 Task: Buy 5 Self-Tanners from Skin Care section under best seller category for shipping address: Brenda Cooper, 2427 August Lane, Shreveport, Louisiana 71101, Cell Number 3184332610. Pay from credit card ending with 5759, CVV 953
Action: Mouse moved to (24, 95)
Screenshot: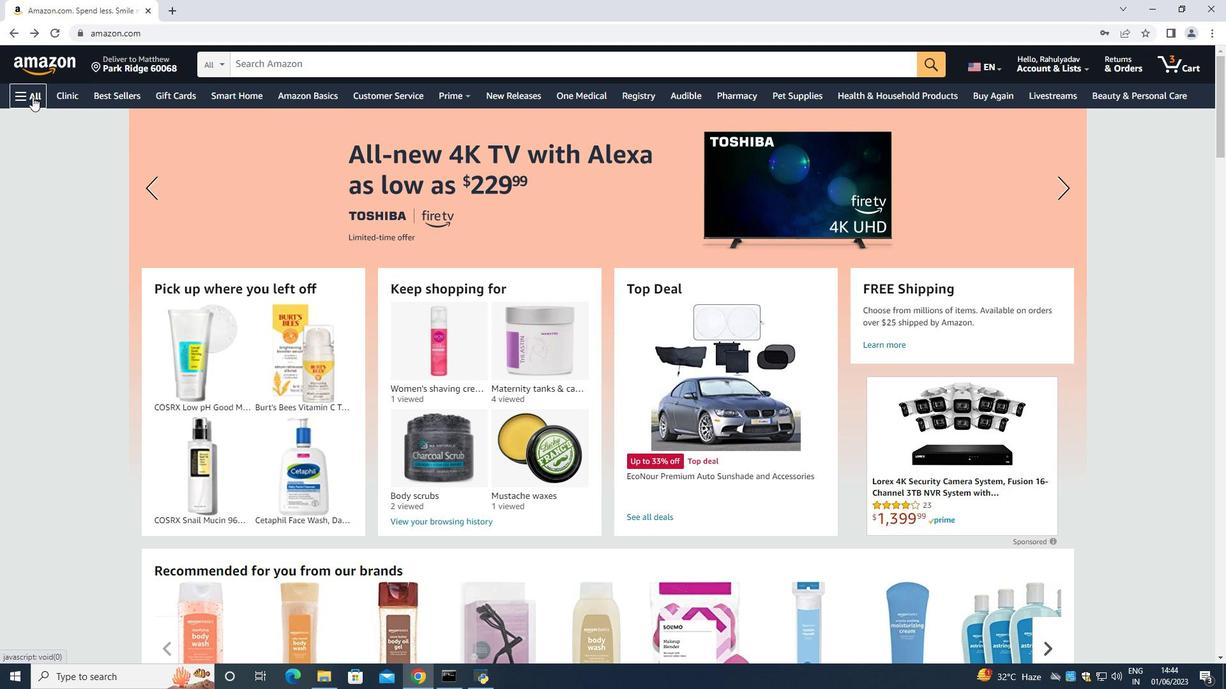 
Action: Mouse pressed left at (24, 95)
Screenshot: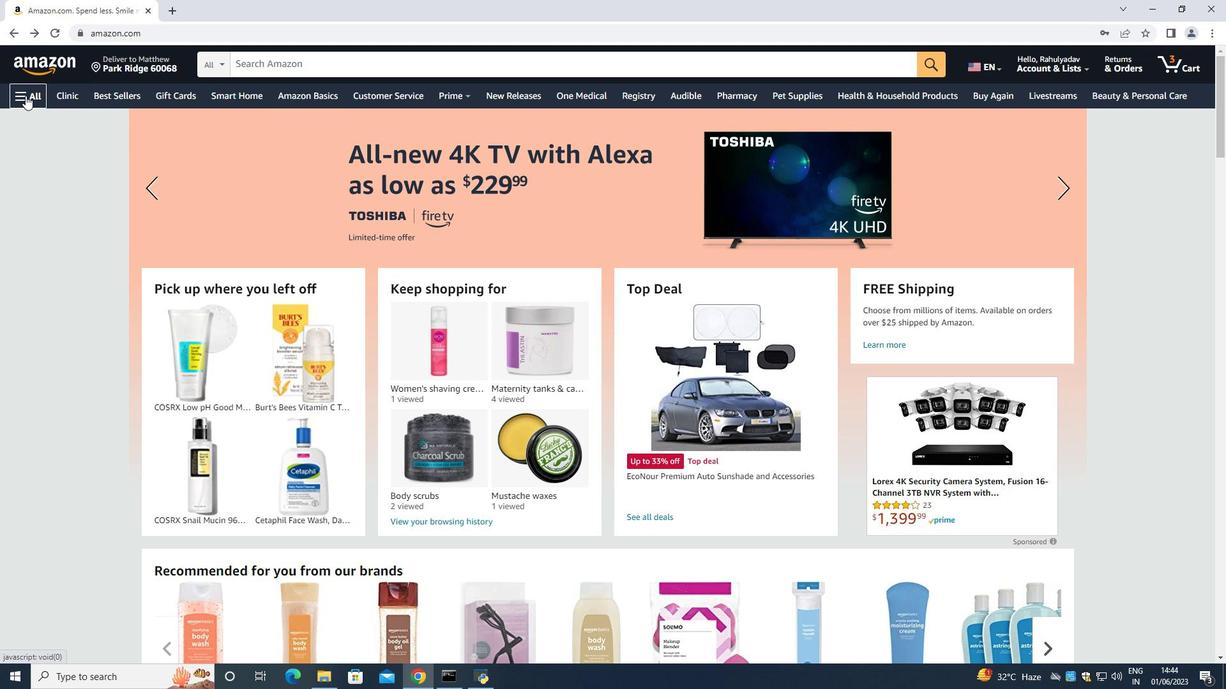 
Action: Mouse moved to (42, 125)
Screenshot: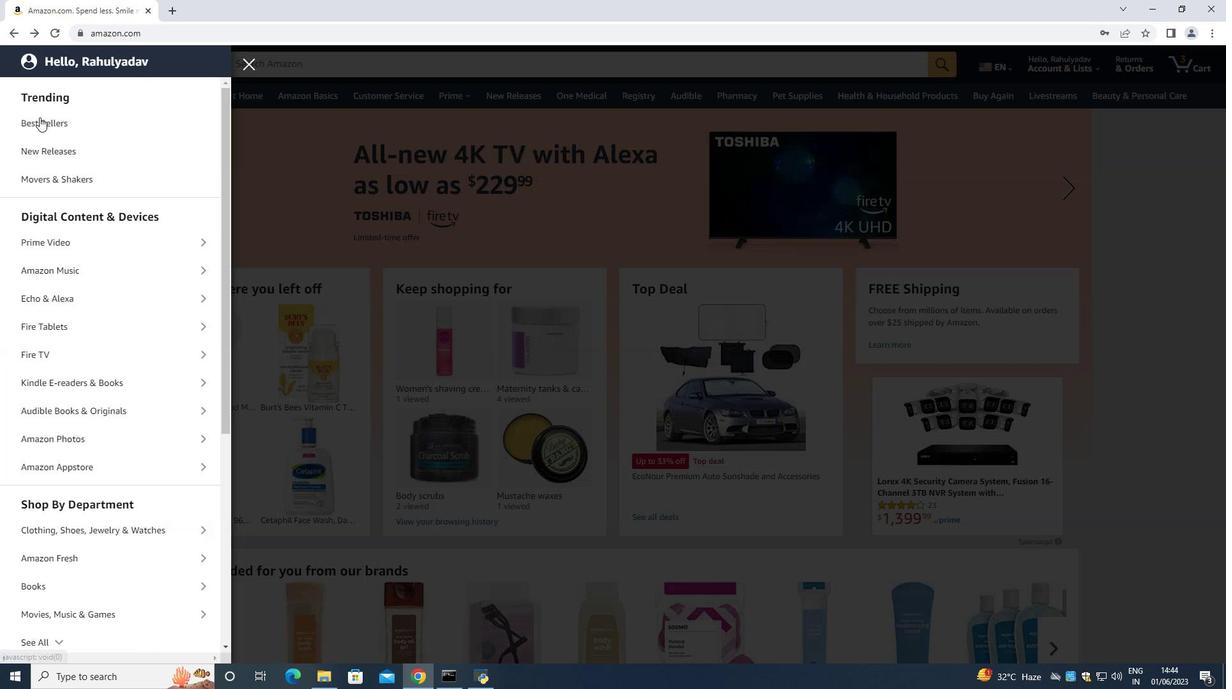 
Action: Mouse pressed left at (42, 125)
Screenshot: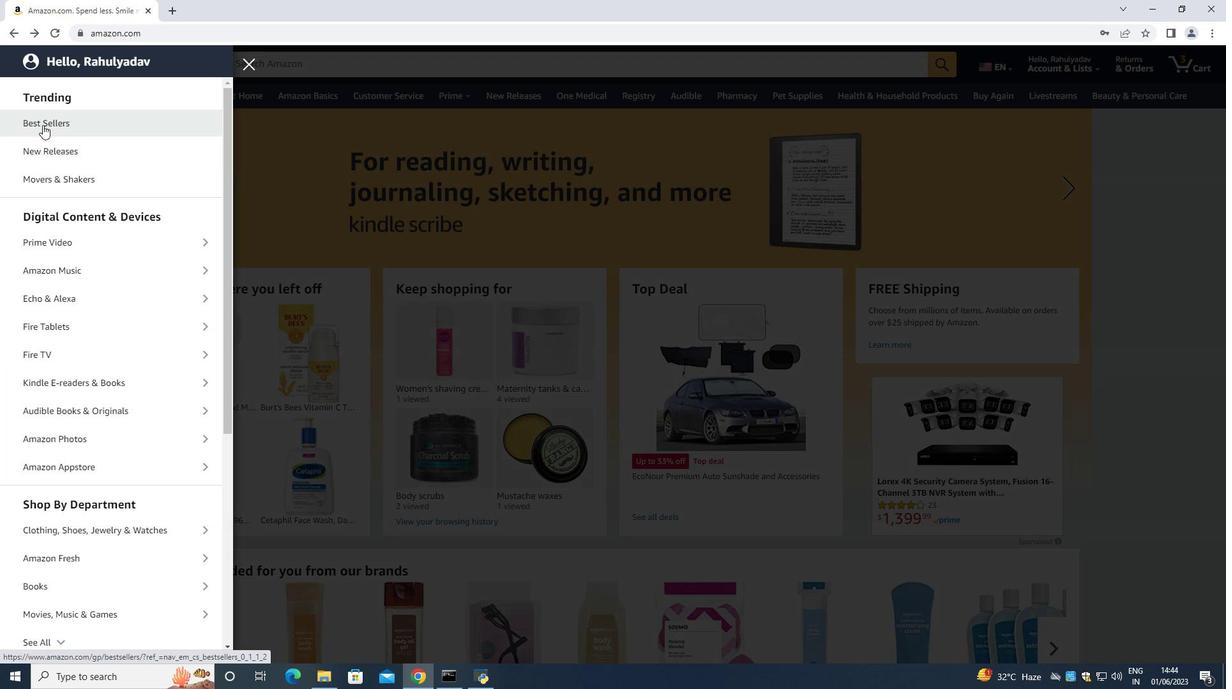 
Action: Mouse moved to (349, 68)
Screenshot: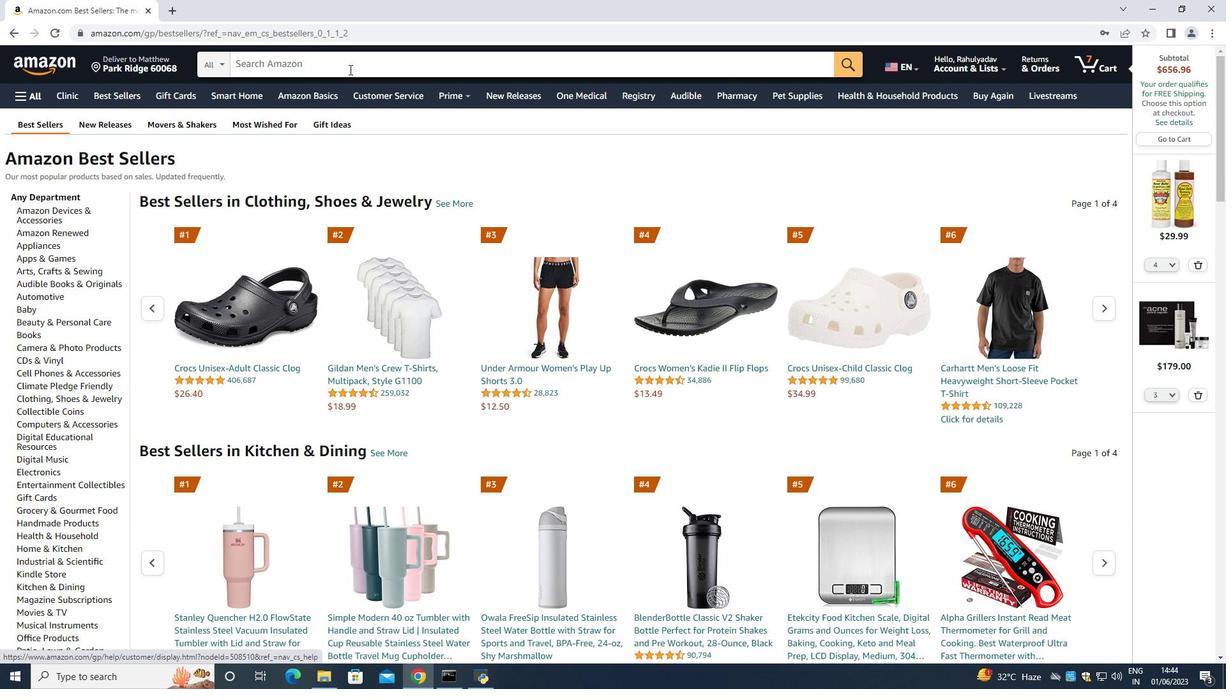 
Action: Mouse pressed left at (349, 68)
Screenshot: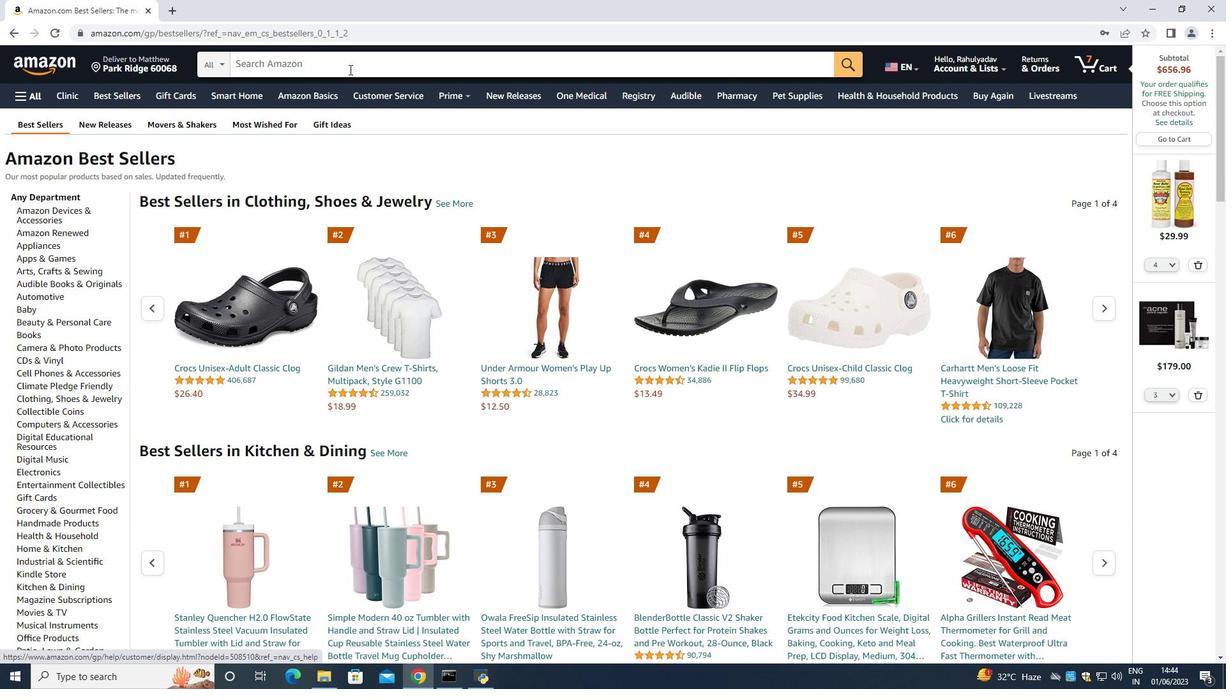 
Action: Mouse moved to (350, 68)
Screenshot: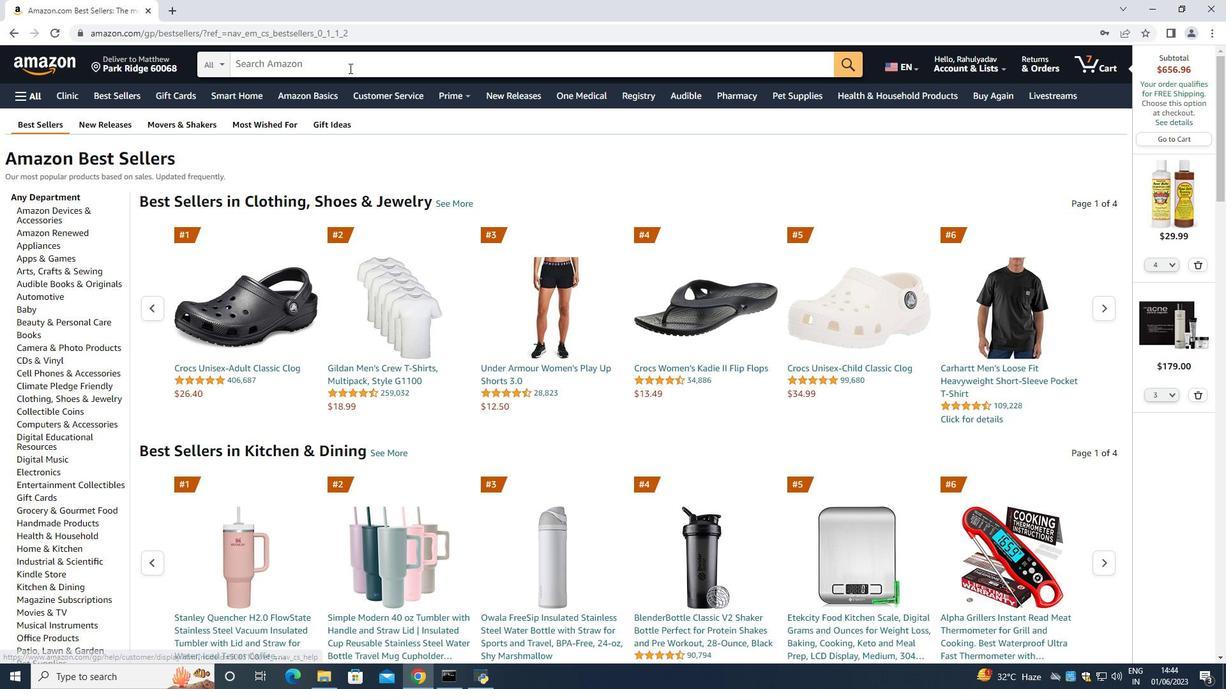 
Action: Key pressed <Key.shift>Selk<Key.backspace>f<Key.space><Key.backspace>-tanners<Key.space><Key.enter>
Screenshot: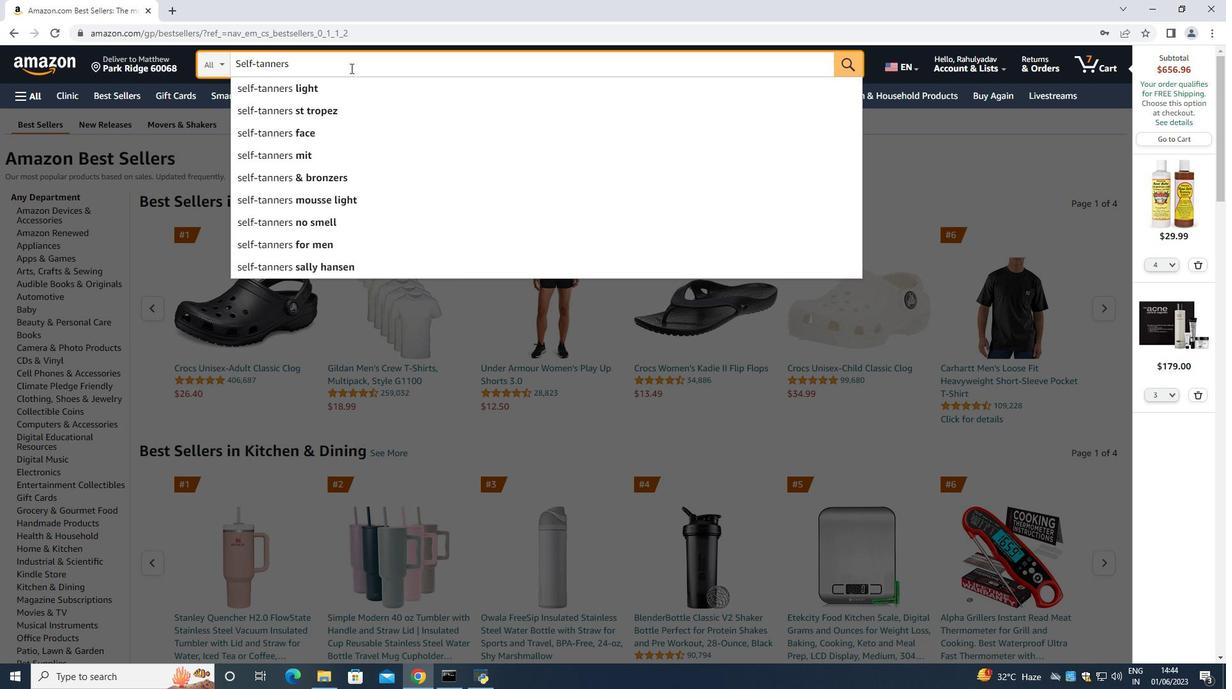 
Action: Mouse moved to (43, 259)
Screenshot: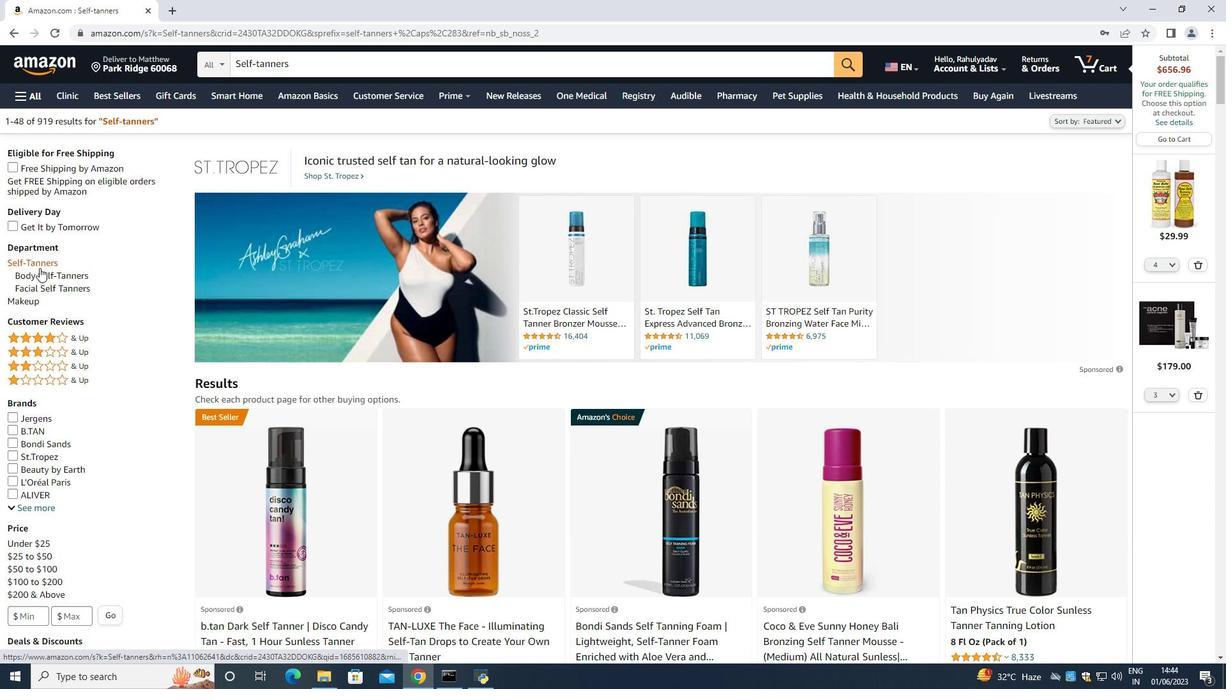 
Action: Mouse pressed left at (43, 259)
Screenshot: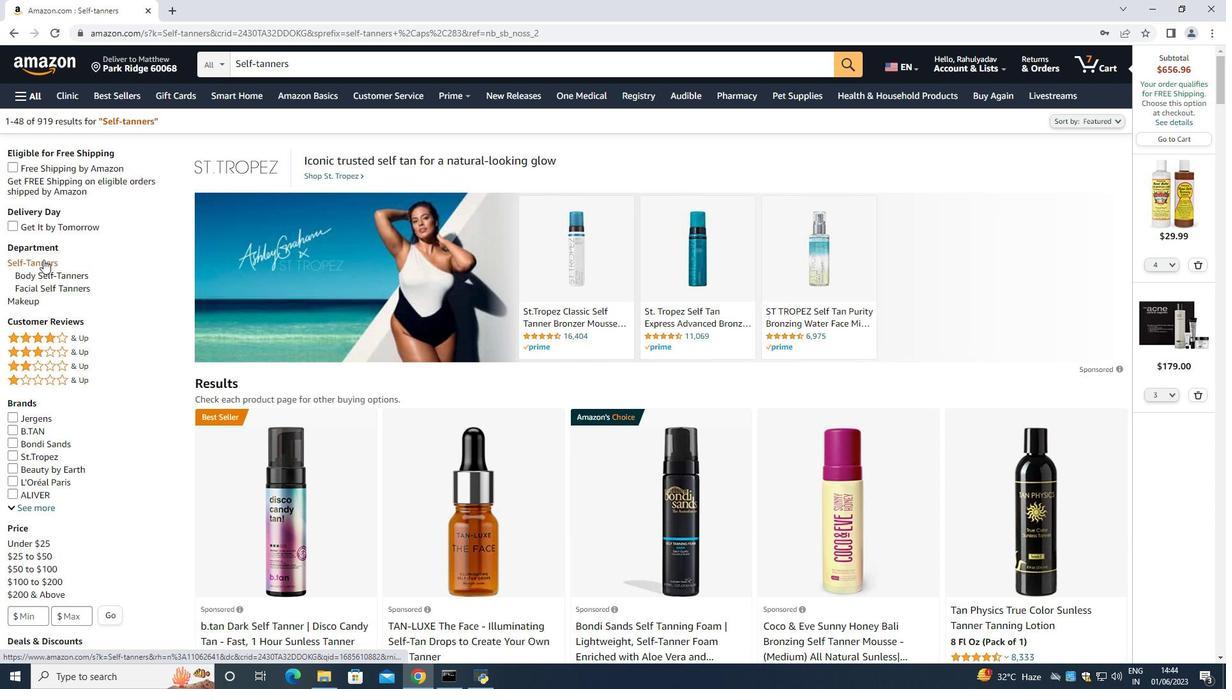 
Action: Mouse moved to (61, 326)
Screenshot: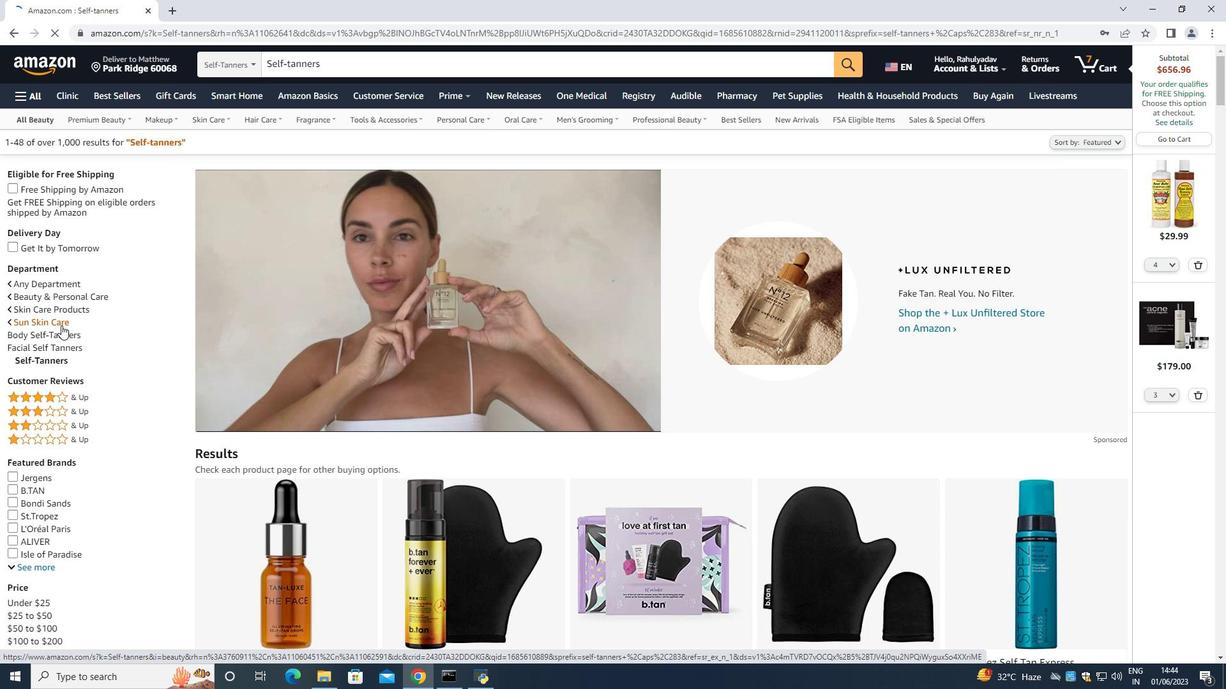 
Action: Mouse pressed left at (61, 326)
Screenshot: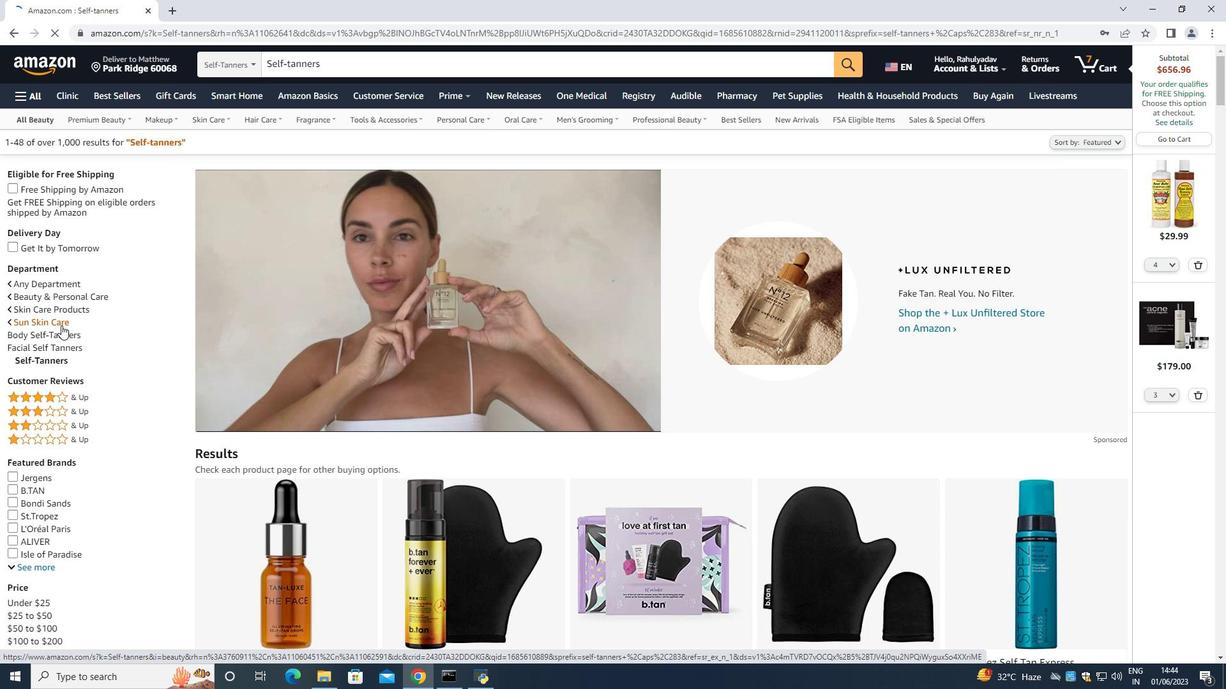 
Action: Mouse moved to (61, 343)
Screenshot: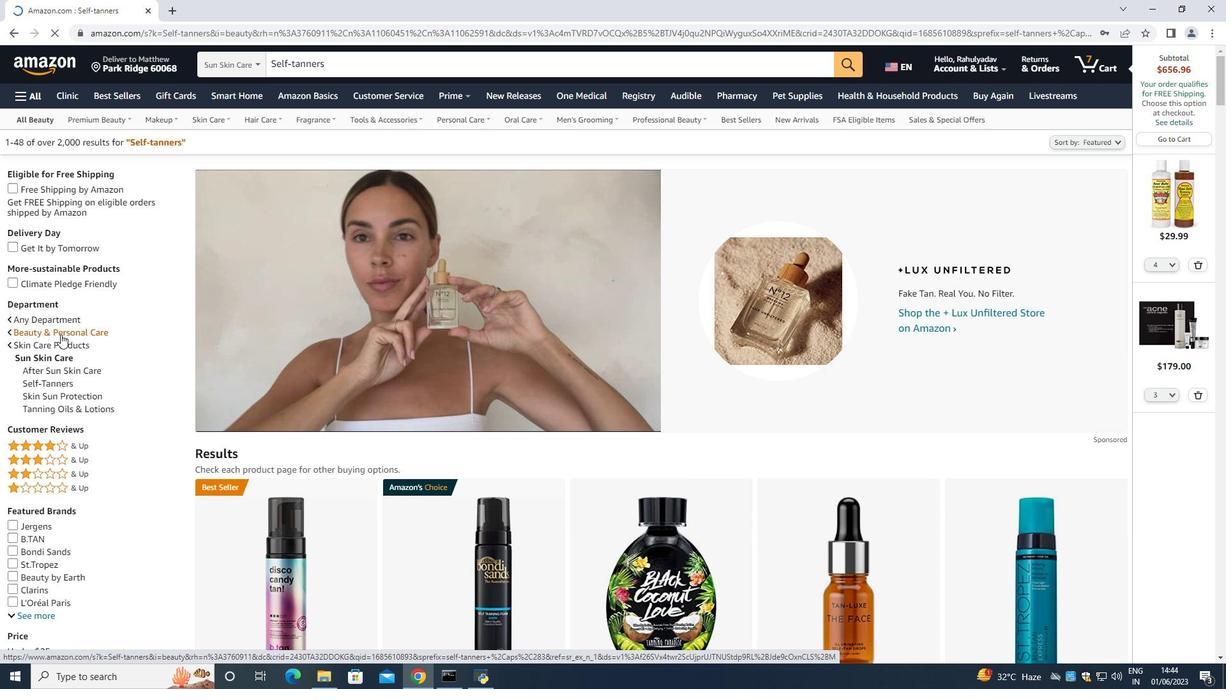 
Action: Mouse pressed left at (61, 343)
Screenshot: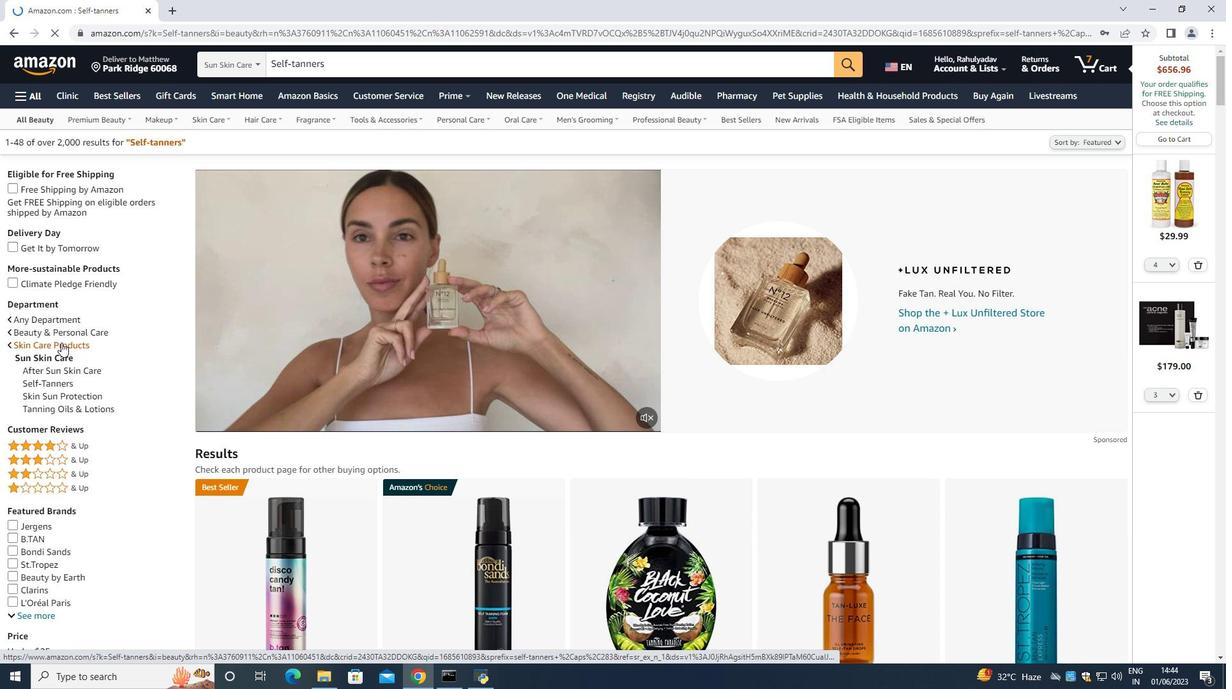 
Action: Mouse moved to (256, 486)
Screenshot: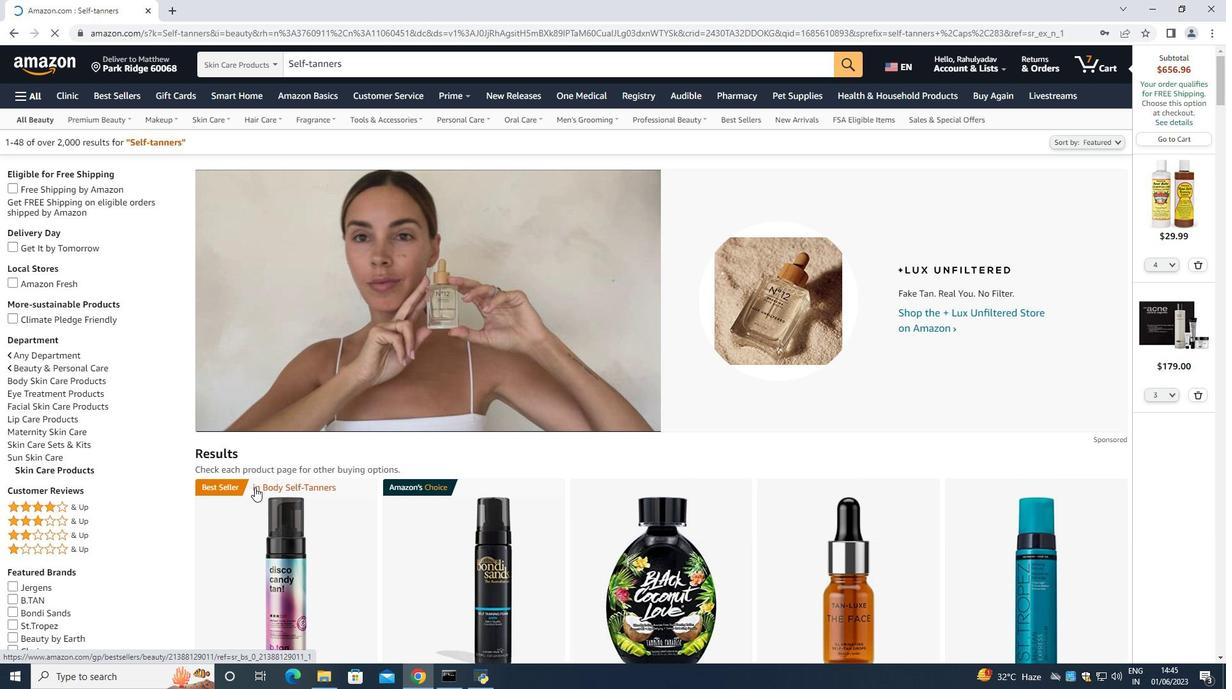 
Action: Mouse scrolled (256, 486) with delta (0, 0)
Screenshot: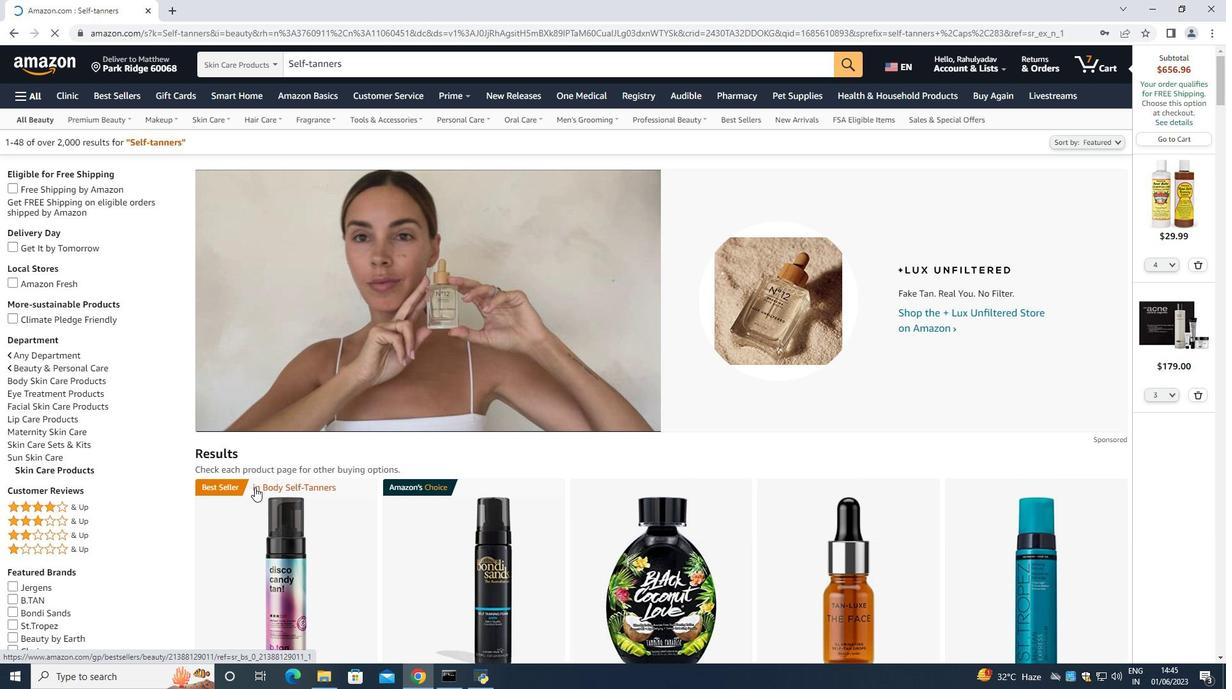 
Action: Mouse moved to (256, 486)
Screenshot: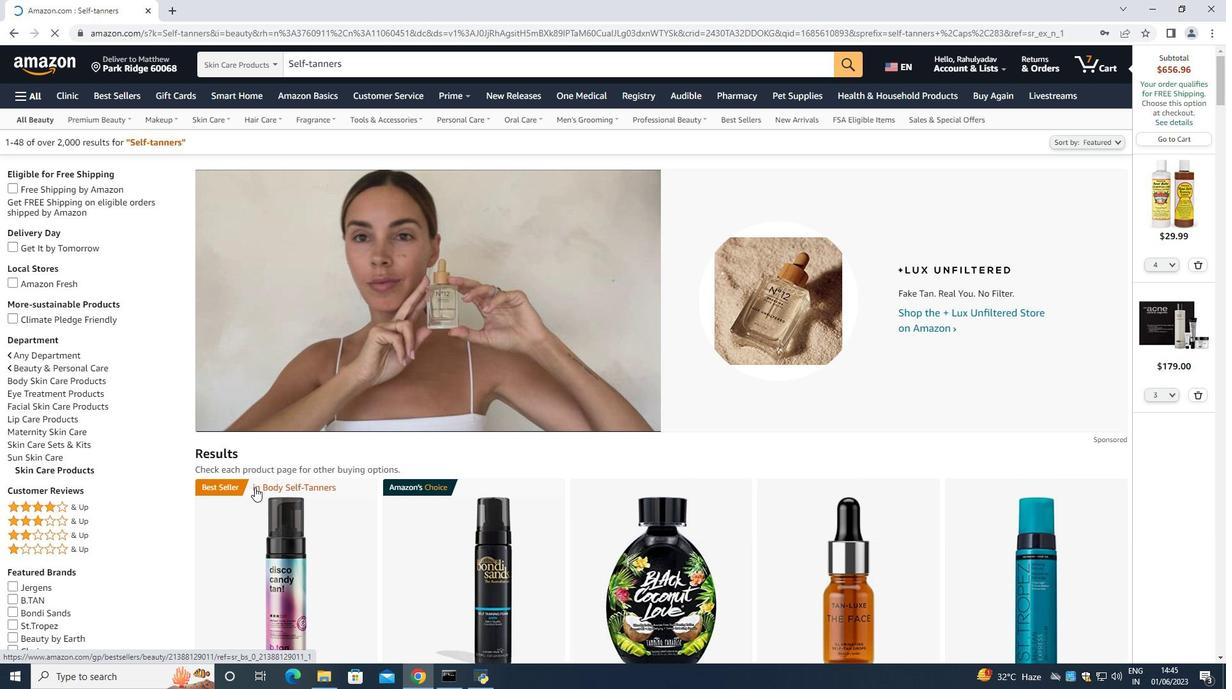 
Action: Mouse scrolled (256, 485) with delta (0, 0)
Screenshot: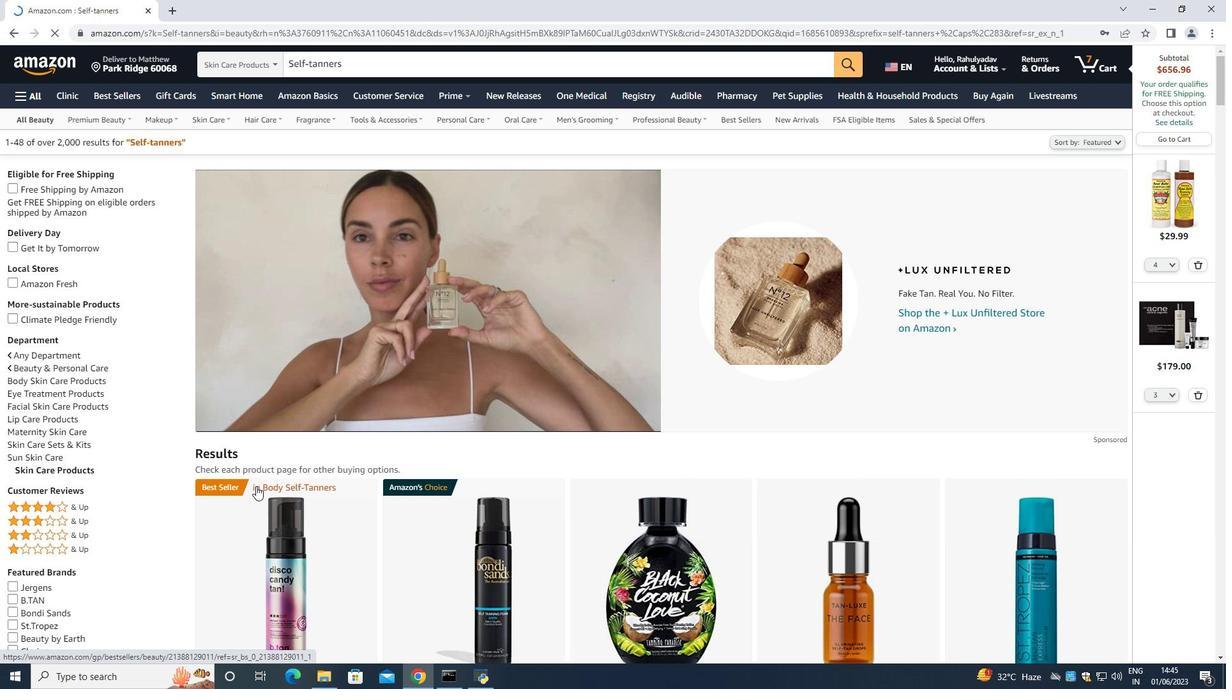 
Action: Mouse scrolled (256, 485) with delta (0, 0)
Screenshot: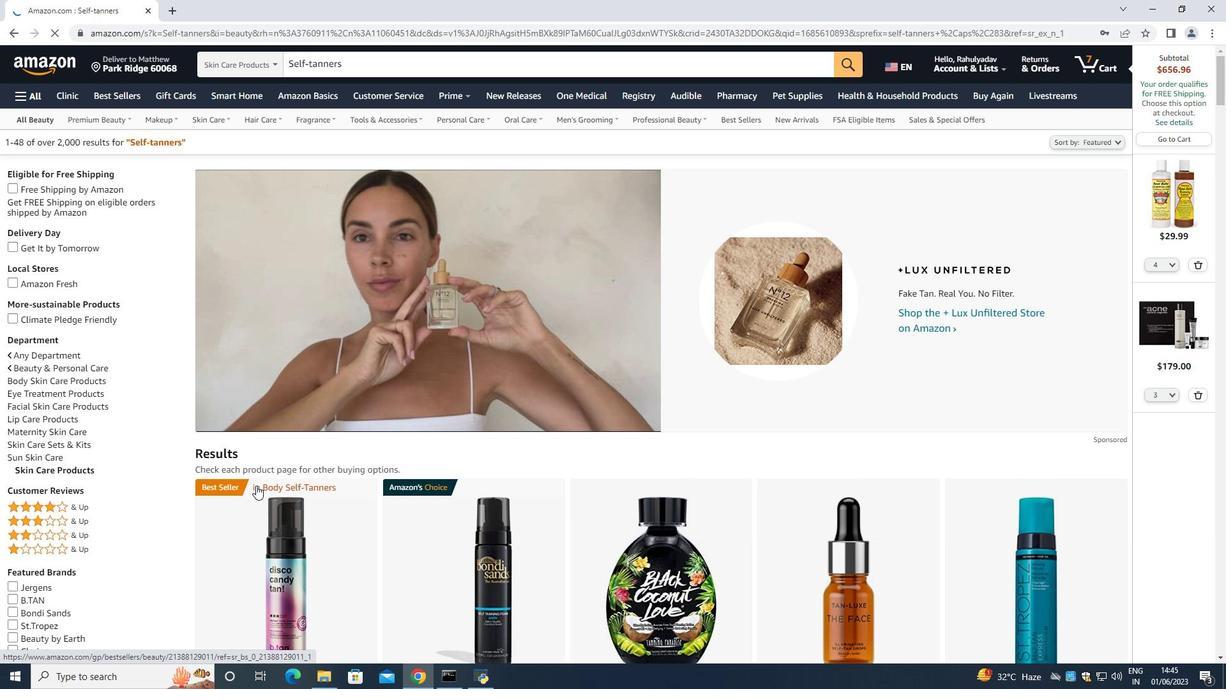 
Action: Mouse scrolled (256, 485) with delta (0, 0)
Screenshot: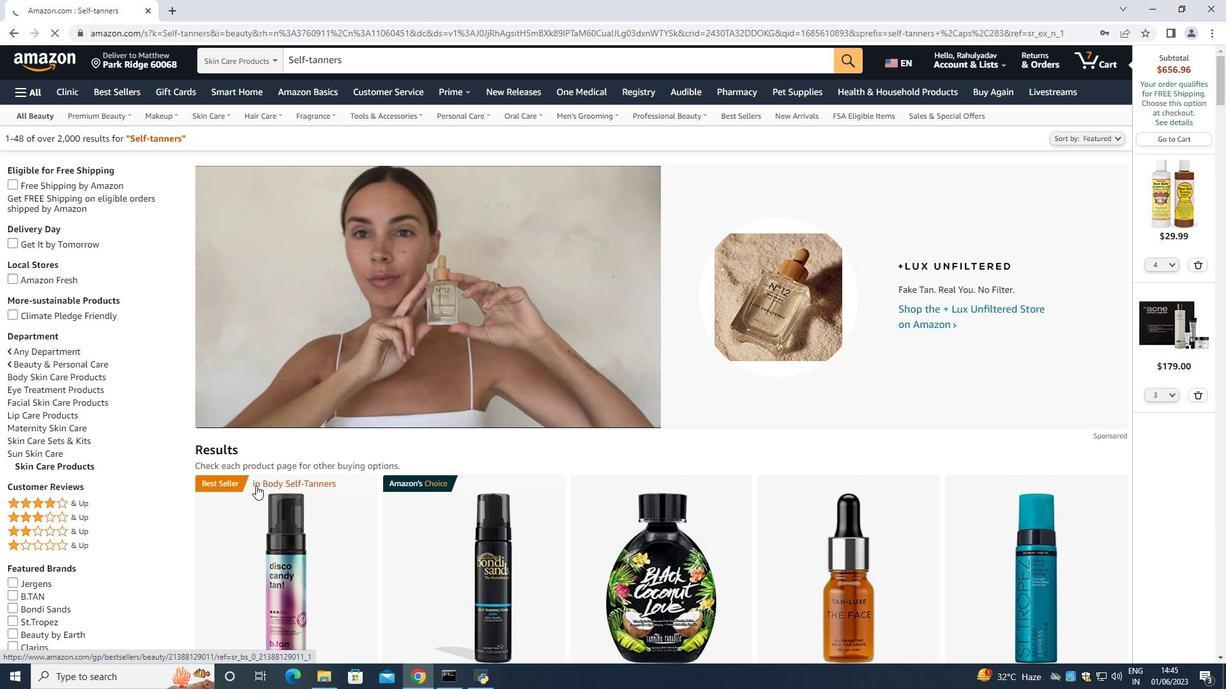 
Action: Mouse moved to (255, 485)
Screenshot: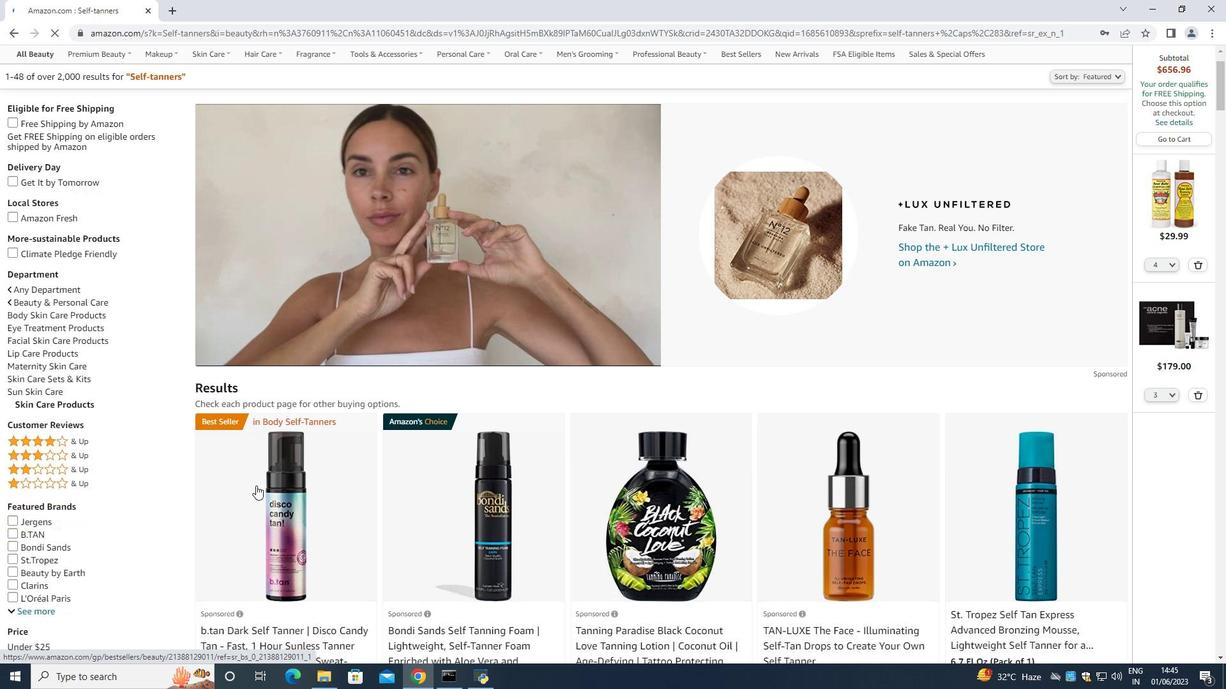 
Action: Mouse scrolled (255, 484) with delta (0, 0)
Screenshot: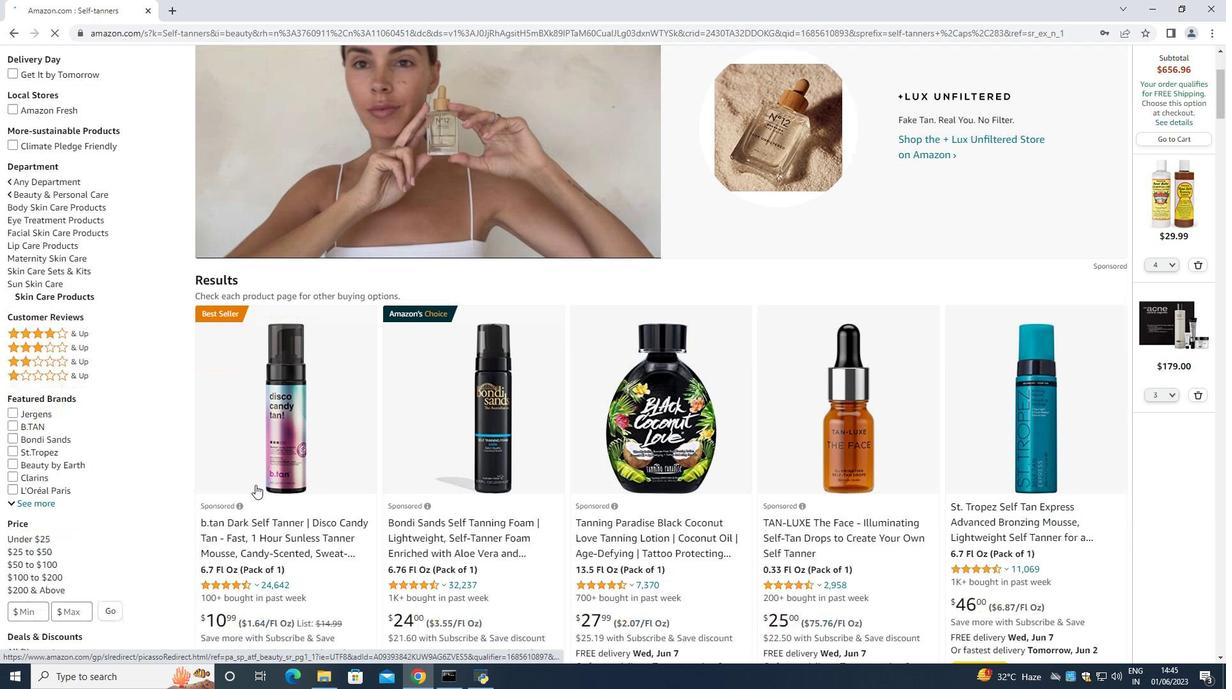 
Action: Mouse moved to (533, 217)
Screenshot: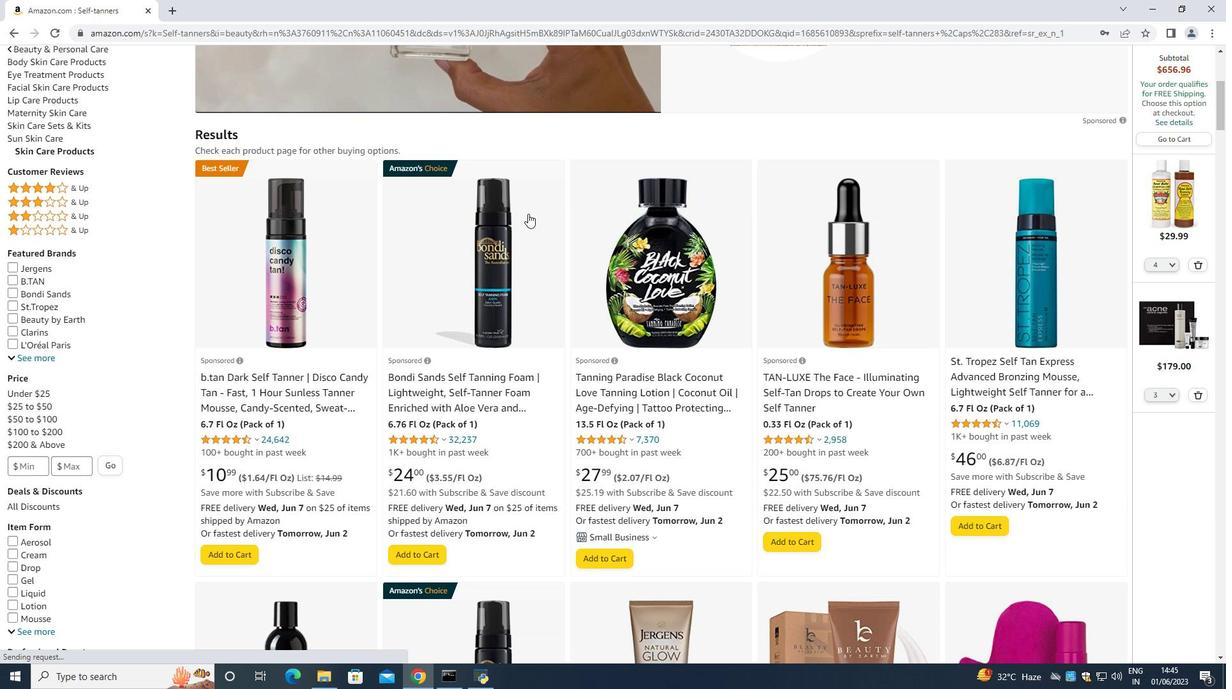 
Action: Mouse scrolled (533, 216) with delta (0, 0)
Screenshot: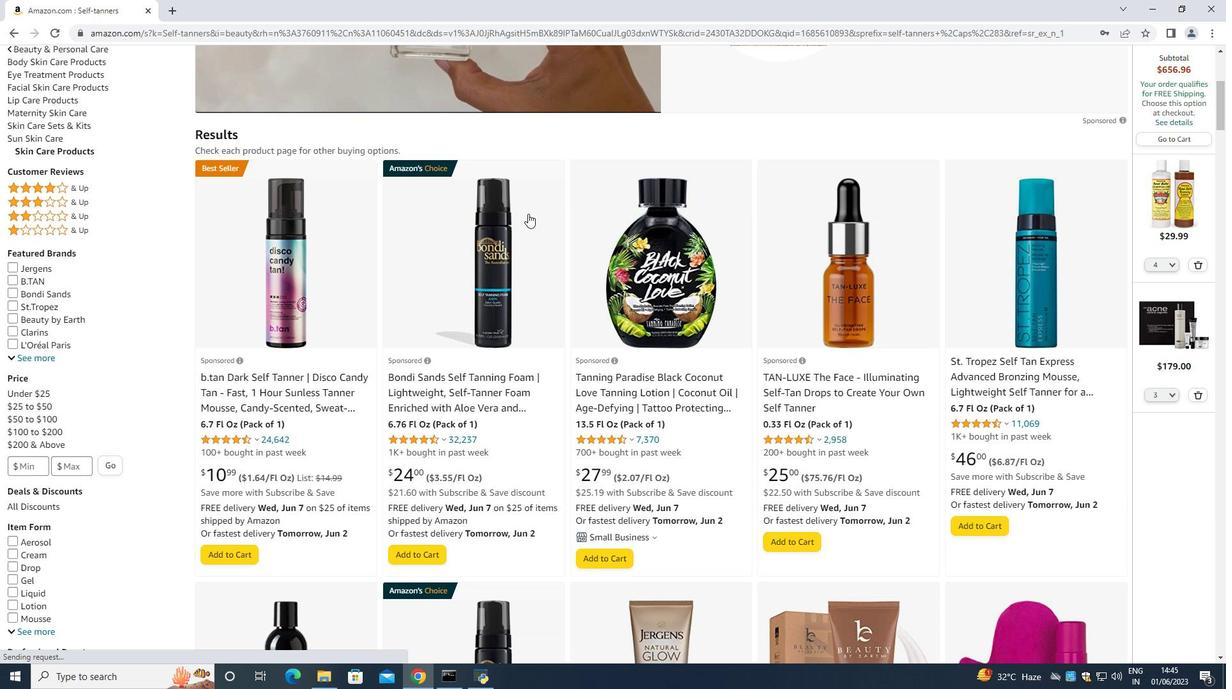 
Action: Mouse moved to (533, 217)
Screenshot: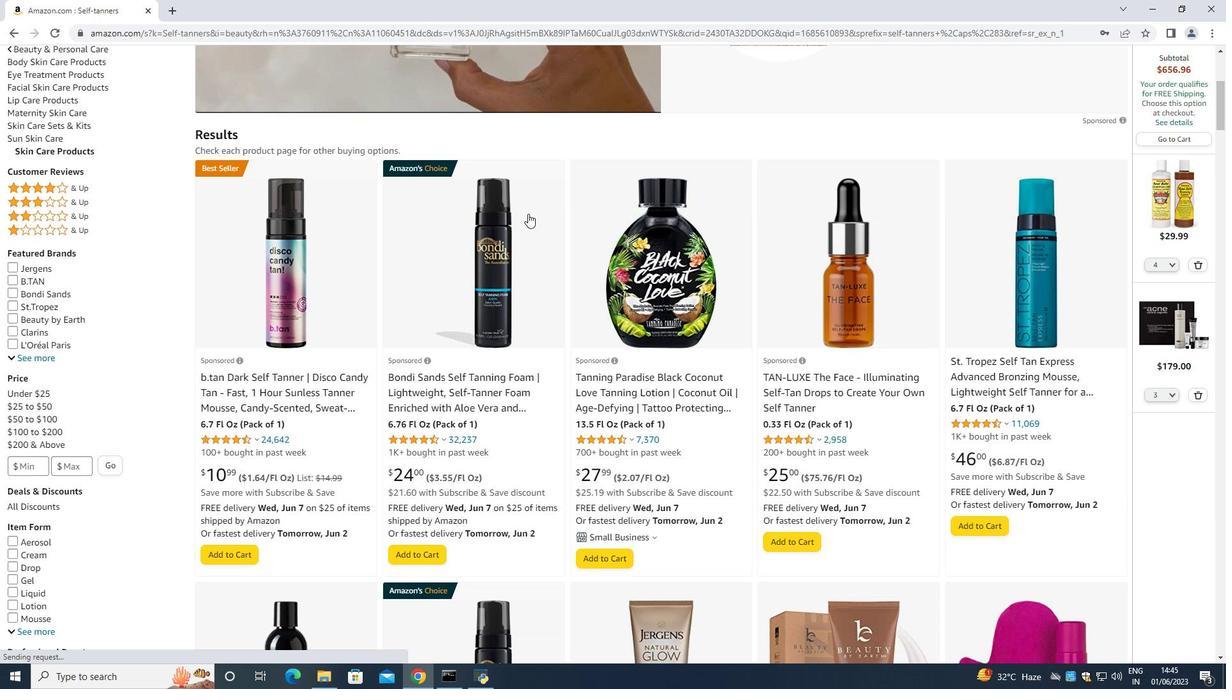 
Action: Mouse scrolled (533, 217) with delta (0, 0)
Screenshot: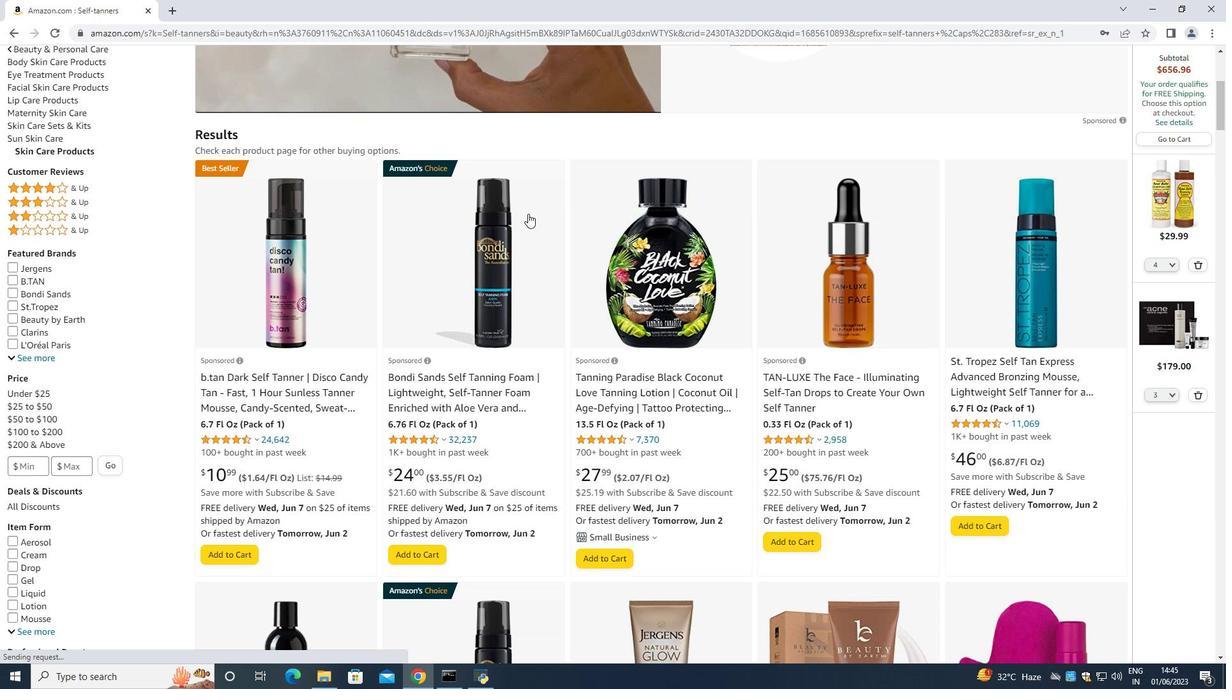 
Action: Mouse scrolled (533, 217) with delta (0, 0)
Screenshot: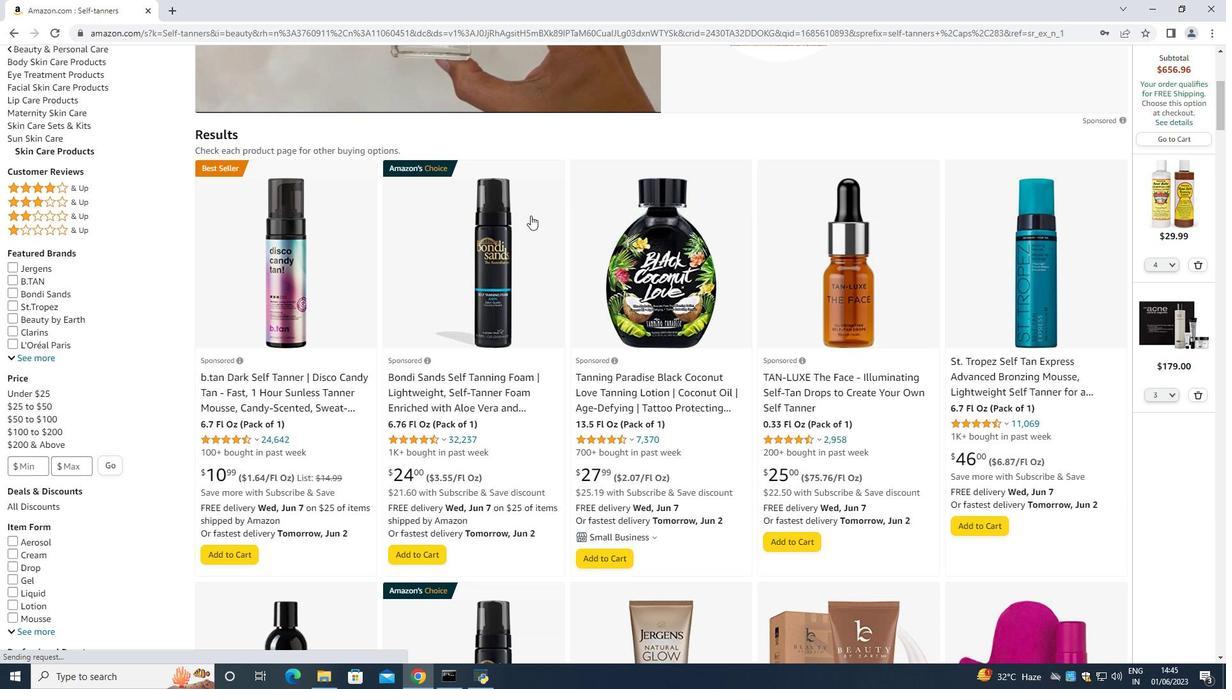 
Action: Mouse scrolled (533, 217) with delta (0, 0)
Screenshot: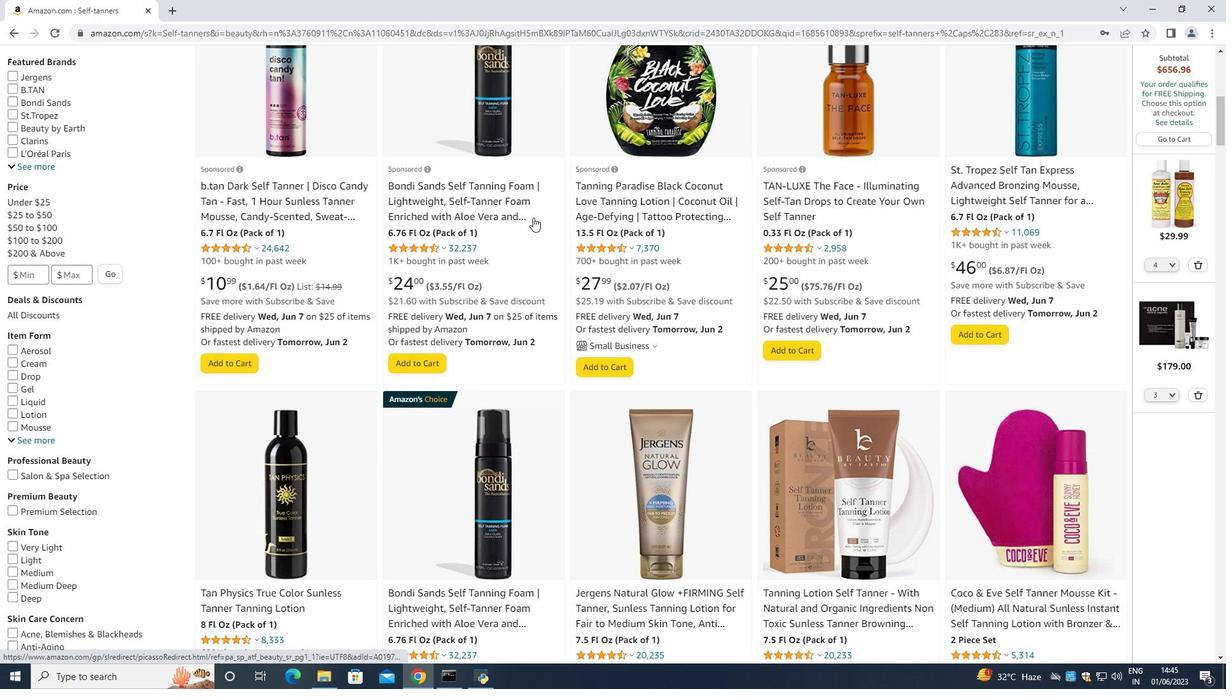 
Action: Key pressed <Key.down><Key.down><Key.down><Key.down><Key.down><Key.down><Key.down><Key.down><Key.down><Key.down><Key.down><Key.down><Key.down><Key.down><Key.down><Key.down><Key.down><Key.down><Key.down><Key.down><Key.down><Key.down><Key.down><Key.down><Key.down><Key.down><Key.down><Key.down><Key.down><Key.down><Key.down><Key.down><Key.down><Key.down><Key.down><Key.down><Key.down><Key.down><Key.down><Key.down><Key.down><Key.down><Key.down><Key.down><Key.down><Key.down><Key.down><Key.down><Key.down><Key.down><Key.down><Key.down><Key.down><Key.down><Key.down><Key.down><Key.down><Key.down><Key.down><Key.down><Key.down><Key.down><Key.down><Key.down><Key.down><Key.down><Key.down><Key.down><Key.down><Key.down><Key.down><Key.down><Key.down><Key.down><Key.down><Key.down><Key.down><Key.down><Key.down><Key.down><Key.down><Key.down><Key.down><Key.down><Key.down><Key.down><Key.down><Key.down><Key.down><Key.down><Key.down><Key.down><Key.down><Key.down><Key.down><Key.down><Key.down><Key.down><Key.down><Key.down><Key.down><Key.down><Key.down><Key.down><Key.down><Key.down><Key.down><Key.down><Key.down><Key.down><Key.down><Key.down><Key.down><Key.down><Key.down><Key.down><Key.down><Key.down><Key.down><Key.down><Key.down><Key.down><Key.down><Key.down><Key.down><Key.down><Key.down><Key.down><Key.down><Key.down><Key.down><Key.down><Key.down><Key.down><Key.down><Key.down><Key.down><Key.down><Key.down><Key.down><Key.down><Key.down><Key.down><Key.down><Key.down><Key.down><Key.down><Key.down><Key.down><Key.down><Key.down><Key.down><Key.down><Key.down><Key.down><Key.down><Key.down><Key.down><Key.down><Key.down><Key.down><Key.down><Key.down><Key.down><Key.down><Key.down><Key.down><Key.down><Key.down><Key.down><Key.down><Key.down><Key.down><Key.down><Key.down><Key.down><Key.down><Key.down><Key.down><Key.down><Key.down><Key.down><Key.down><Key.down><Key.down><Key.down><Key.down><Key.down><Key.down><Key.down><Key.down><Key.down><Key.down><Key.down><Key.down><Key.down><Key.down><Key.down><Key.down><Key.down><Key.down><Key.down><Key.down><Key.down><Key.down><Key.down><Key.down><Key.down><Key.down><Key.down><Key.down><Key.down><Key.down><Key.down><Key.down><Key.down><Key.down><Key.up><Key.up><Key.up><Key.up><Key.up><Key.up><Key.up><Key.up><Key.up><Key.up><Key.up><Key.up><Key.up><Key.up><Key.up><Key.up><Key.up><Key.up><Key.up><Key.up><Key.up><Key.up><Key.up><Key.up><Key.up><Key.up><Key.up><Key.up><Key.up><Key.up><Key.up><Key.up><Key.up><Key.up><Key.up><Key.up><Key.up><Key.up><Key.up><Key.up><Key.up><Key.up><Key.up><Key.up><Key.up><Key.up><Key.up><Key.up><Key.up><Key.up><Key.up><Key.up><Key.up><Key.up><Key.up><Key.up><Key.up><Key.up><Key.up><Key.up><Key.up><Key.up><Key.up><Key.up><Key.up><Key.up><Key.up><Key.up><Key.up><Key.up><Key.up><Key.up><Key.up><Key.up><Key.up><Key.up><Key.up><Key.up><Key.up><Key.up><Key.up><Key.up><Key.up><Key.up><Key.up><Key.up><Key.up><Key.up><Key.up><Key.up><Key.up><Key.up><Key.up><Key.up><Key.up><Key.up><Key.up><Key.up><Key.up><Key.up><Key.up><Key.up><Key.up><Key.up><Key.up><Key.up><Key.up><Key.up><Key.up><Key.up><Key.up><Key.up><Key.up><Key.up><Key.up><Key.up><Key.up><Key.up><Key.up><Key.up><Key.up><Key.up><Key.up><Key.up><Key.up><Key.up><Key.up><Key.up><Key.up><Key.up><Key.up><Key.up><Key.up><Key.up><Key.up><Key.up><Key.up><Key.up><Key.up><Key.up><Key.up><Key.up><Key.up><Key.up><Key.up><Key.up><Key.up><Key.up><Key.up><Key.up><Key.up><Key.up><Key.up><Key.up><Key.up><Key.up><Key.up><Key.up><Key.up><Key.up><Key.up>
Screenshot: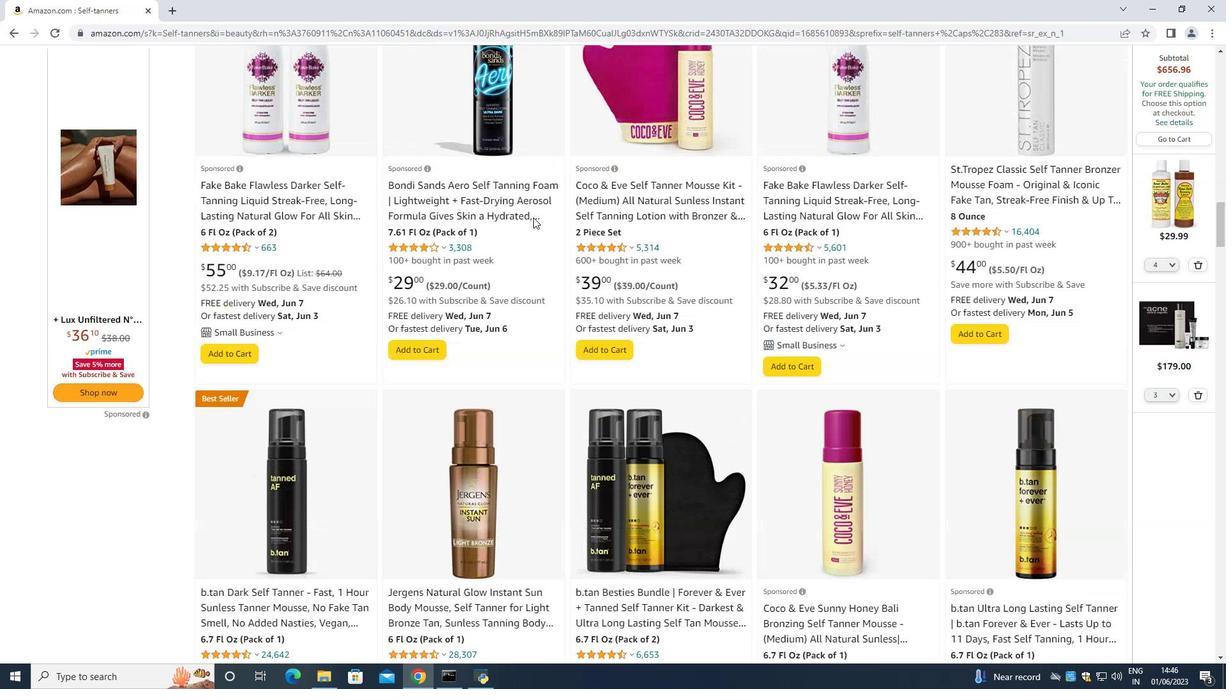 
Action: Mouse moved to (533, 217)
Screenshot: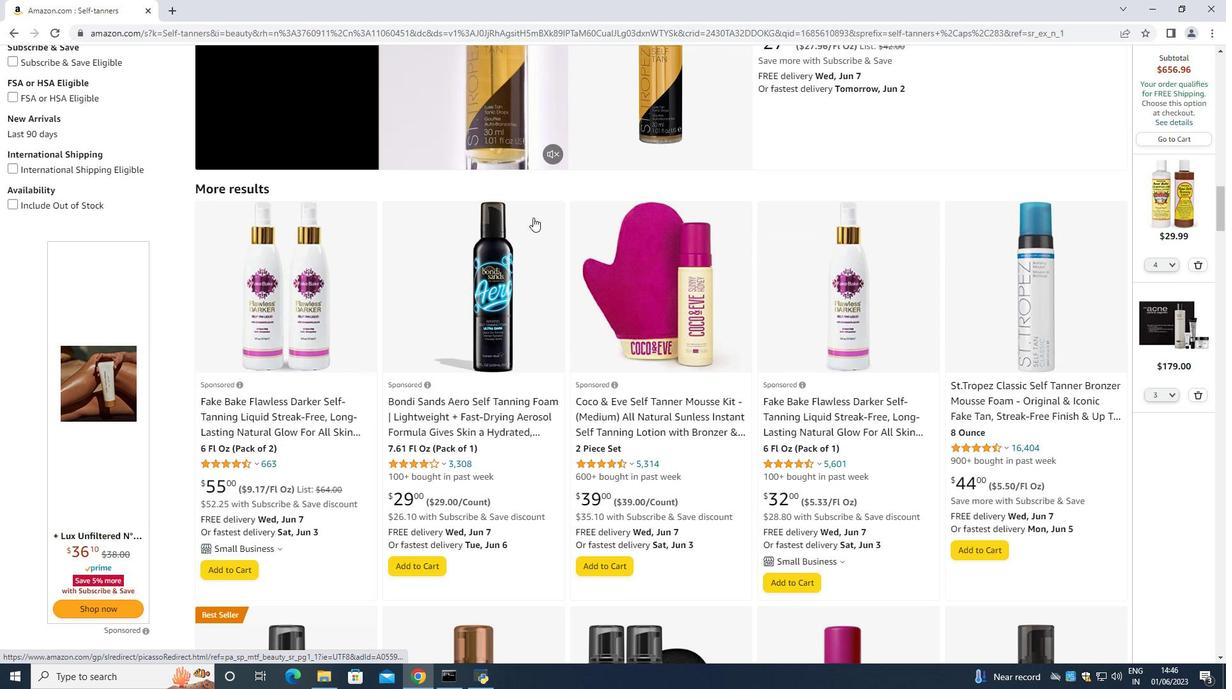 
Action: Key pressed <Key.up><Key.up><Key.up><Key.up><Key.up><Key.up><Key.up><Key.up>
Screenshot: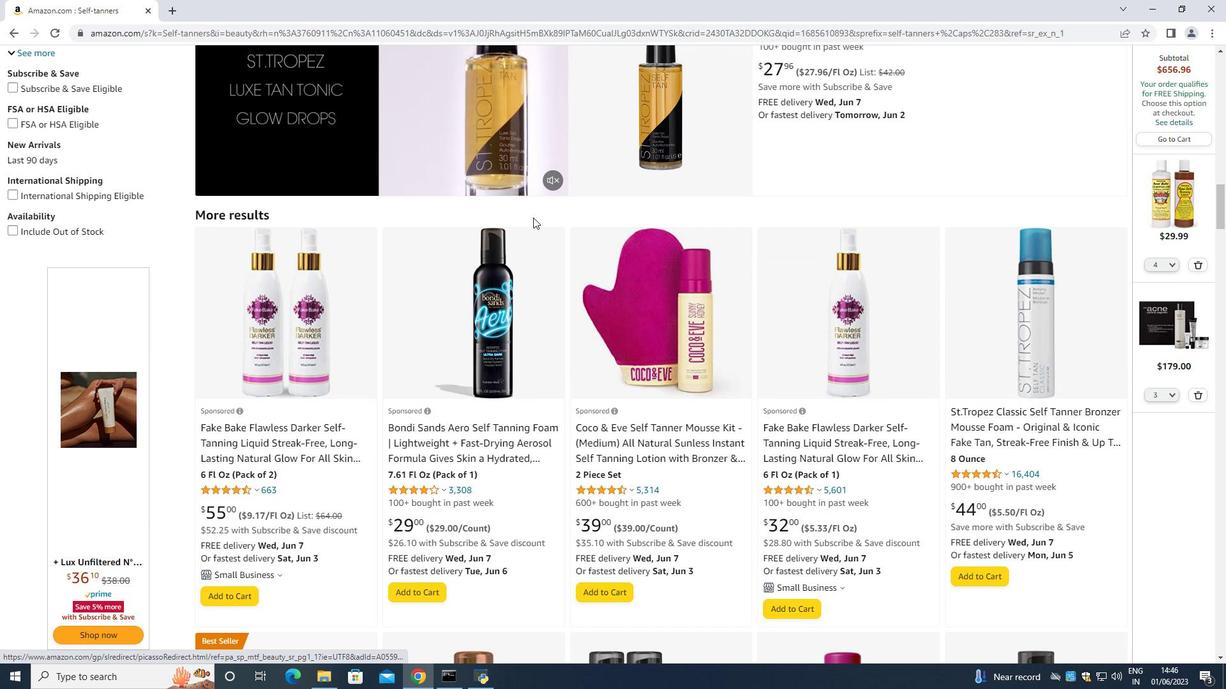 
Action: Mouse moved to (533, 217)
Screenshot: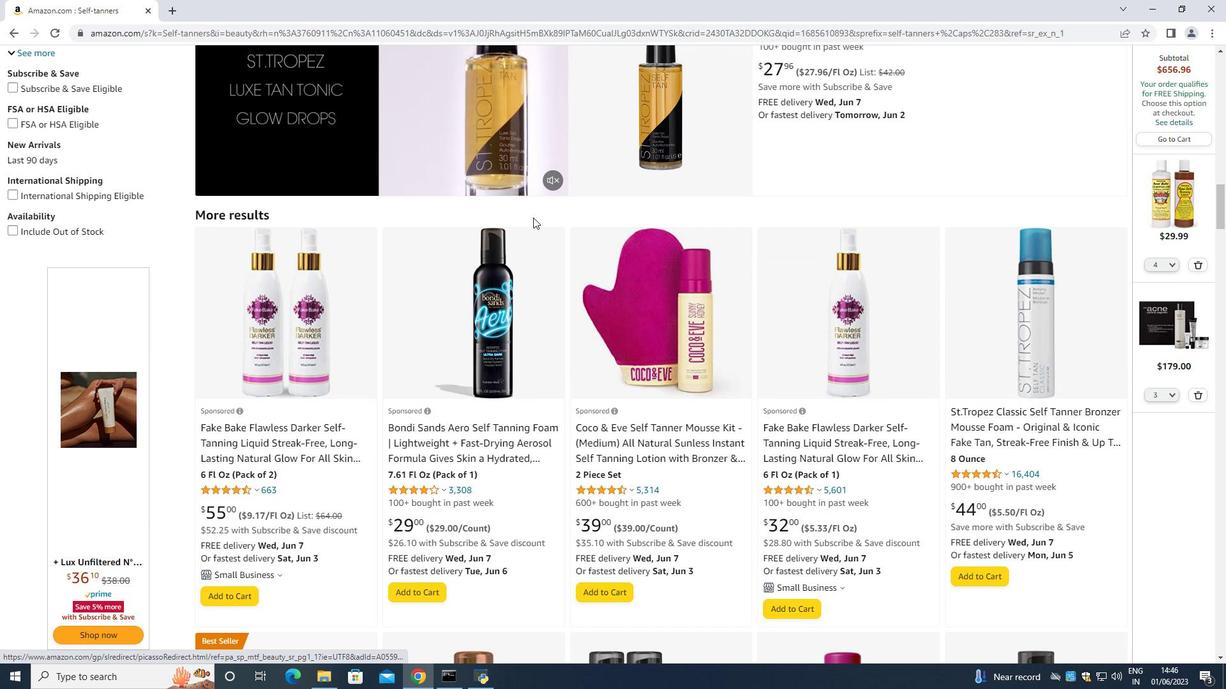 
Action: Key pressed <Key.up>
Screenshot: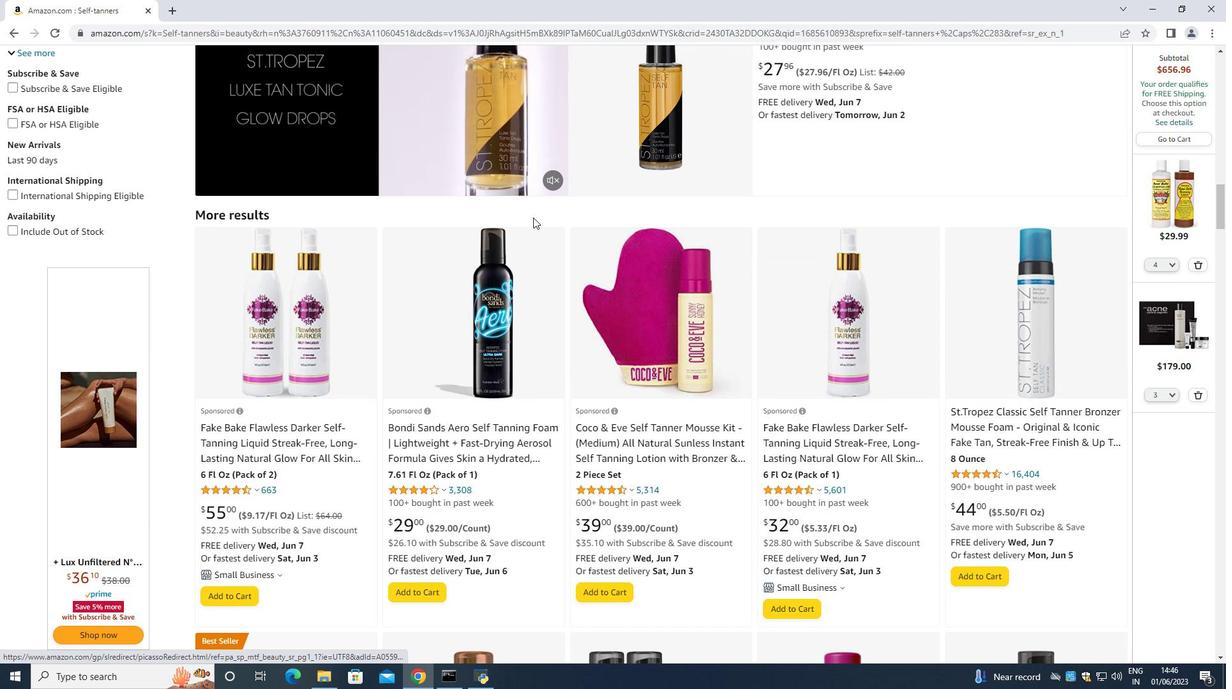 
Action: Mouse moved to (530, 217)
Screenshot: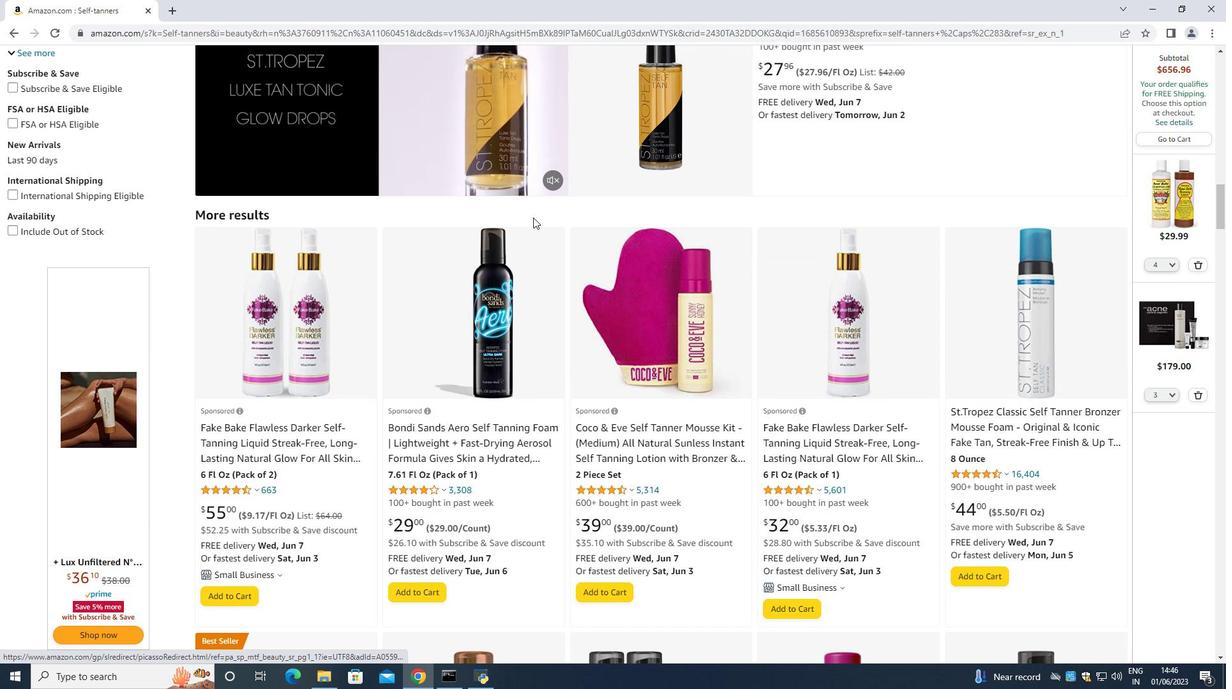 
Action: Key pressed <Key.up>
Screenshot: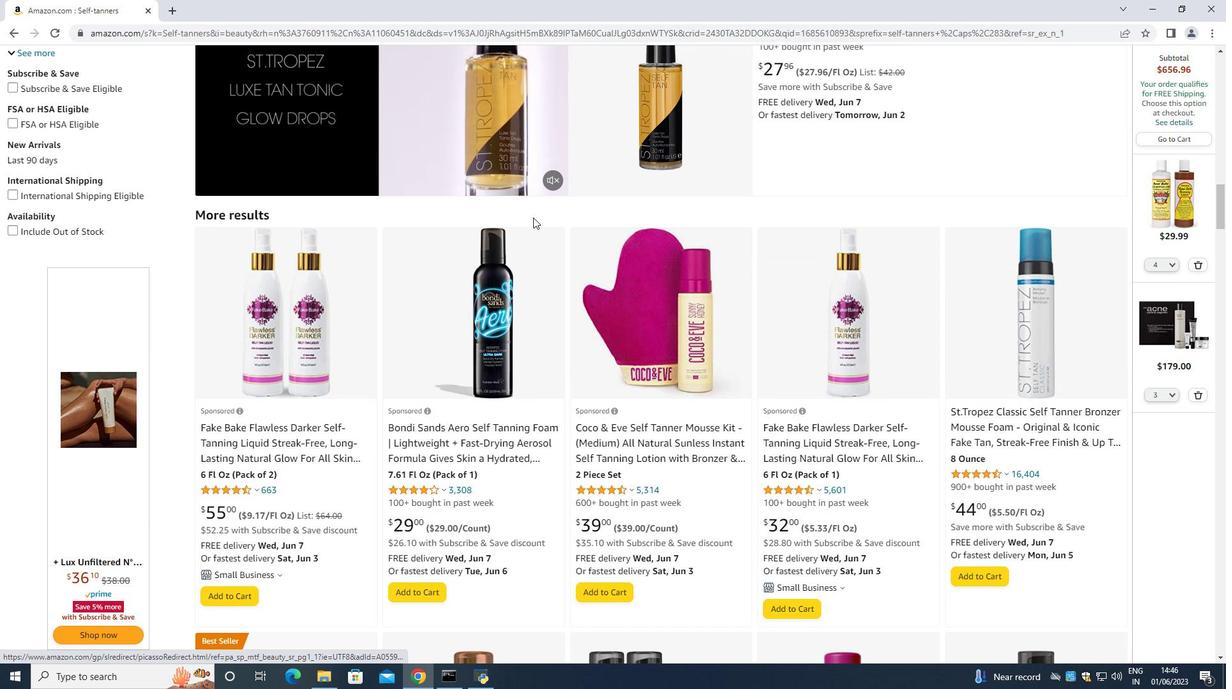 
Action: Mouse moved to (525, 217)
Screenshot: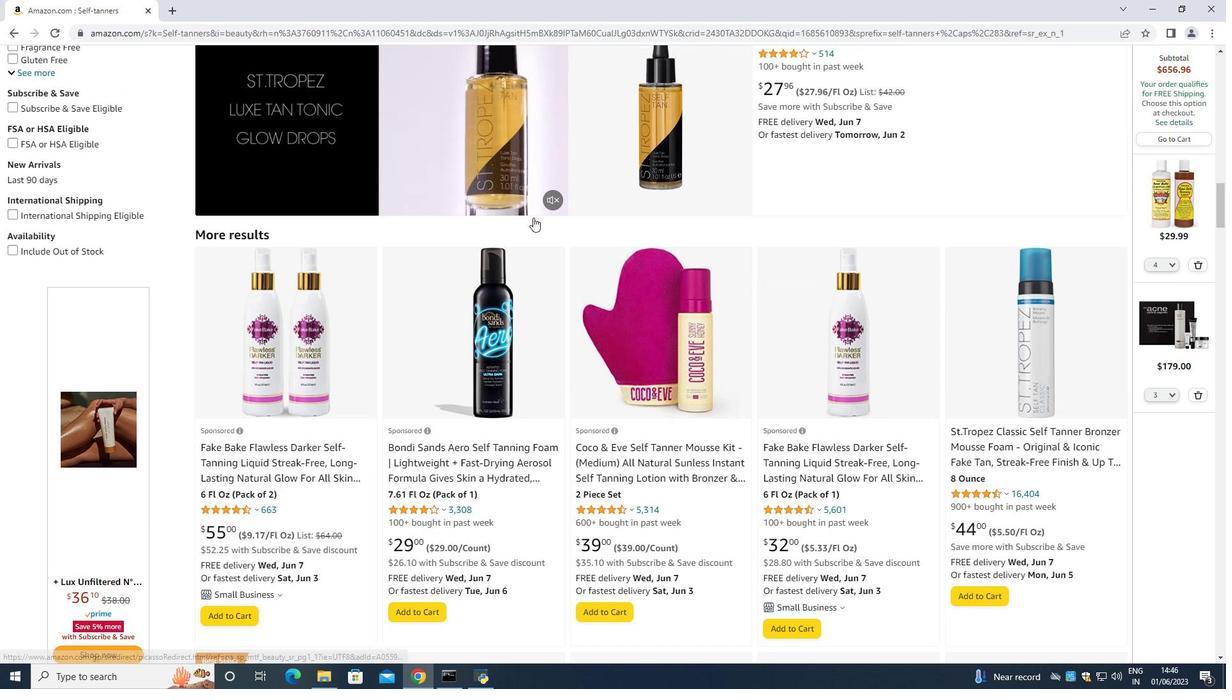 
Action: Key pressed <Key.up>
Screenshot: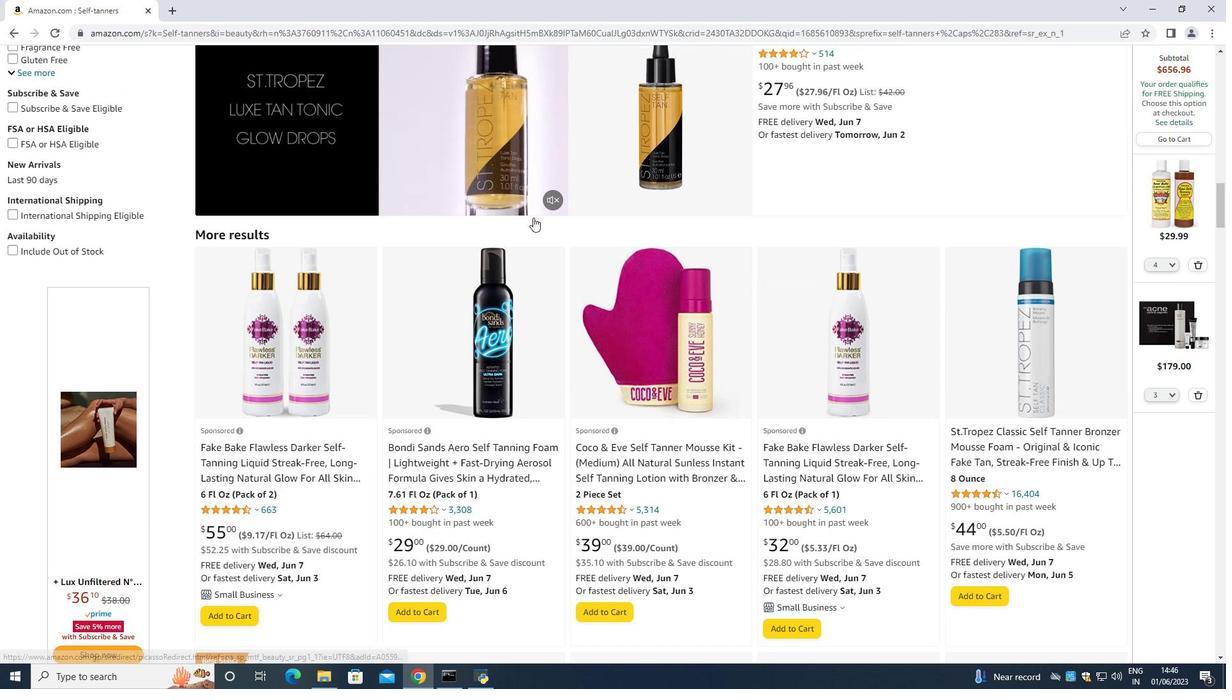 
Action: Mouse moved to (524, 217)
Screenshot: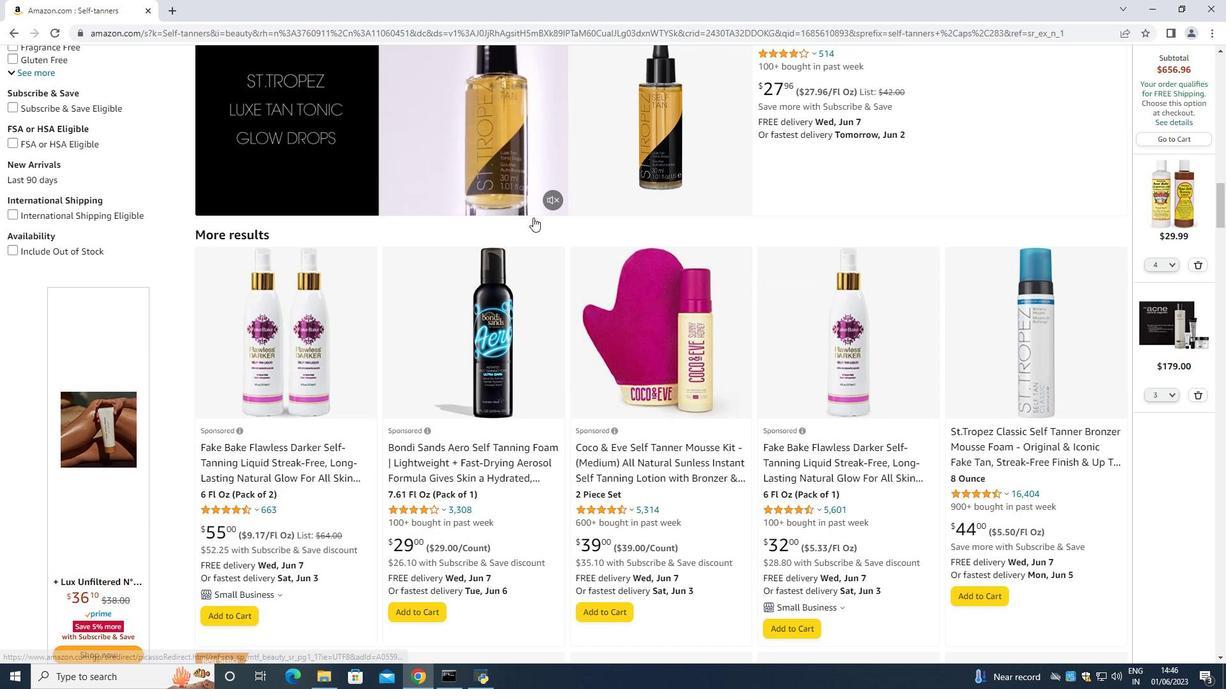 
Action: Key pressed <Key.up><Key.up><Key.up><Key.up><Key.up><Key.up><Key.up><Key.up><Key.up>
Screenshot: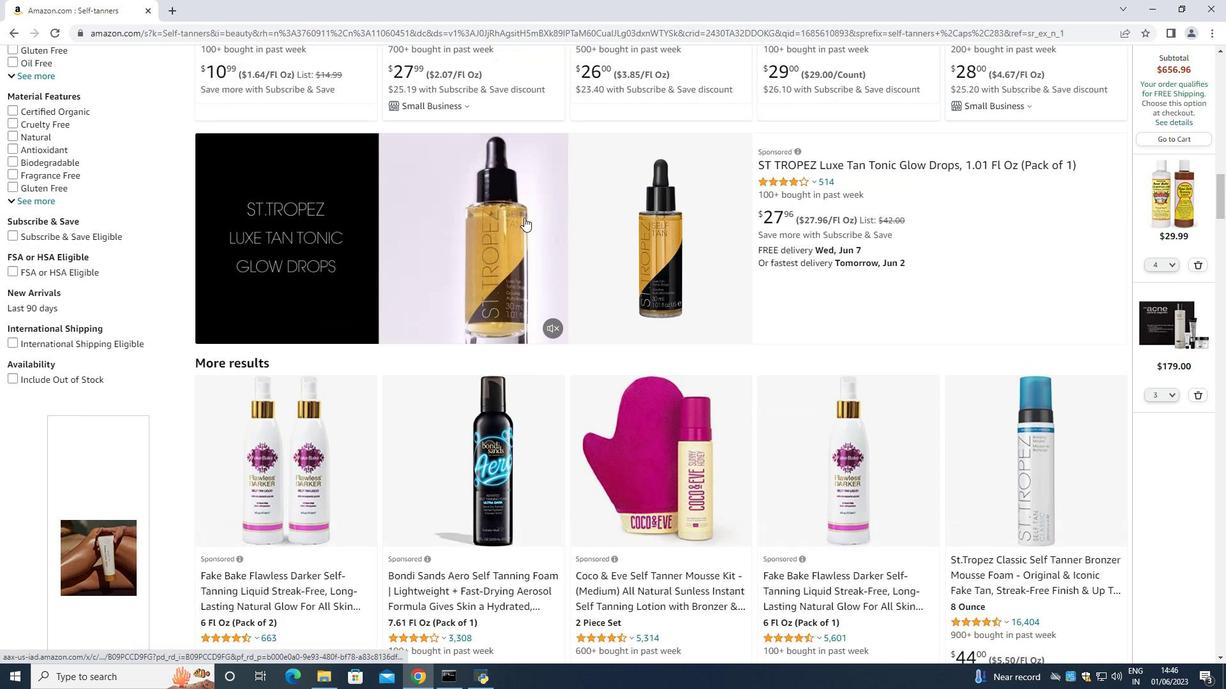 
Action: Mouse moved to (513, 215)
Screenshot: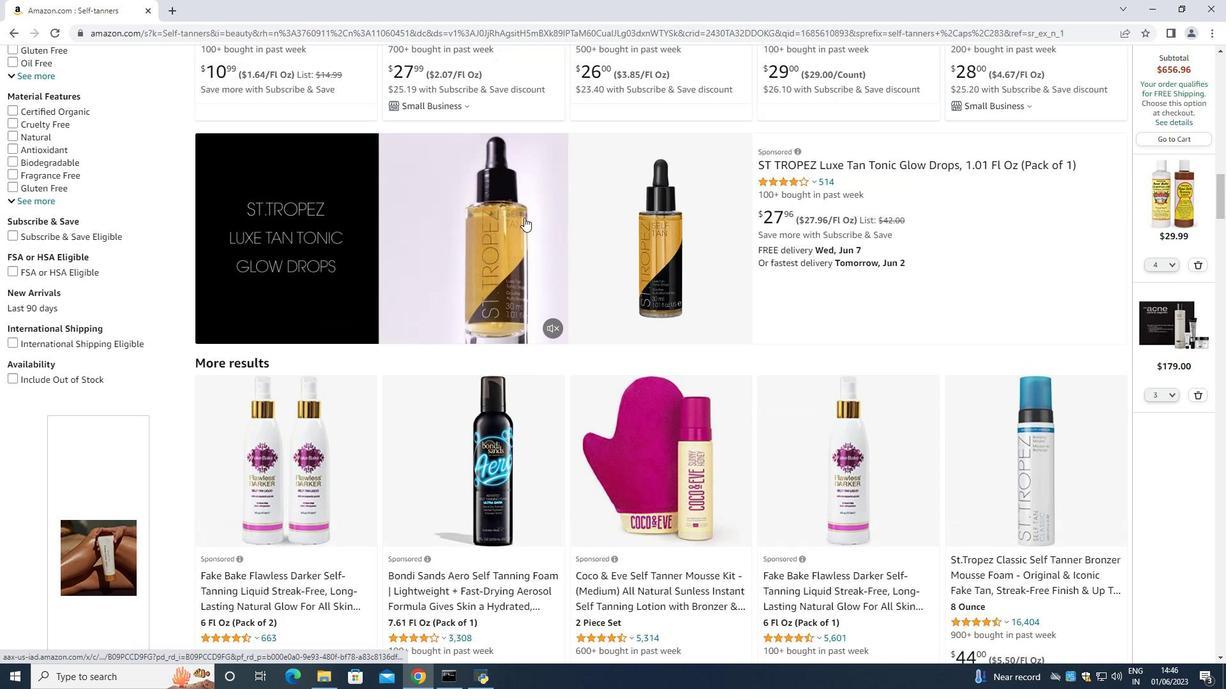 
Action: Key pressed <Key.up>
Screenshot: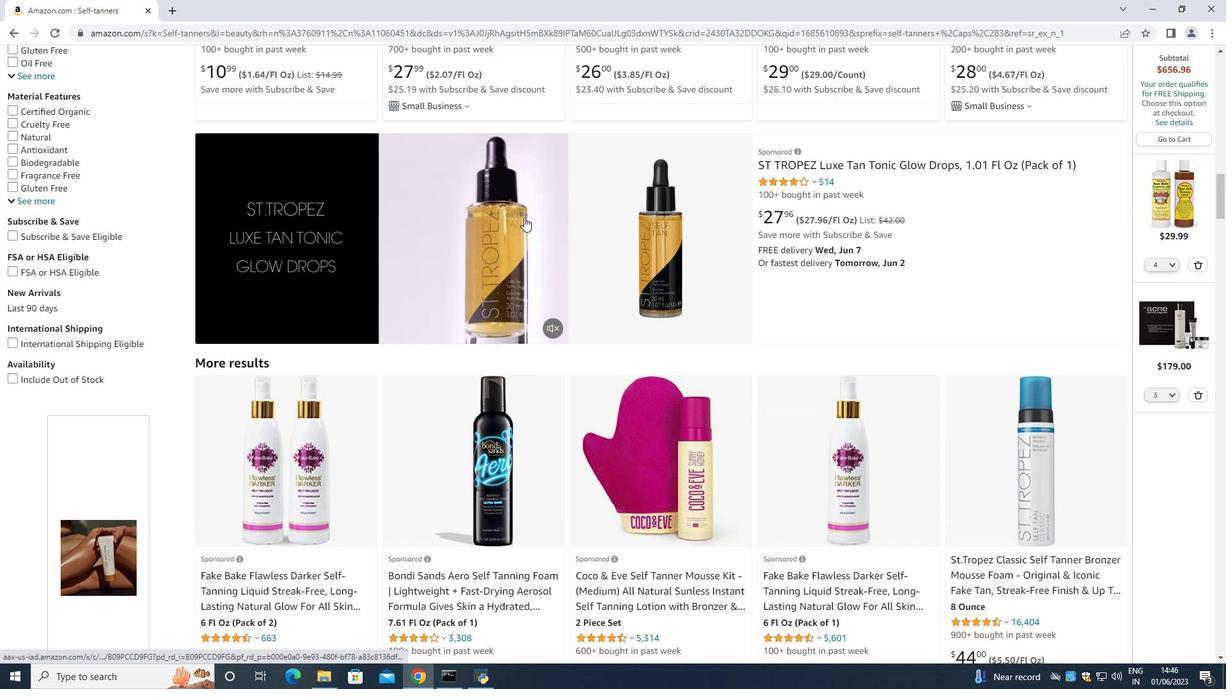 
Action: Mouse moved to (467, 216)
Screenshot: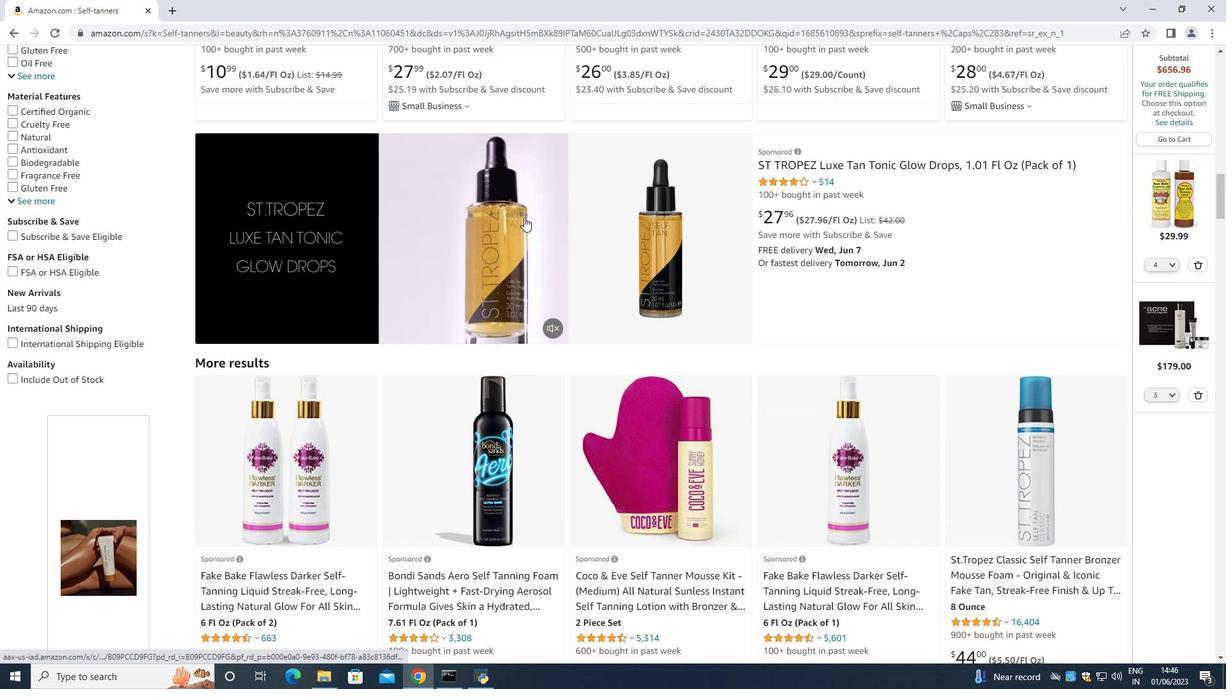
Action: Key pressed <Key.up>
Screenshot: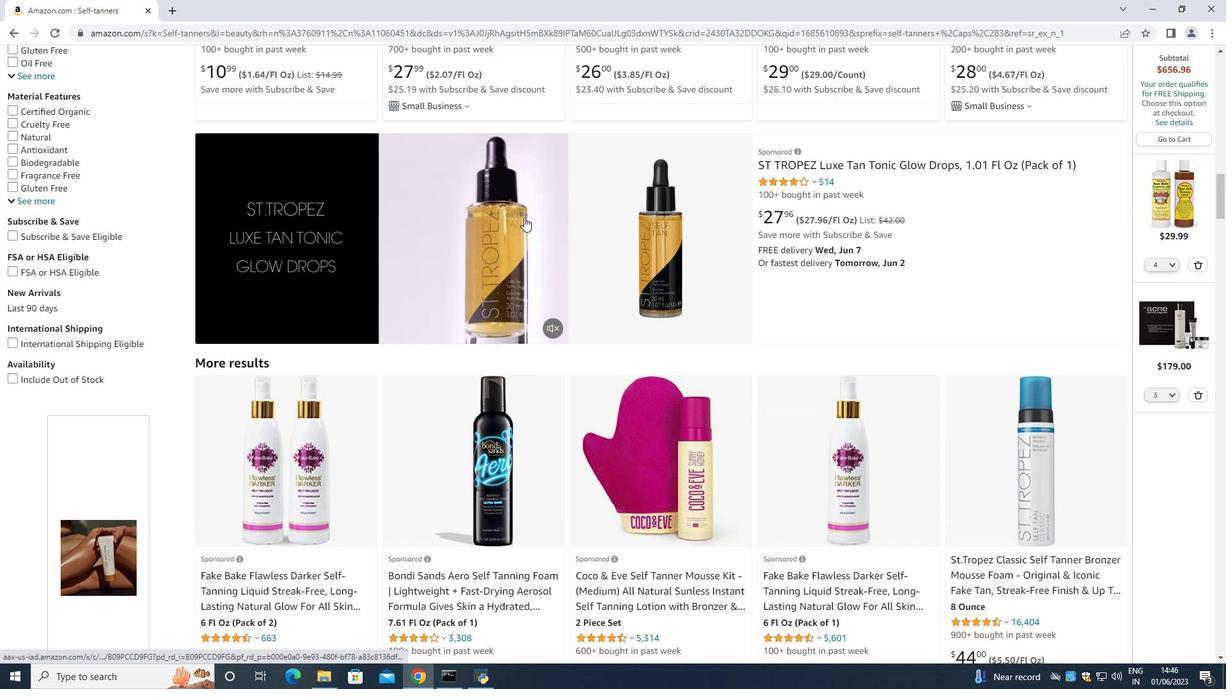 
Action: Mouse moved to (463, 217)
Screenshot: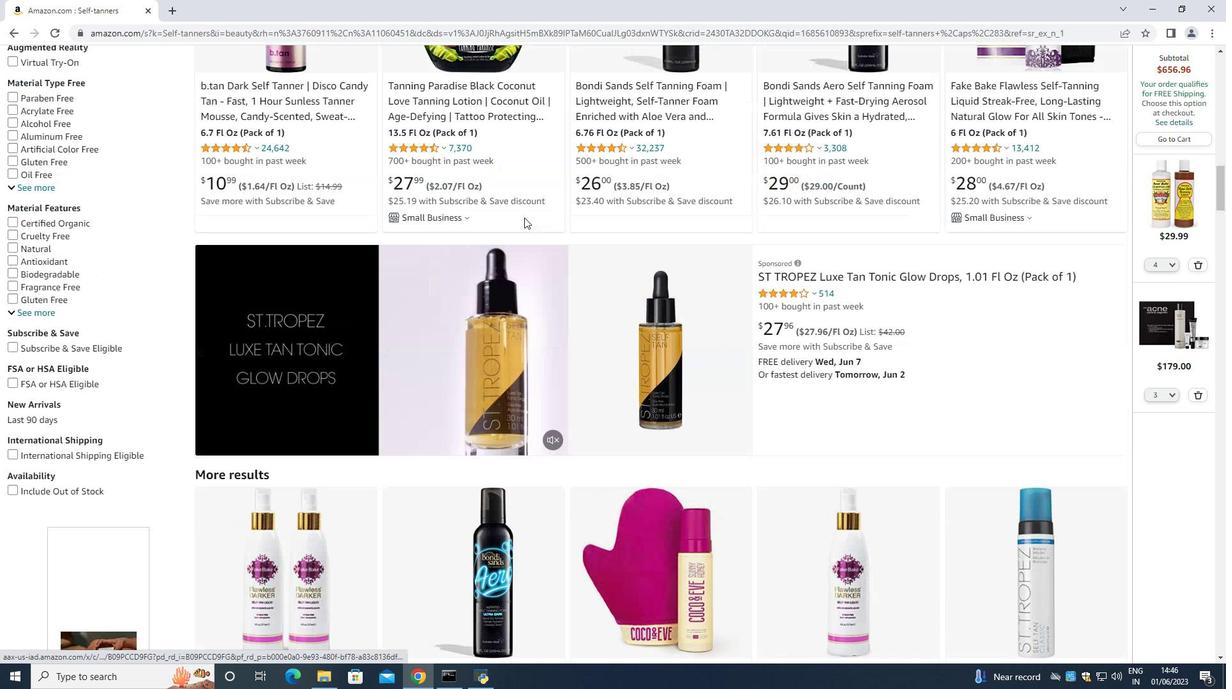 
Action: Key pressed <Key.up>
Screenshot: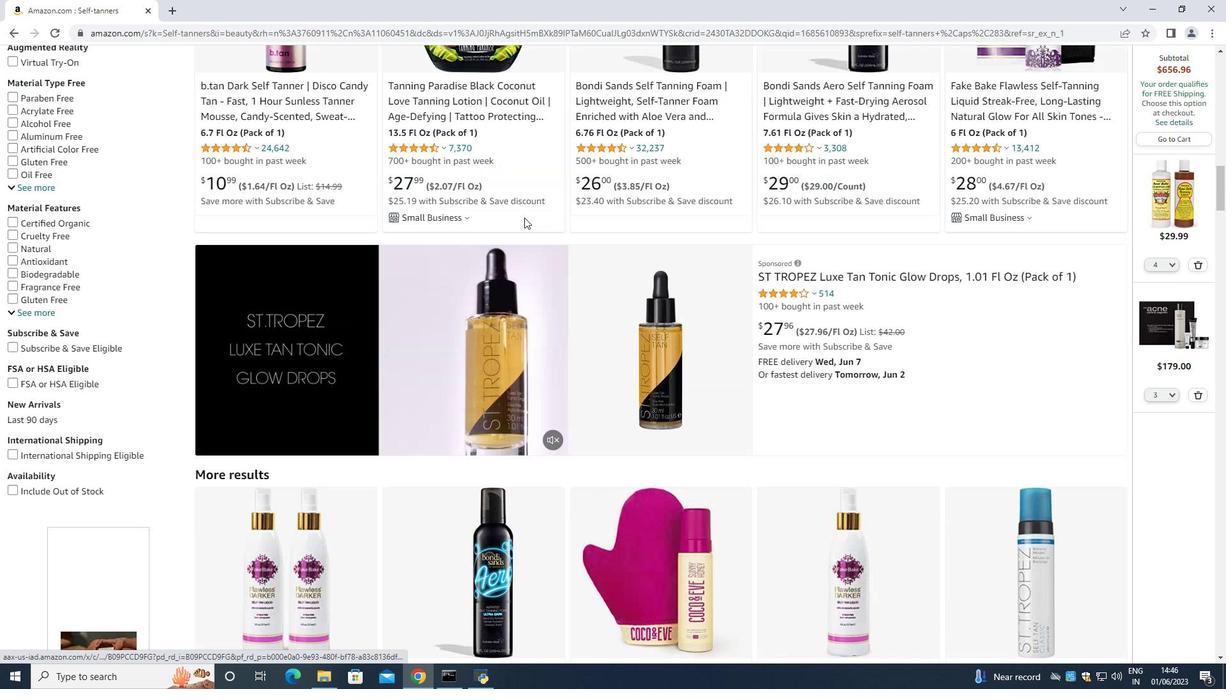 
Action: Mouse moved to (458, 217)
Screenshot: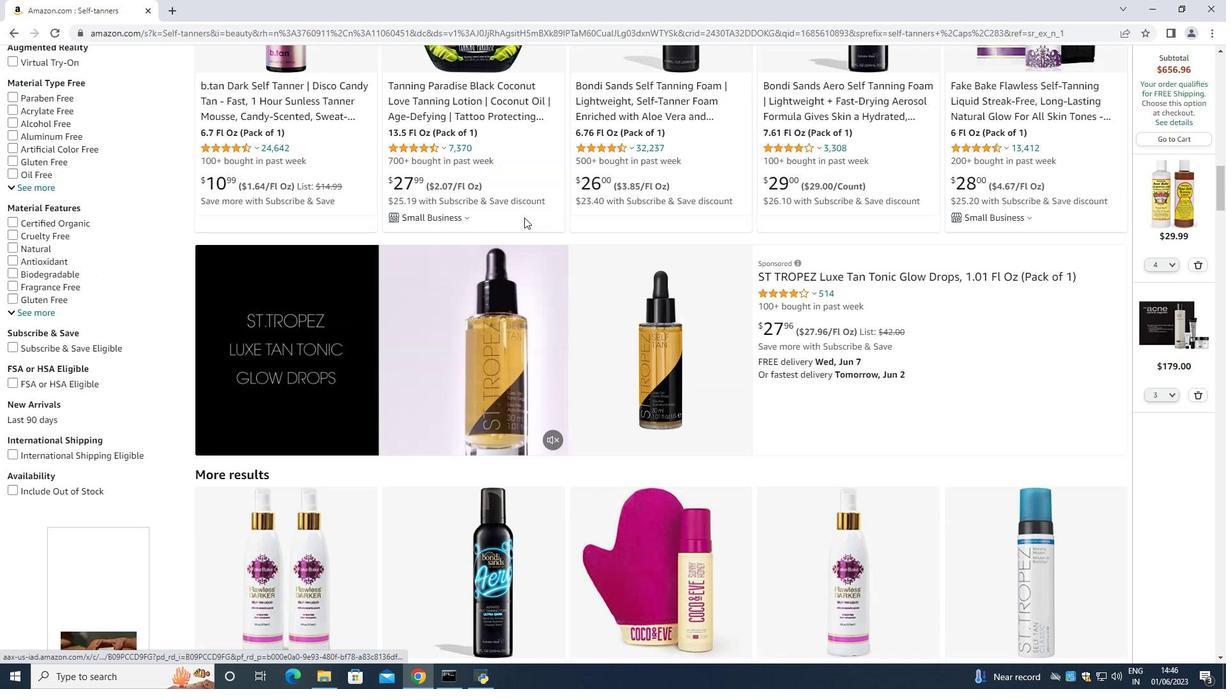 
Action: Key pressed <Key.up>
Screenshot: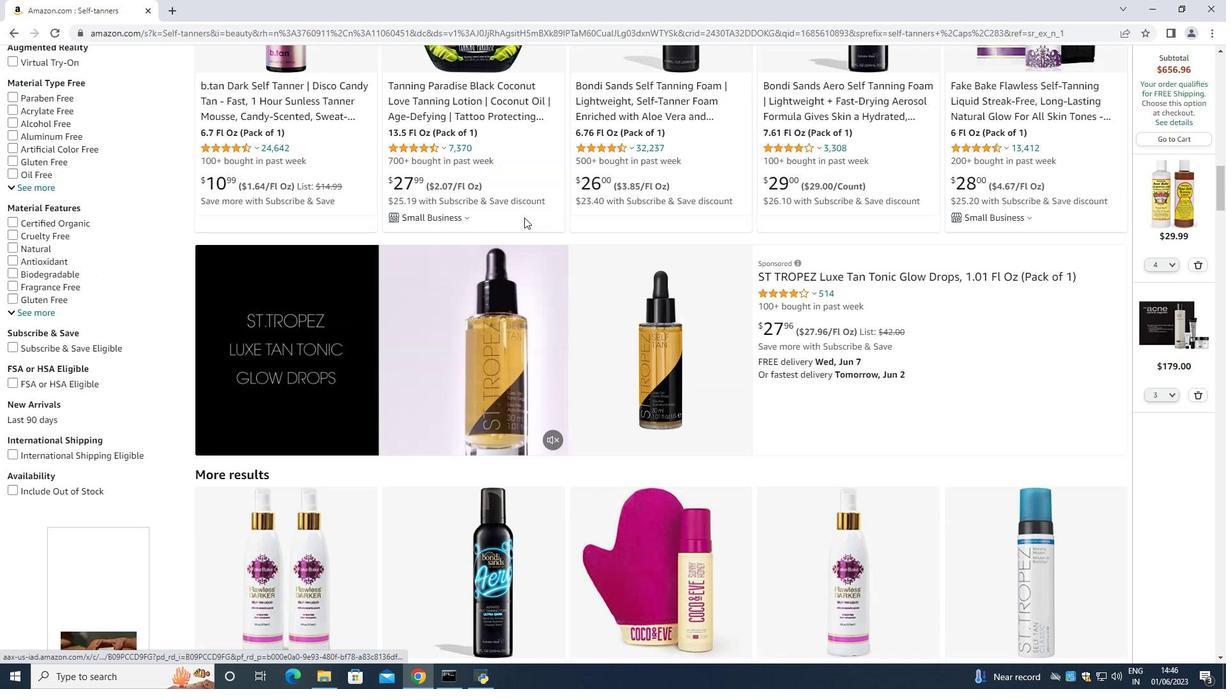 
Action: Mouse moved to (457, 217)
Screenshot: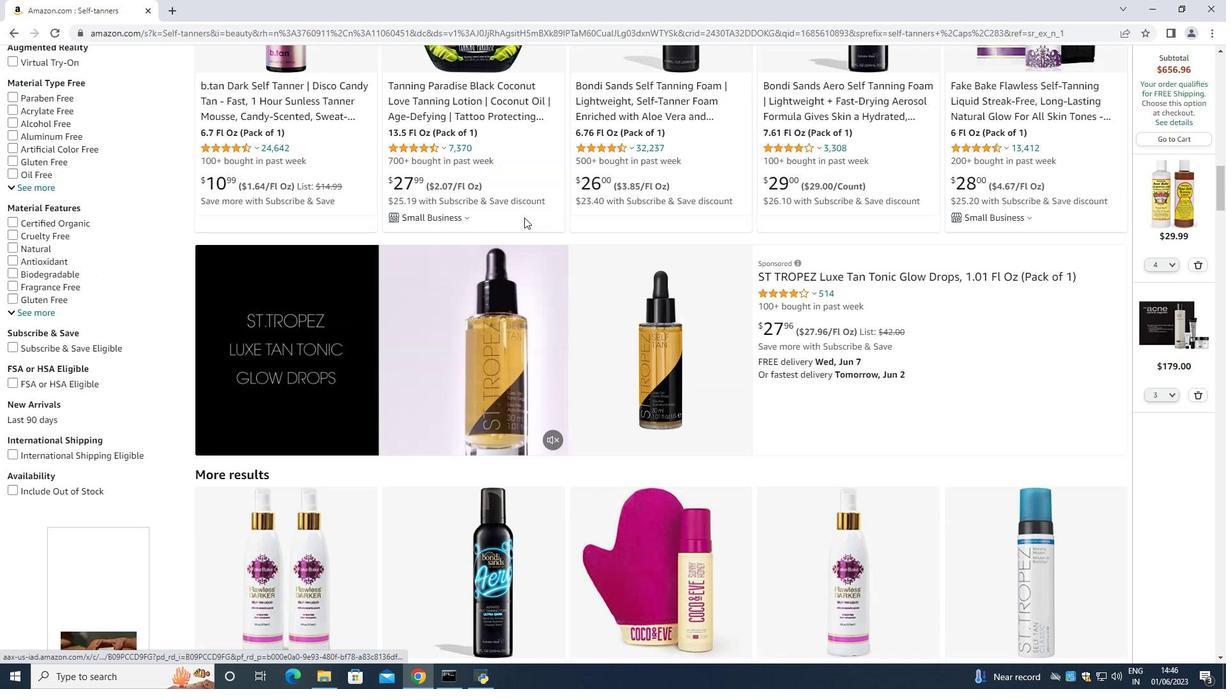 
Action: Key pressed <Key.up>
Screenshot: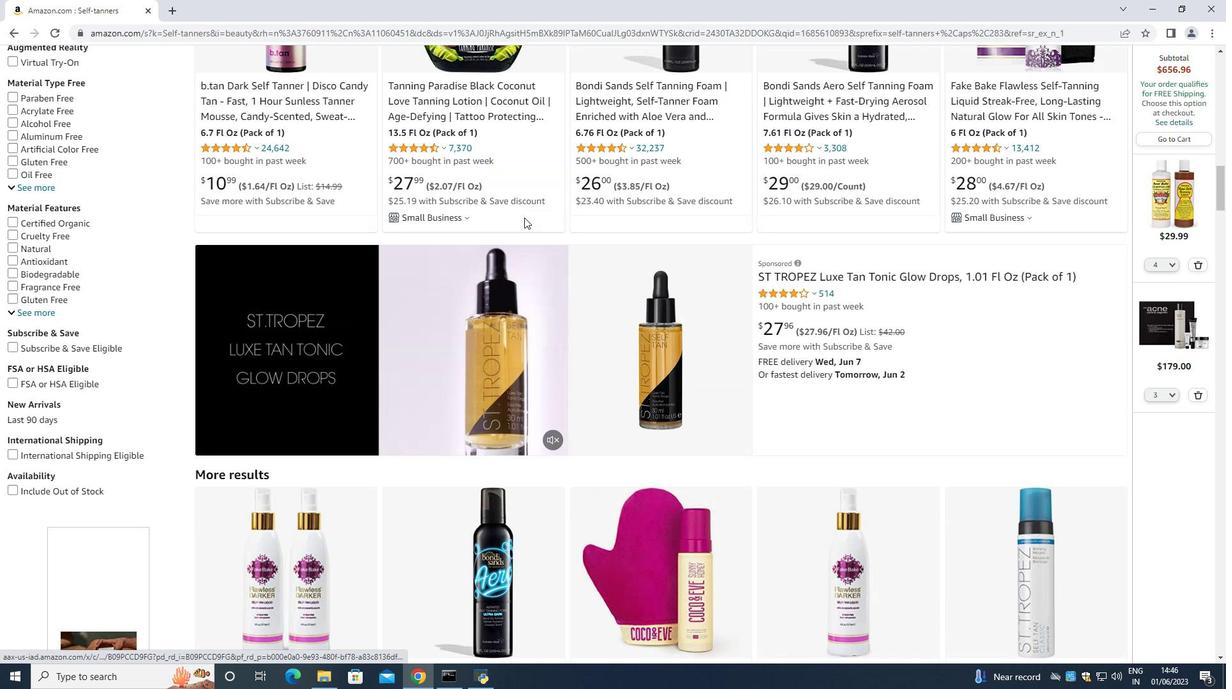 
Action: Mouse moved to (456, 217)
Screenshot: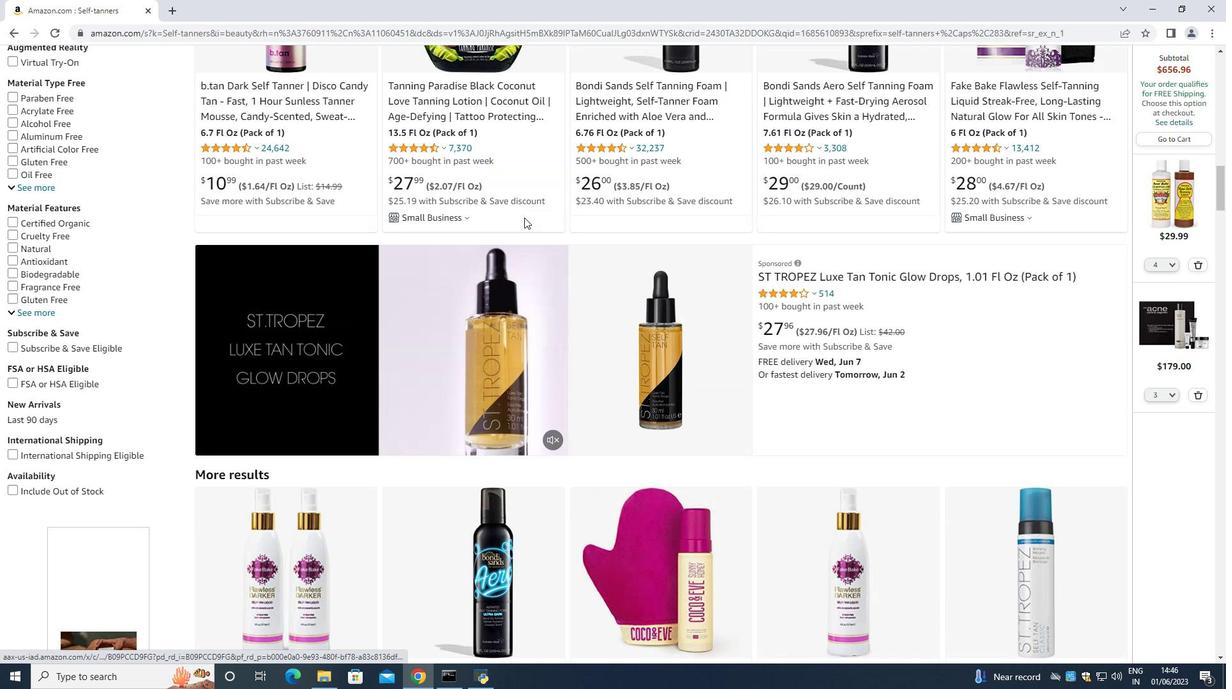
Action: Key pressed <Key.up>
Screenshot: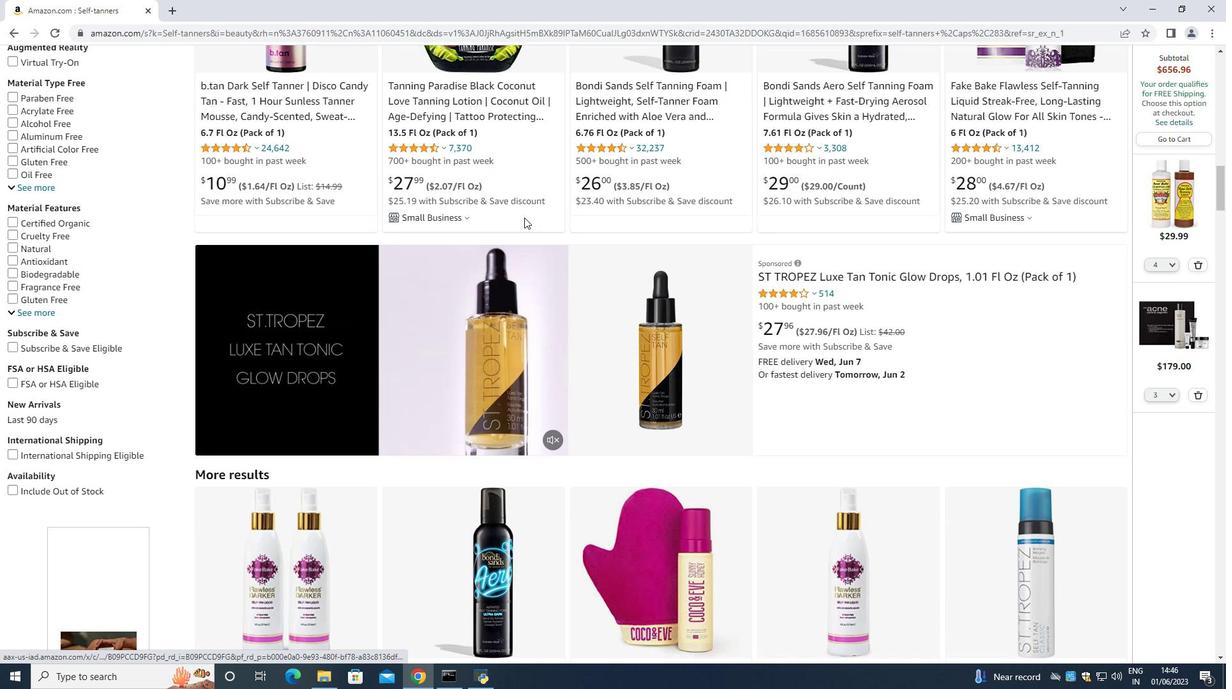 
Action: Mouse moved to (456, 217)
Screenshot: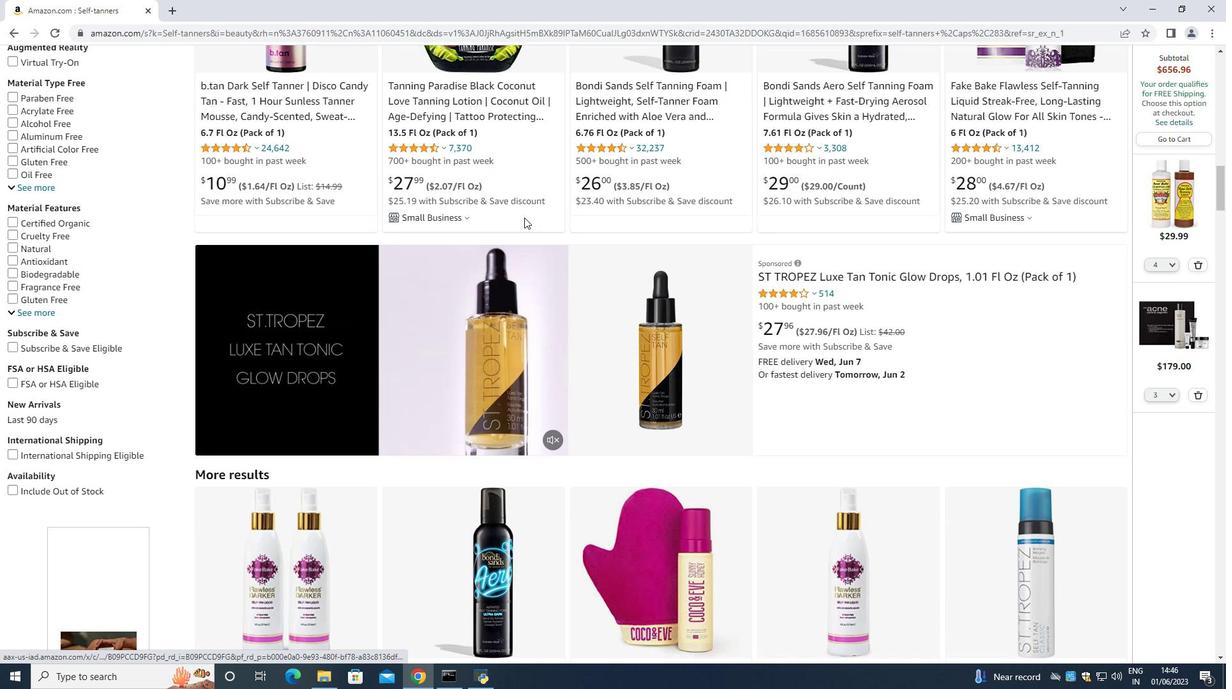 
Action: Key pressed <Key.up>
Screenshot: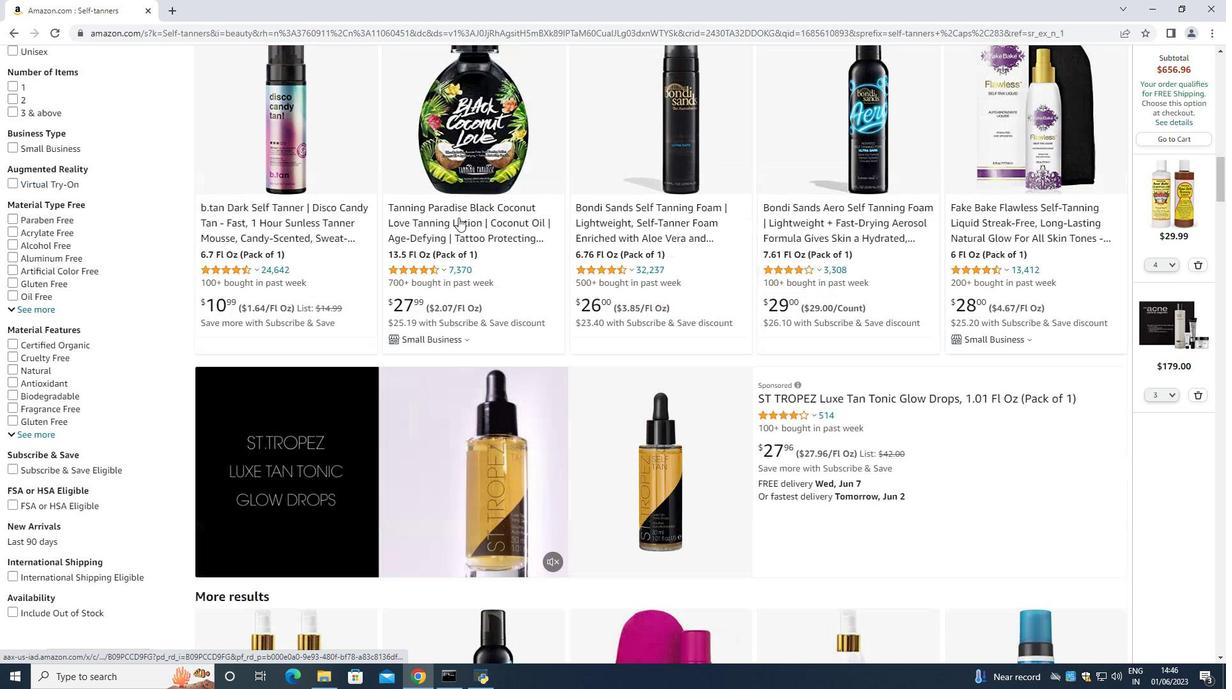 
Action: Mouse moved to (451, 217)
Screenshot: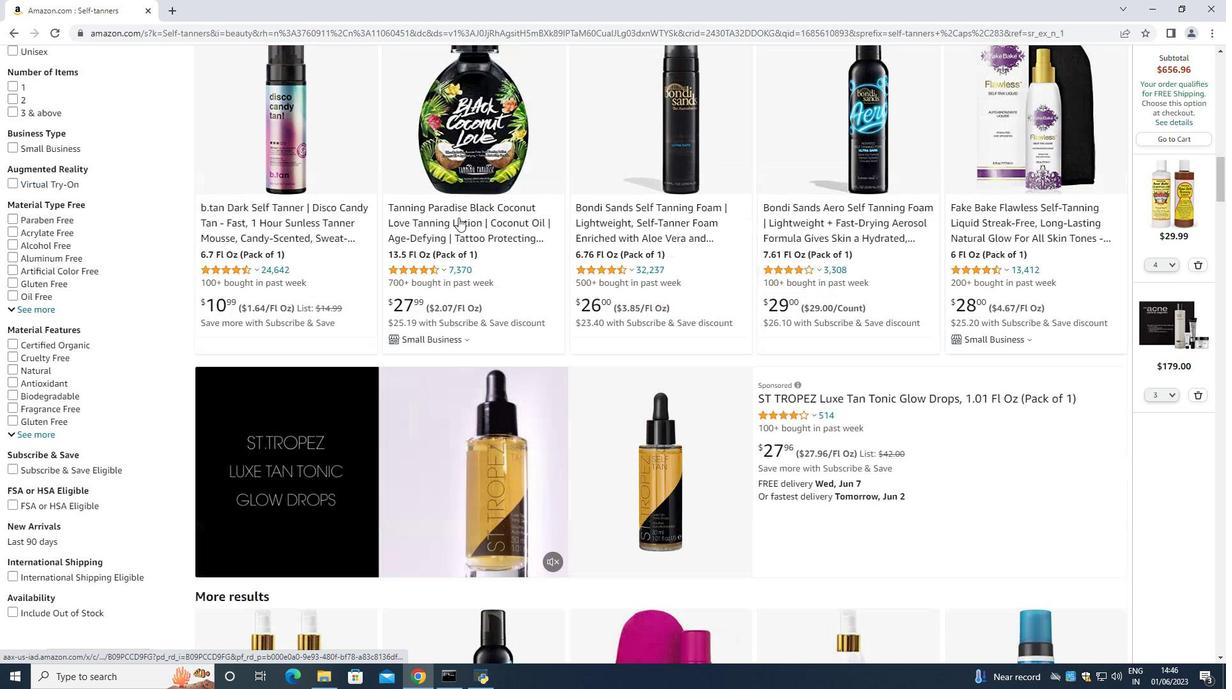 
Action: Key pressed <Key.up>
Screenshot: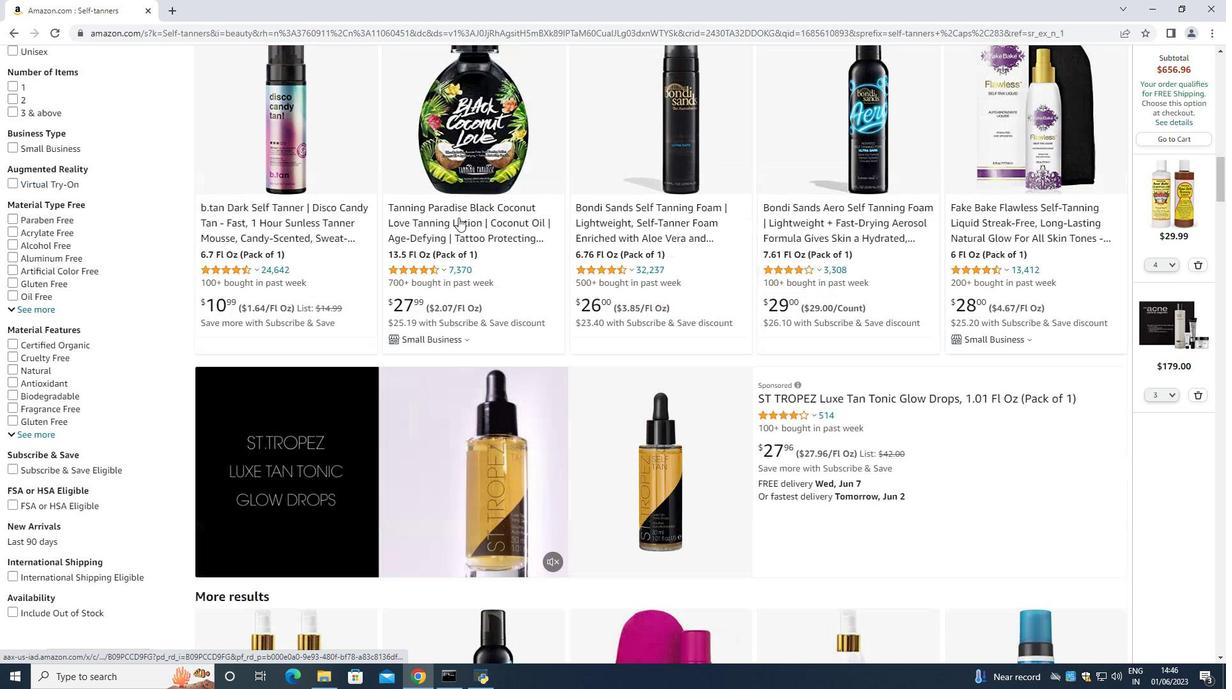 
Action: Mouse moved to (441, 217)
Screenshot: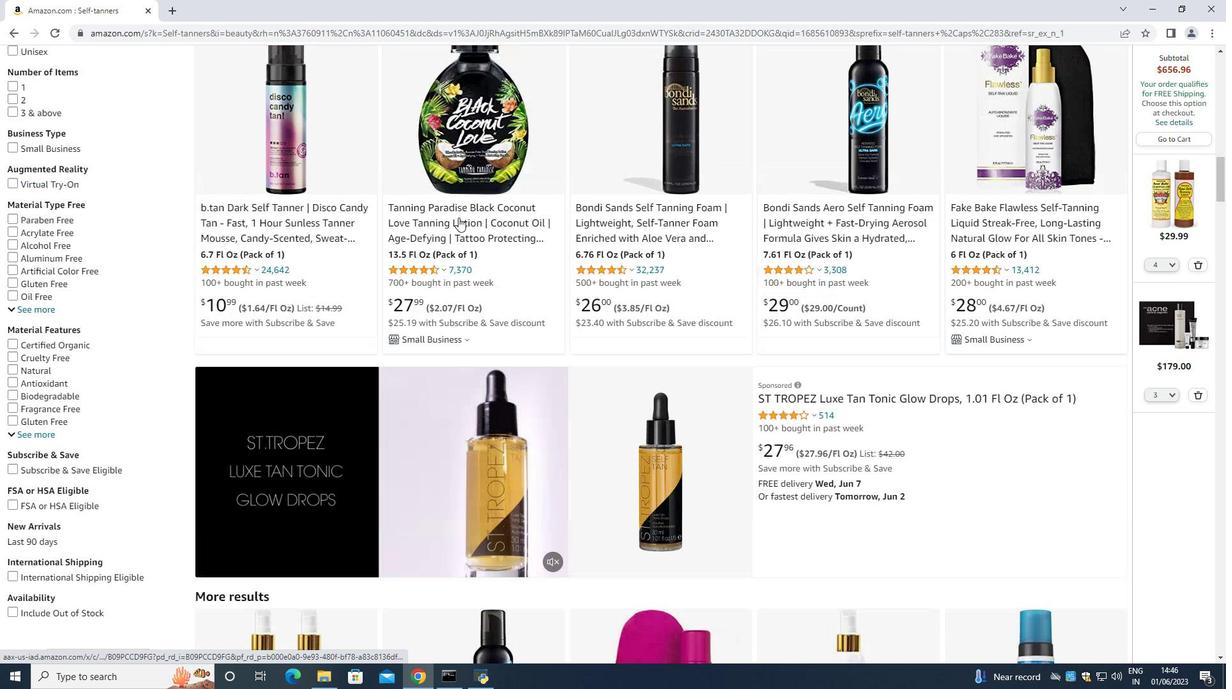 
Action: Key pressed <Key.up>
Screenshot: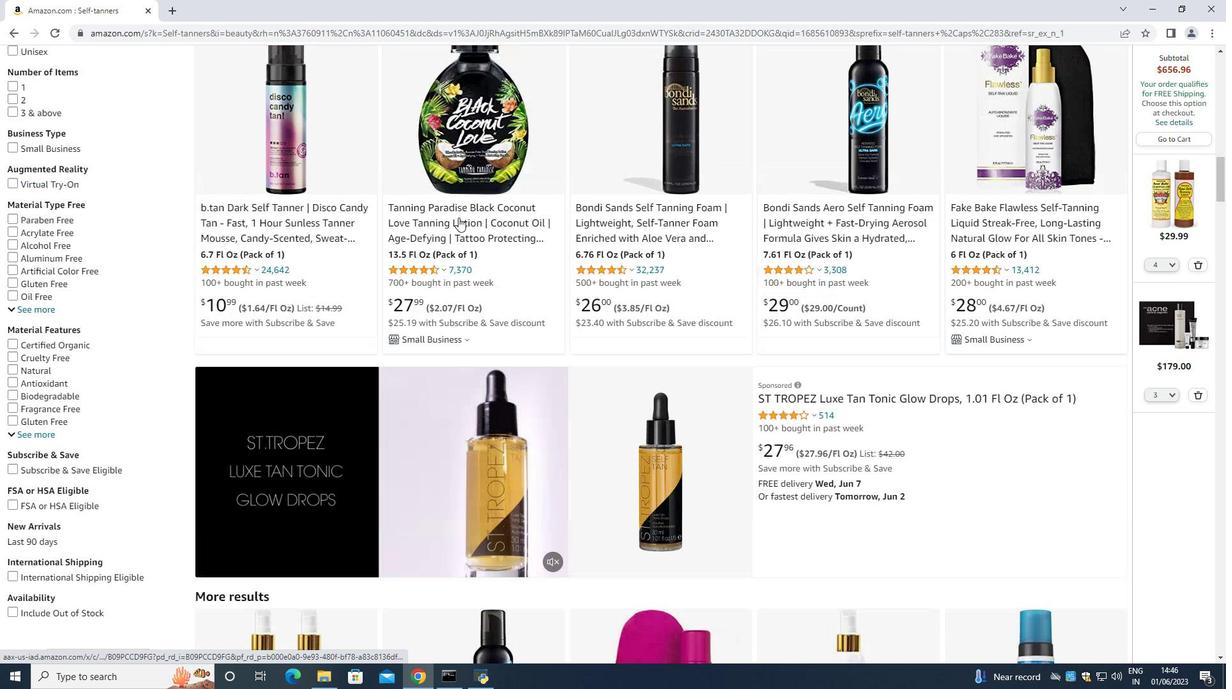 
Action: Mouse moved to (419, 217)
Screenshot: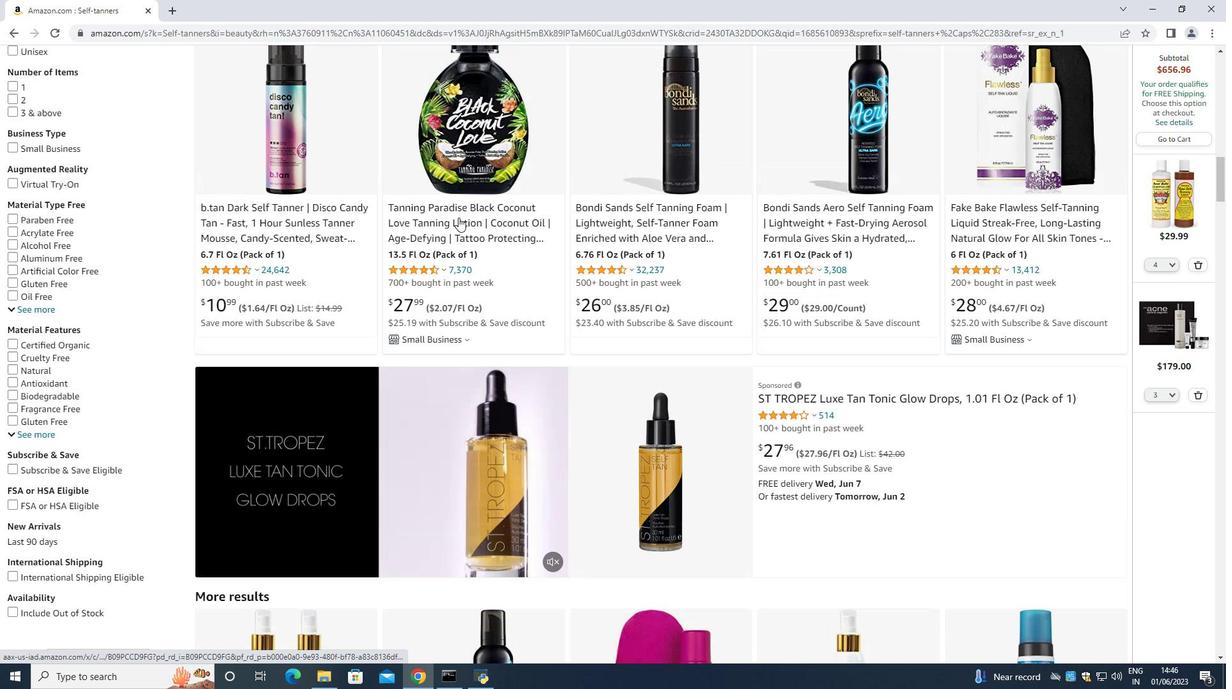 
Action: Key pressed <Key.up>
Screenshot: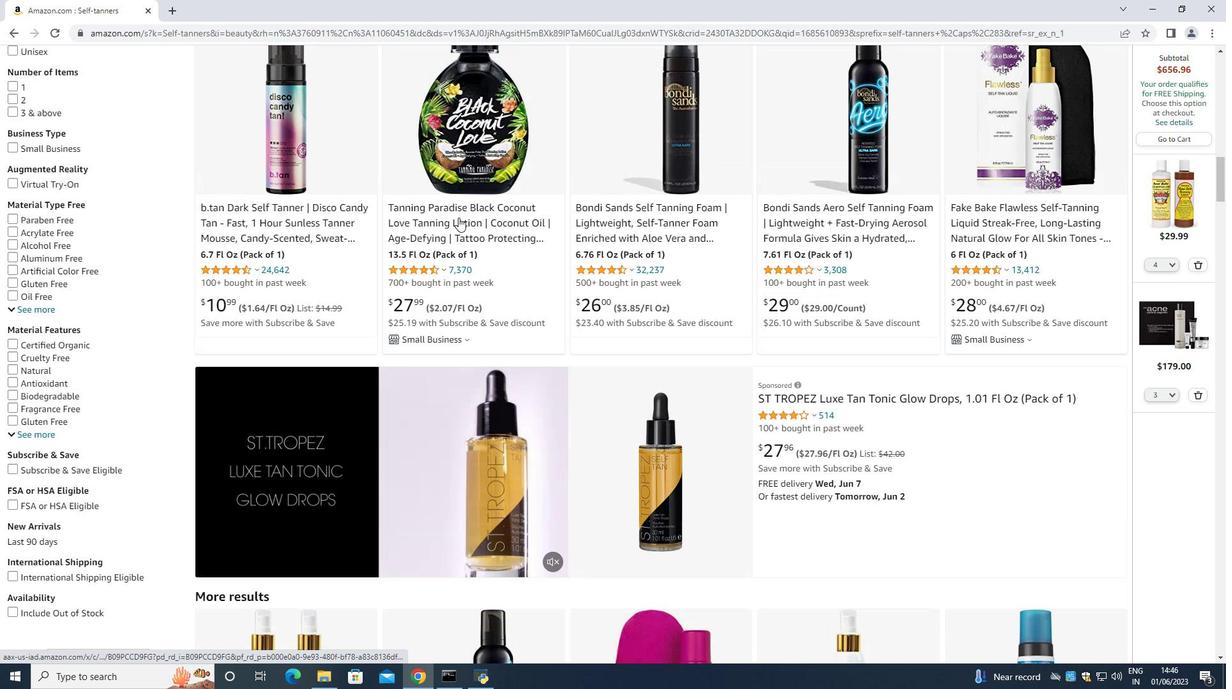 
Action: Mouse moved to (402, 217)
Screenshot: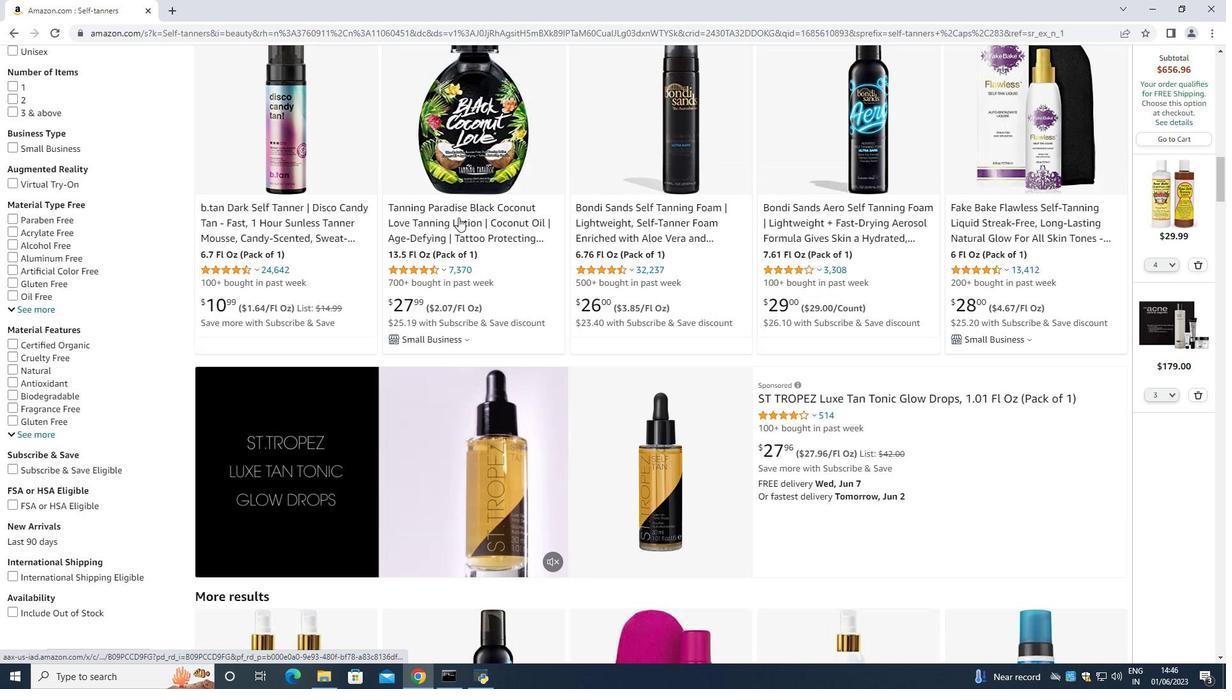 
Action: Key pressed <Key.up>
Screenshot: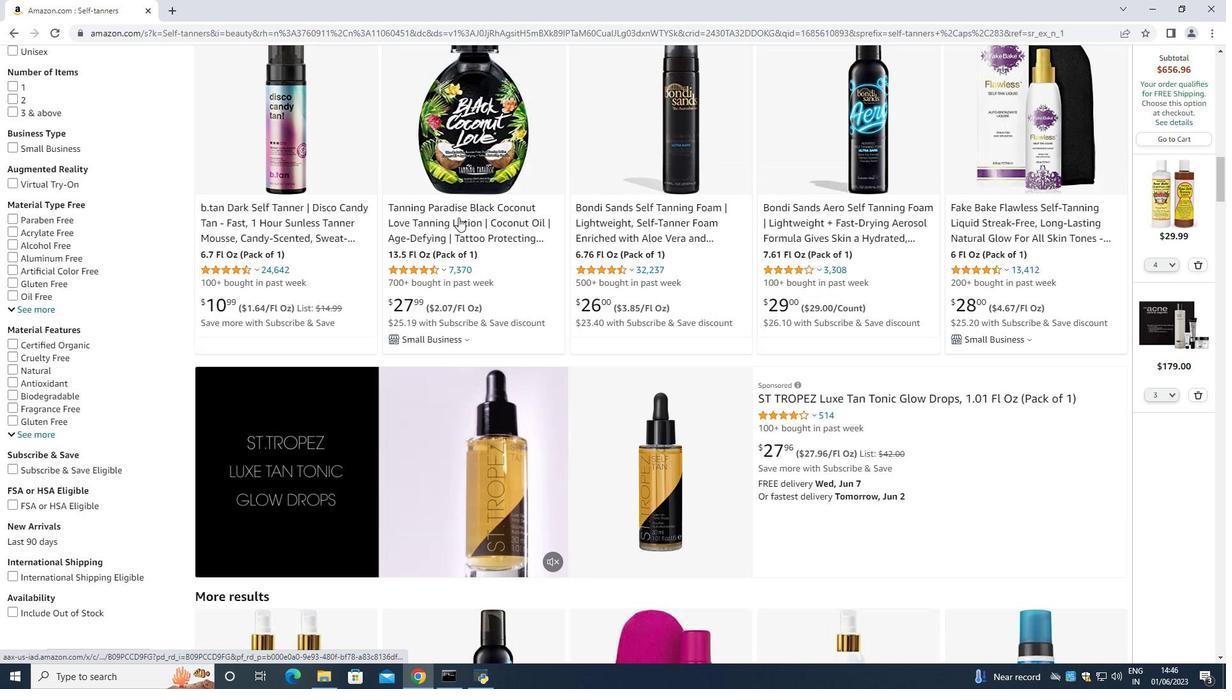 
Action: Mouse moved to (389, 217)
Screenshot: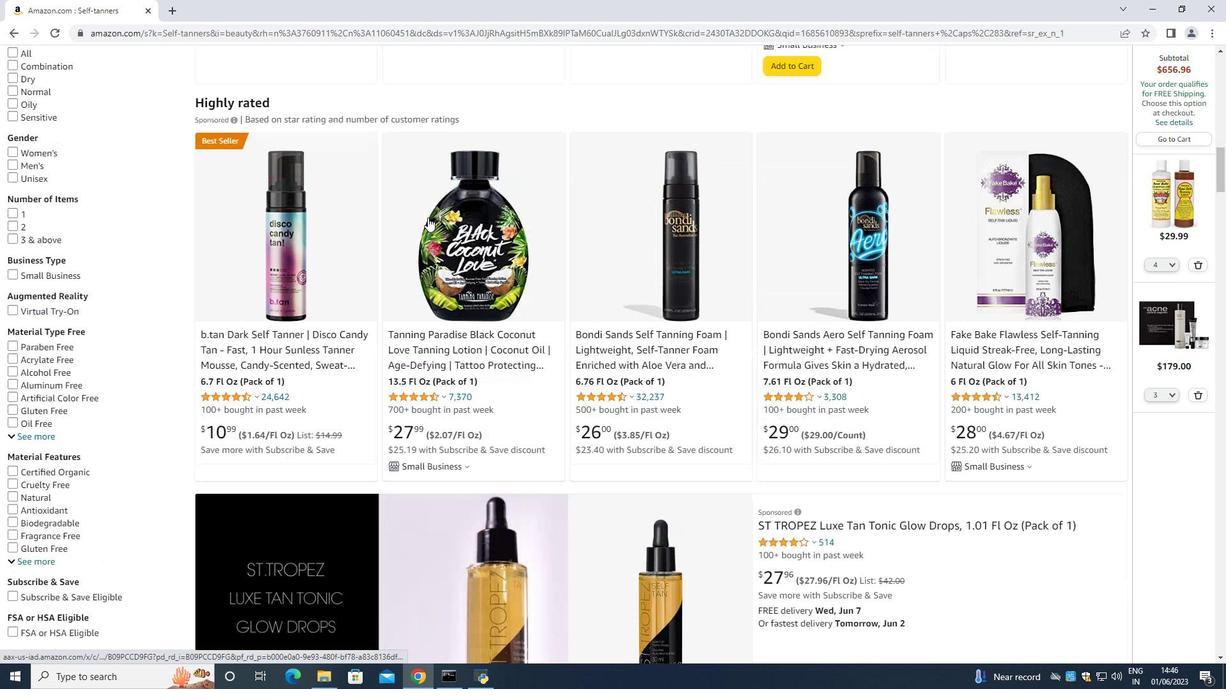 
Action: Key pressed <Key.up>
Screenshot: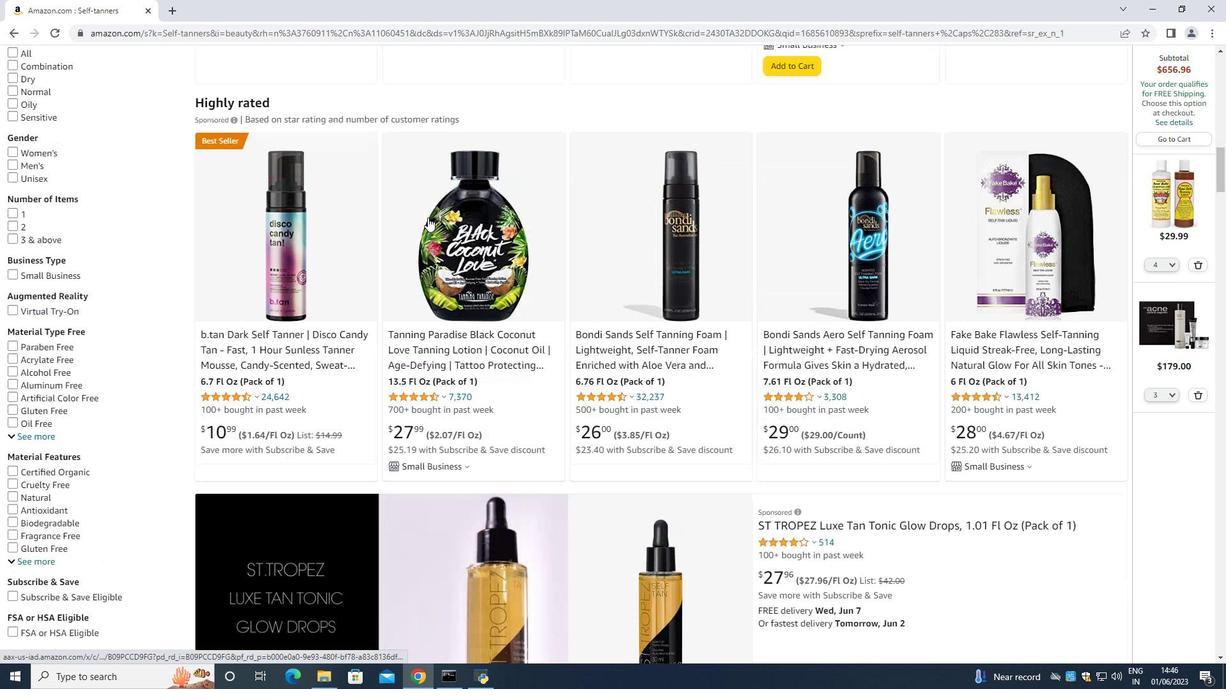 
Action: Mouse moved to (387, 217)
Screenshot: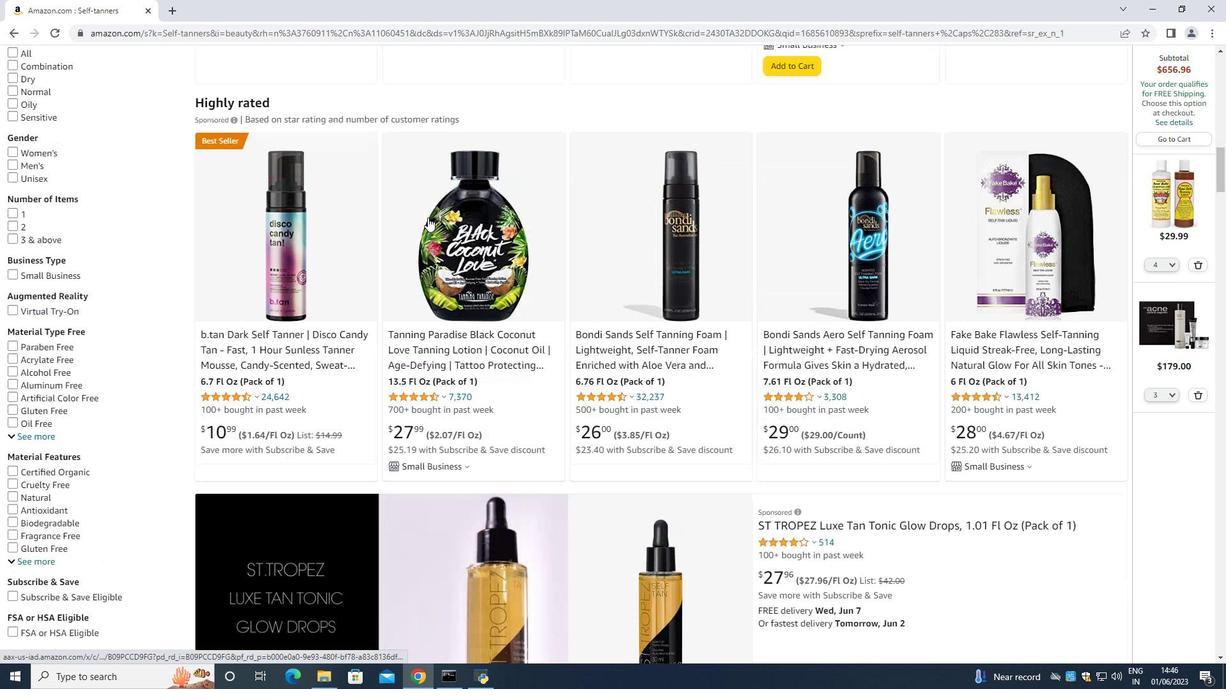 
Action: Key pressed <Key.up>
Screenshot: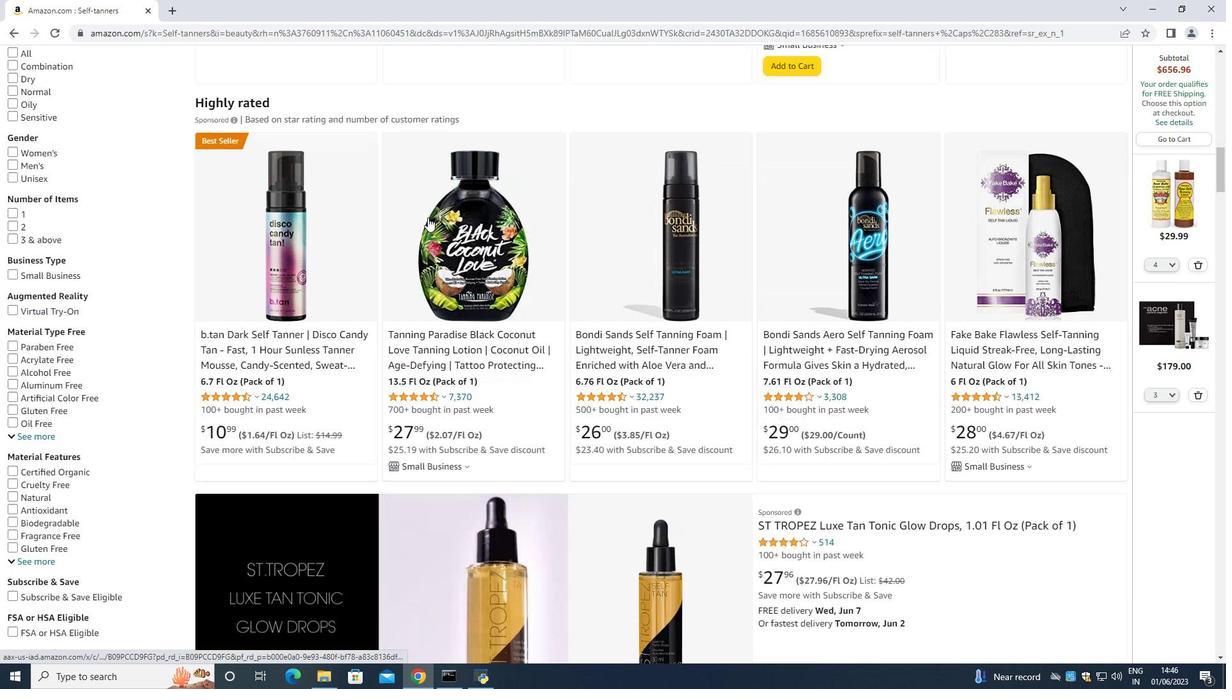 
Action: Mouse moved to (385, 217)
Screenshot: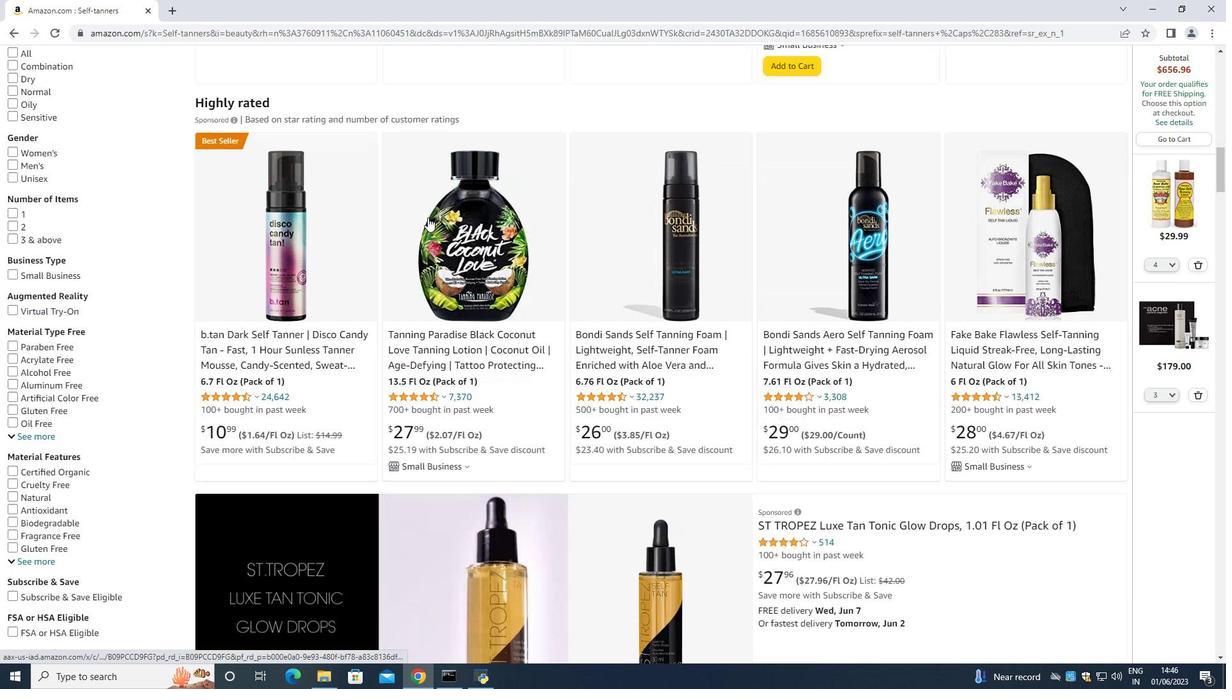 
Action: Key pressed <Key.up> 2)
Screenshot: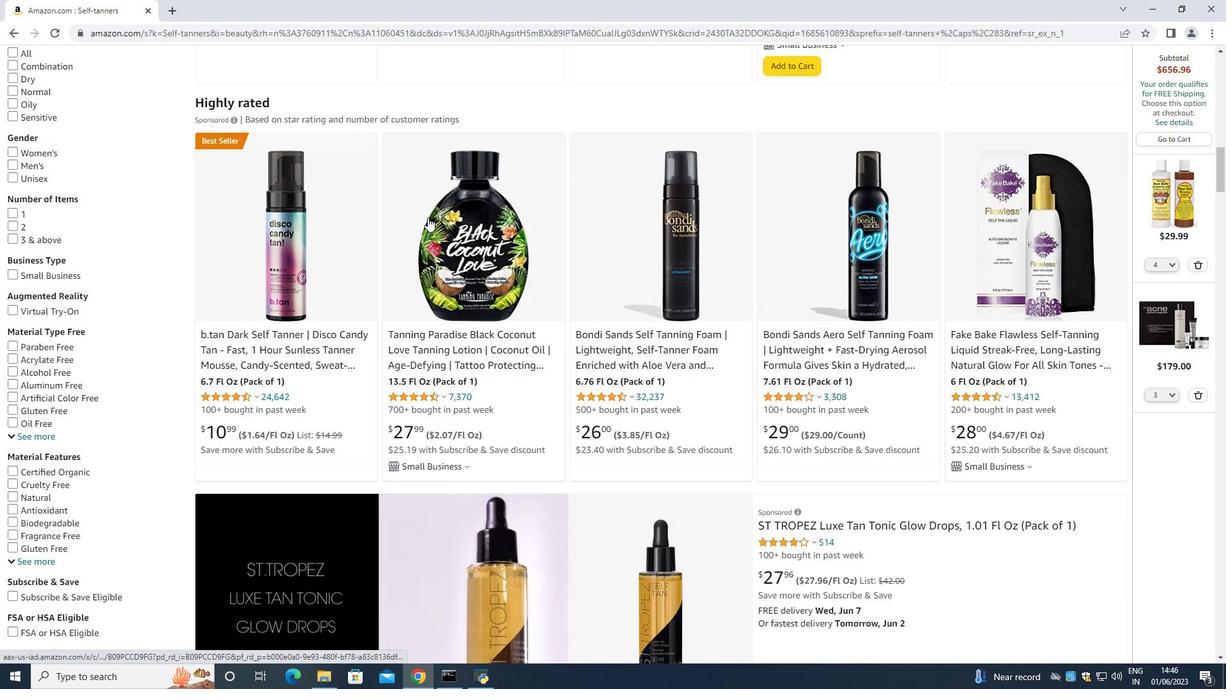 
Action: Mouse moved to (365, 236)
Screenshot: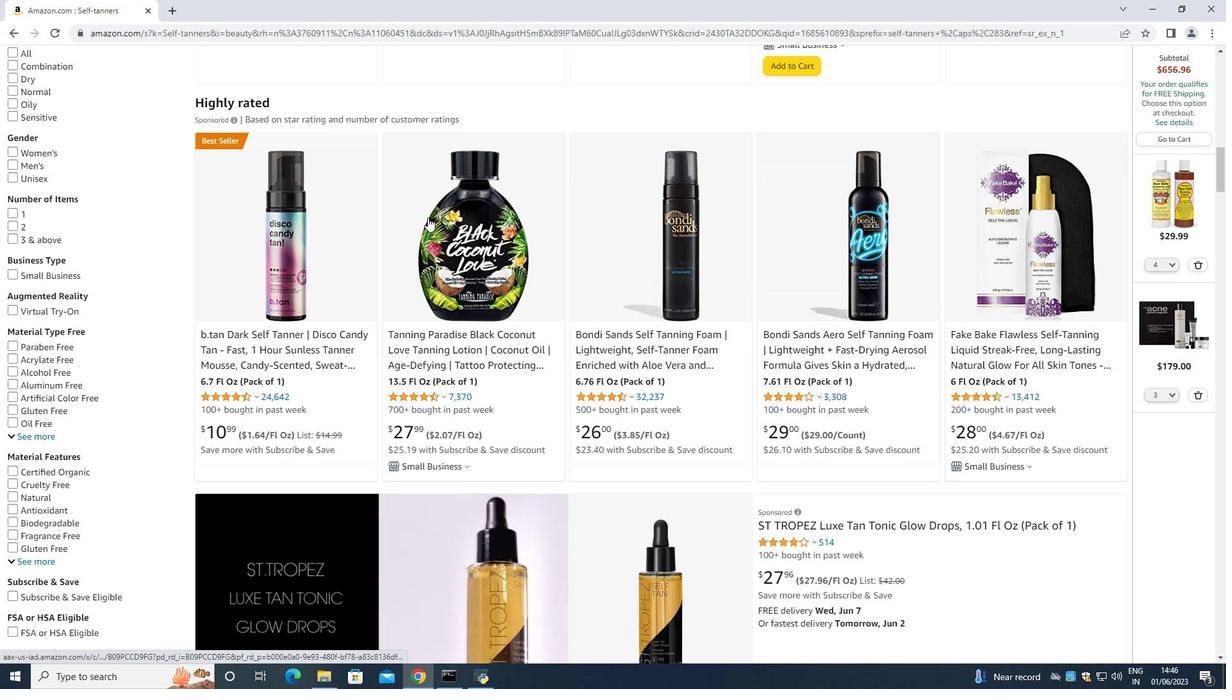 
Action: Key pressed <Key.up>
Screenshot: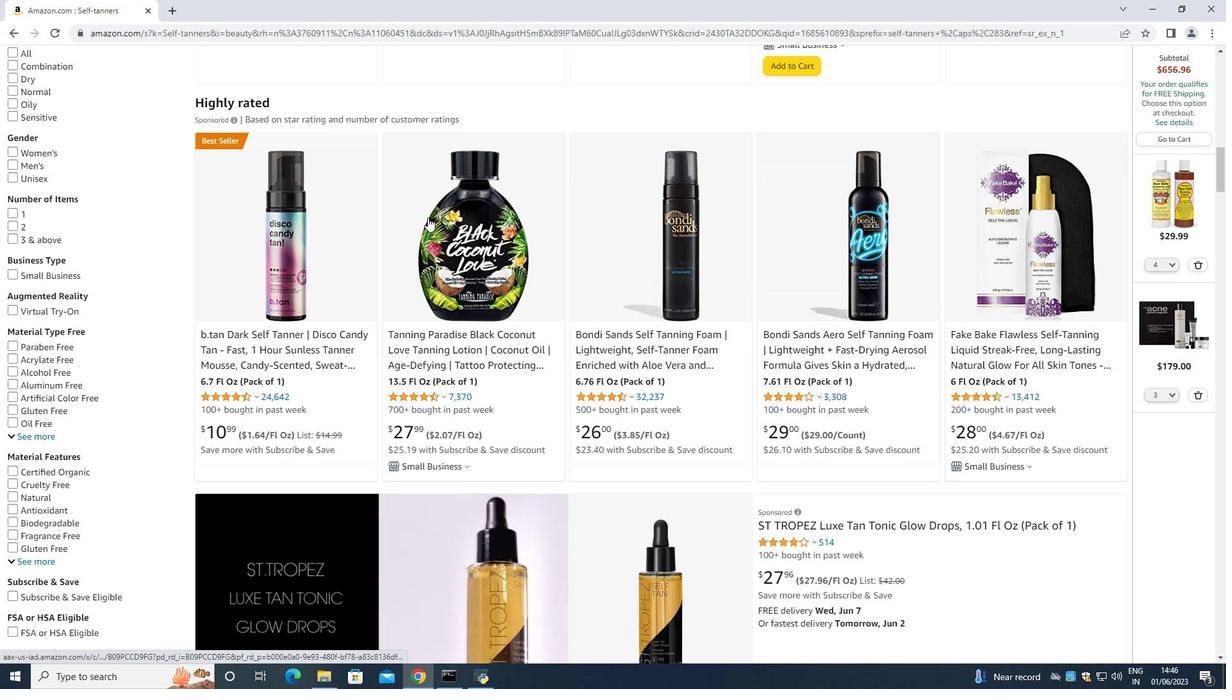 
Action: Mouse moved to (365, 237)
Screenshot: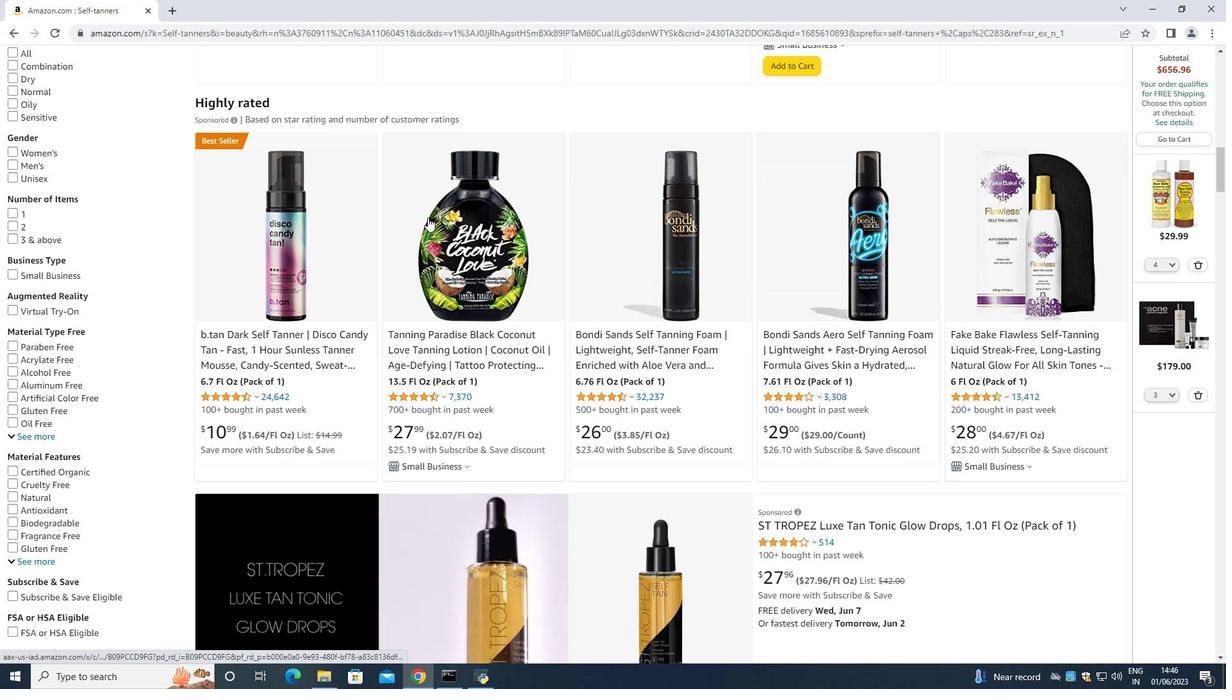 
Action: Key pressed <Key.up>
Screenshot: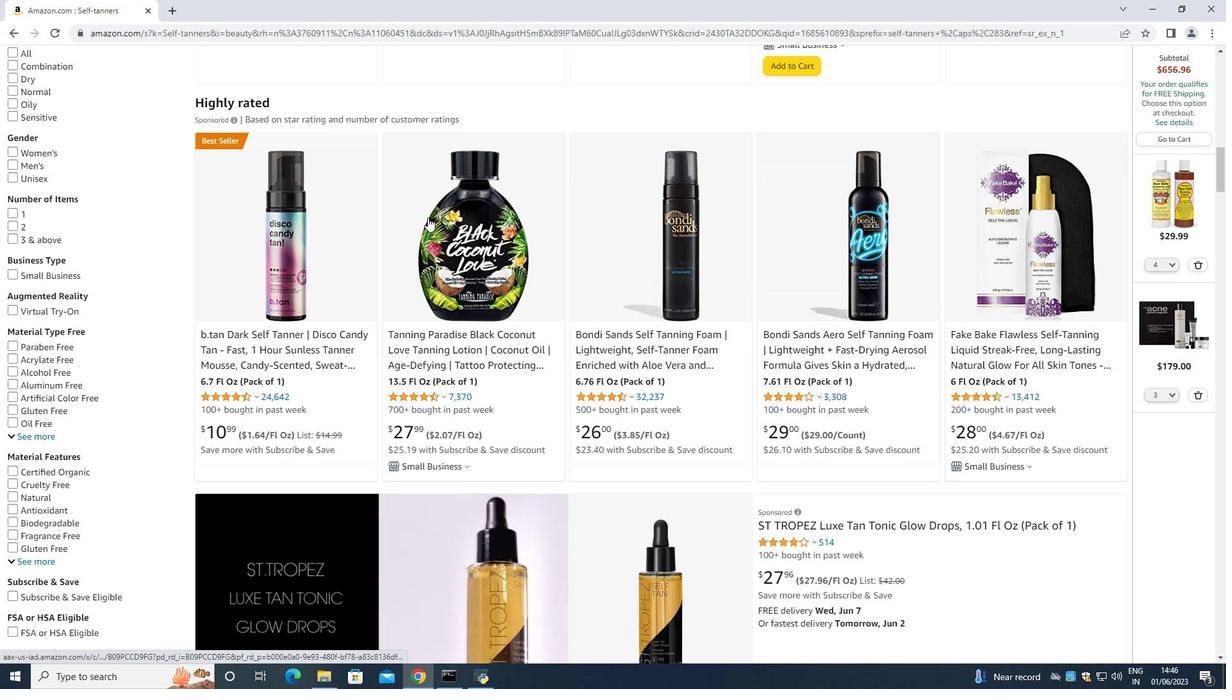 
Action: Mouse moved to (365, 238)
Screenshot: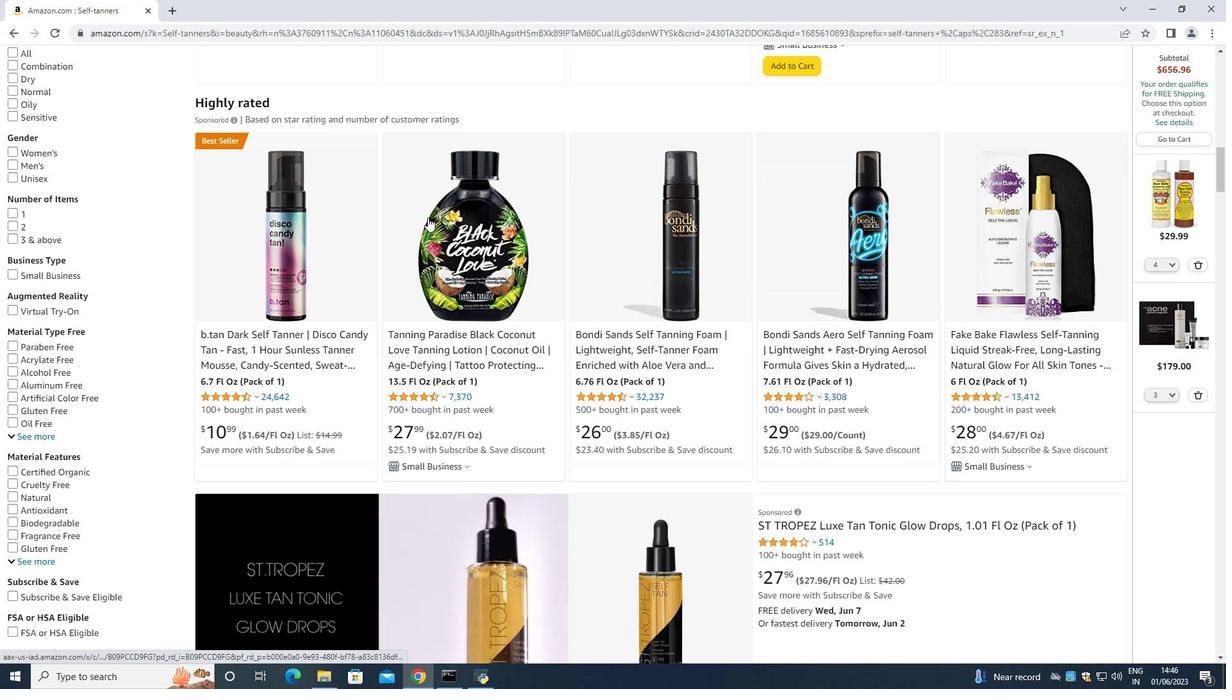
Action: Key pressed <Key.up>
Screenshot: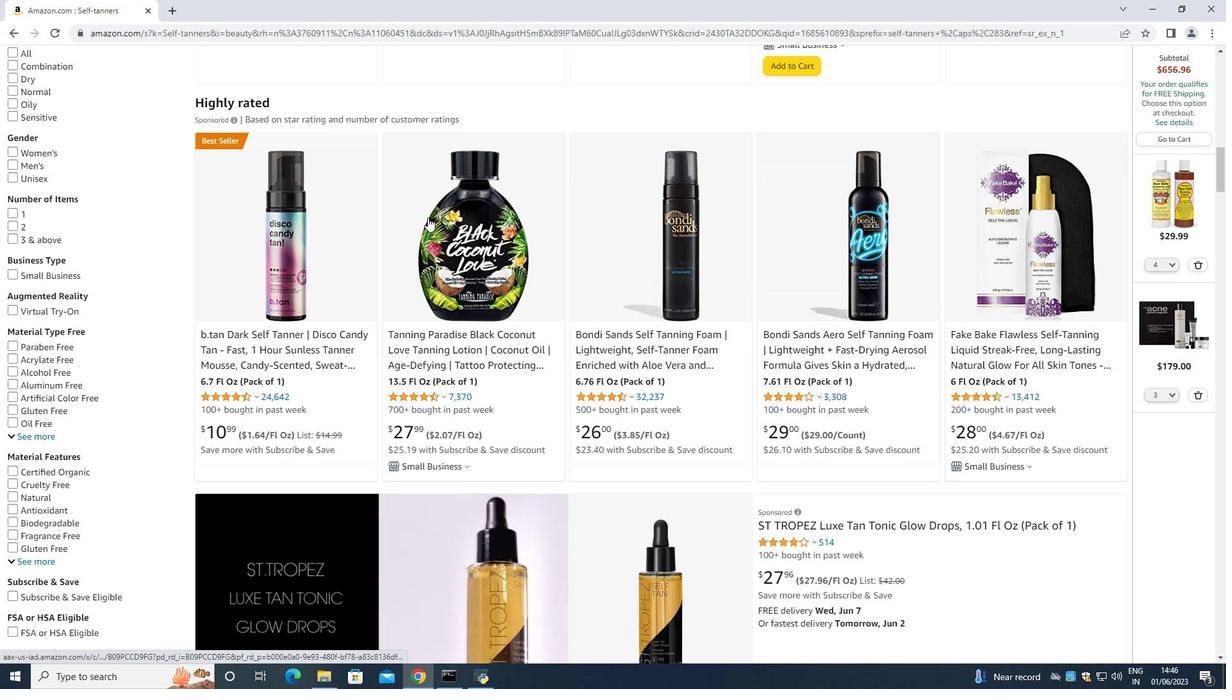 
Action: Mouse moved to (323, 348)
Screenshot: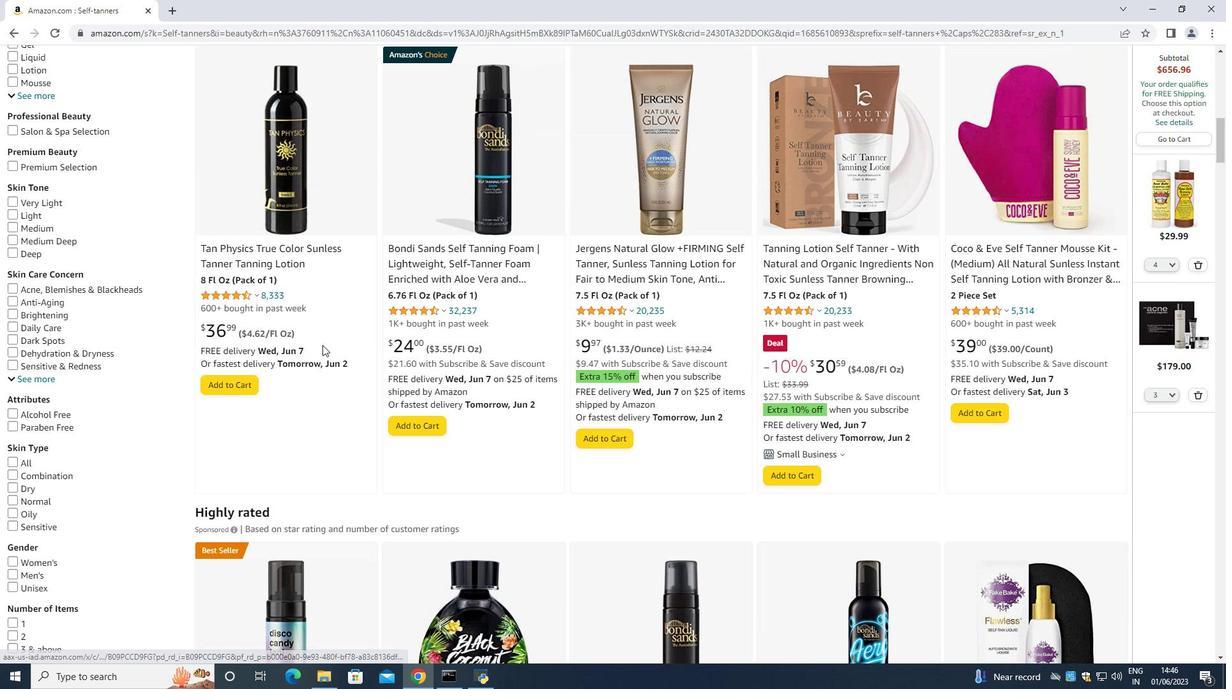
Action: Key pressed <Key.up><Key.up>
Screenshot: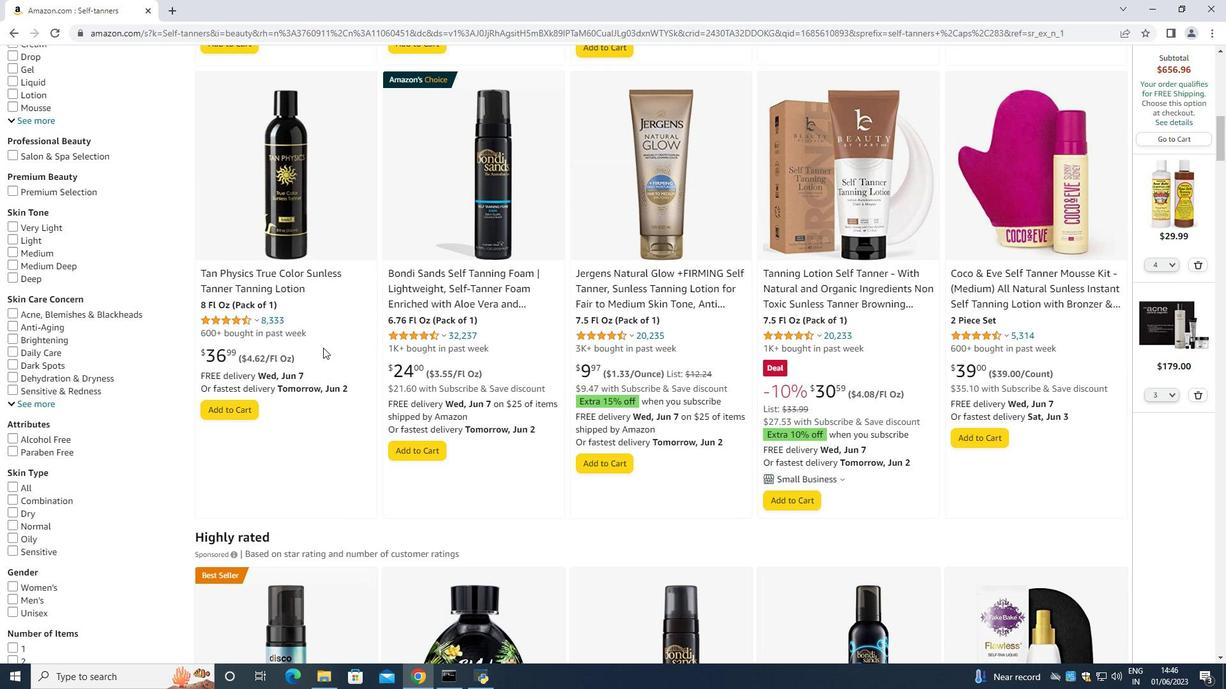 
Action: Mouse moved to (322, 350)
Screenshot: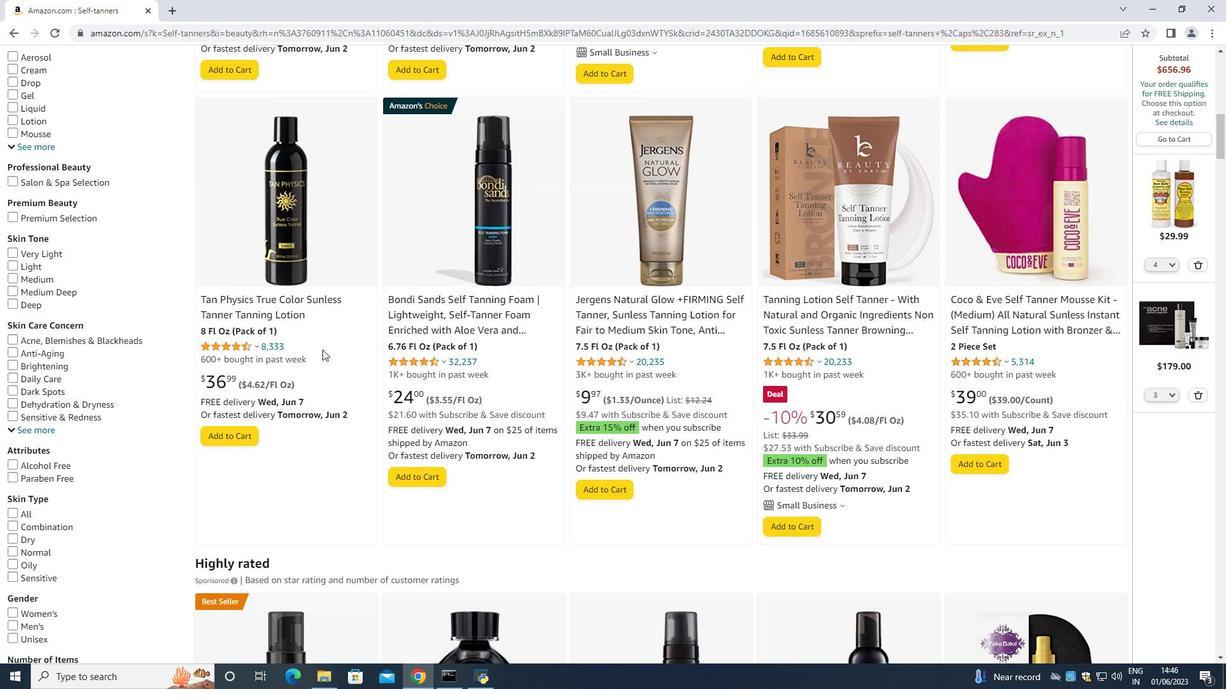 
Action: Key pressed <Key.up>
Screenshot: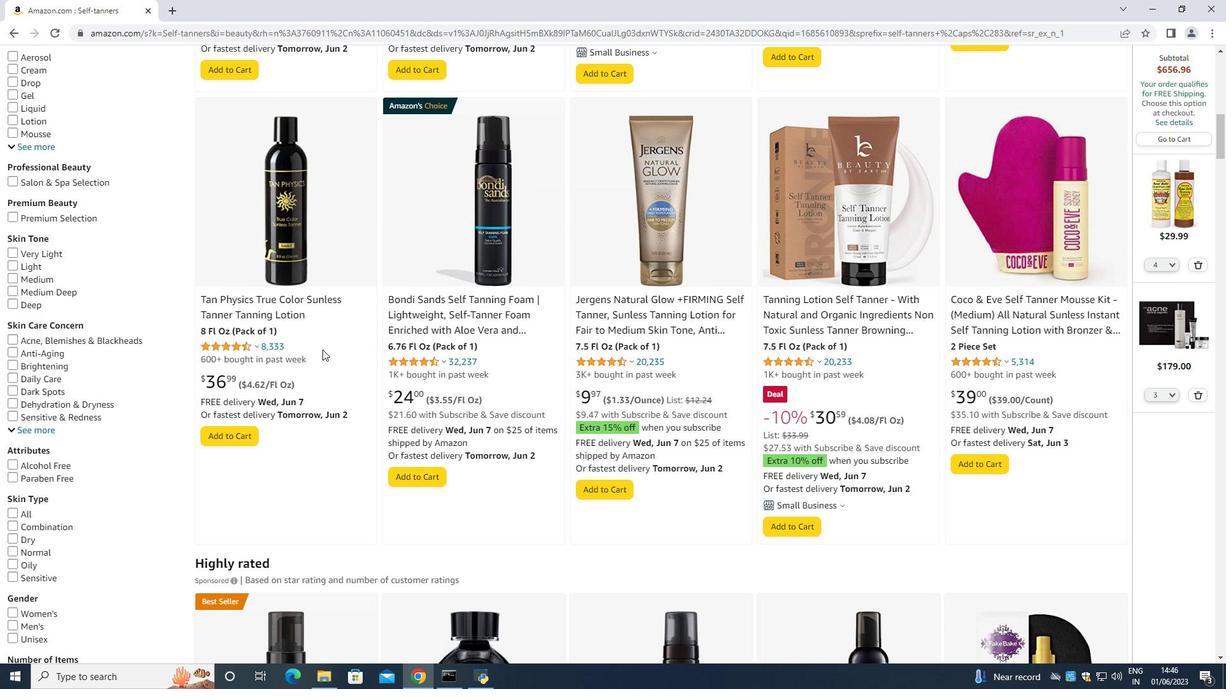
Action: Mouse moved to (321, 351)
Screenshot: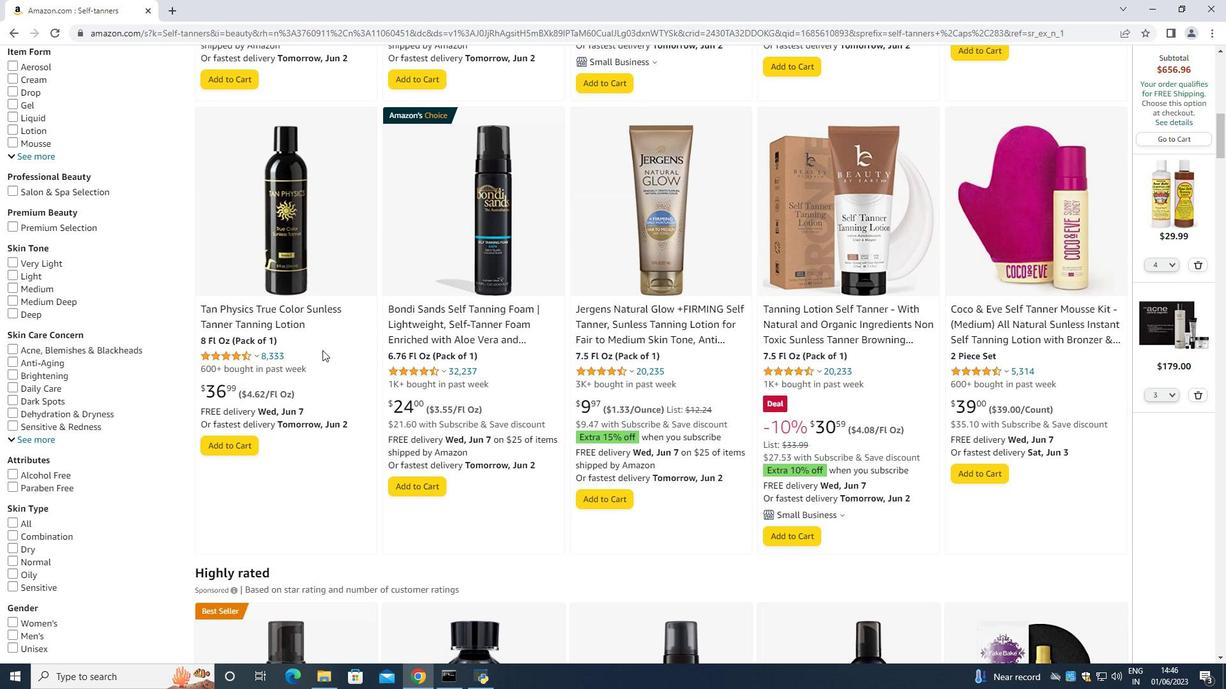 
Action: Key pressed <Key.up><Key.up><Key.up>
Screenshot: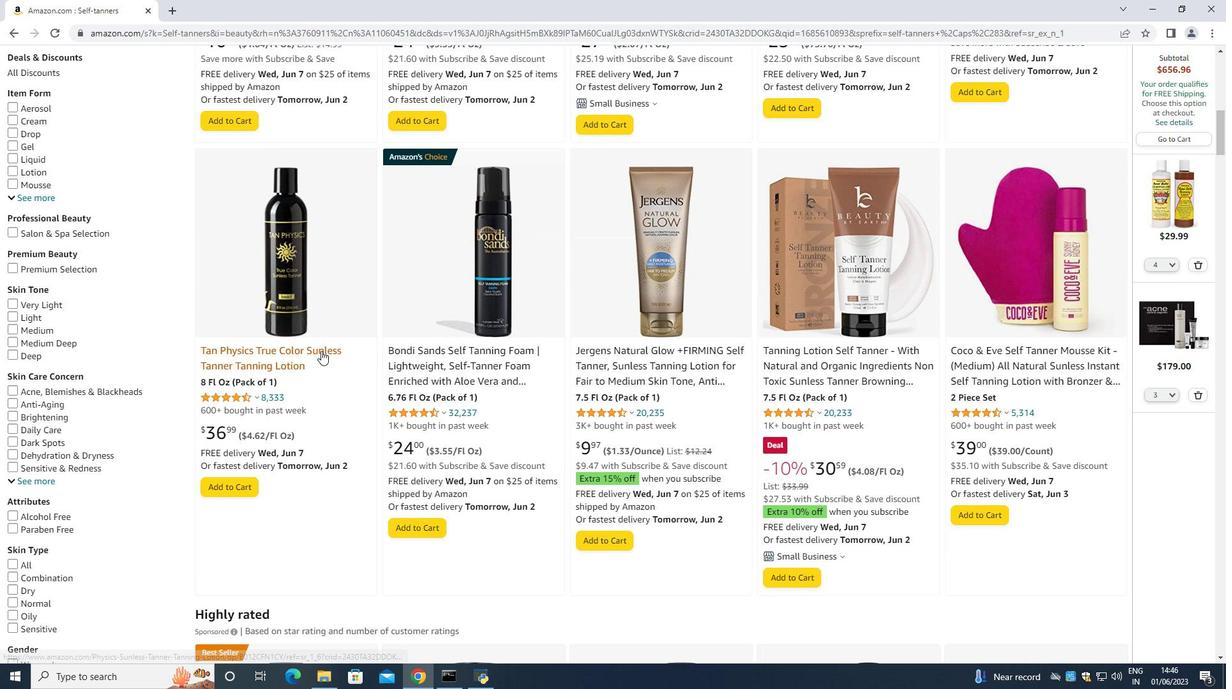 
Action: Mouse moved to (321, 350)
Screenshot: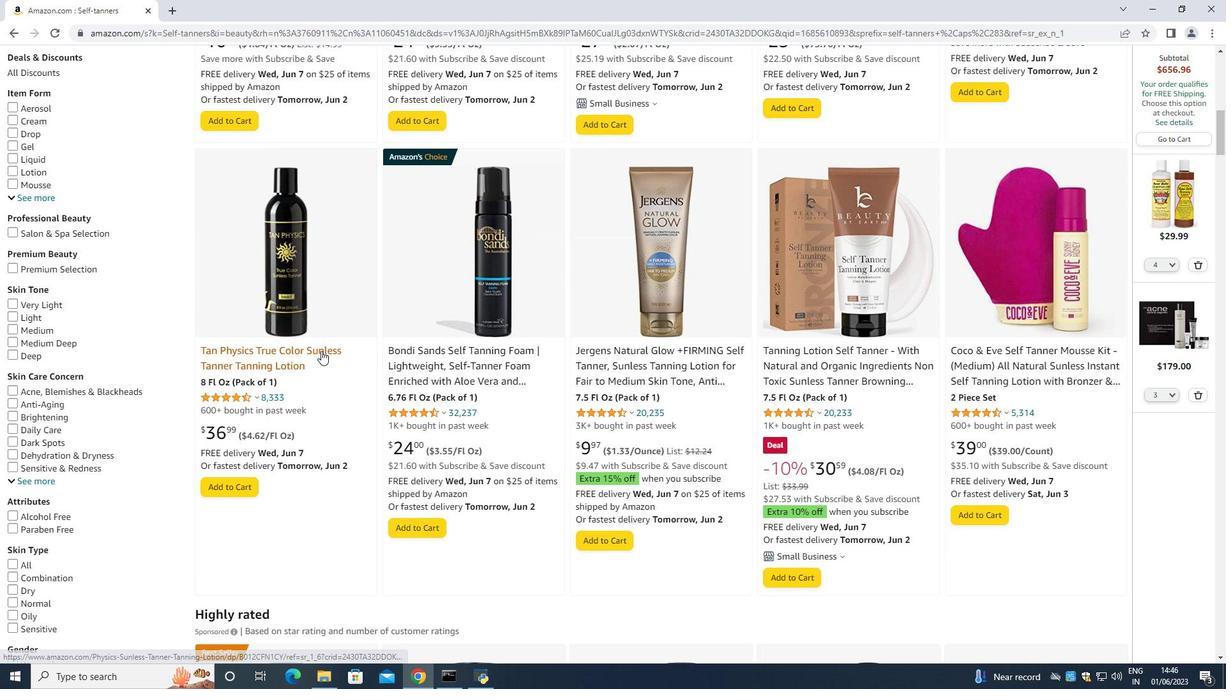 
Action: Key pressed <Key.up>
Screenshot: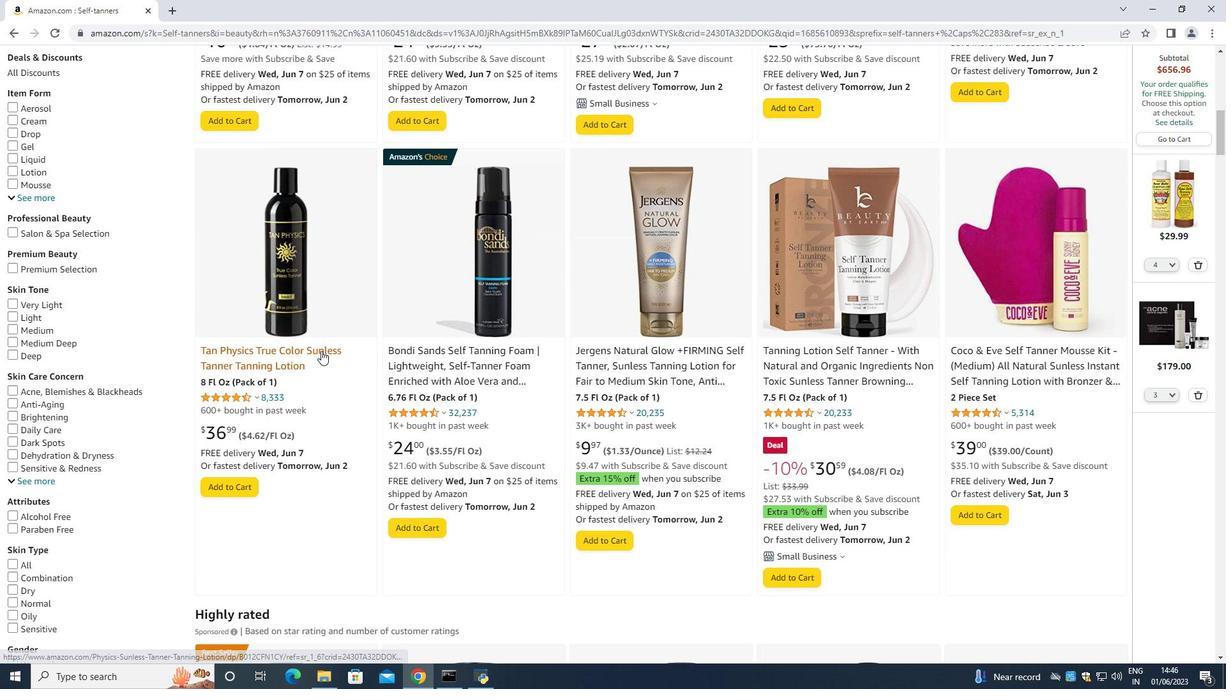 
Action: Mouse moved to (321, 349)
Screenshot: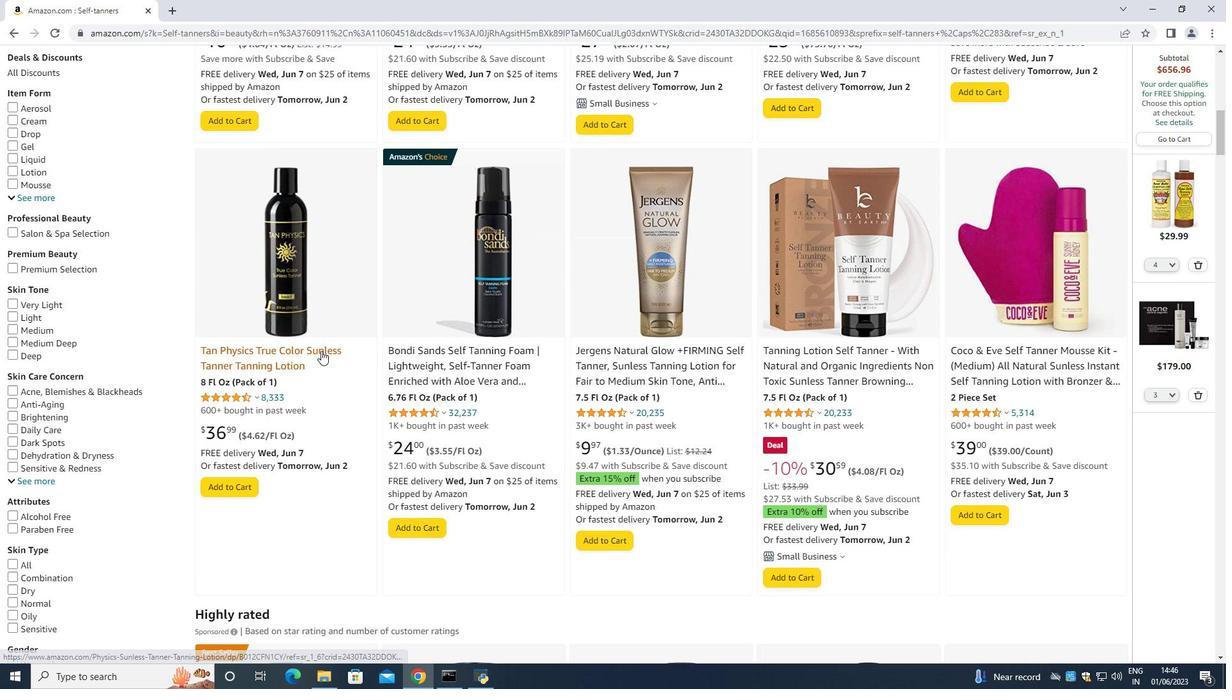 
Action: Key pressed <Key.up>
Screenshot: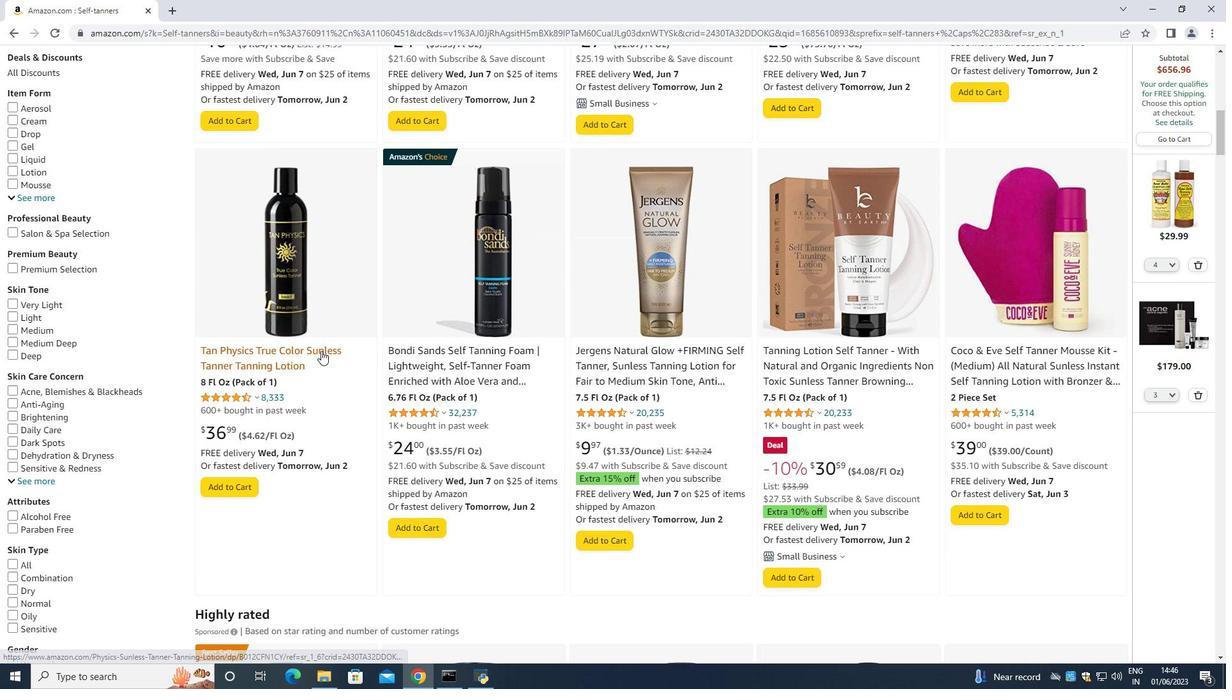
Action: Mouse moved to (321, 346)
Screenshot: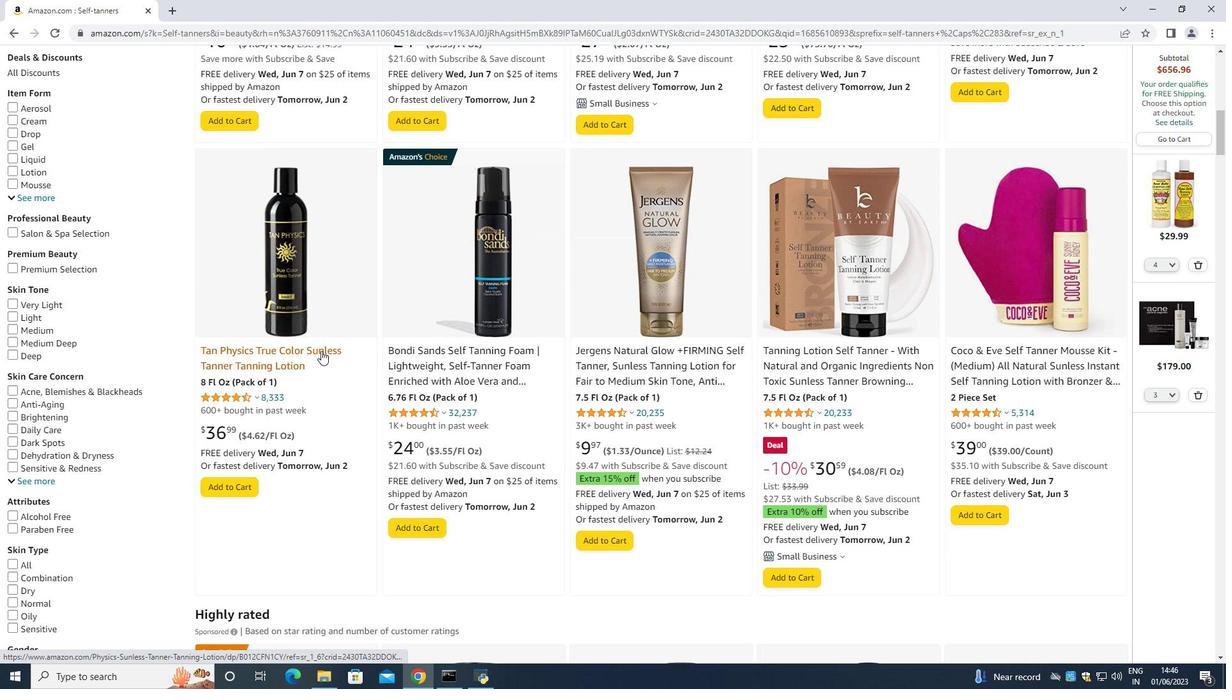 
Action: Key pressed <Key.up>
Screenshot: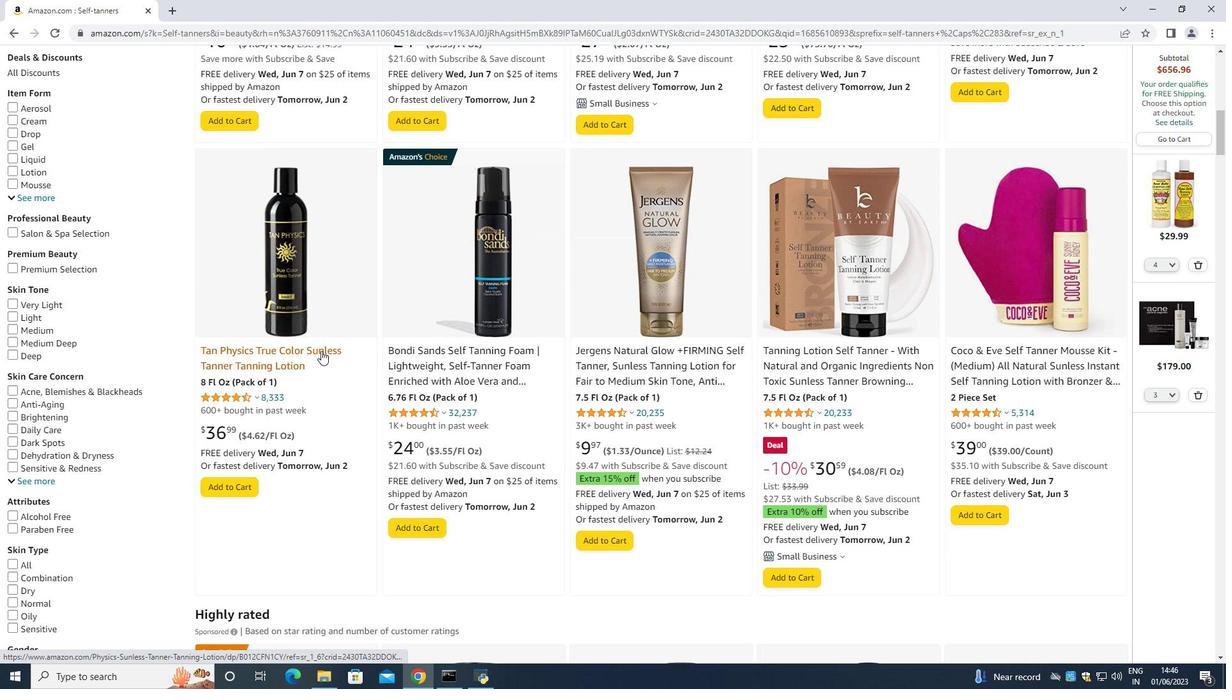 
Action: Mouse moved to (321, 345)
Screenshot: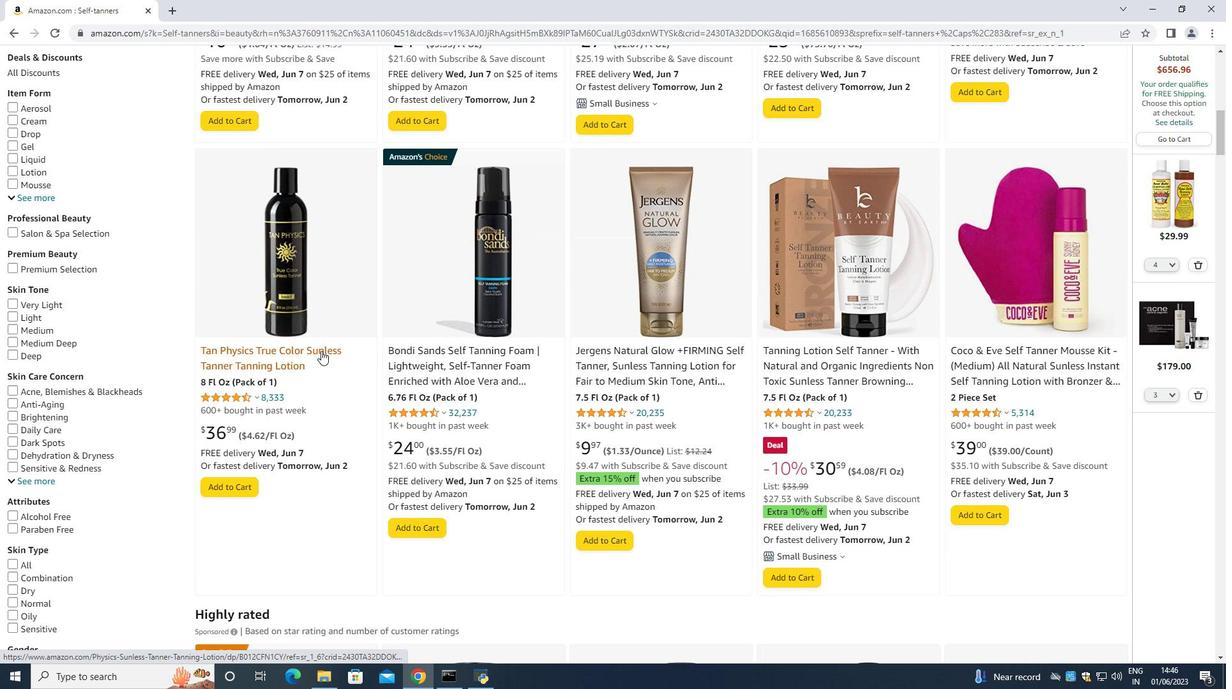 
Action: Key pressed <Key.up>
Screenshot: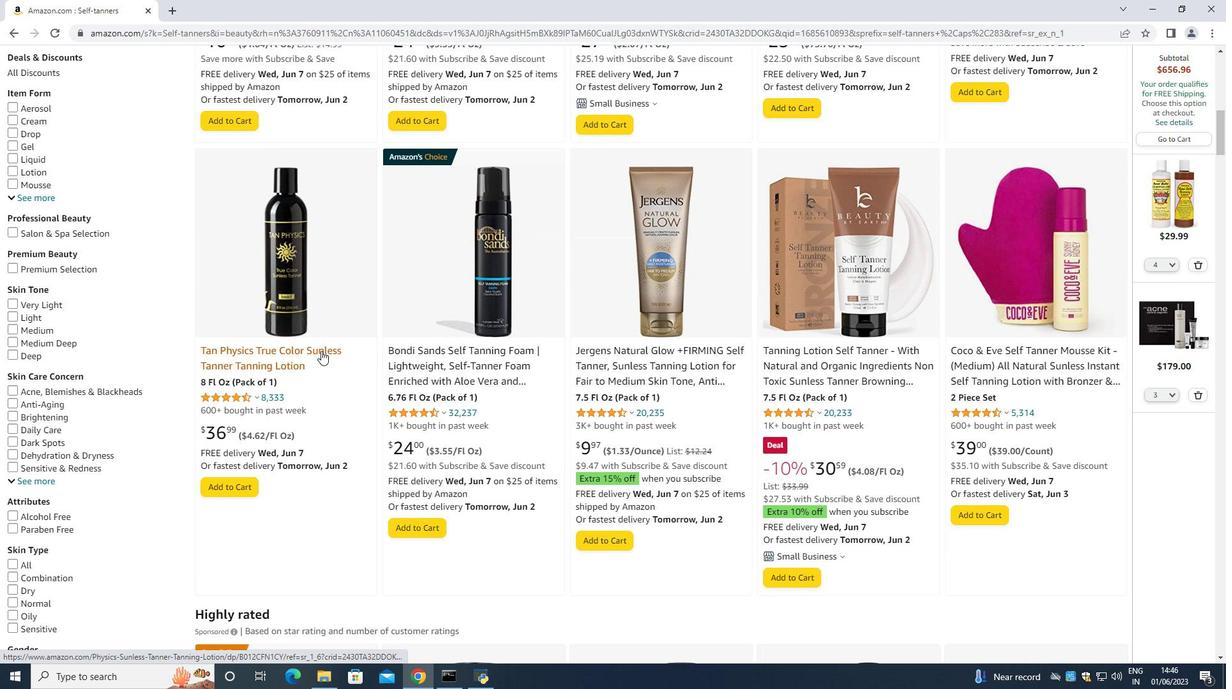 
Action: Mouse moved to (321, 342)
Screenshot: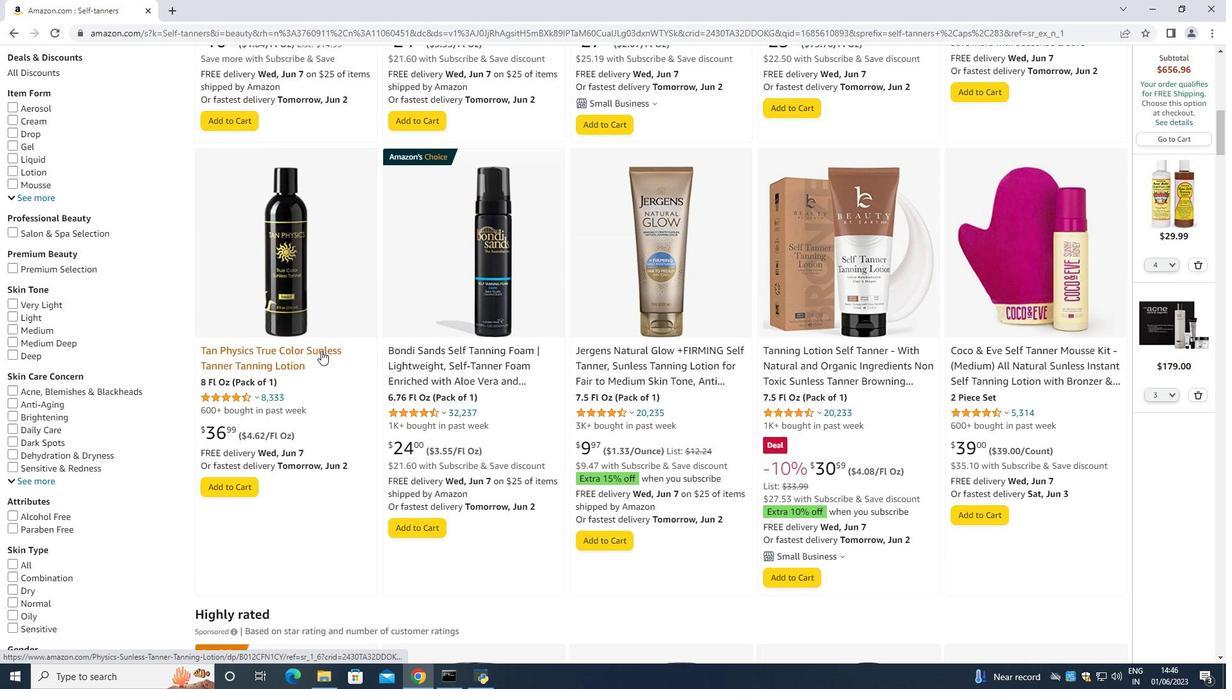 
Action: Key pressed <Key.up>
Screenshot: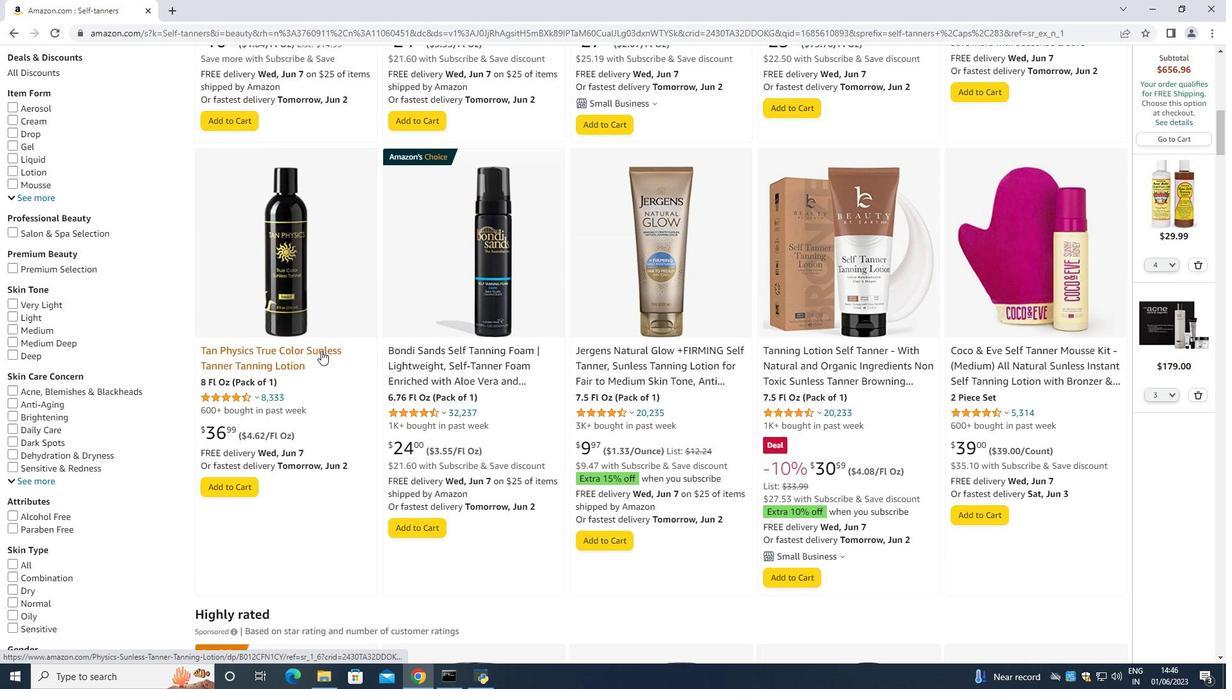 
Action: Mouse moved to (321, 339)
Screenshot: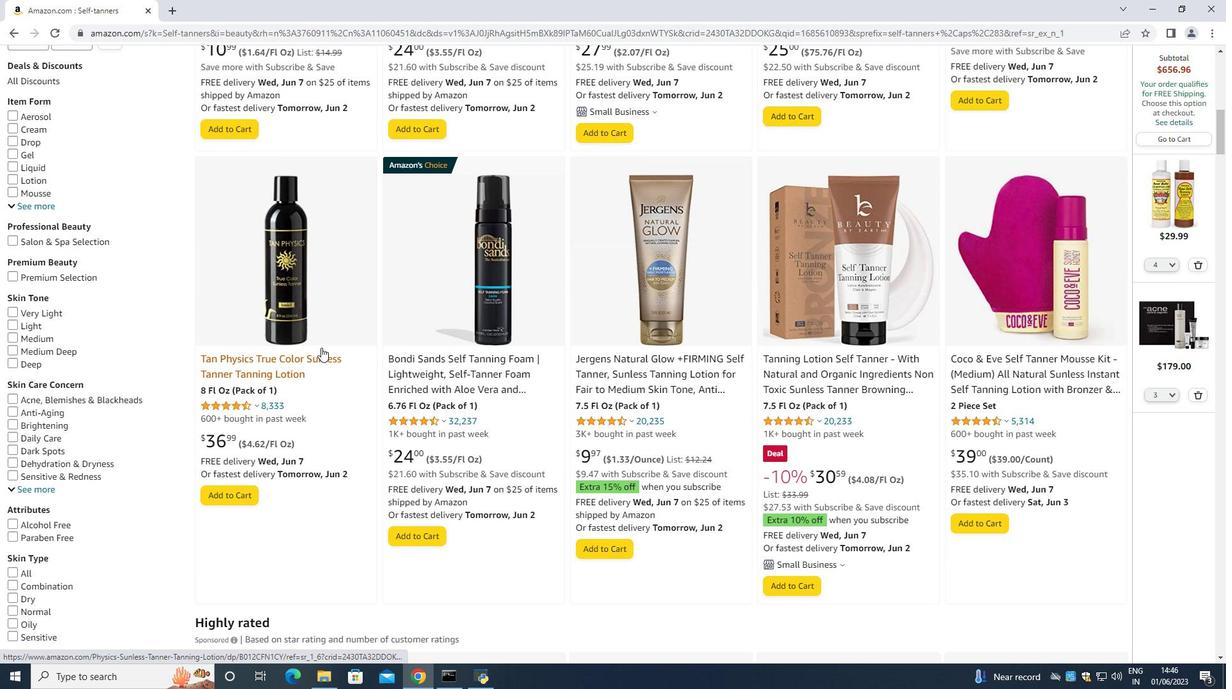
Action: Key pressed <Key.up>
Screenshot: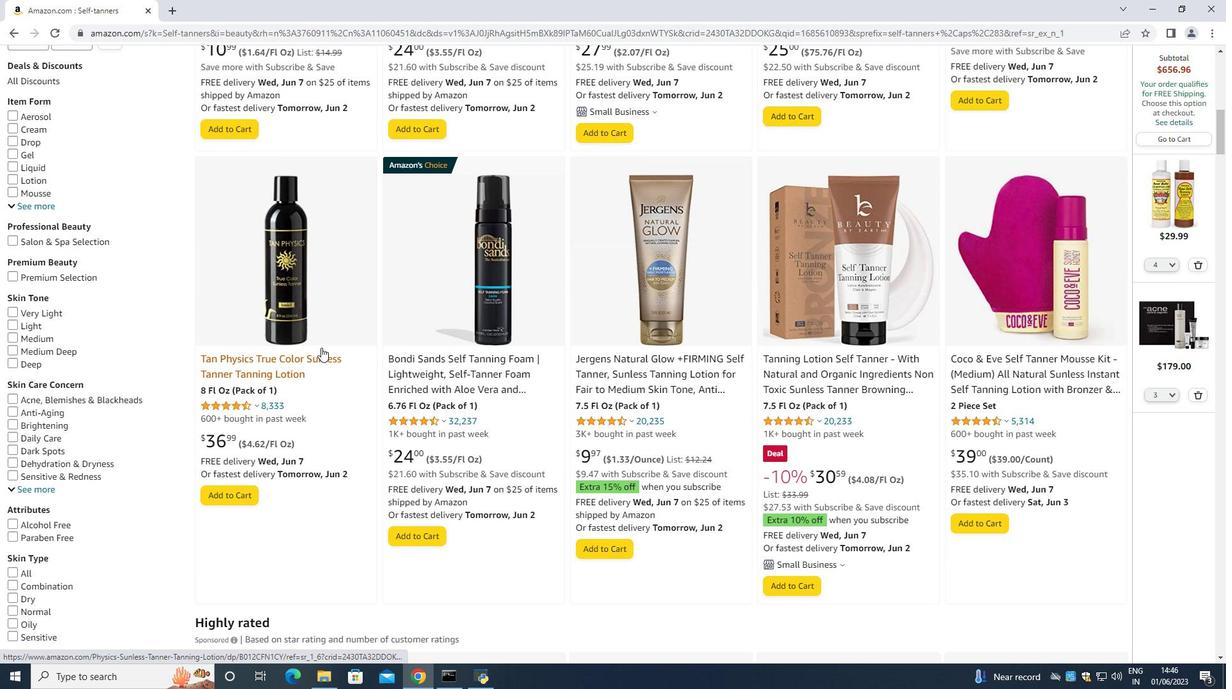 
Action: Mouse moved to (320, 335)
Screenshot: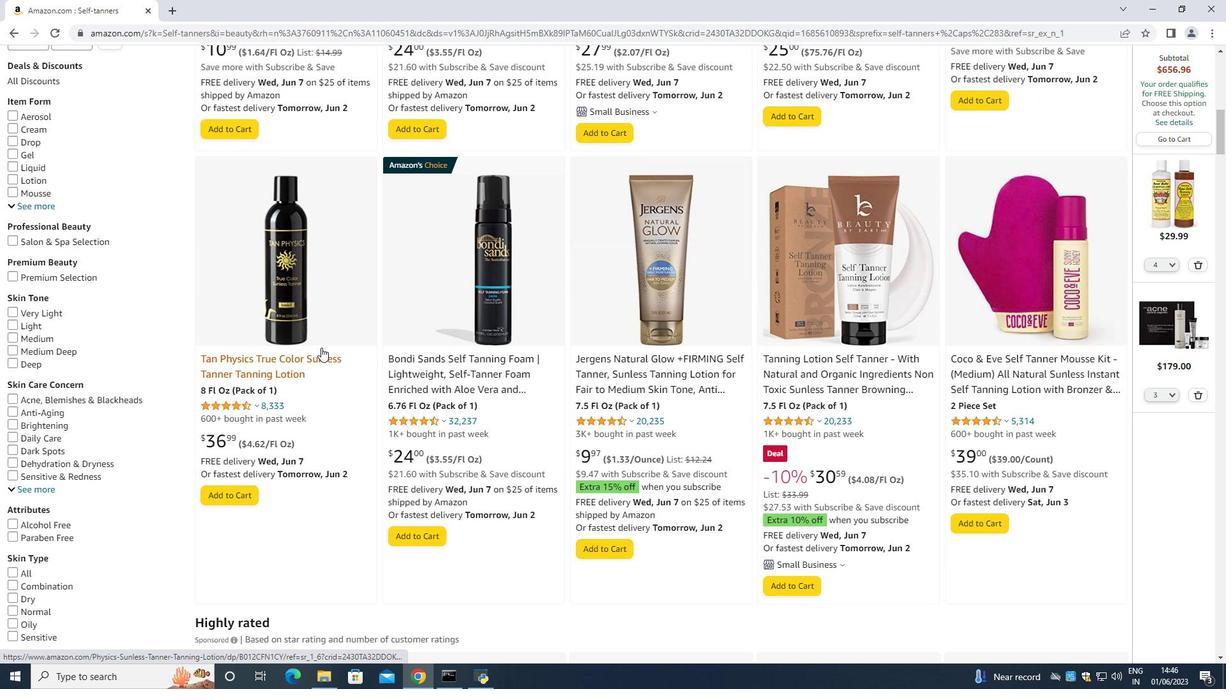 
Action: Key pressed <Key.up><Key.up>
Screenshot: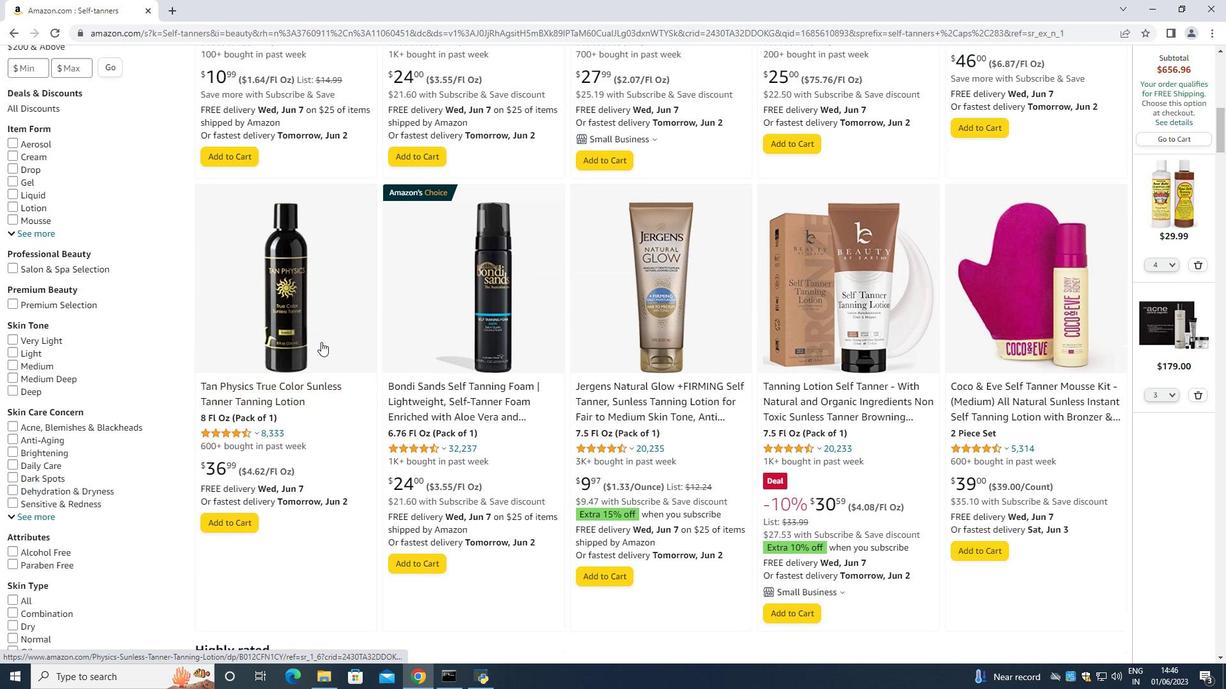 
Action: Mouse moved to (319, 333)
Screenshot: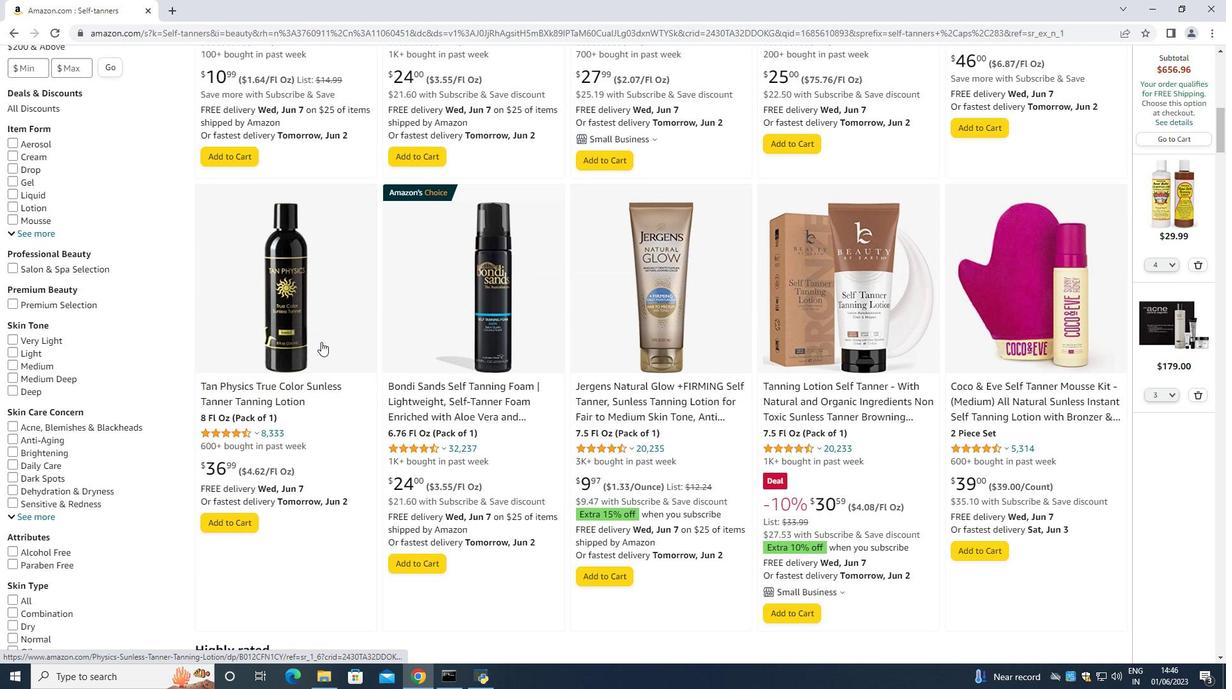 
Action: Key pressed <Key.up>
Screenshot: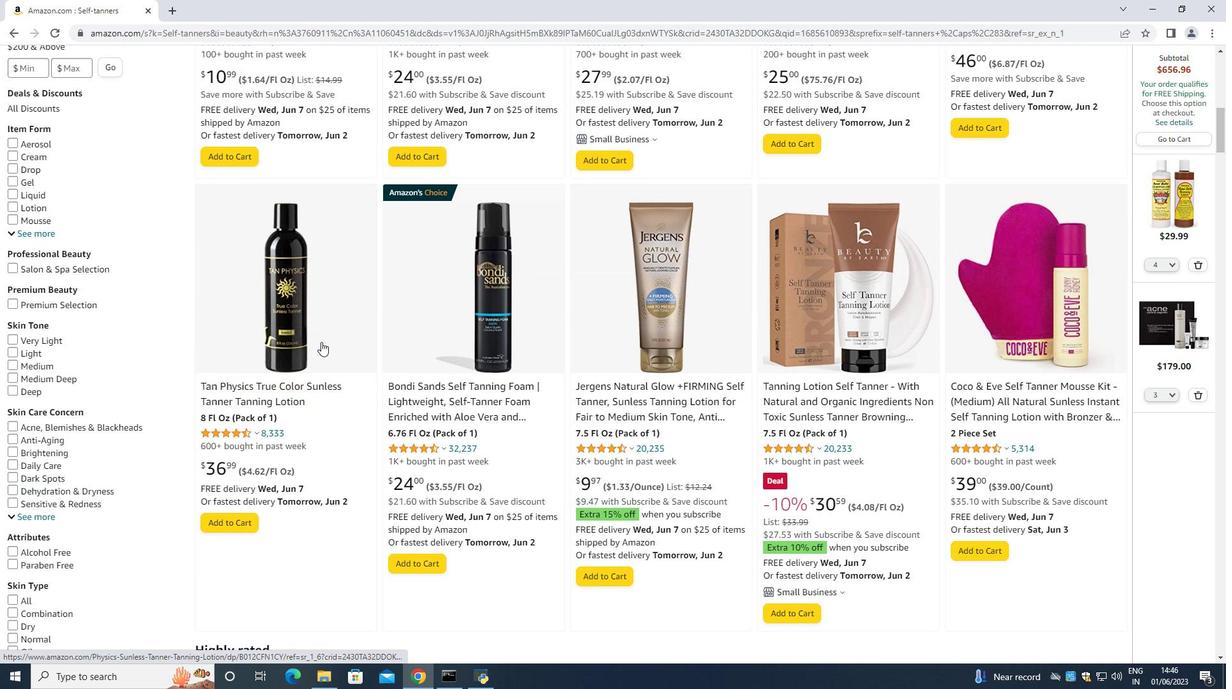 
Action: Mouse moved to (319, 333)
Screenshot: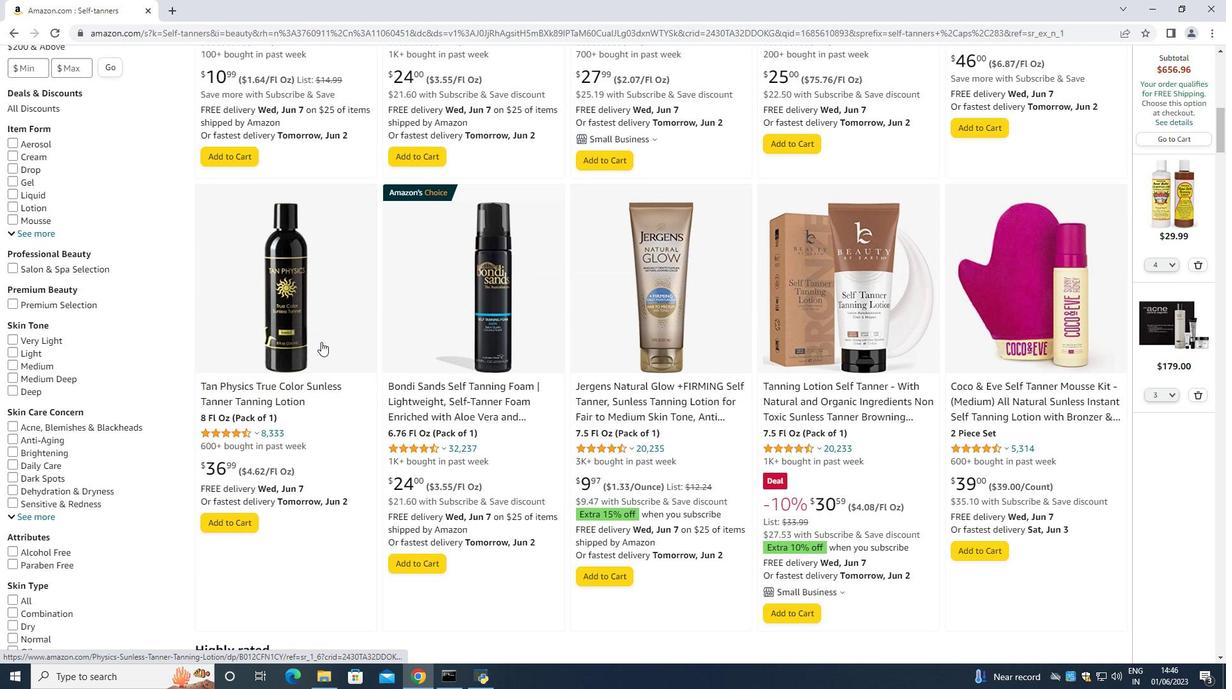 
Action: Key pressed <Key.up>
Screenshot: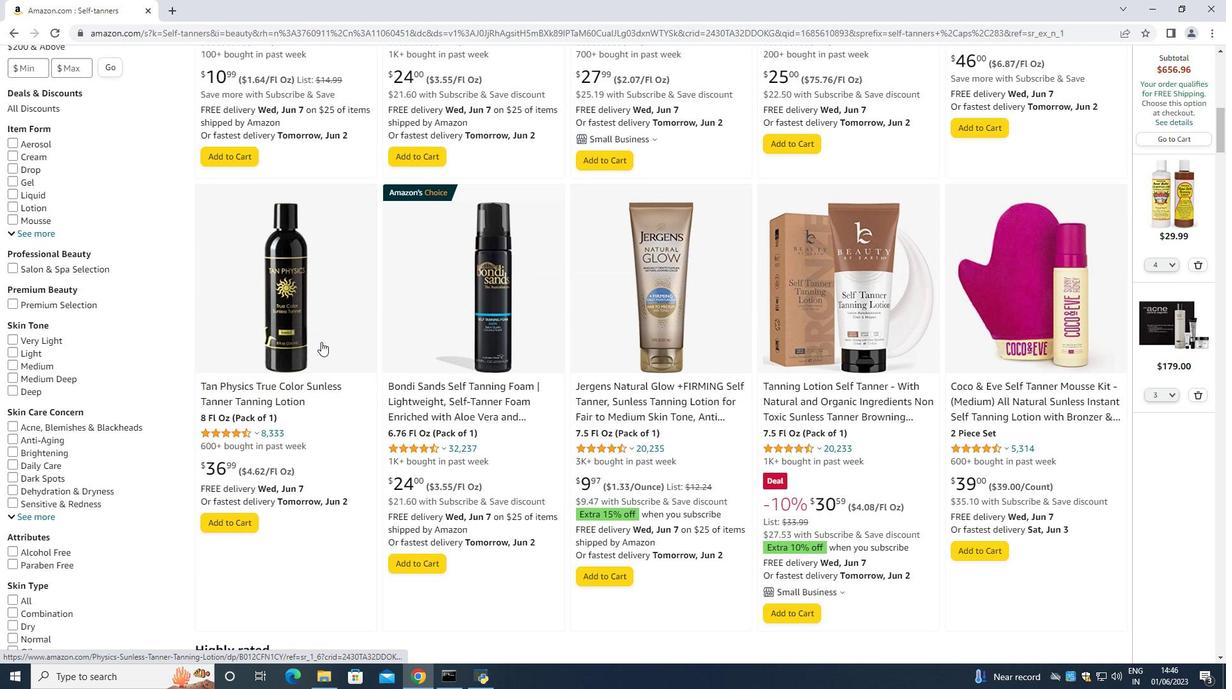 
Action: Mouse moved to (318, 332)
Screenshot: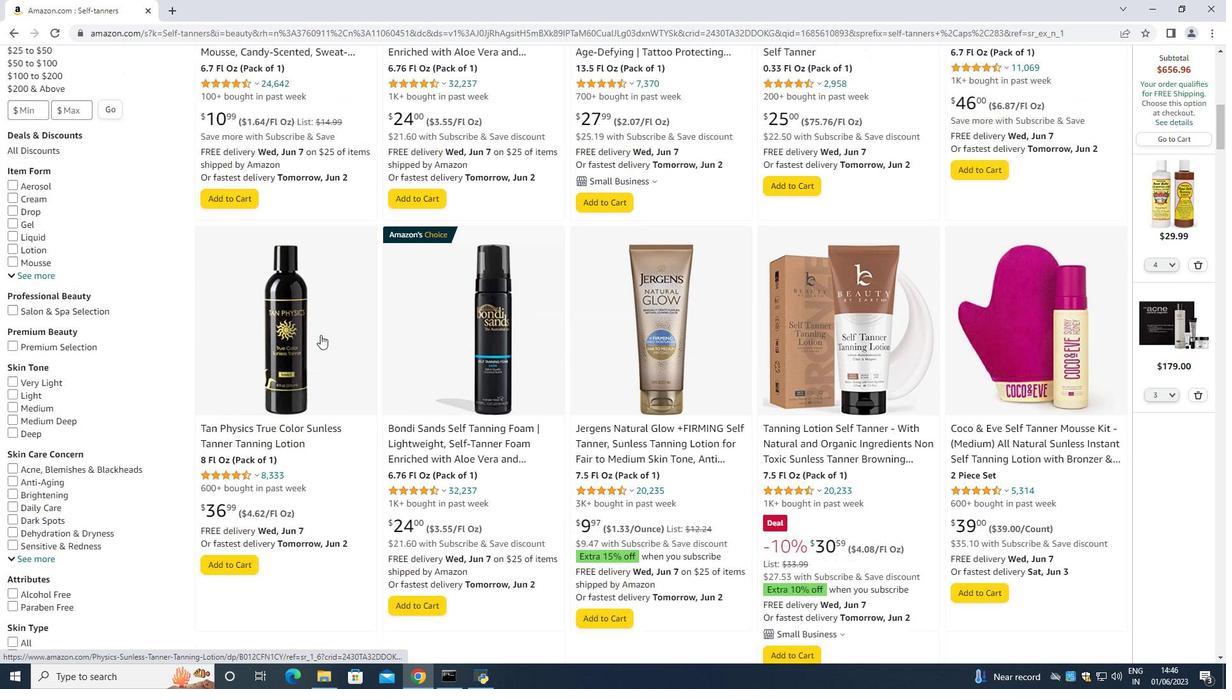 
Action: Key pressed <Key.up>
Screenshot: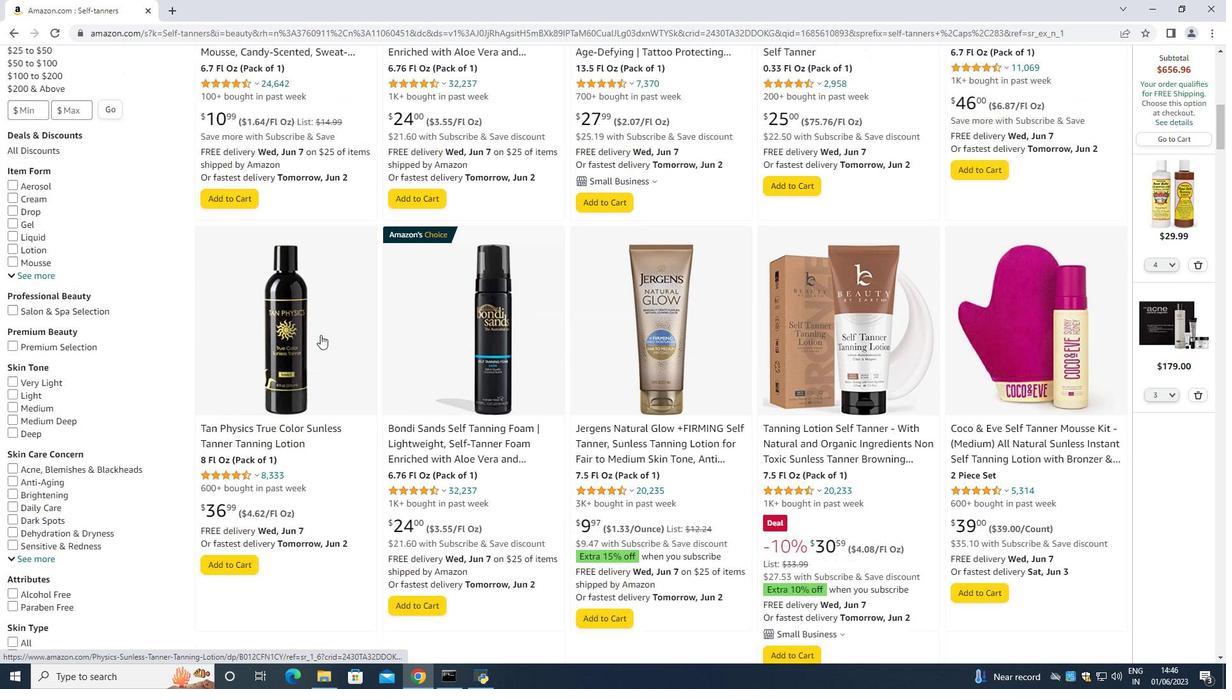 
Action: Mouse moved to (318, 332)
Screenshot: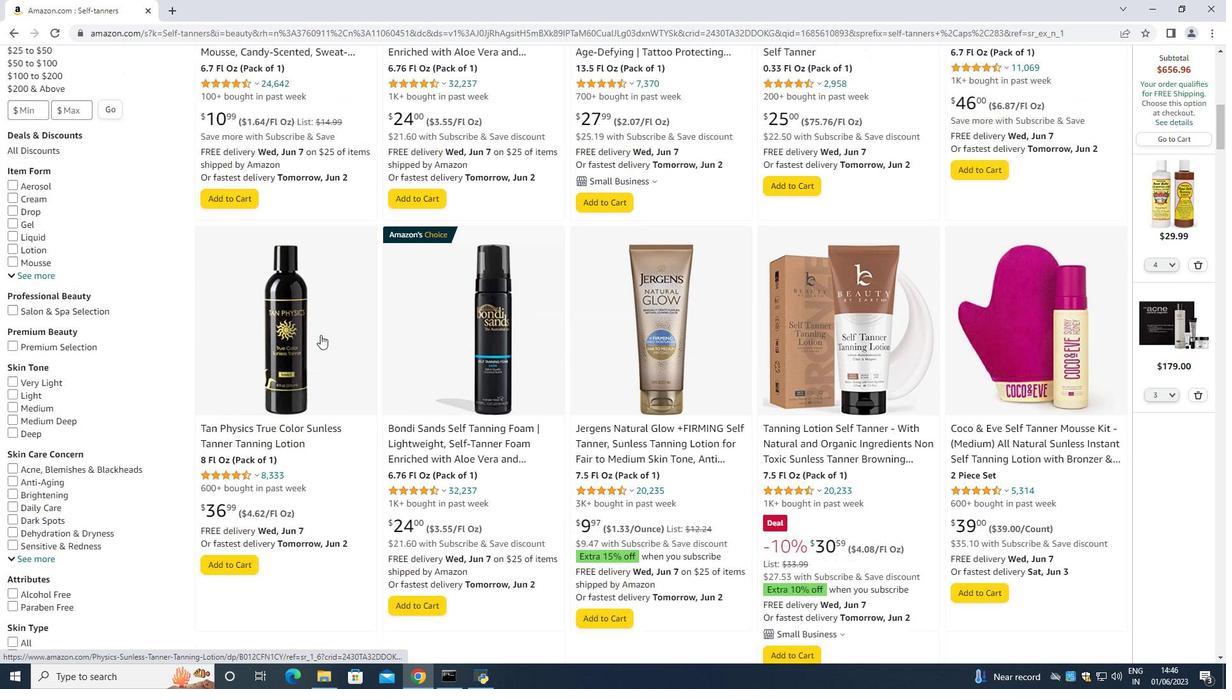 
Action: Key pressed <Key.up>
Screenshot: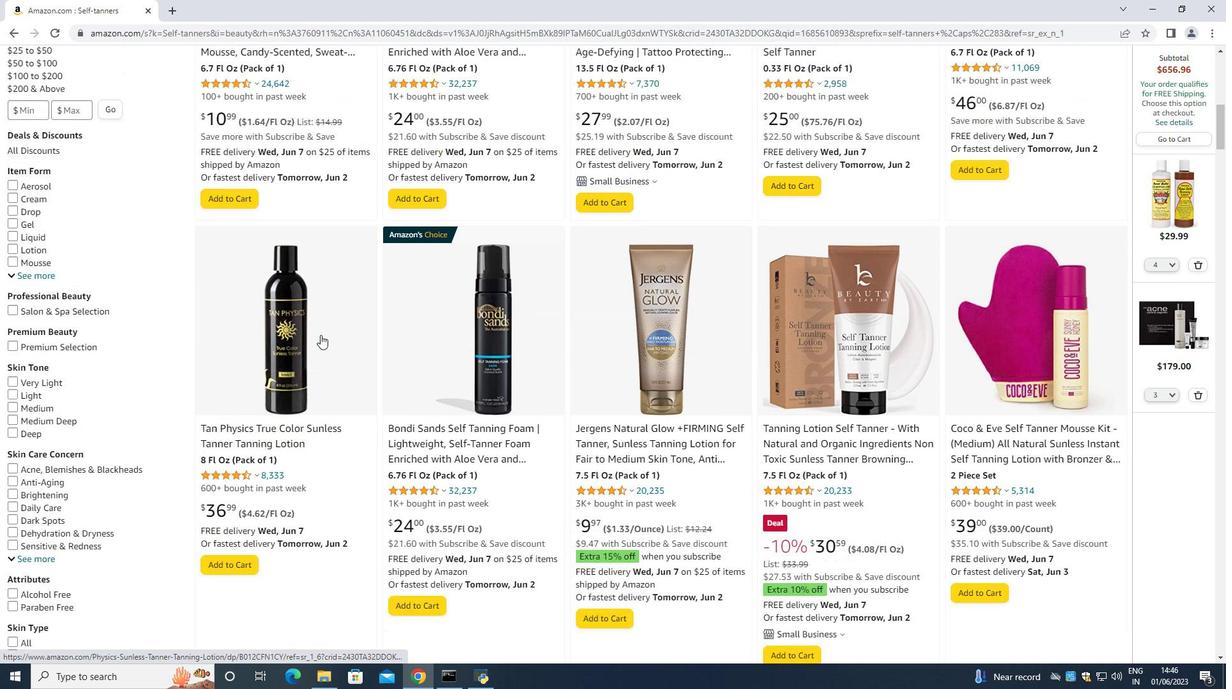 
Action: Mouse moved to (317, 332)
Screenshot: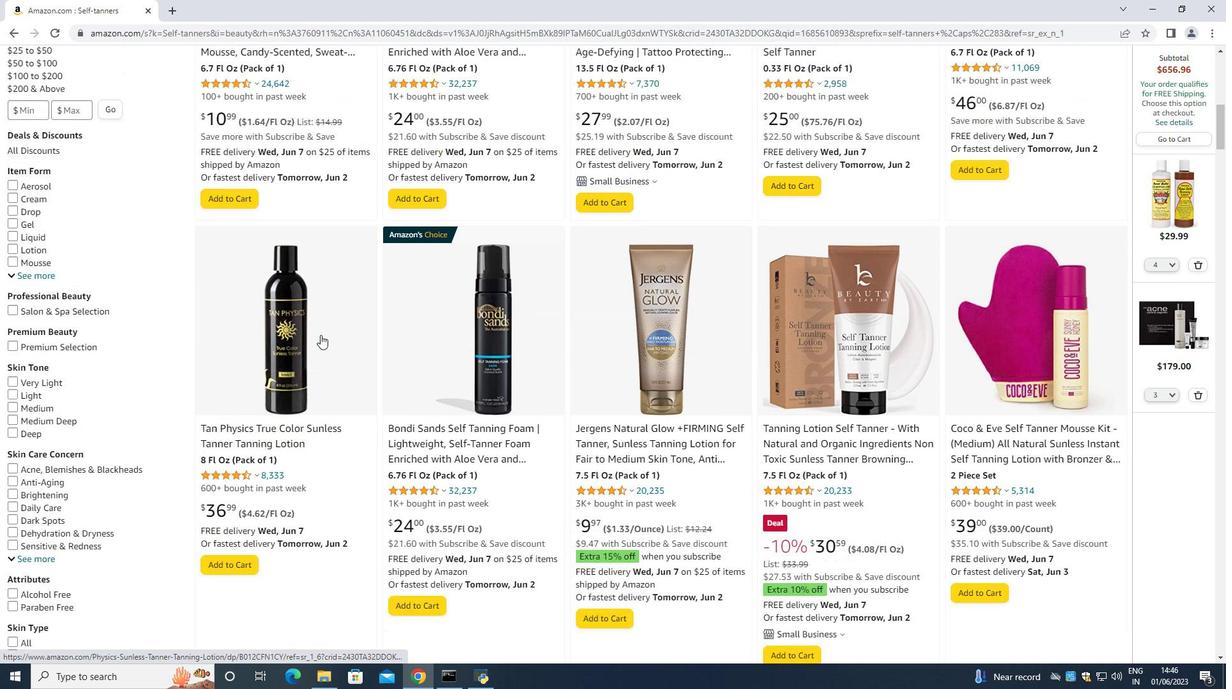 
Action: Key pressed <Key.up><Key.up><Key.up>
Screenshot: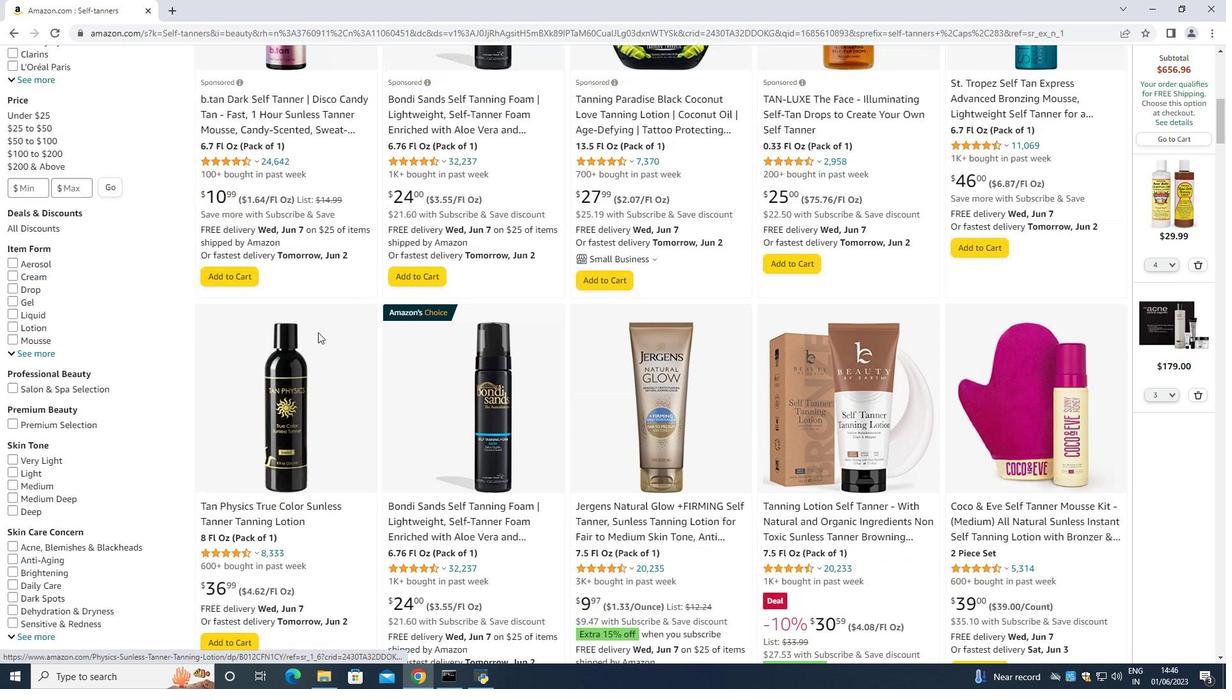 
Action: Mouse moved to (316, 332)
Screenshot: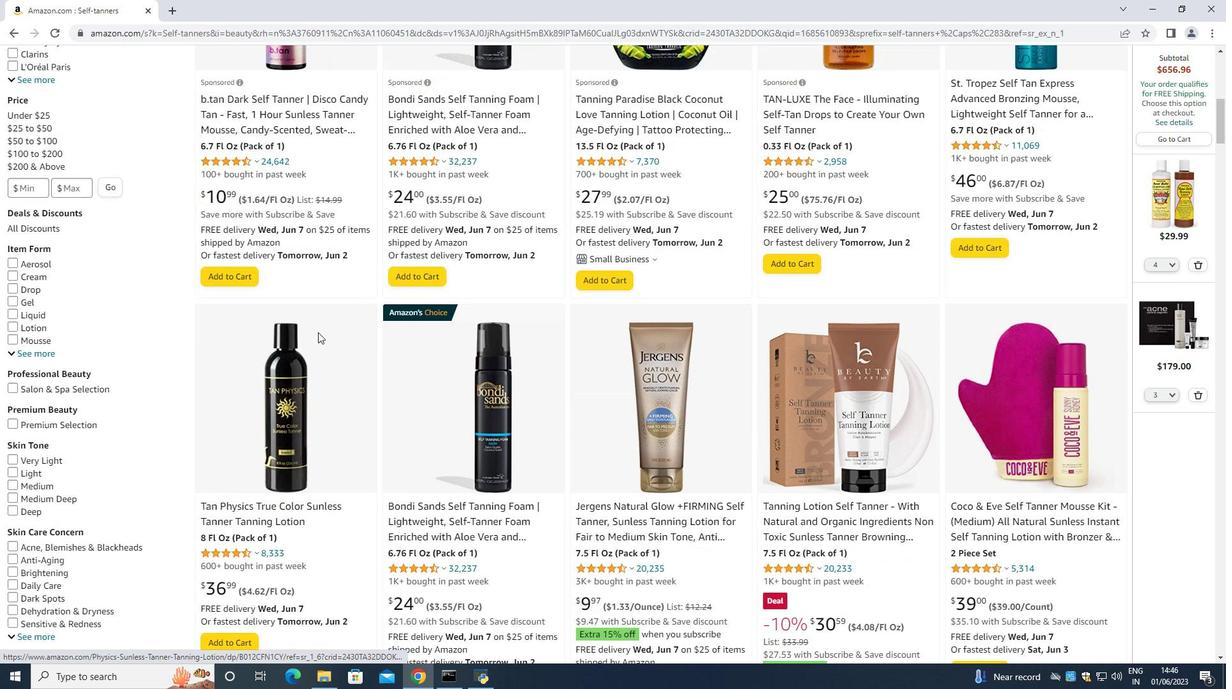 
Action: Key pressed <Key.up><Key.up>
Screenshot: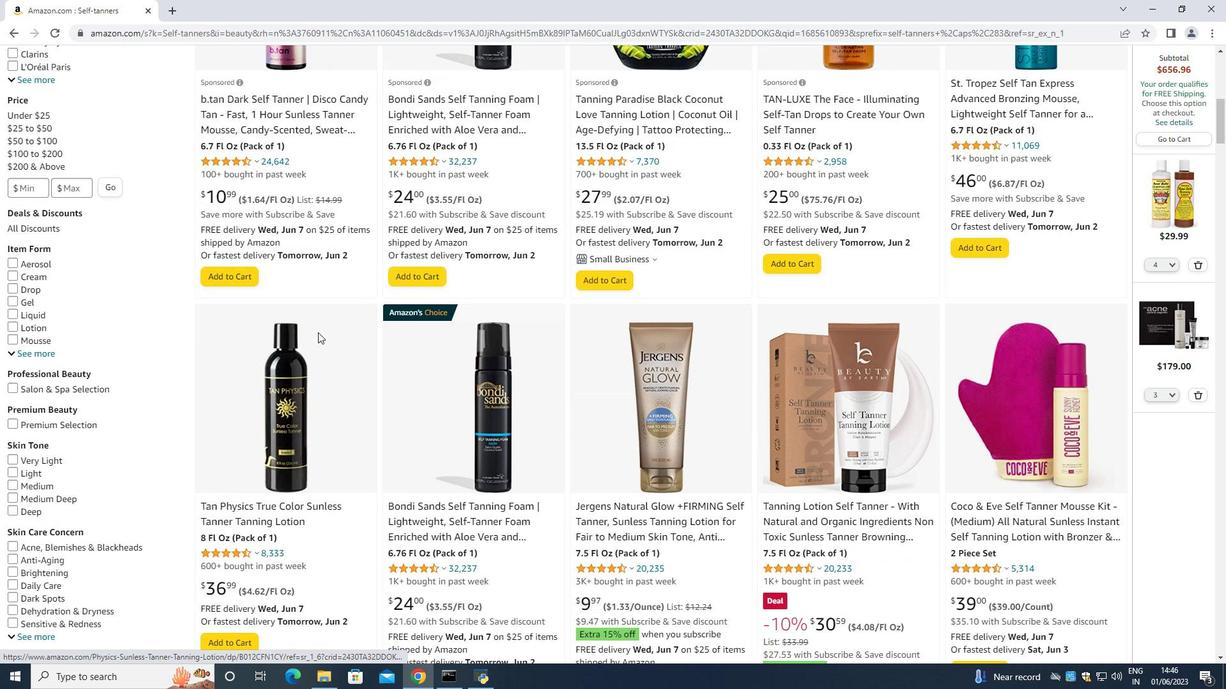 
Action: Mouse moved to (316, 332)
Screenshot: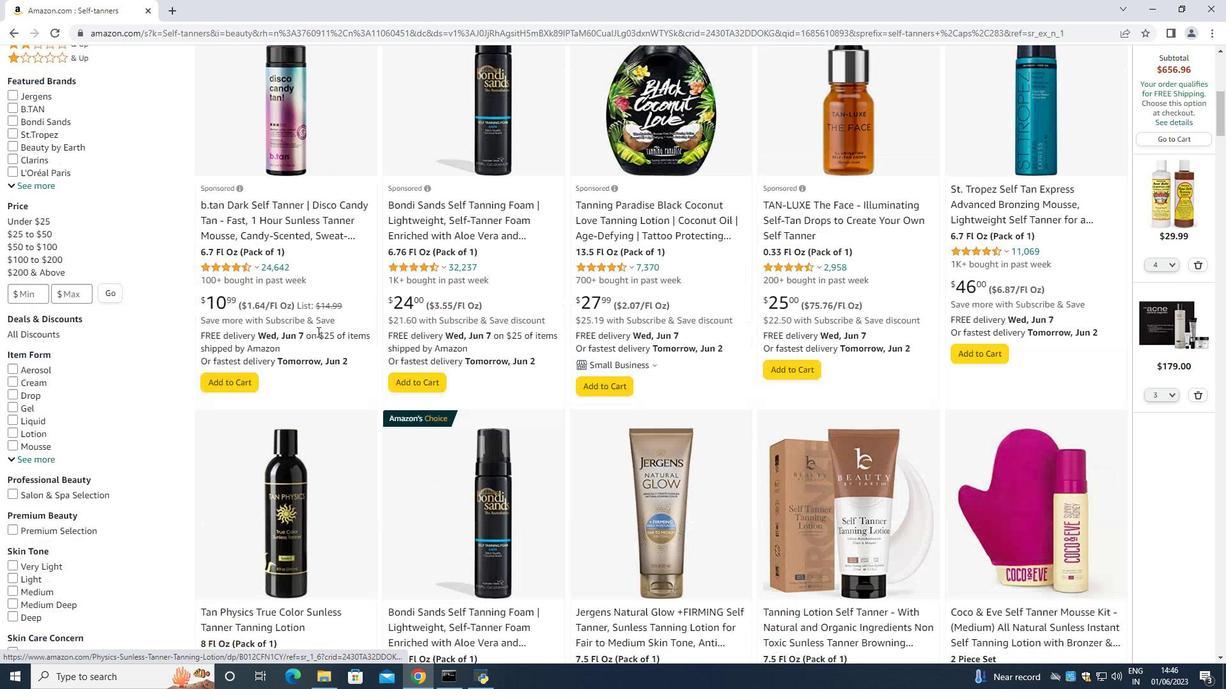 
Action: Key pressed <Key.up><Key.up>
Screenshot: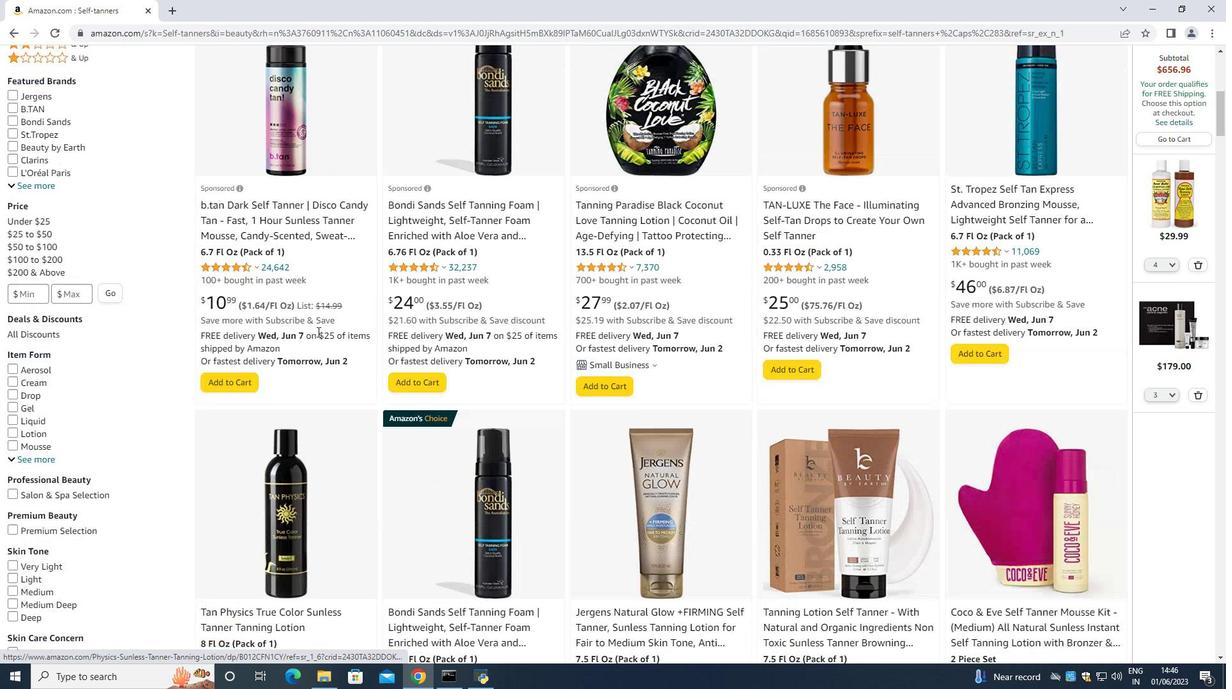 
Action: Mouse moved to (315, 332)
Screenshot: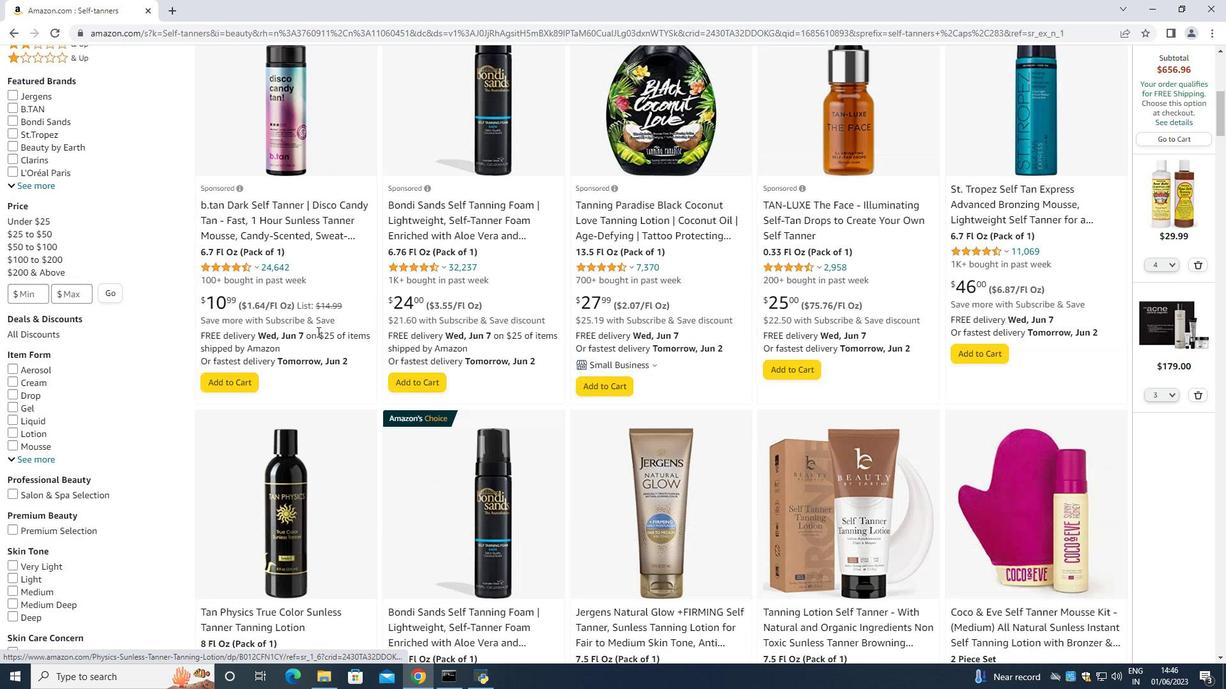 
Action: Key pressed <Key.up>
Screenshot: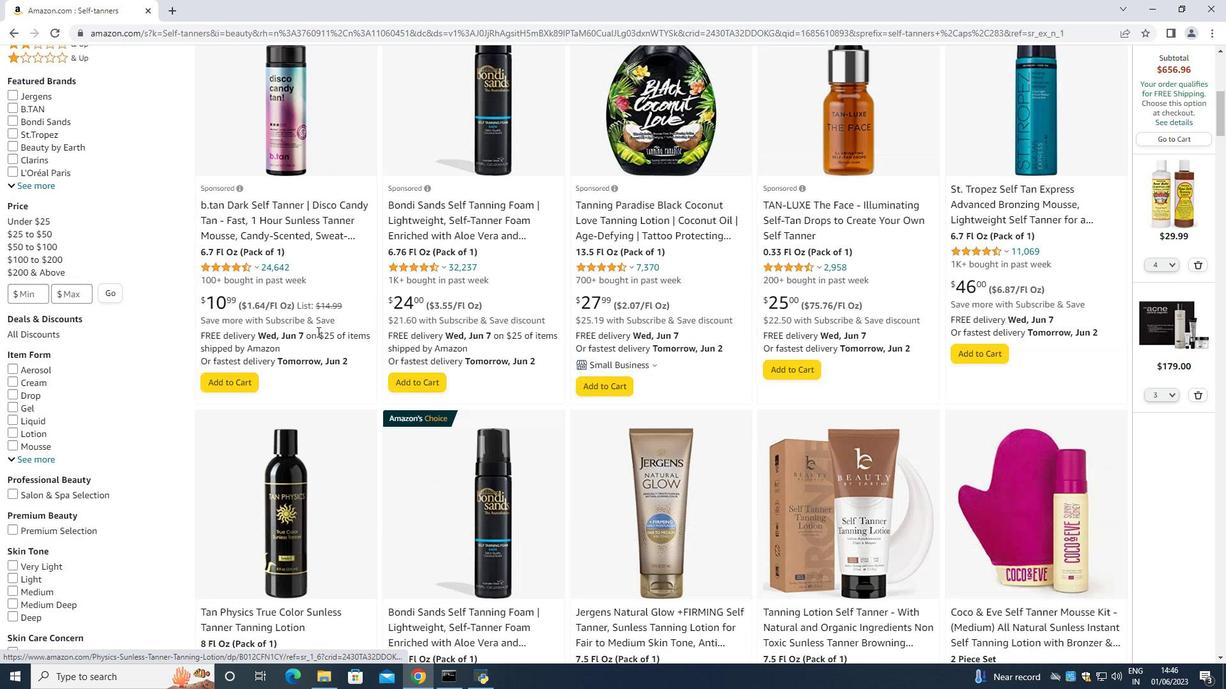 
Action: Mouse moved to (314, 332)
Screenshot: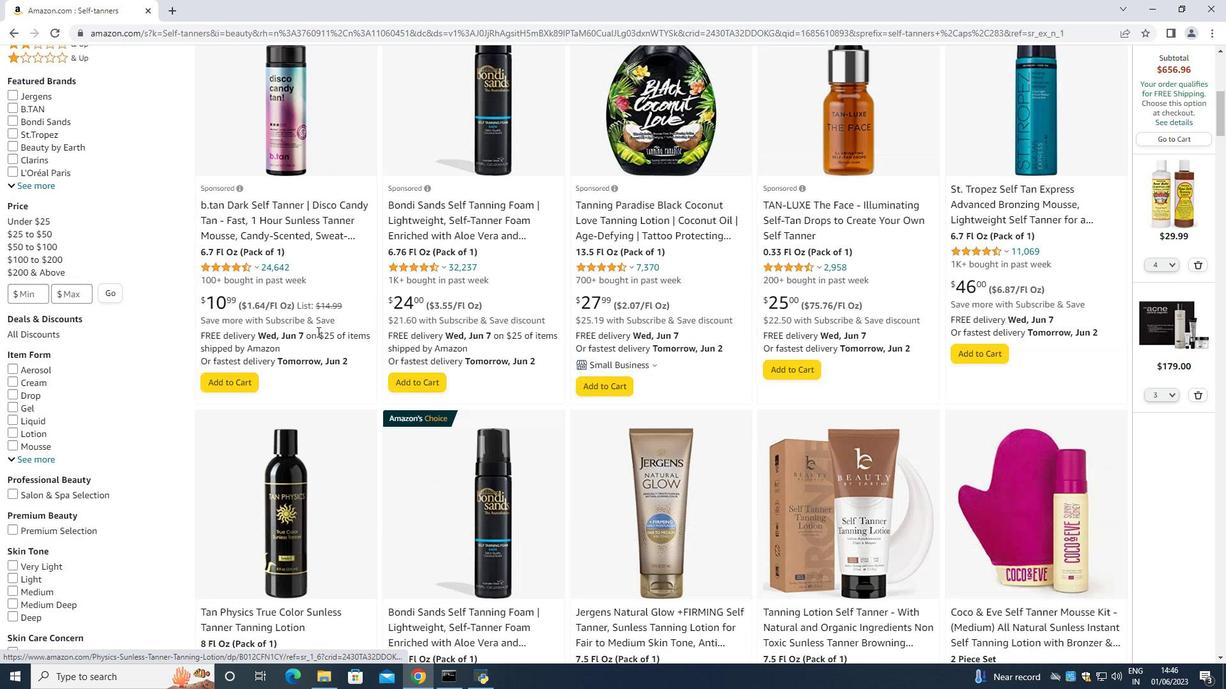 
Action: Key pressed <Key.up>
Screenshot: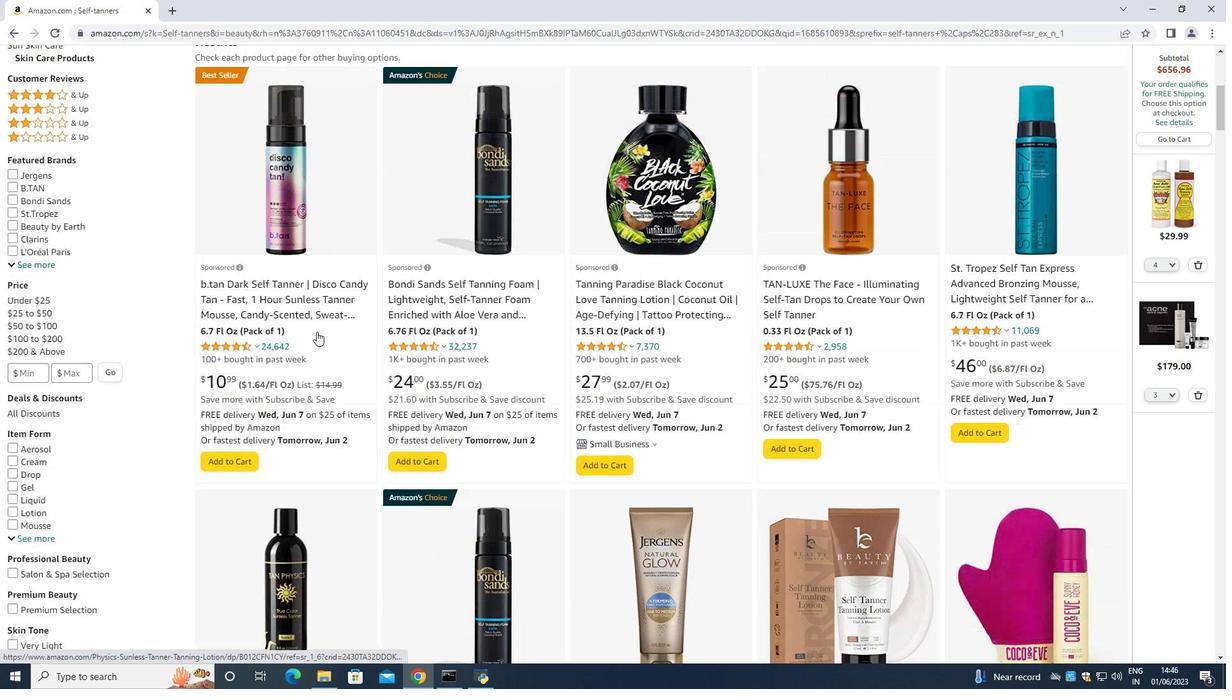 
Action: Mouse moved to (314, 333)
Screenshot: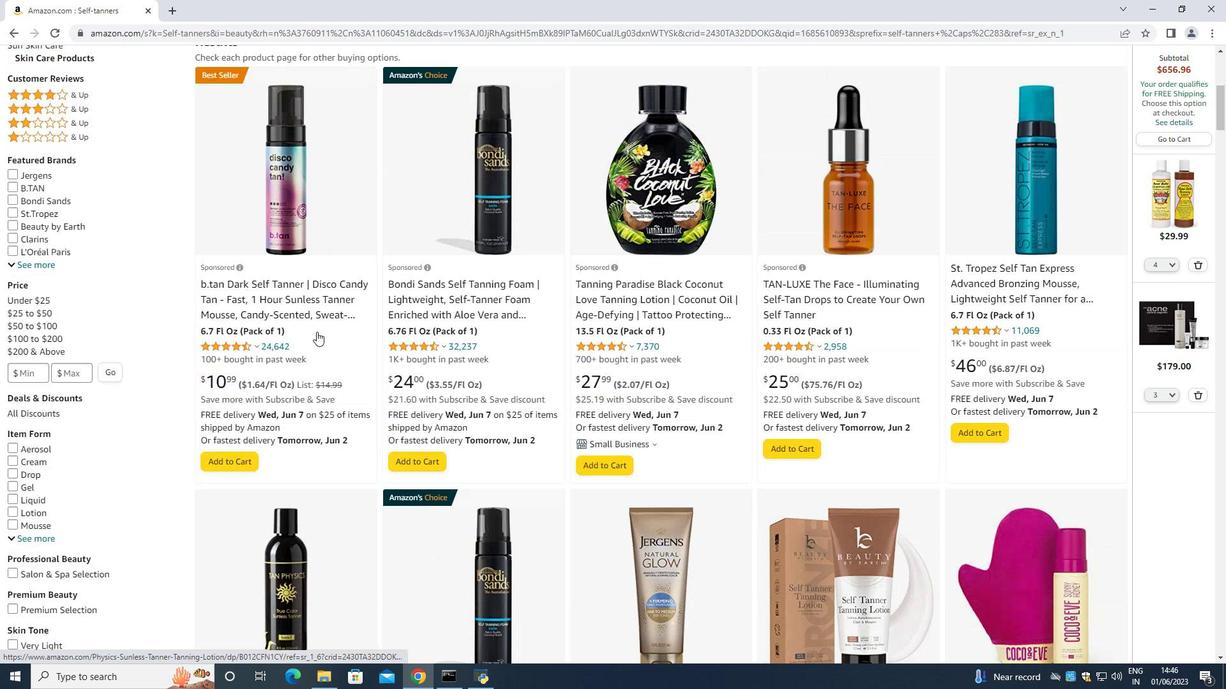 
Action: Key pressed <Key.up>
Screenshot: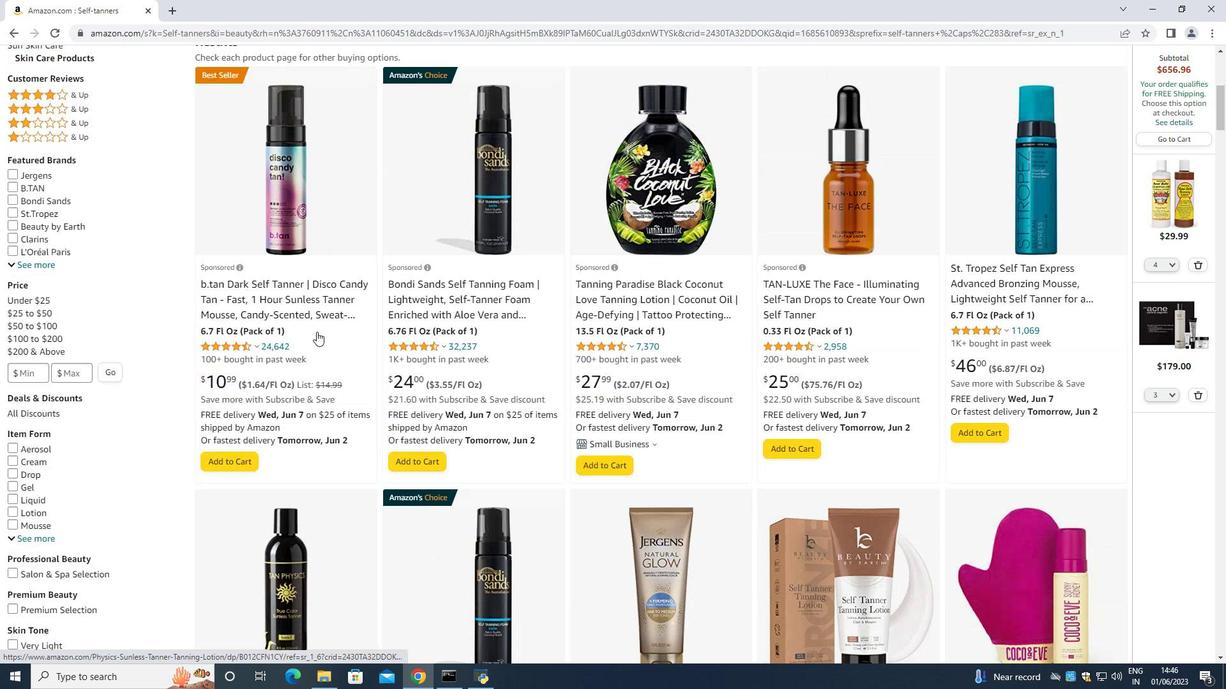 
Action: Mouse moved to (267, 578)
Screenshot: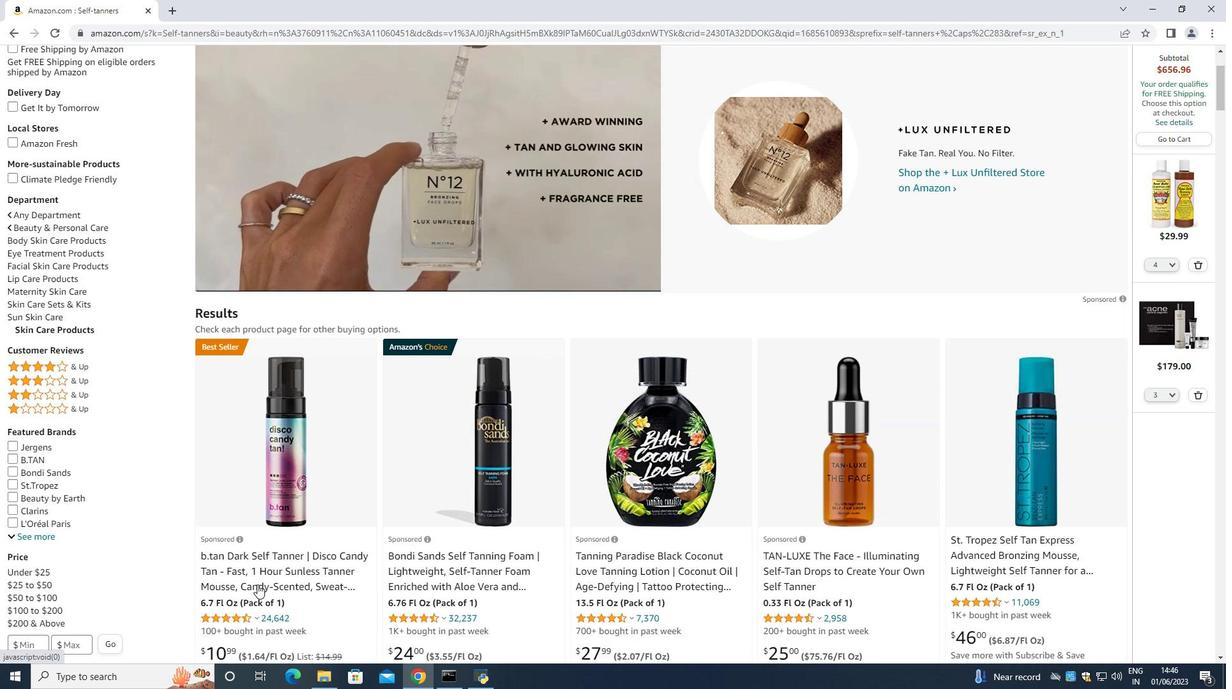 
Action: Mouse pressed left at (267, 578)
Screenshot: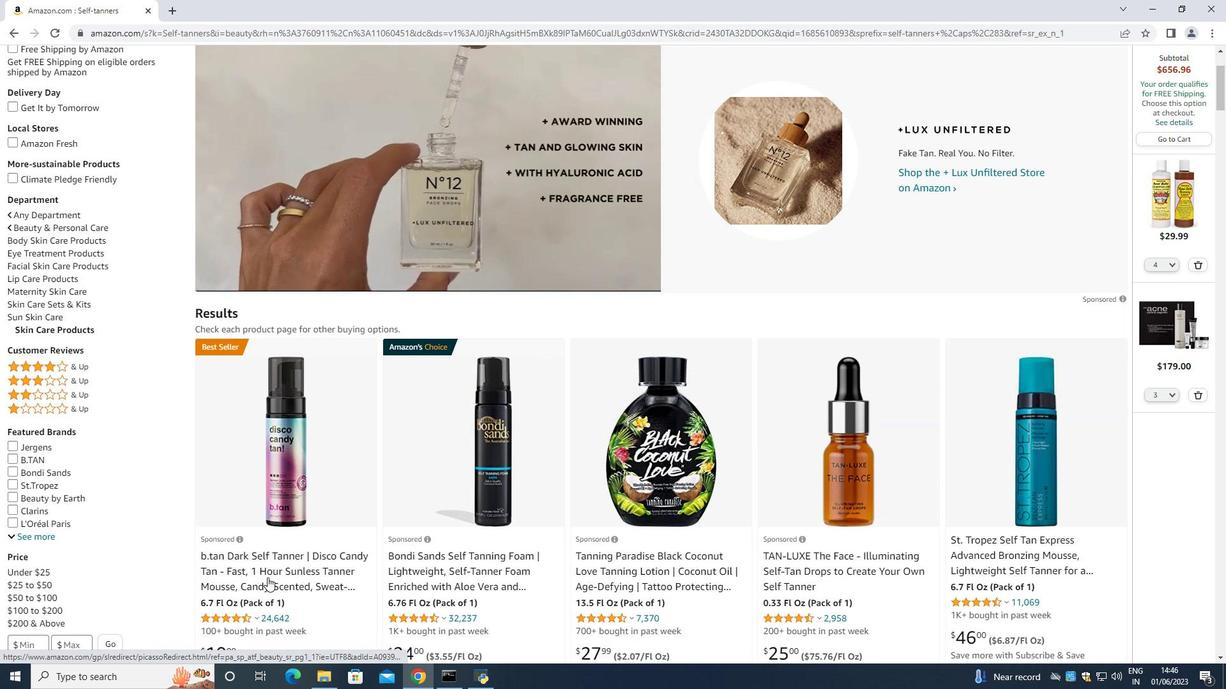 
Action: Mouse moved to (892, 415)
Screenshot: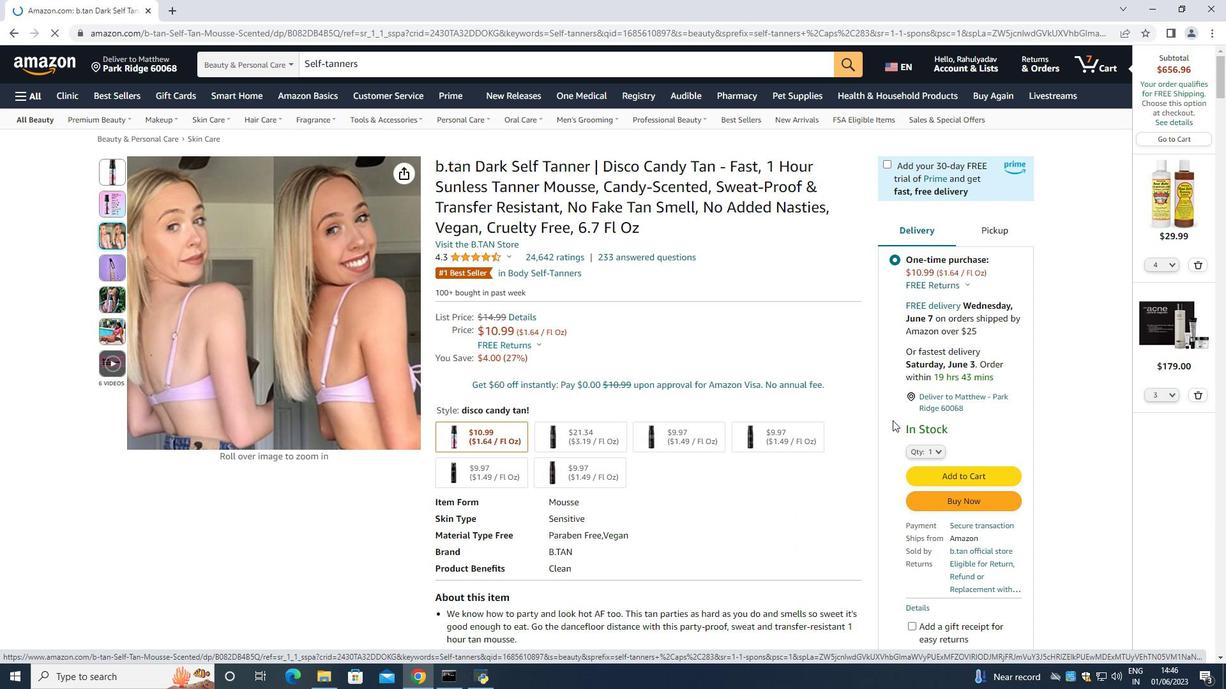 
Action: Mouse scrolled (892, 416) with delta (0, 0)
Screenshot: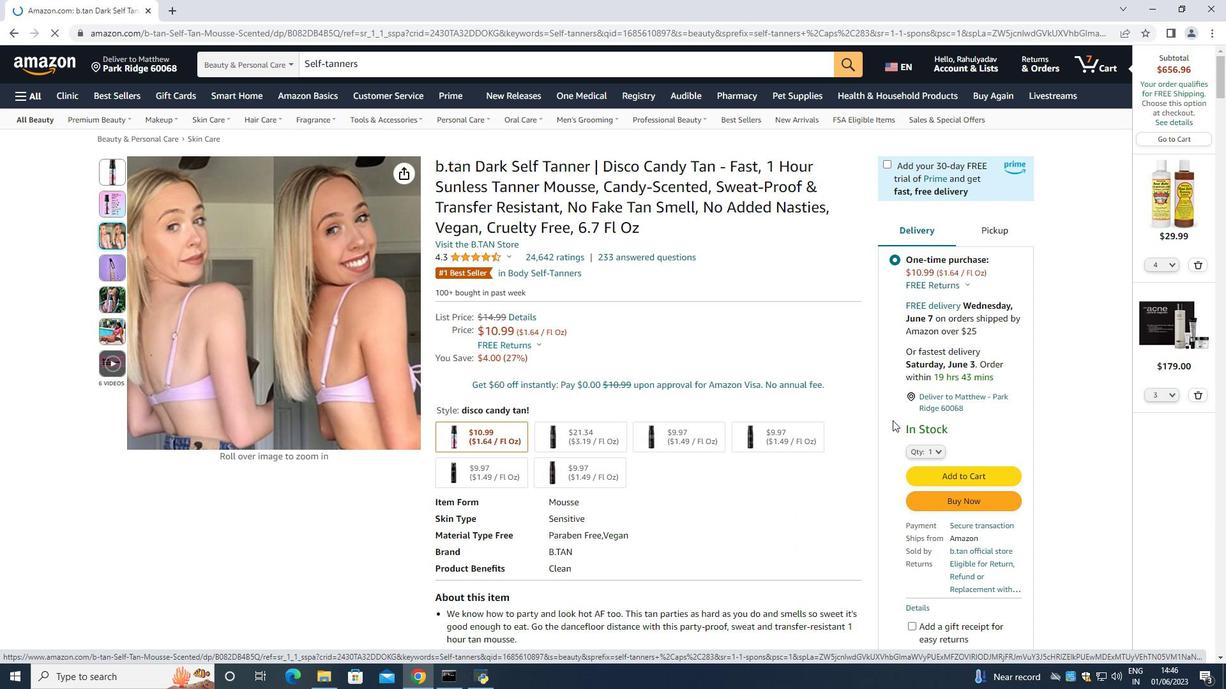 
Action: Mouse moved to (901, 406)
Screenshot: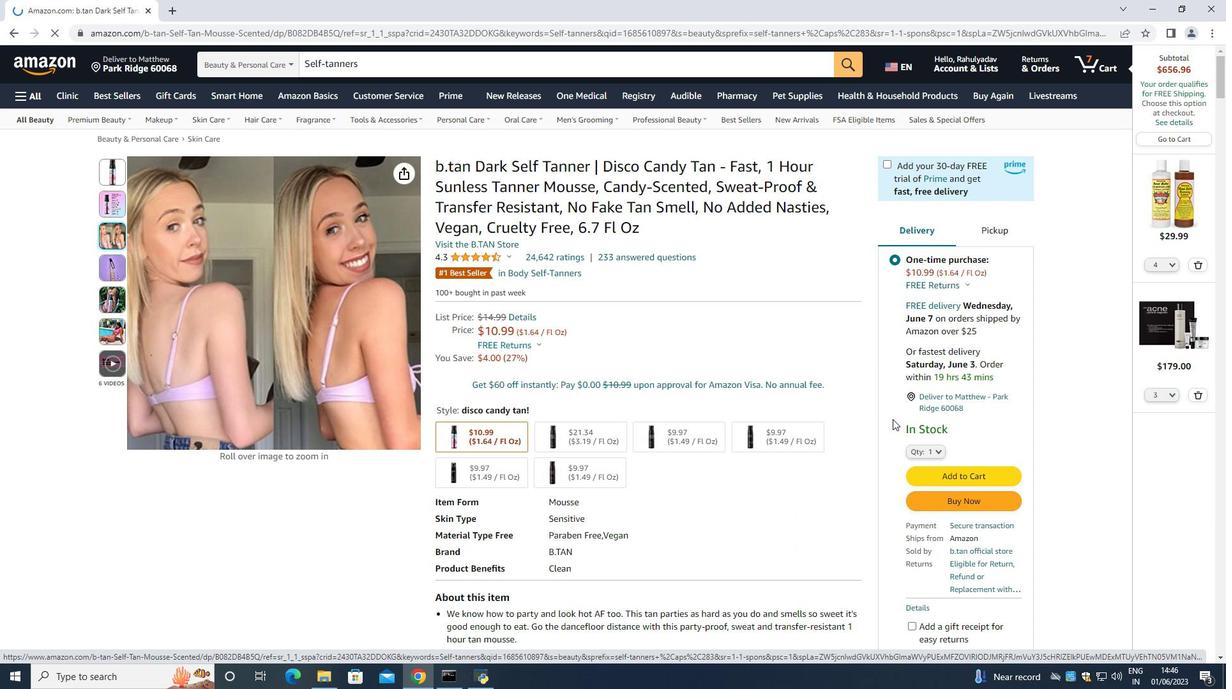 
Action: Mouse scrolled (900, 406) with delta (0, 0)
Screenshot: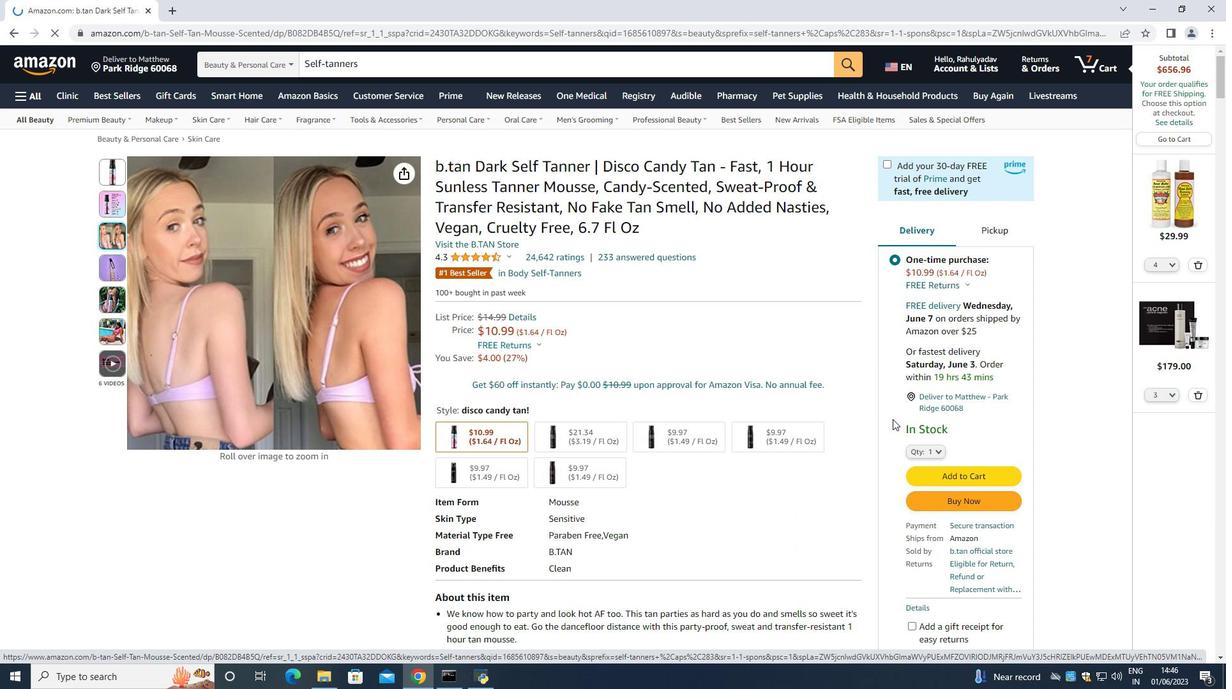 
Action: Mouse moved to (945, 263)
Screenshot: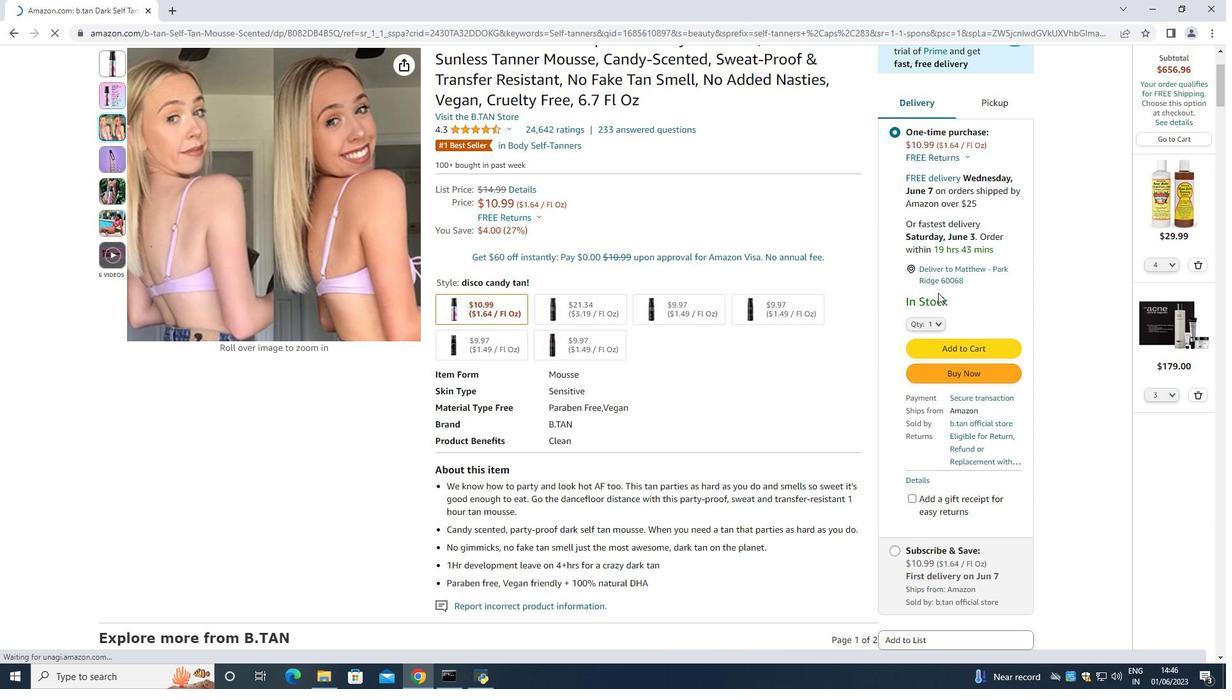 
Action: Mouse scrolled (938, 275) with delta (0, 0)
Screenshot: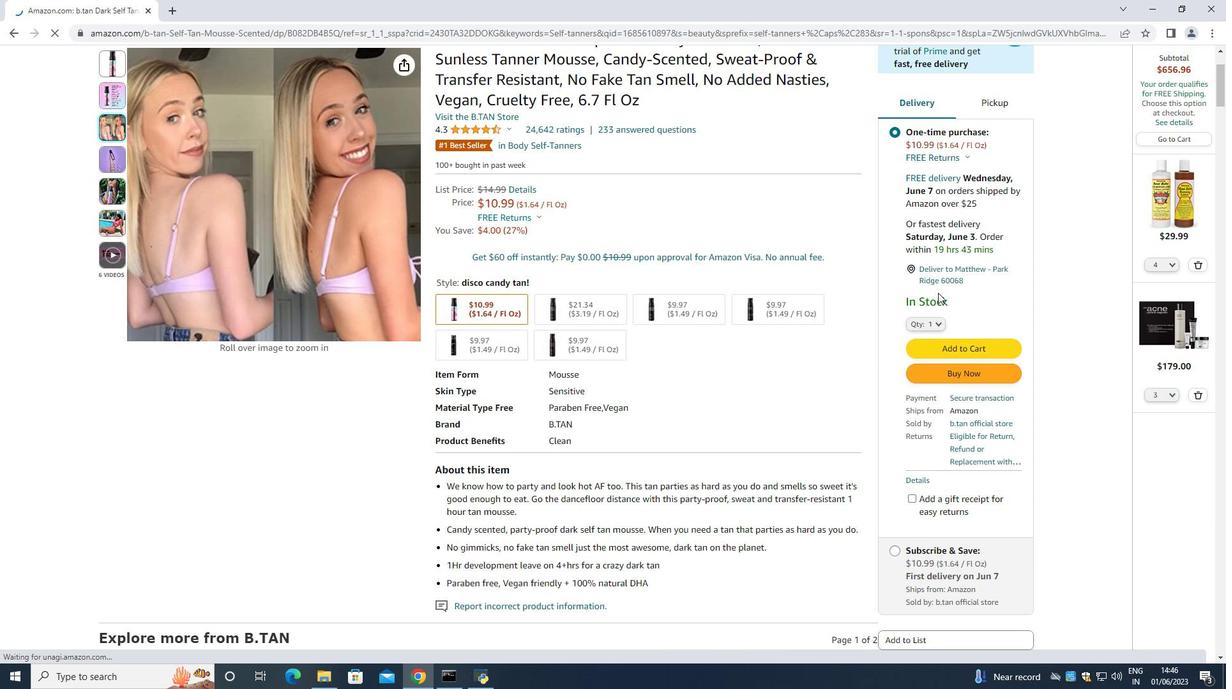 
Action: Mouse moved to (922, 260)
Screenshot: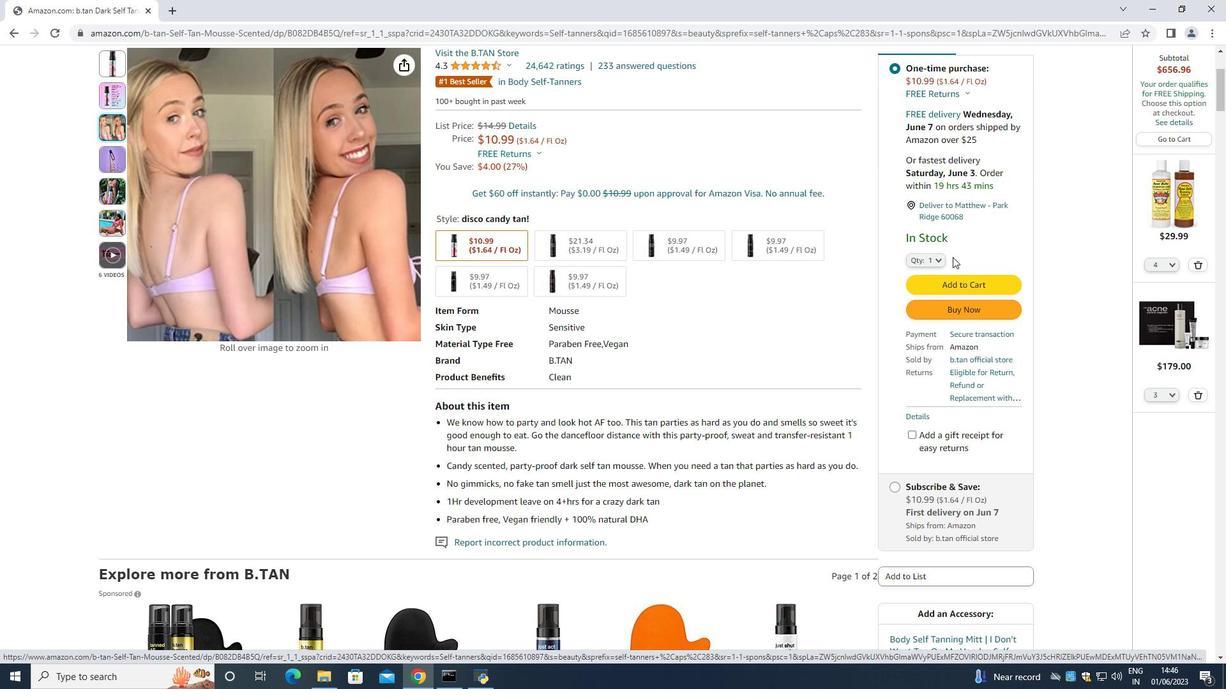 
Action: Mouse pressed left at (922, 260)
Screenshot: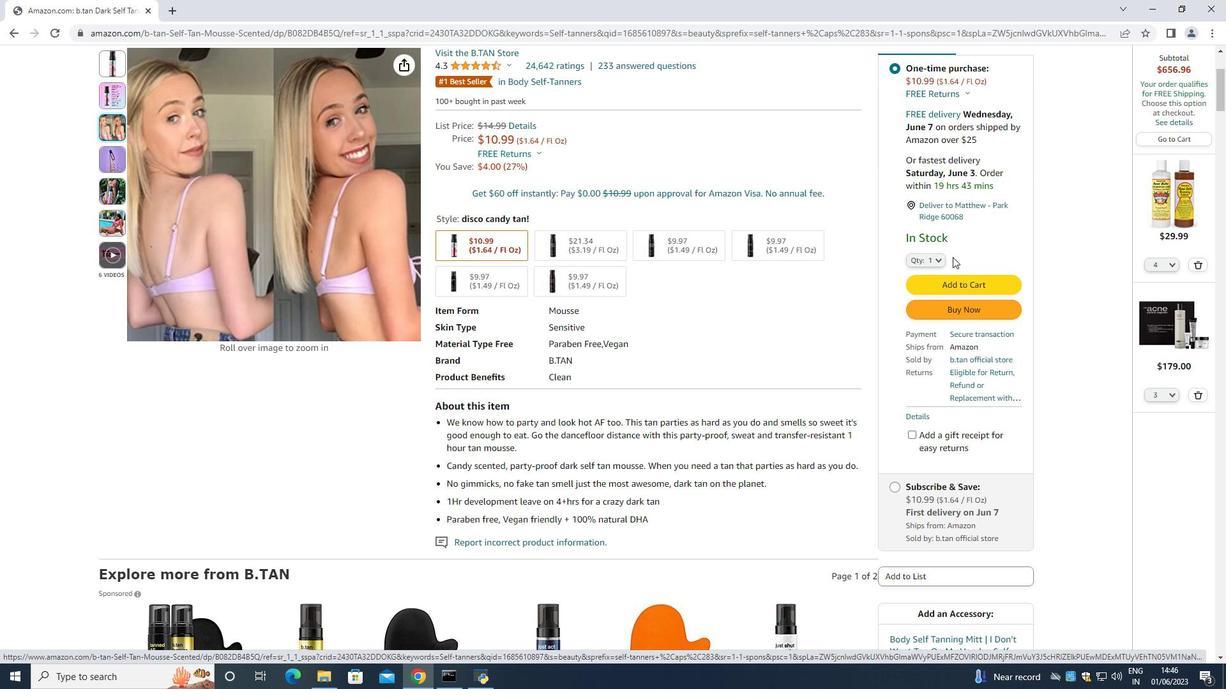 
Action: Mouse moved to (922, 331)
Screenshot: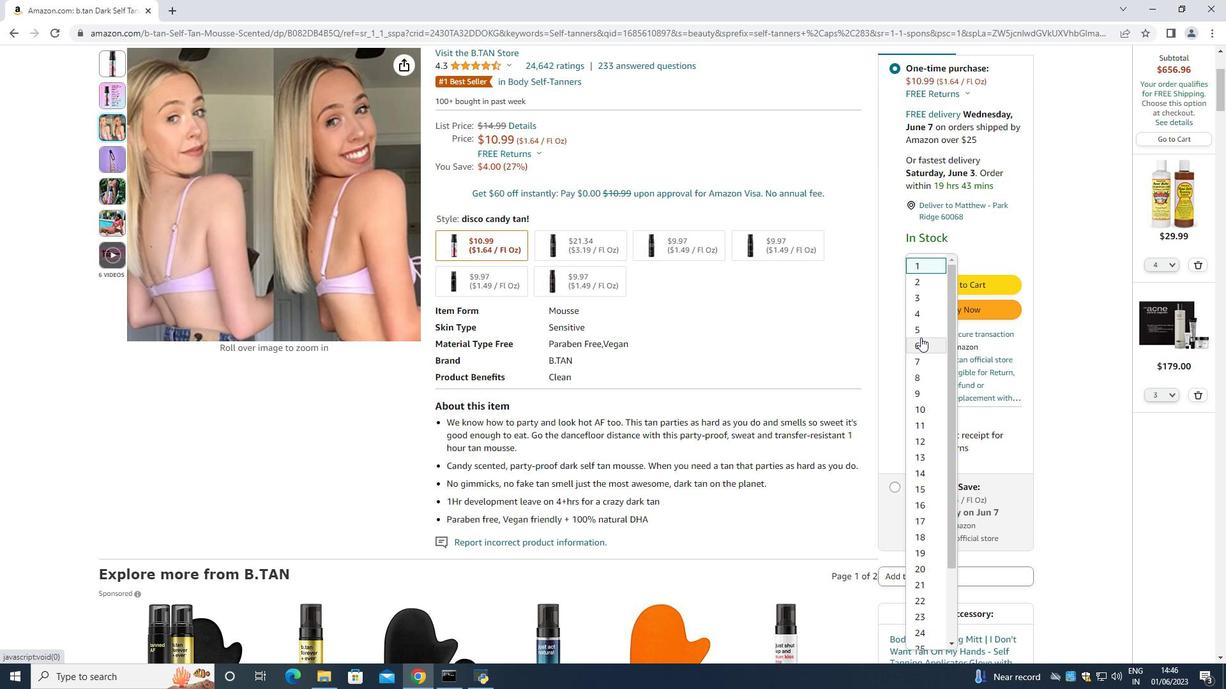 
Action: Mouse pressed left at (922, 331)
Screenshot: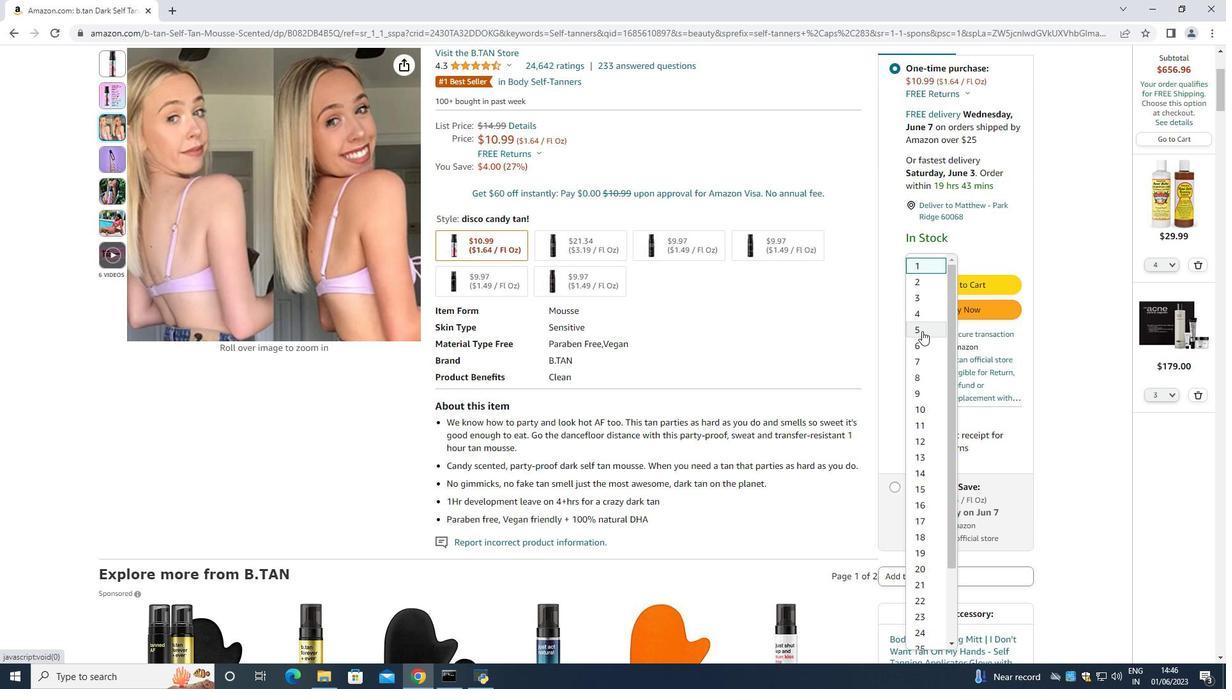 
Action: Mouse moved to (967, 289)
Screenshot: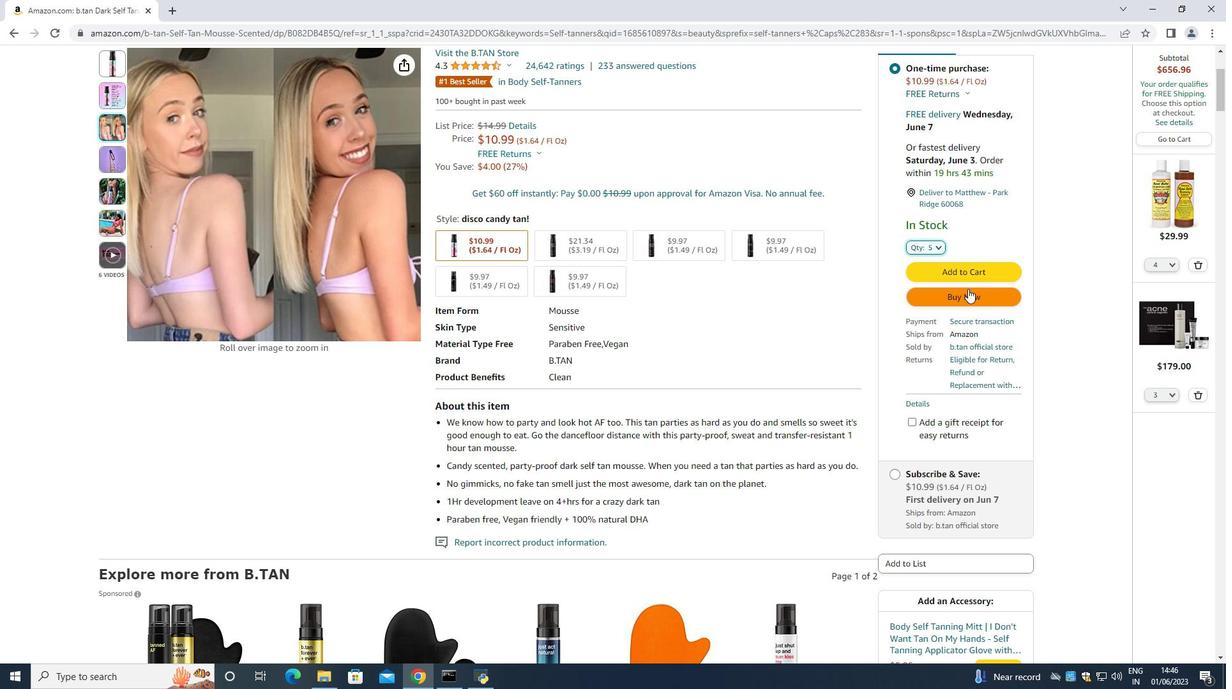 
Action: Mouse pressed left at (967, 289)
Screenshot: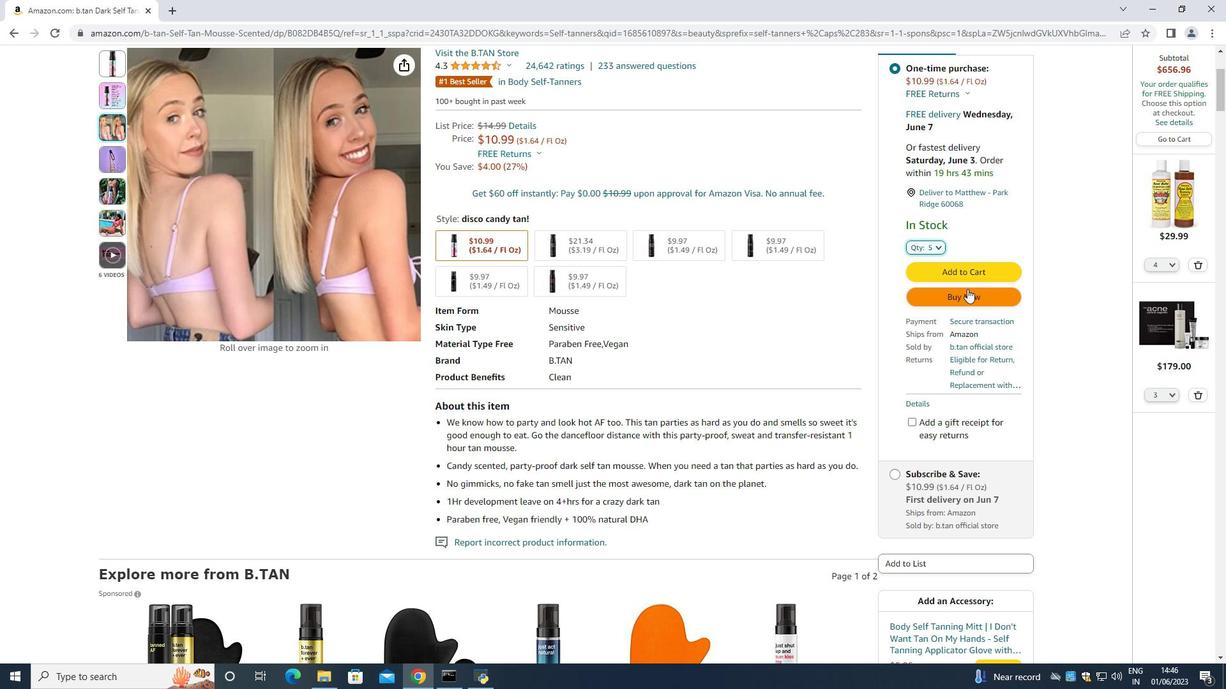 
Action: Mouse moved to (742, 115)
Screenshot: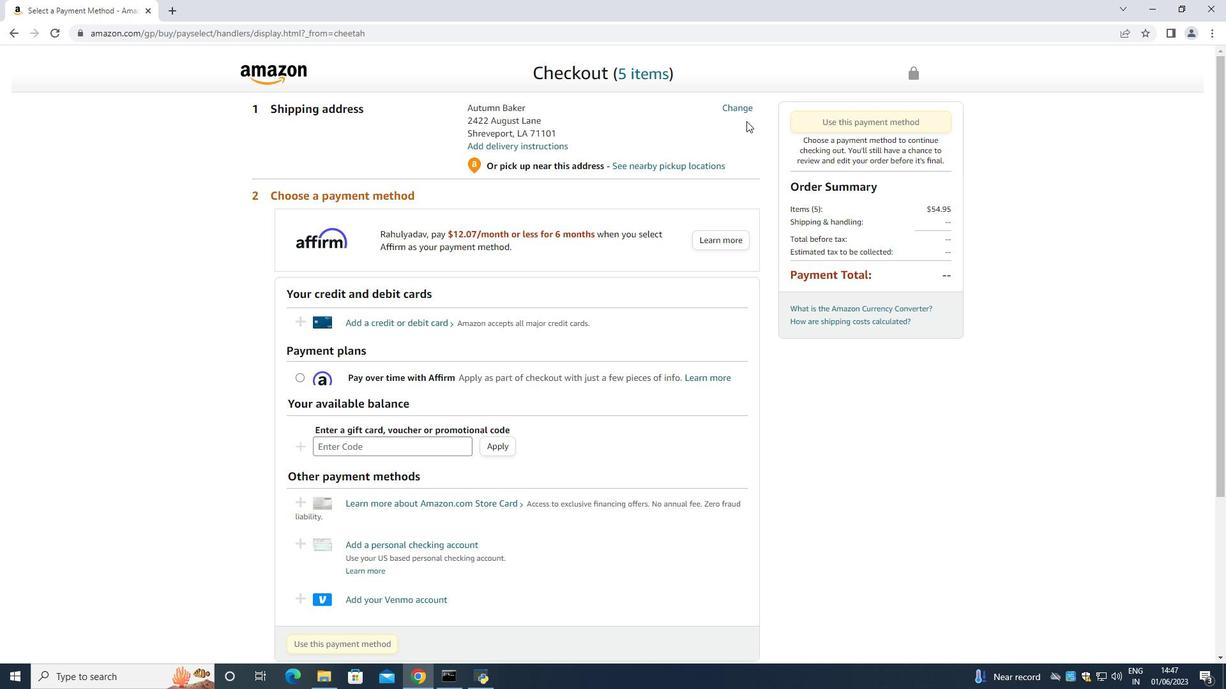 
Action: Mouse pressed left at (742, 115)
Screenshot: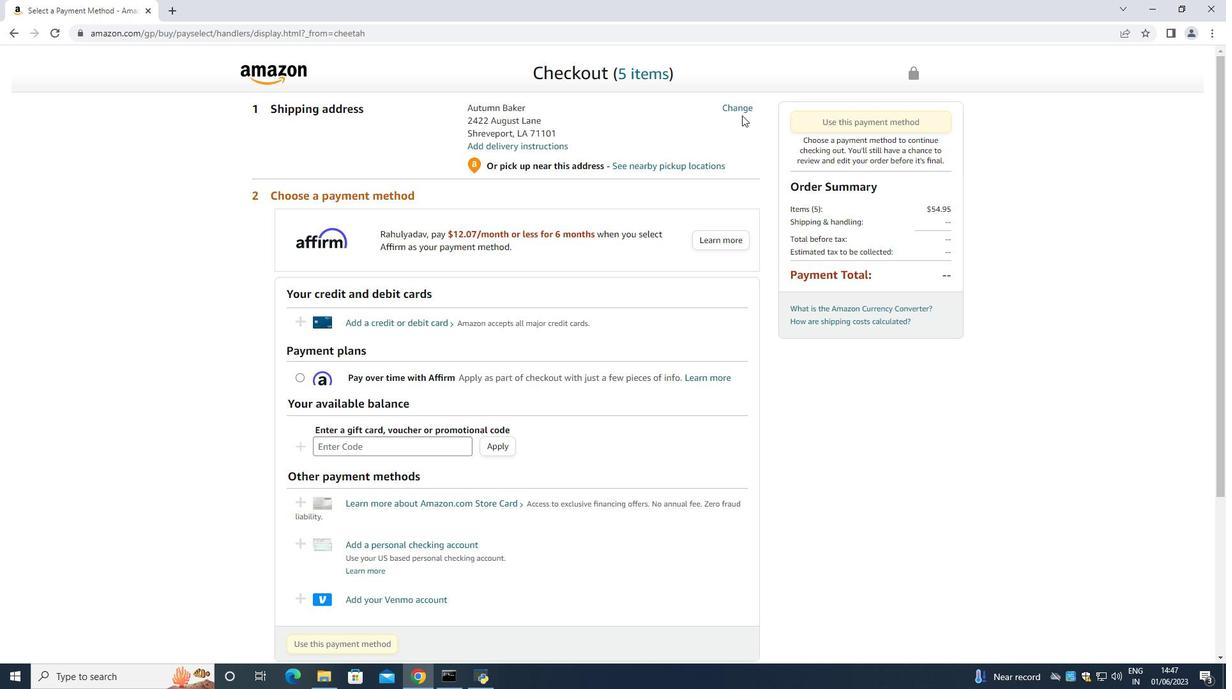
Action: Mouse moved to (739, 113)
Screenshot: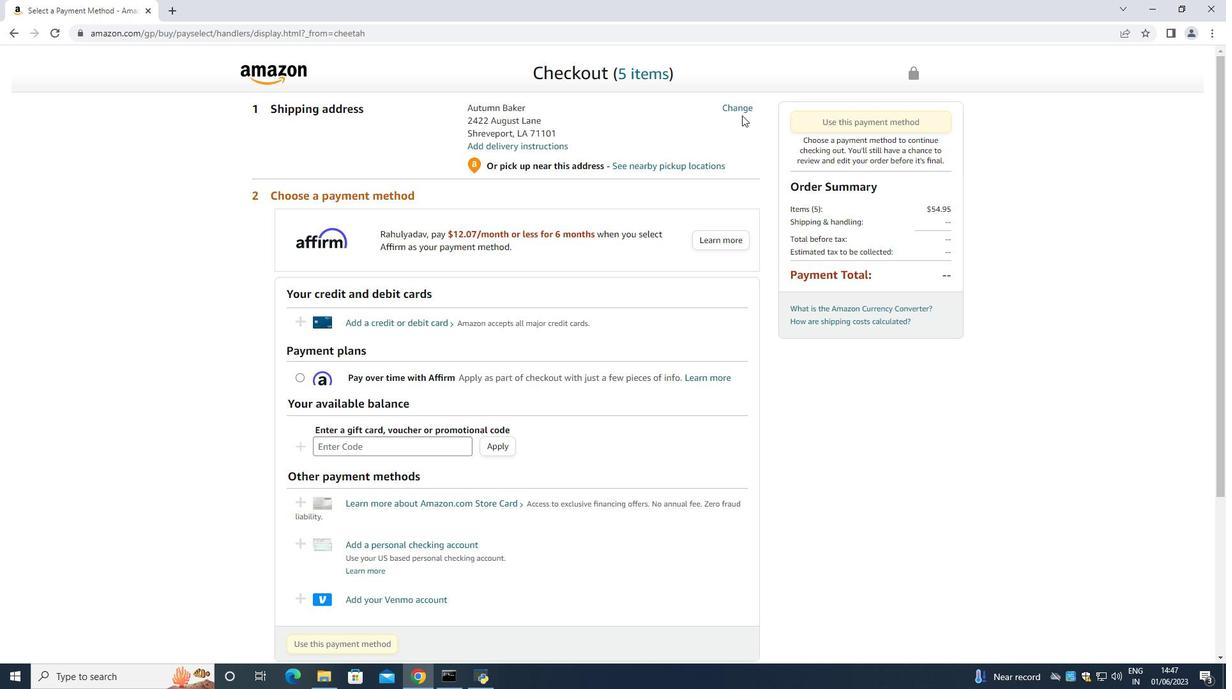 
Action: Mouse pressed left at (739, 113)
Screenshot: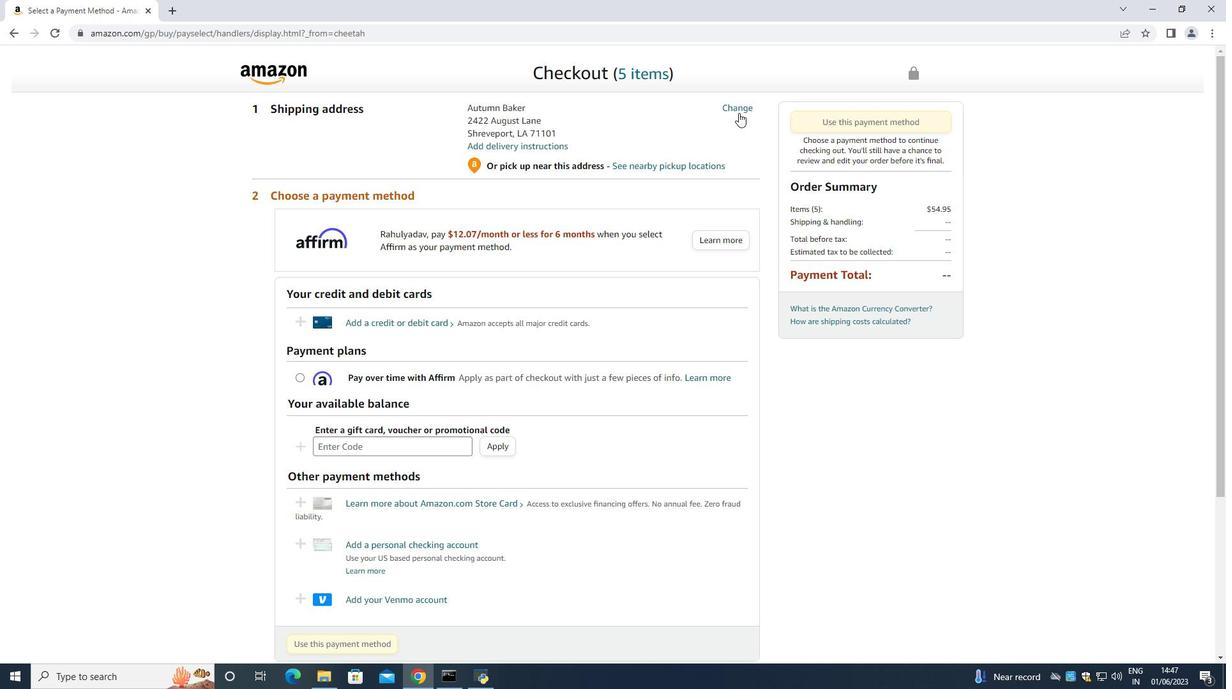 
Action: Key pressed <Key.down><Key.down><Key.down><Key.down><Key.down><Key.down><Key.down><Key.down><Key.down><Key.down><Key.down><Key.down><Key.down><Key.down><Key.down><Key.down><Key.down><Key.down><Key.down><Key.down><Key.down><Key.down><Key.down><Key.down><Key.down><Key.down><Key.down><Key.down><Key.down><Key.down><Key.down><Key.down><Key.down><Key.down><Key.down><Key.down><Key.down><Key.down><Key.down><Key.down><Key.down><Key.down><Key.down><Key.down><Key.down><Key.down><Key.down><Key.down><Key.down><Key.down><Key.down><Key.down><Key.down><Key.down><Key.down><Key.down><Key.down><Key.down><Key.down><Key.down><Key.down><Key.down><Key.down><Key.down><Key.down><Key.down><Key.down><Key.down><Key.down><Key.down><Key.down><Key.down><Key.down><Key.down><Key.down><Key.down><Key.down><Key.down><Key.down><Key.down><Key.down><Key.down><Key.down><Key.down><Key.down><Key.down><Key.down><Key.down><Key.down><Key.down><Key.down><Key.down><Key.down><Key.down><Key.down><Key.down><Key.down><Key.down><Key.down><Key.down><Key.down><Key.down><Key.down><Key.down><Key.down><Key.down><Key.down><Key.down><Key.down><Key.down><Key.down><Key.down><Key.down><Key.down><Key.down><Key.down><Key.down><Key.down><Key.down><Key.down><Key.down><Key.down><Key.down><Key.down><Key.down><Key.down><Key.down><Key.down><Key.down><Key.down><Key.down><Key.down><Key.down><Key.down><Key.down><Key.down><Key.down><Key.down><Key.down><Key.down><Key.down><Key.down><Key.down><Key.down><Key.down><Key.down><Key.down><Key.down><Key.down><Key.down><Key.down><Key.down><Key.down><Key.down><Key.down><Key.down><Key.down><Key.down><Key.down><Key.down><Key.down><Key.down><Key.down><Key.down><Key.down><Key.down><Key.down><Key.down><Key.down><Key.down><Key.down><Key.down><Key.down><Key.down><Key.down><Key.down><Key.down><Key.down><Key.down><Key.down><Key.down><Key.down><Key.down><Key.down><Key.down><Key.down><Key.down><Key.down><Key.down><Key.down><Key.down><Key.down><Key.down><Key.down><Key.down><Key.down><Key.down><Key.down><Key.down><Key.down><Key.down><Key.down><Key.down><Key.down><Key.down><Key.down><Key.down><Key.down><Key.down><Key.down><Key.down><Key.down><Key.down><Key.down><Key.down><Key.down><Key.down><Key.down><Key.down><Key.down><Key.down><Key.down><Key.down><Key.down><Key.down><Key.down><Key.down><Key.down><Key.down><Key.down><Key.down><Key.down><Key.down><Key.down><Key.down><Key.down><Key.down><Key.down><Key.down><Key.down><Key.down><Key.down><Key.down><Key.down><Key.down><Key.down><Key.down><Key.down><Key.down><Key.down><Key.down><Key.down><Key.down><Key.down><Key.down><Key.down><Key.down>
Screenshot: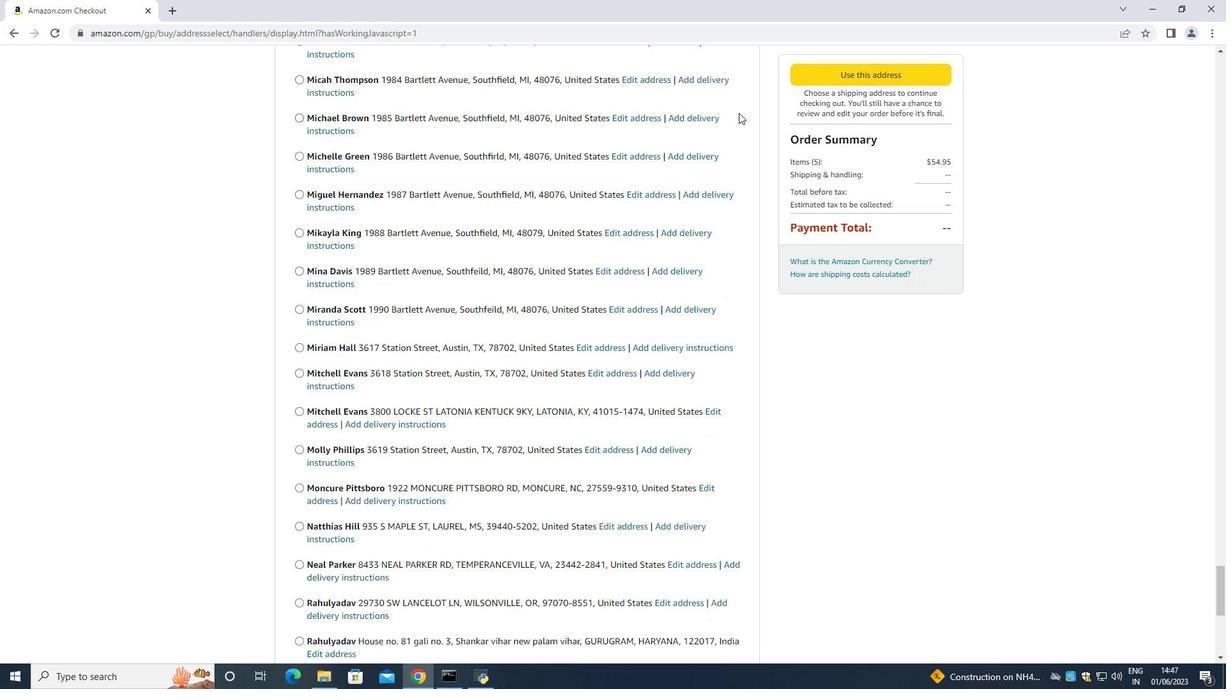 
Action: Mouse moved to (755, 110)
Screenshot: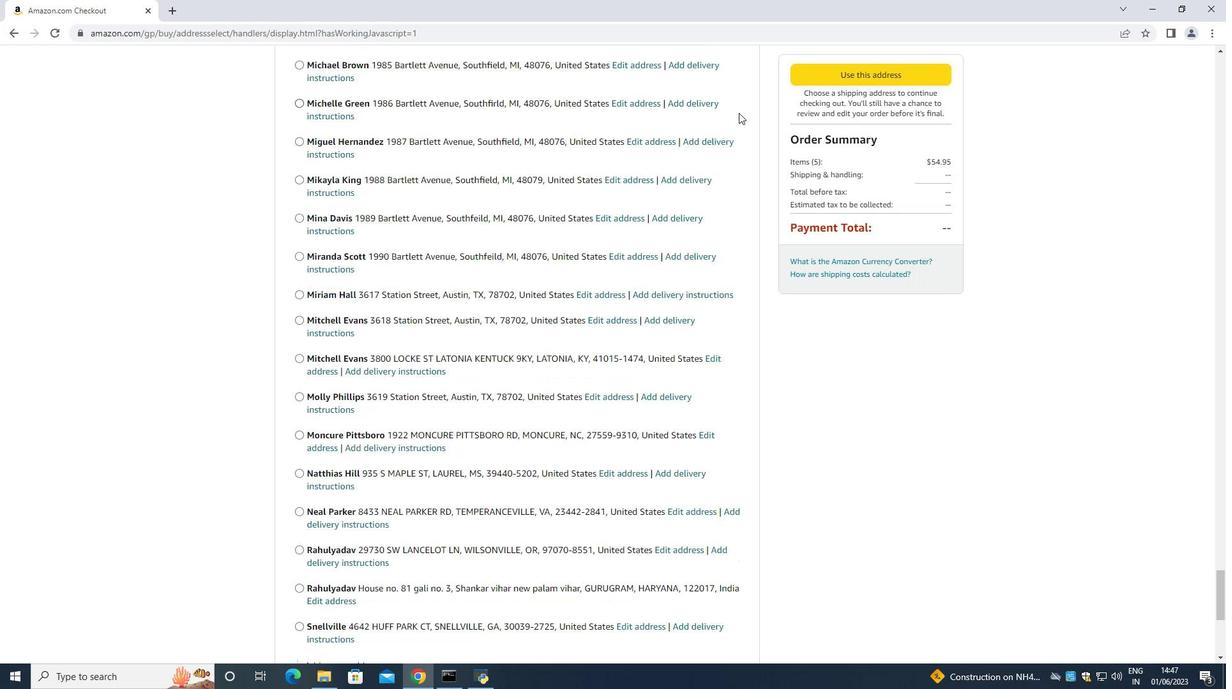 
Action: Key pressed <Key.down>
Screenshot: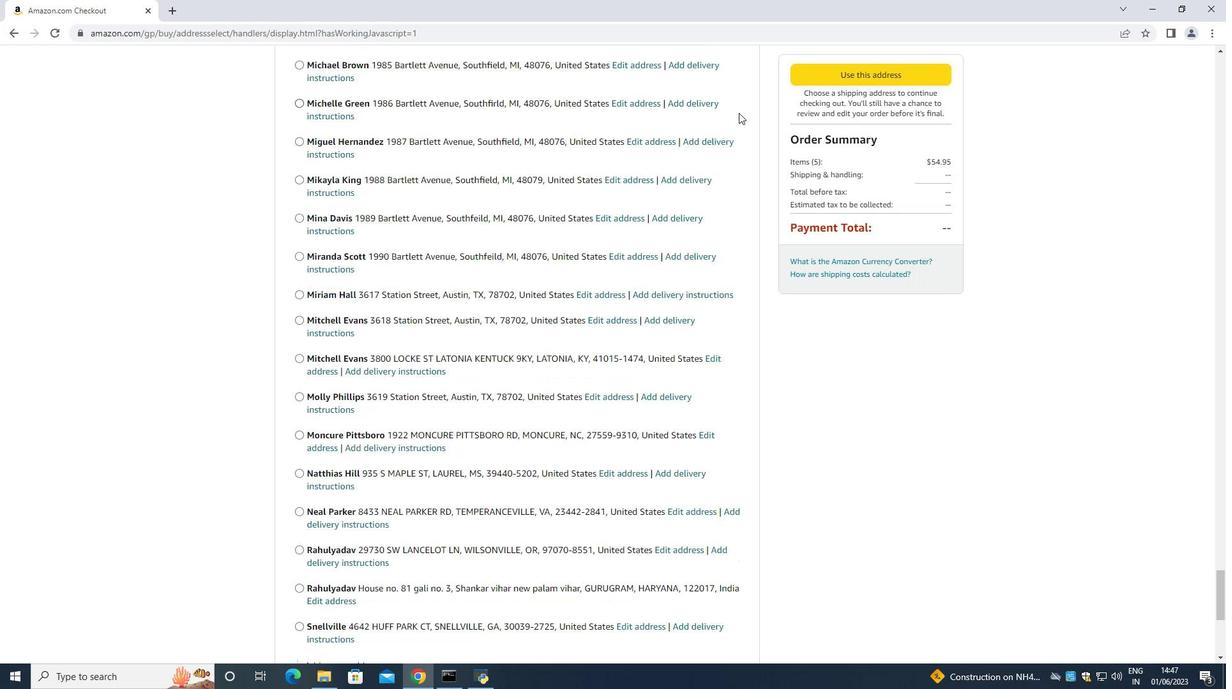 
Action: Mouse moved to (763, 108)
Screenshot: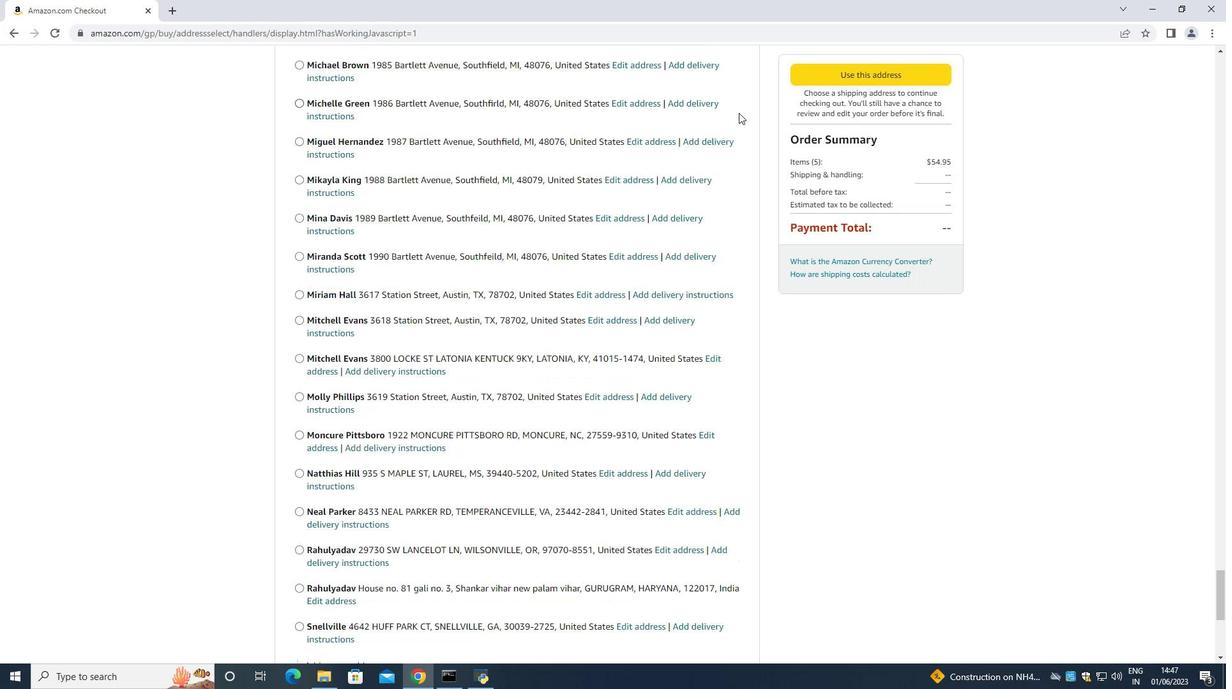 
Action: Key pressed <Key.down>
Screenshot: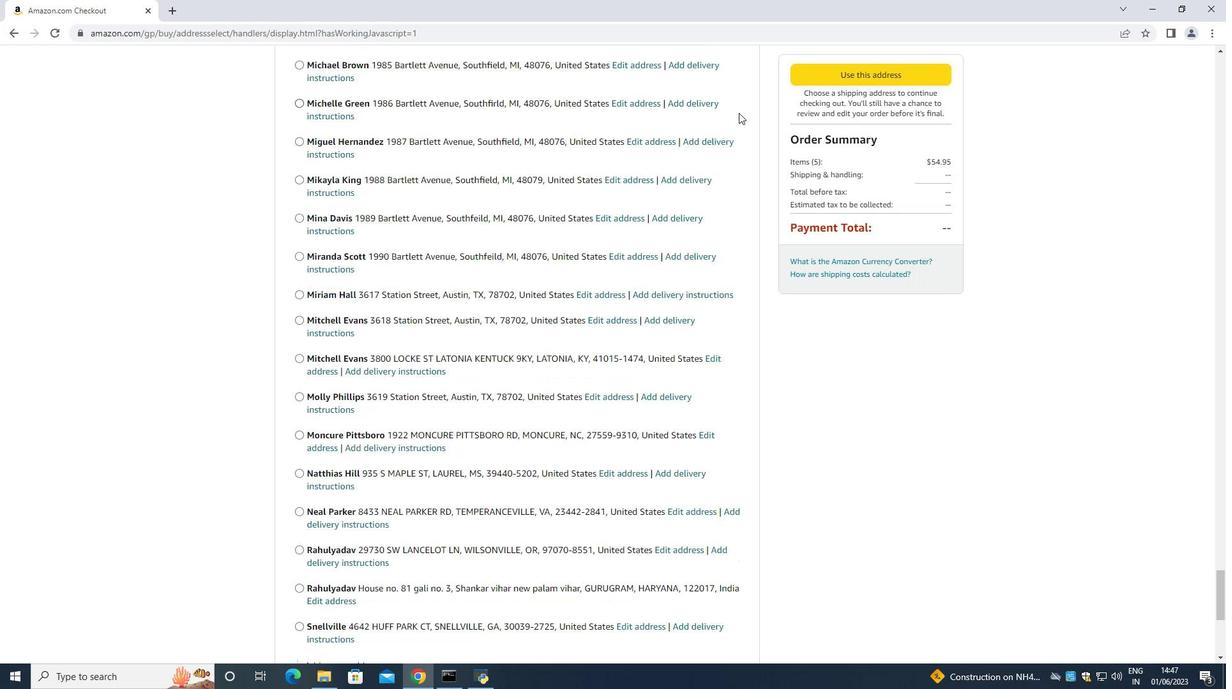
Action: Mouse moved to (768, 108)
Screenshot: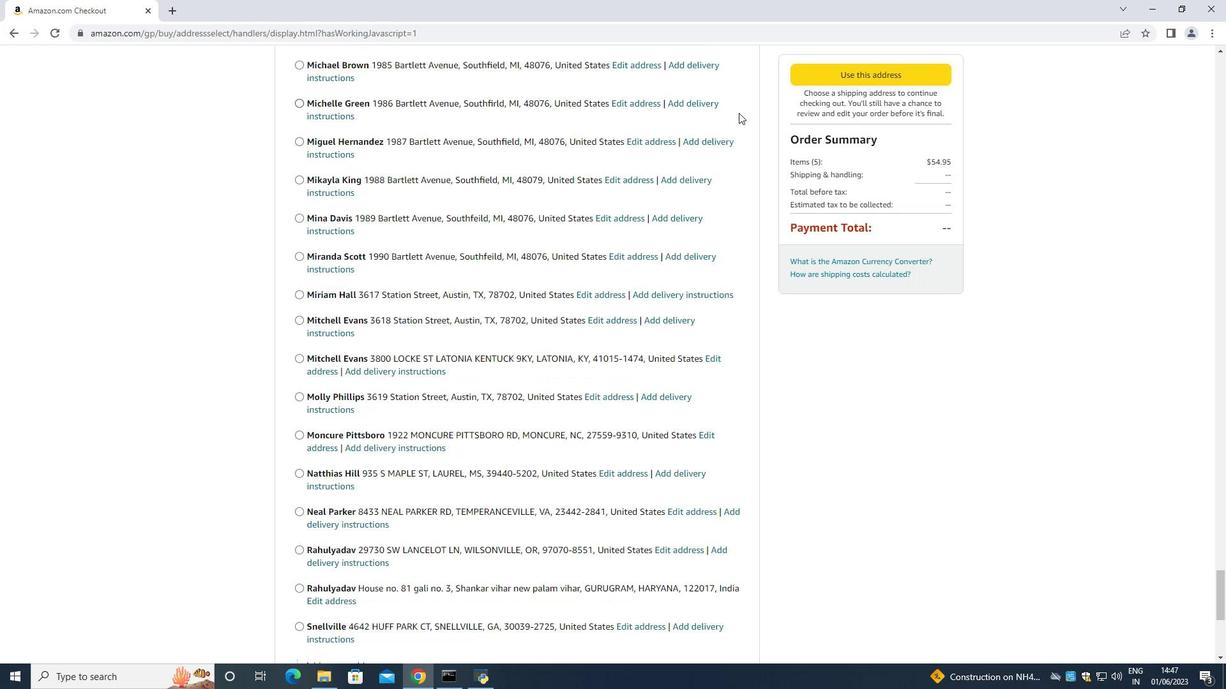 
Action: Key pressed <Key.down>
Screenshot: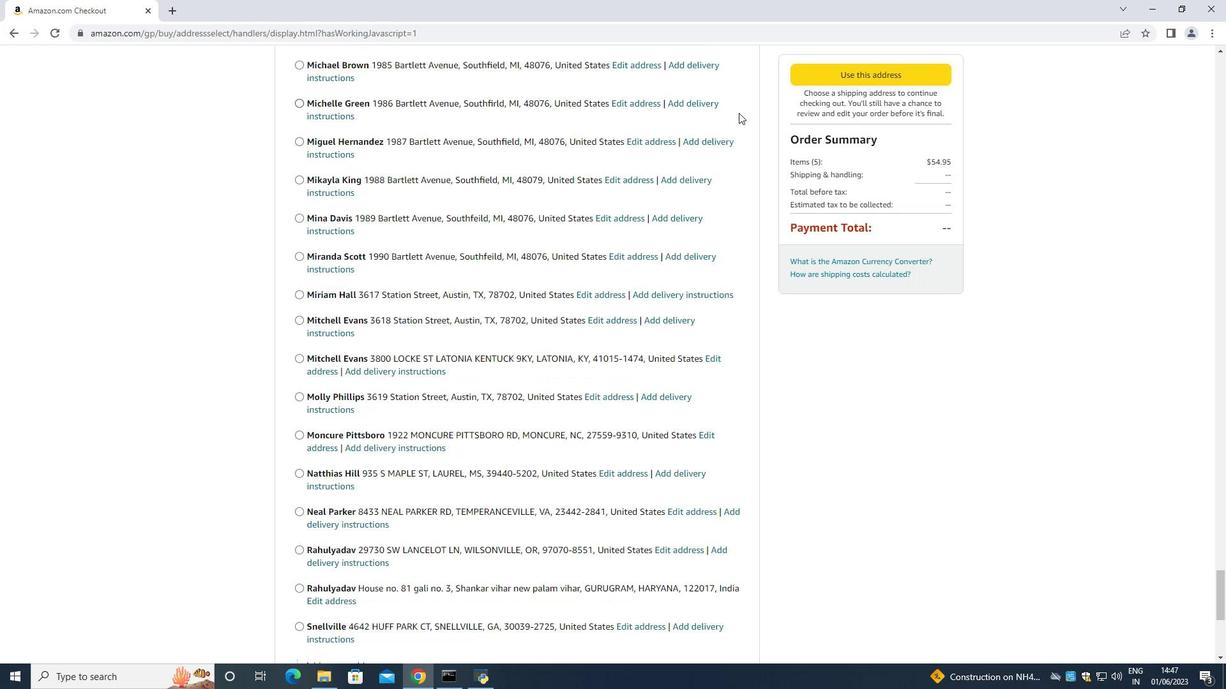 
Action: Mouse moved to (776, 108)
Screenshot: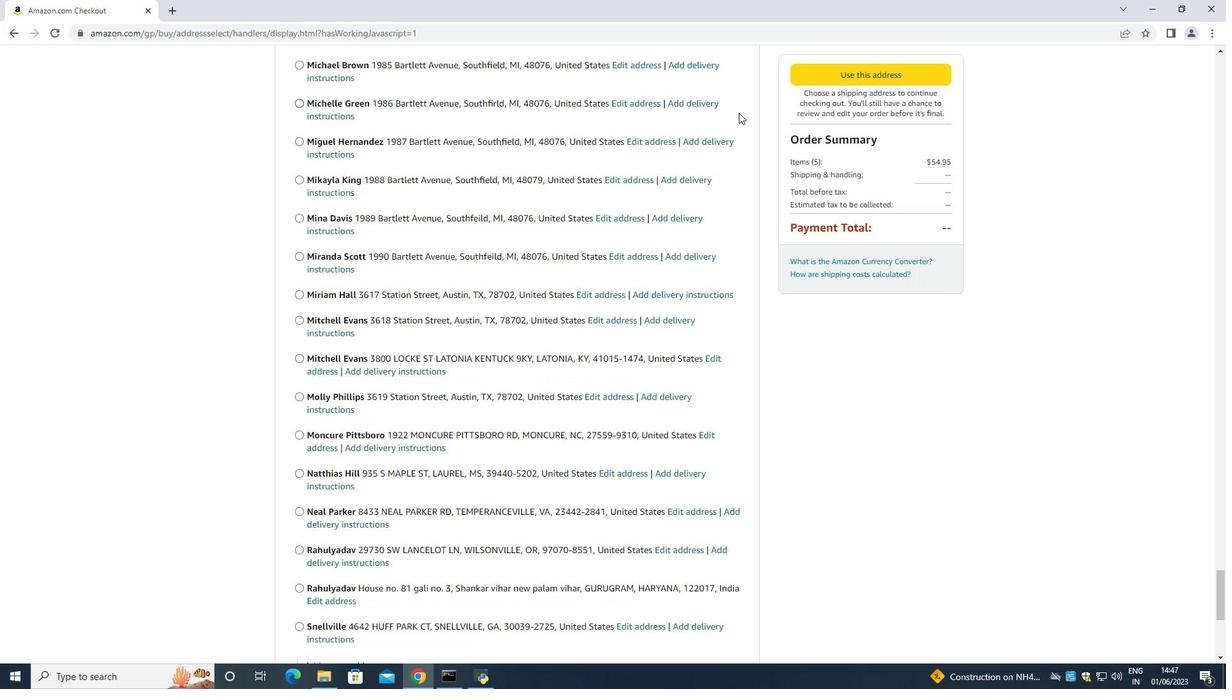 
Action: Key pressed <Key.down>
Screenshot: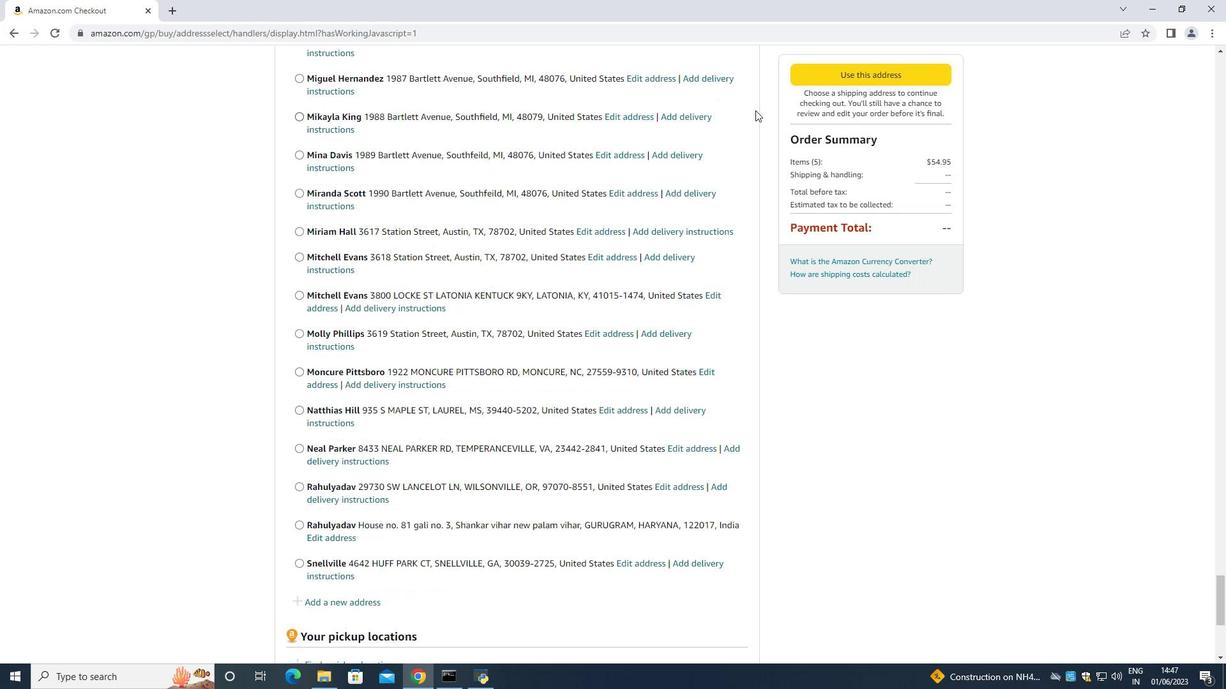 
Action: Mouse moved to (785, 108)
Screenshot: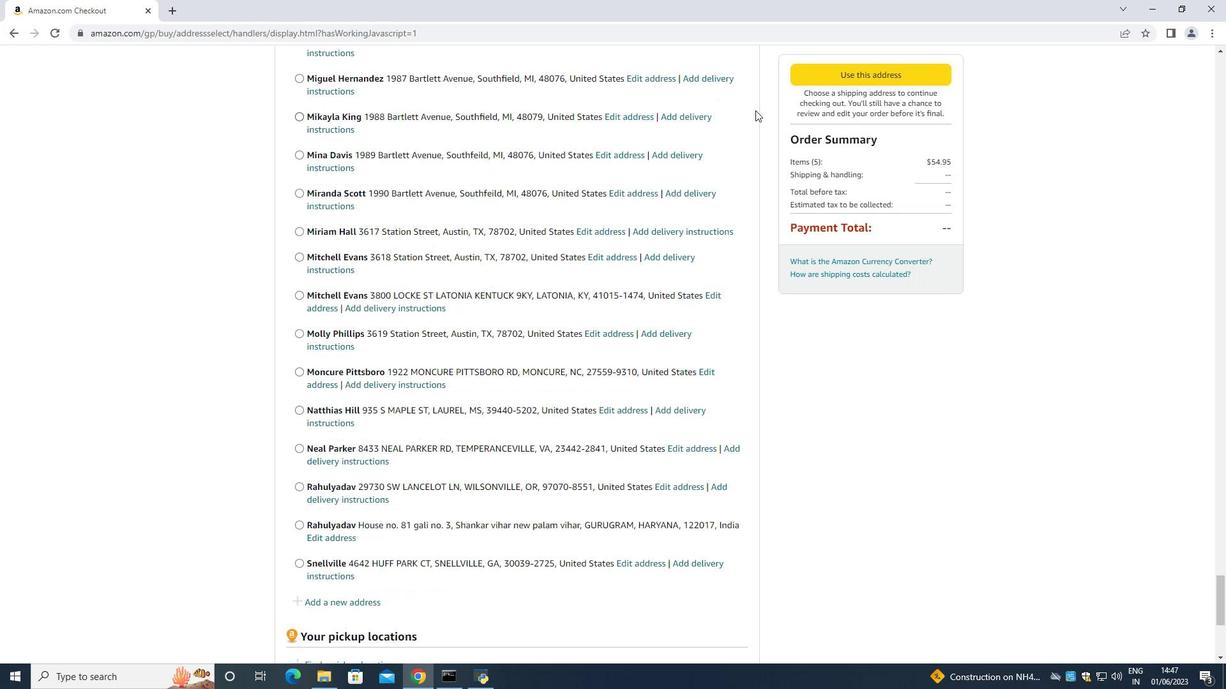 
Action: Key pressed <Key.down>
Screenshot: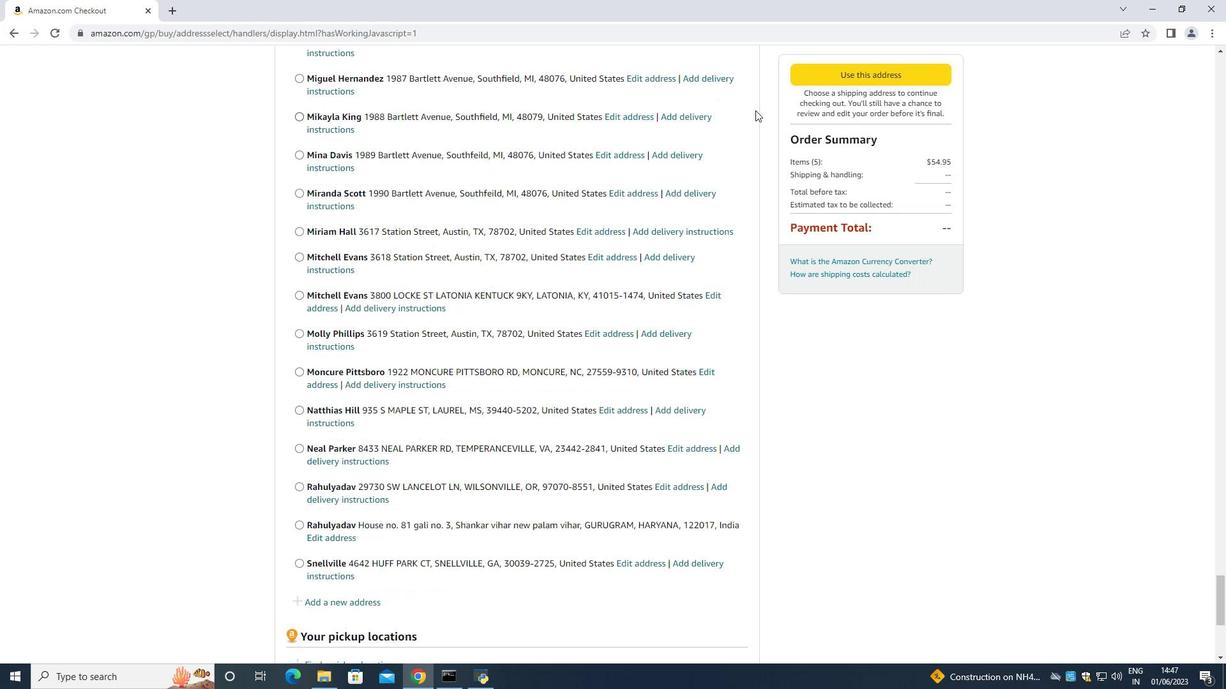 
Action: Mouse moved to (792, 108)
Screenshot: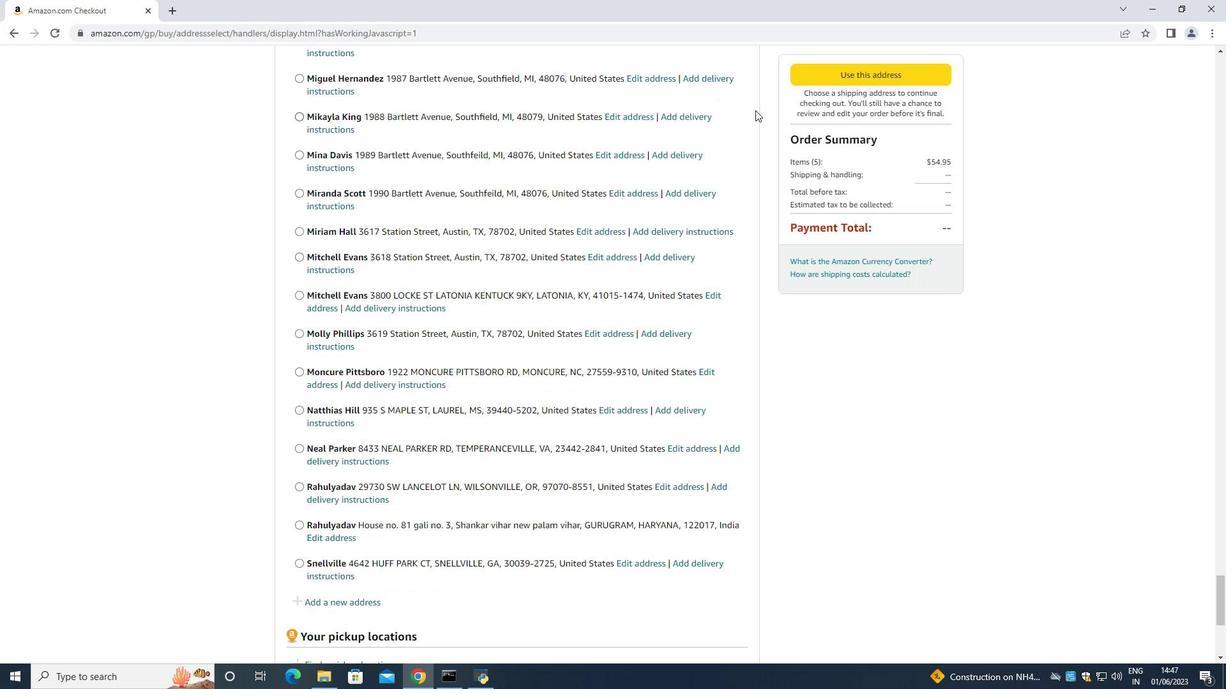 
Action: Key pressed <Key.down>
Screenshot: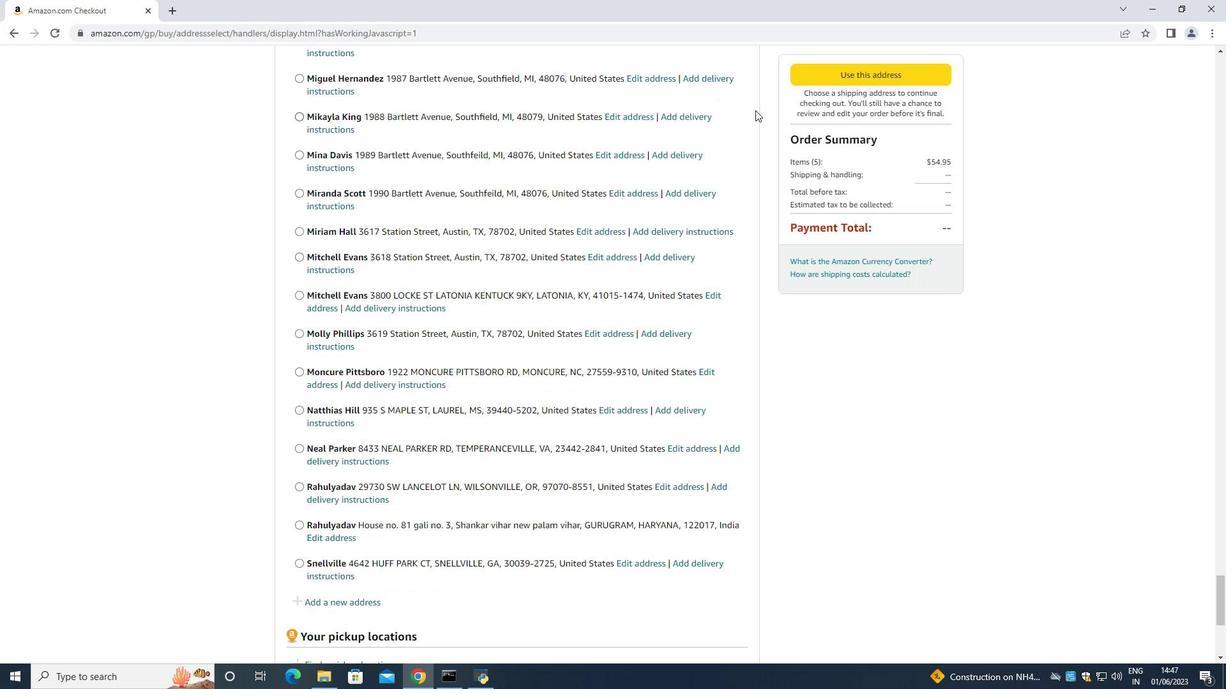 
Action: Mouse moved to (796, 107)
Screenshot: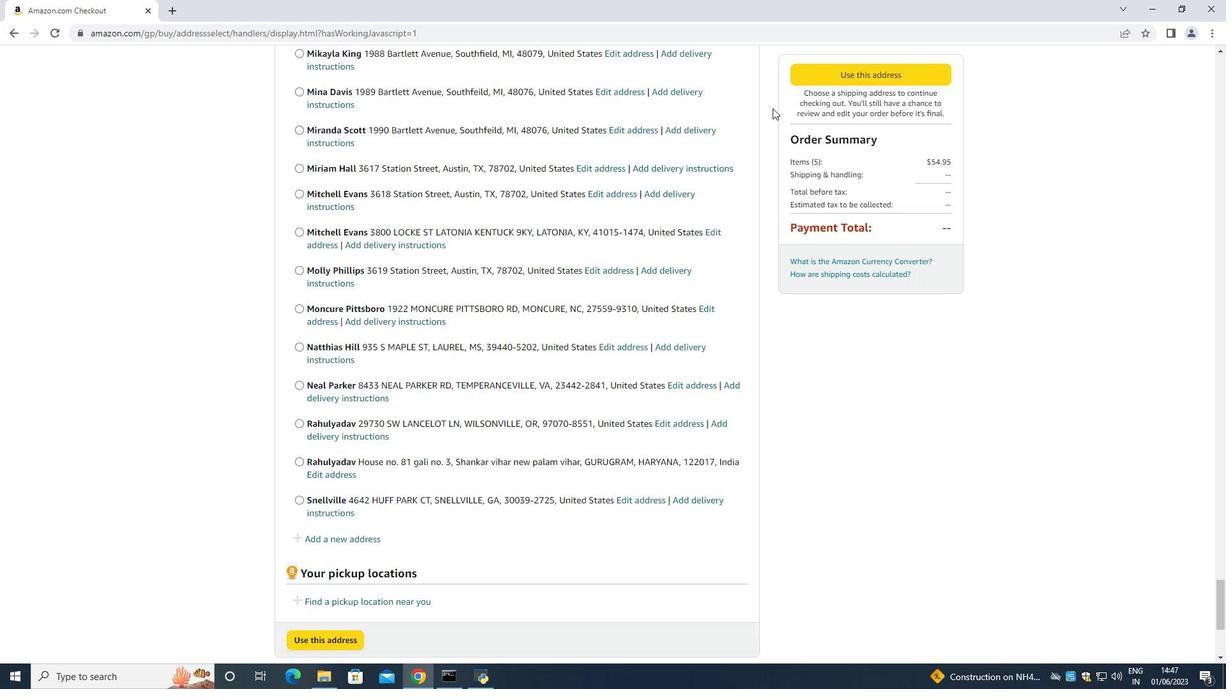 
Action: Key pressed <Key.down>
Screenshot: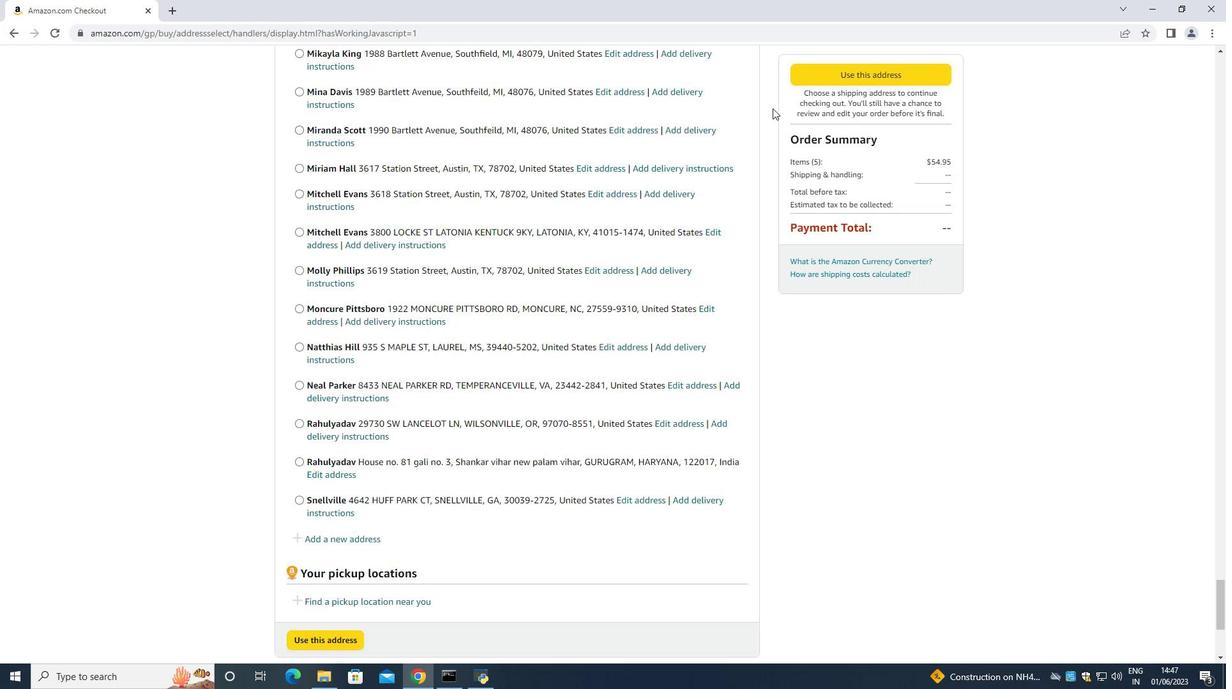 
Action: Mouse moved to (799, 107)
Screenshot: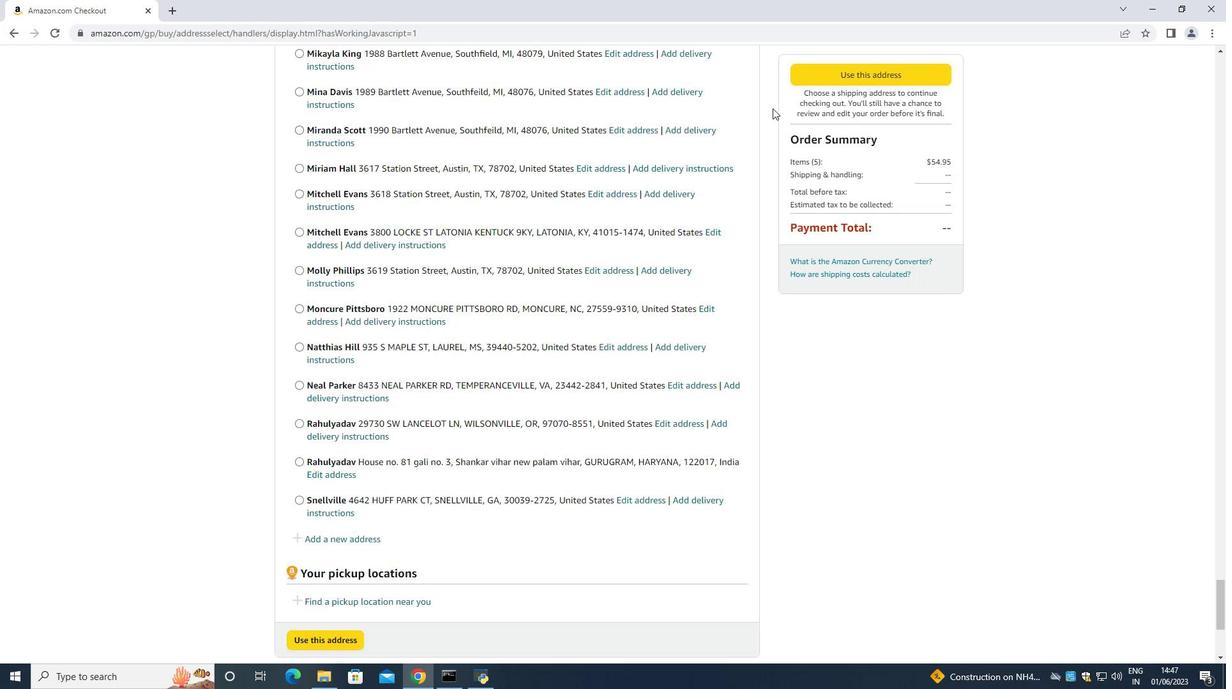 
Action: Key pressed <Key.down>
Screenshot: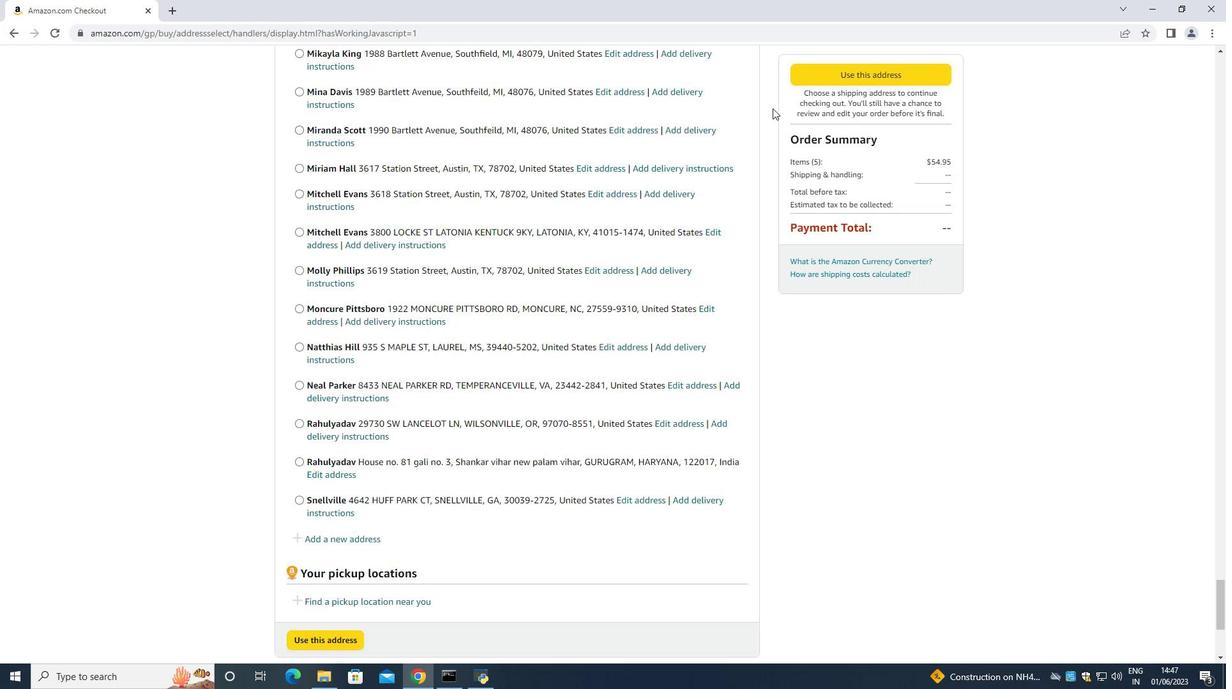 
Action: Mouse moved to (801, 107)
Screenshot: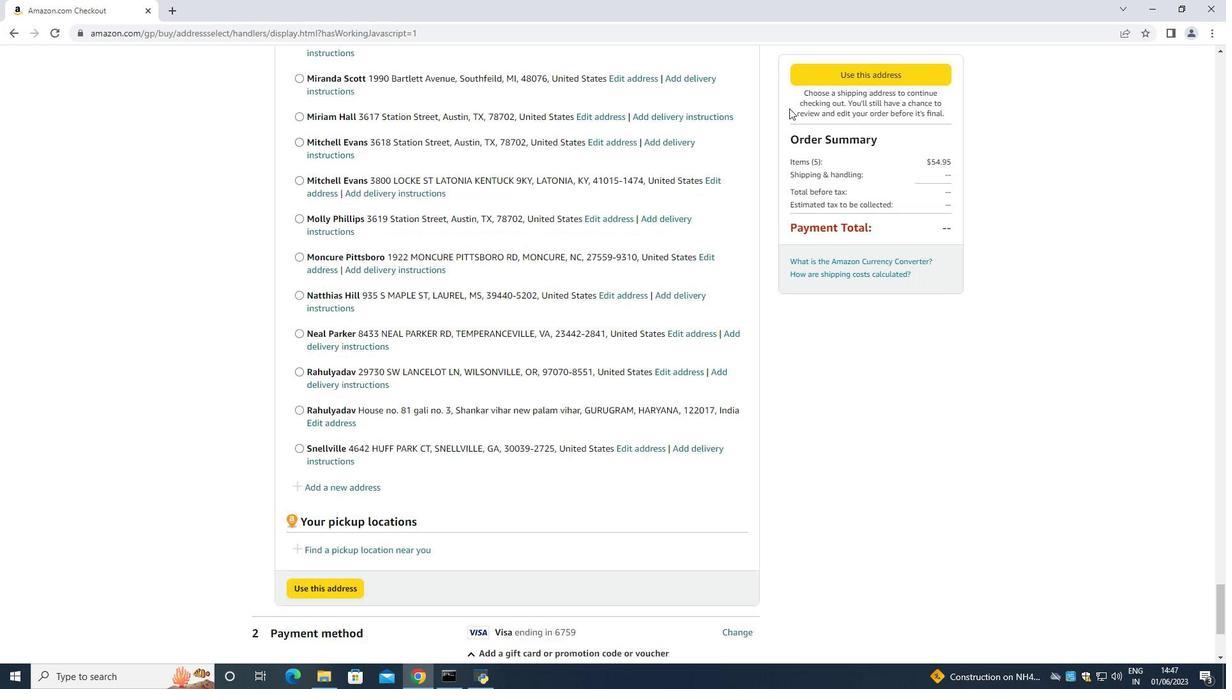 
Action: Key pressed <Key.down><Key.down><Key.down><Key.down><Key.down><Key.down><Key.down><Key.down><Key.down><Key.down><Key.down><Key.down><Key.down><Key.down><Key.down><Key.down><Key.down>
Screenshot: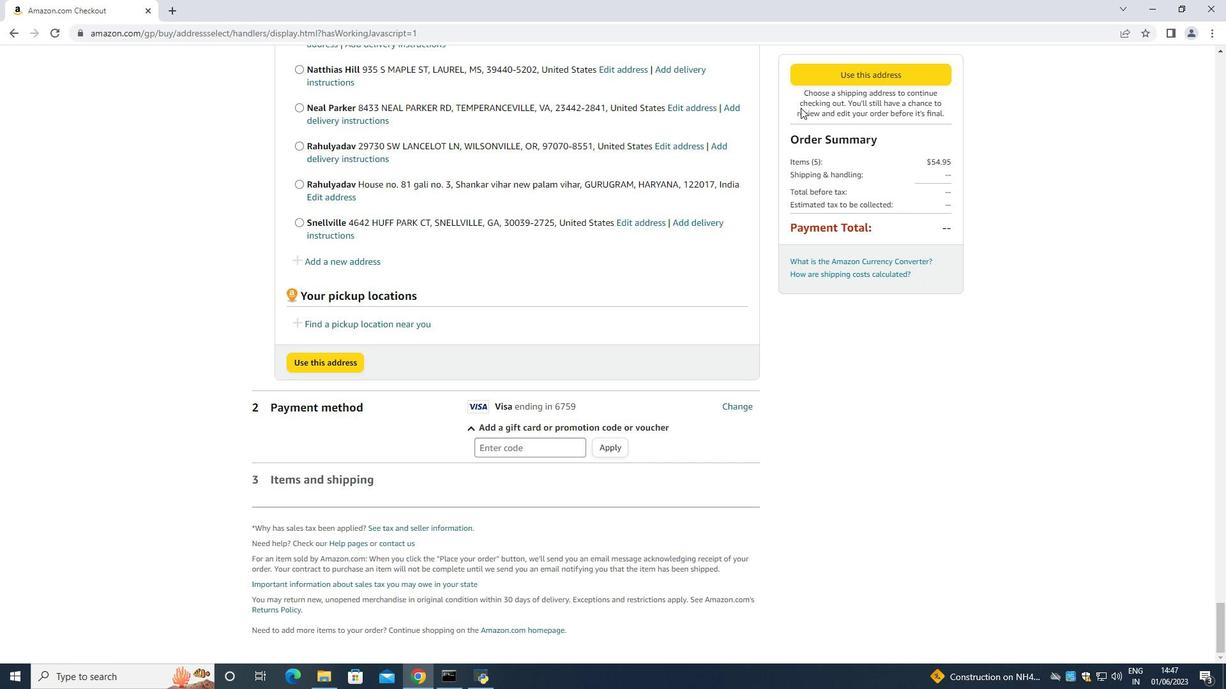 
Action: Mouse moved to (320, 265)
Screenshot: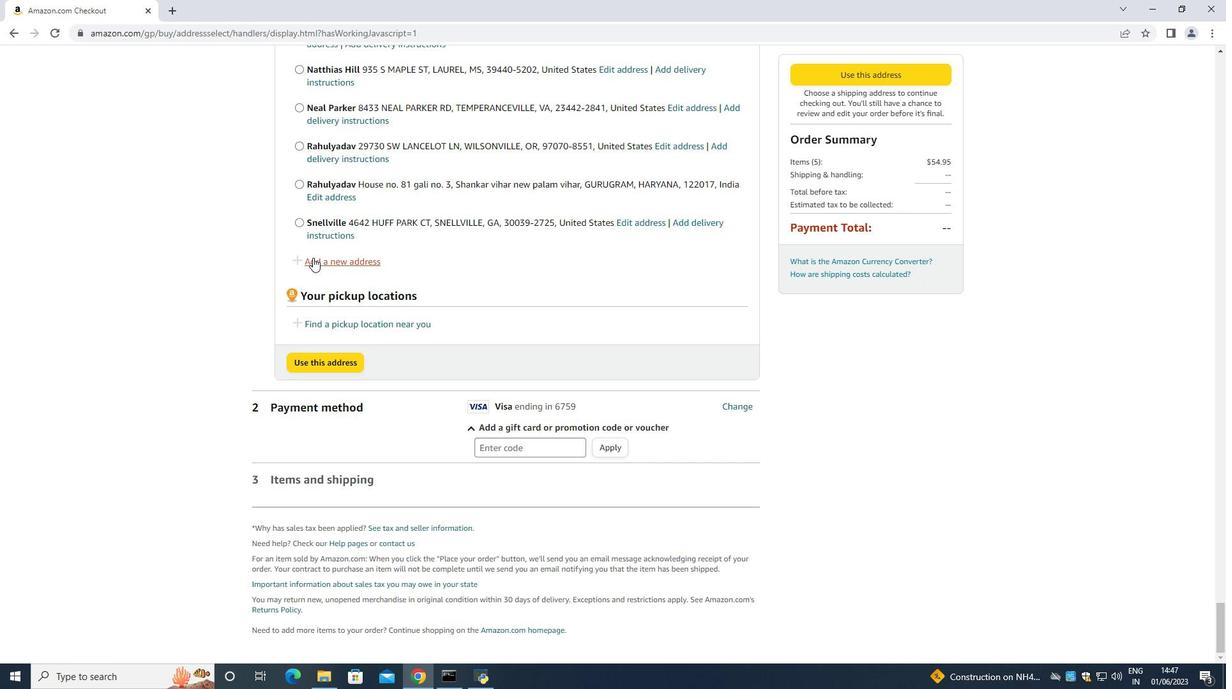 
Action: Mouse pressed left at (320, 265)
Screenshot: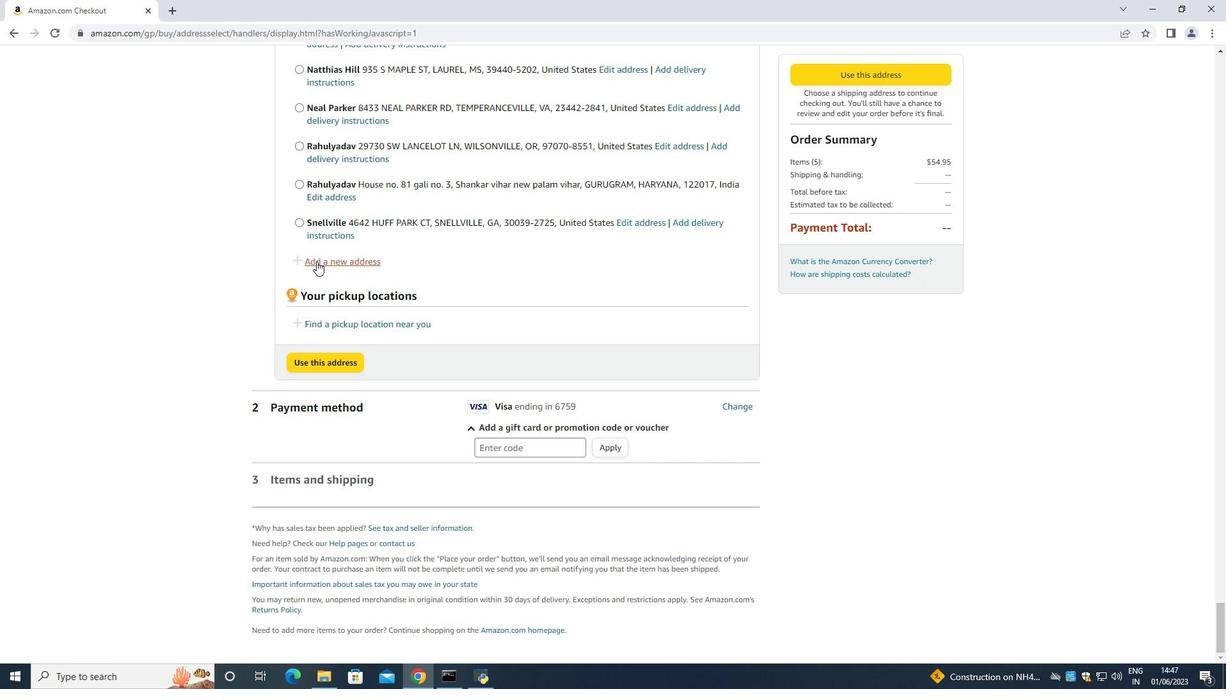 
Action: Mouse moved to (433, 297)
Screenshot: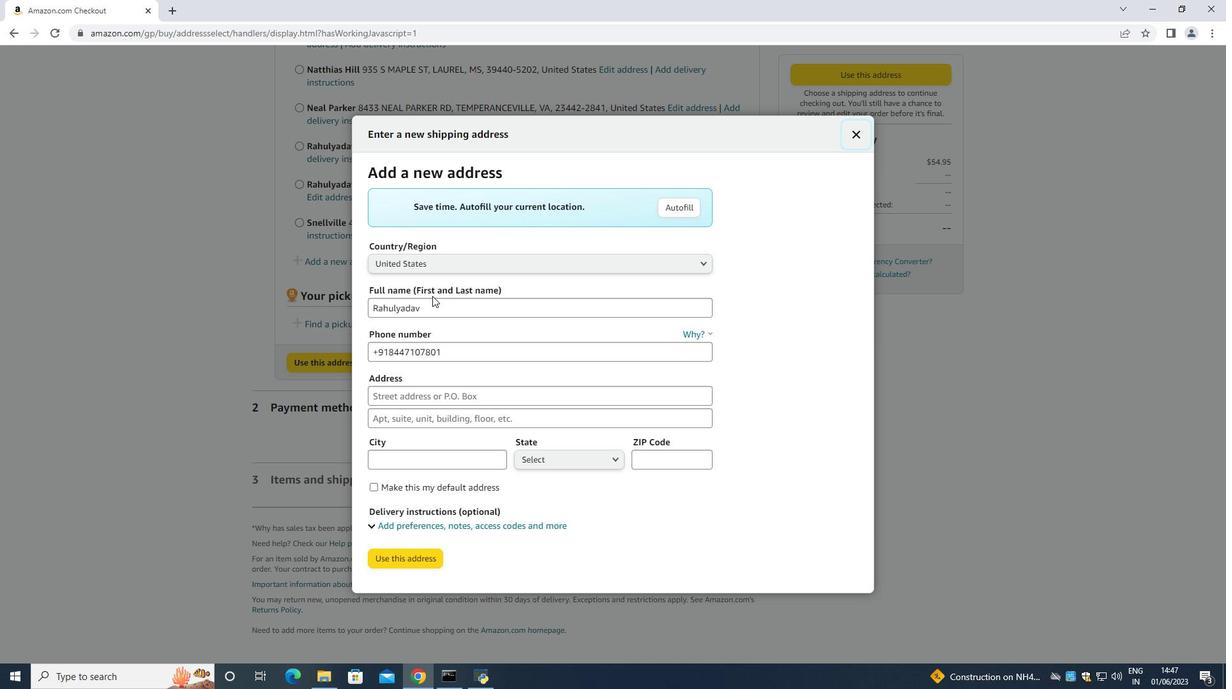 
Action: Mouse pressed left at (433, 297)
Screenshot: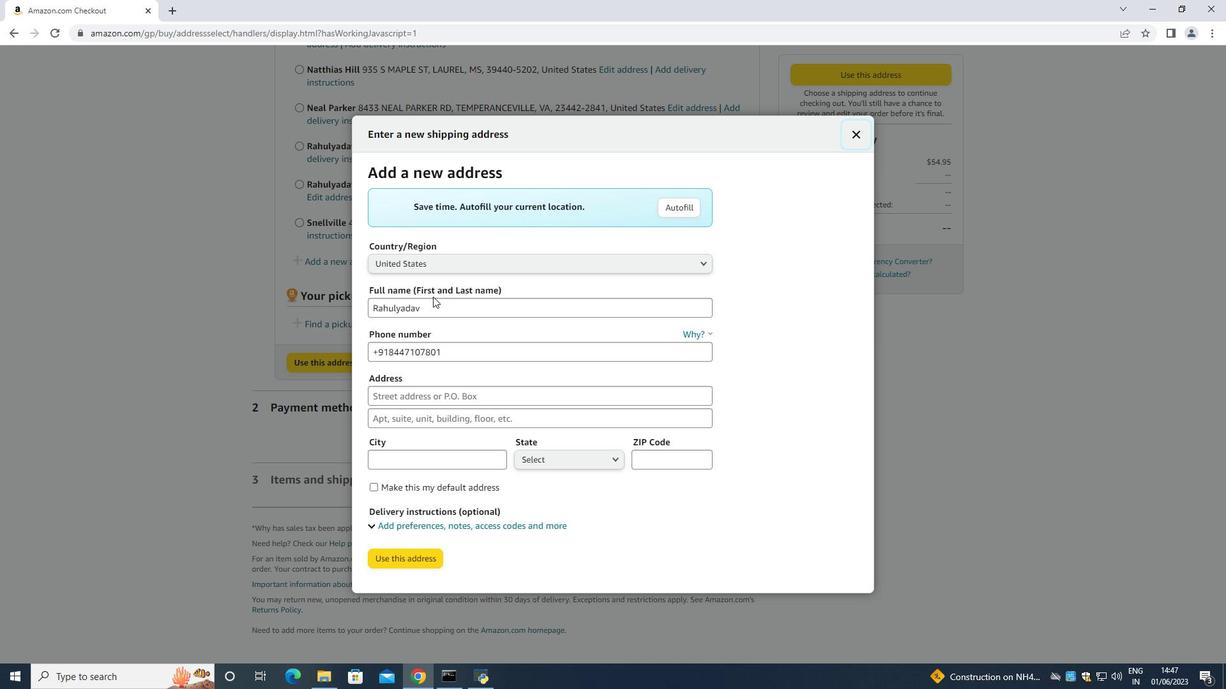 
Action: Mouse moved to (434, 307)
Screenshot: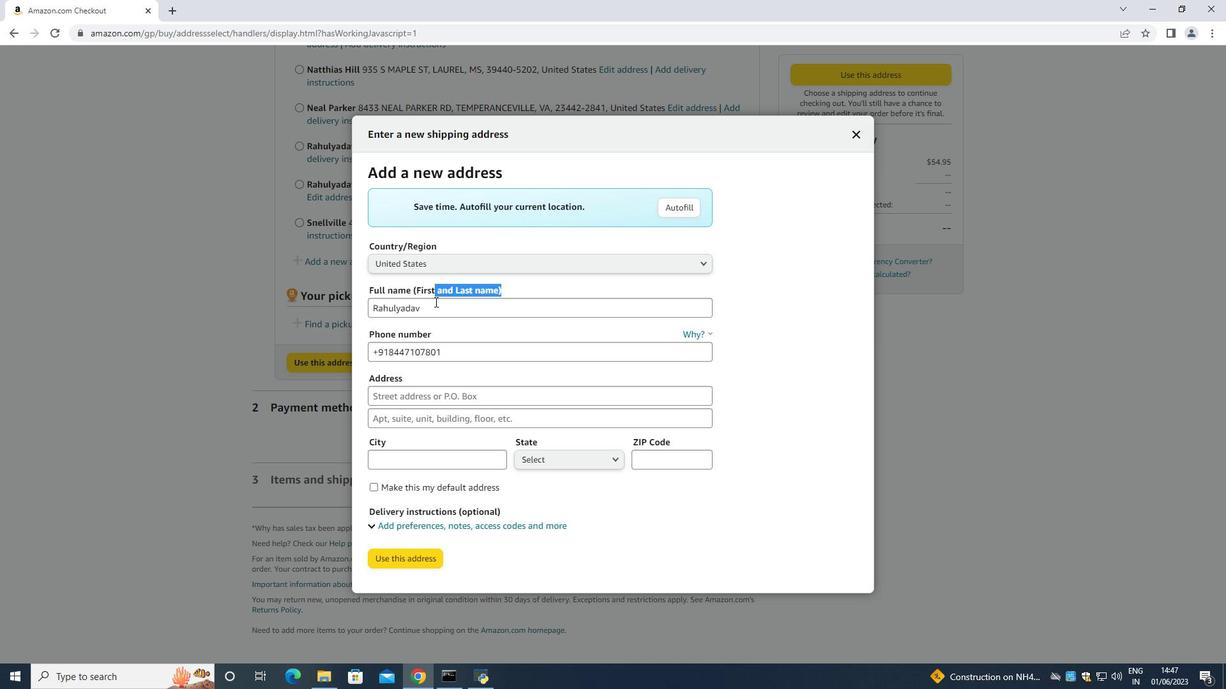 
Action: Mouse pressed left at (434, 307)
Screenshot: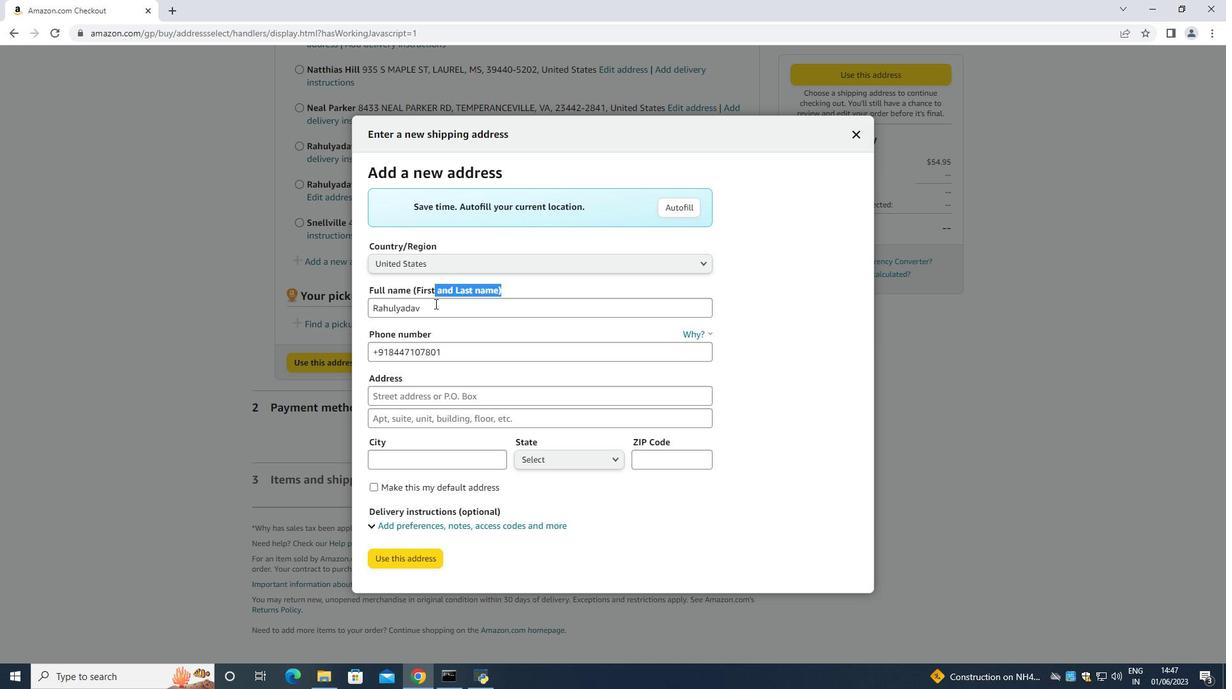 
Action: Mouse moved to (419, 298)
Screenshot: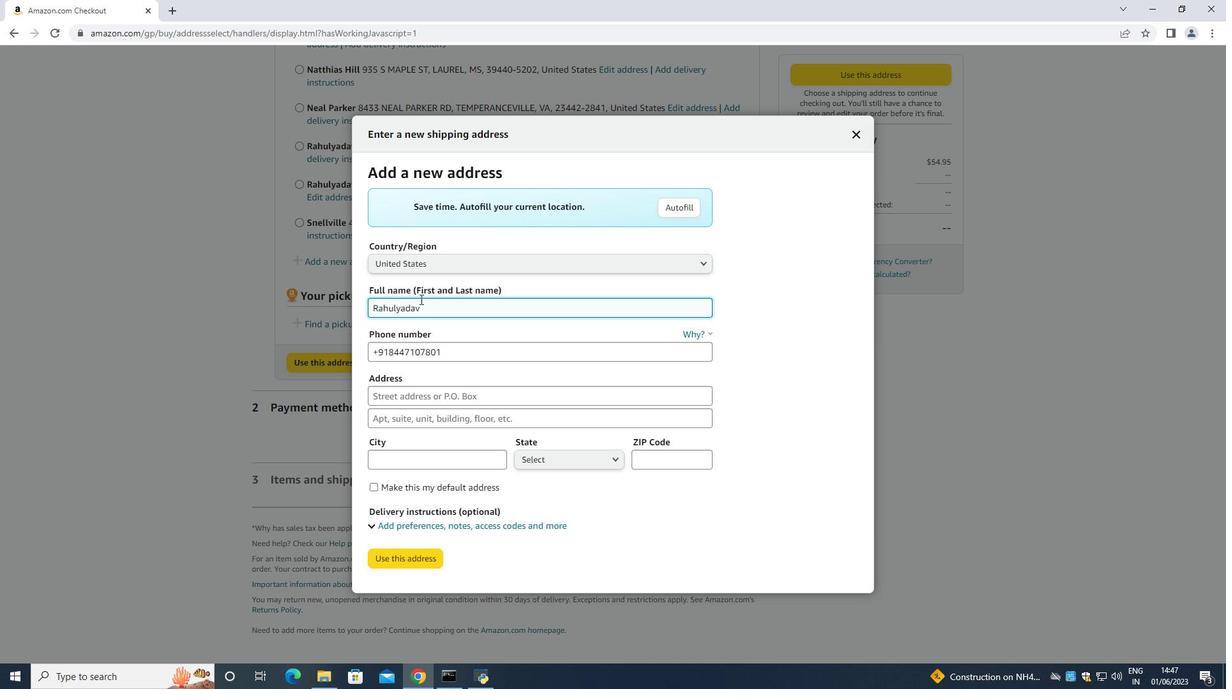
Action: Key pressed <Key.backspace>
Screenshot: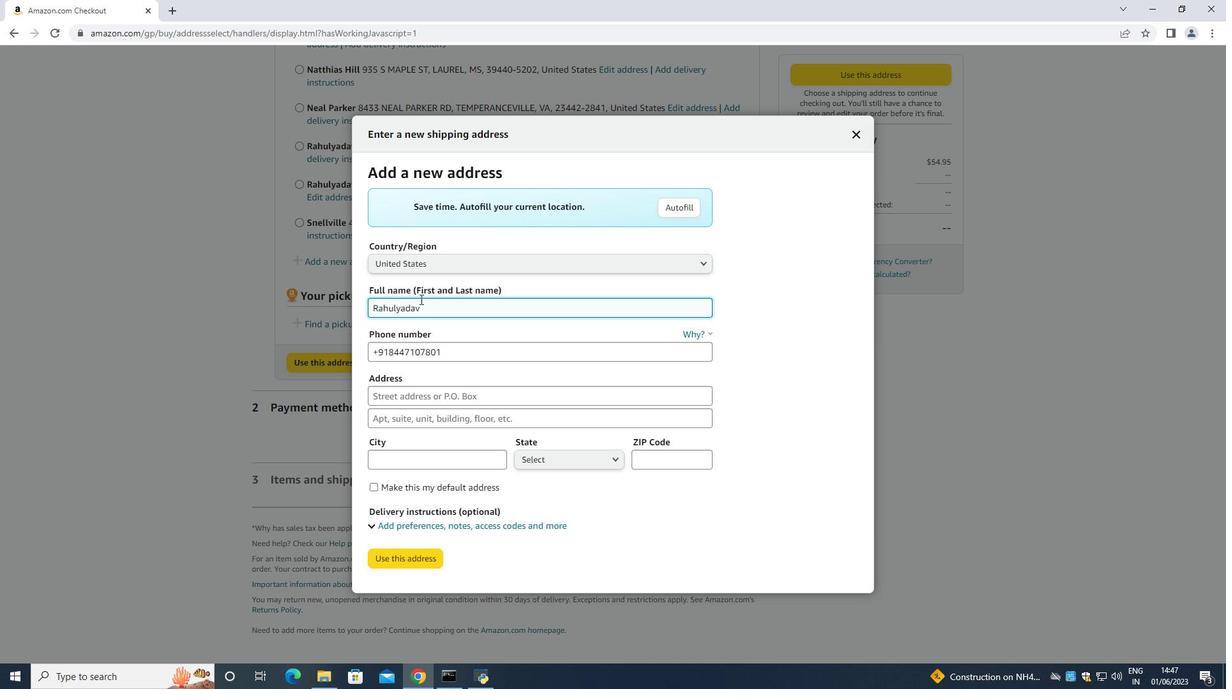 
Action: Mouse moved to (417, 297)
Screenshot: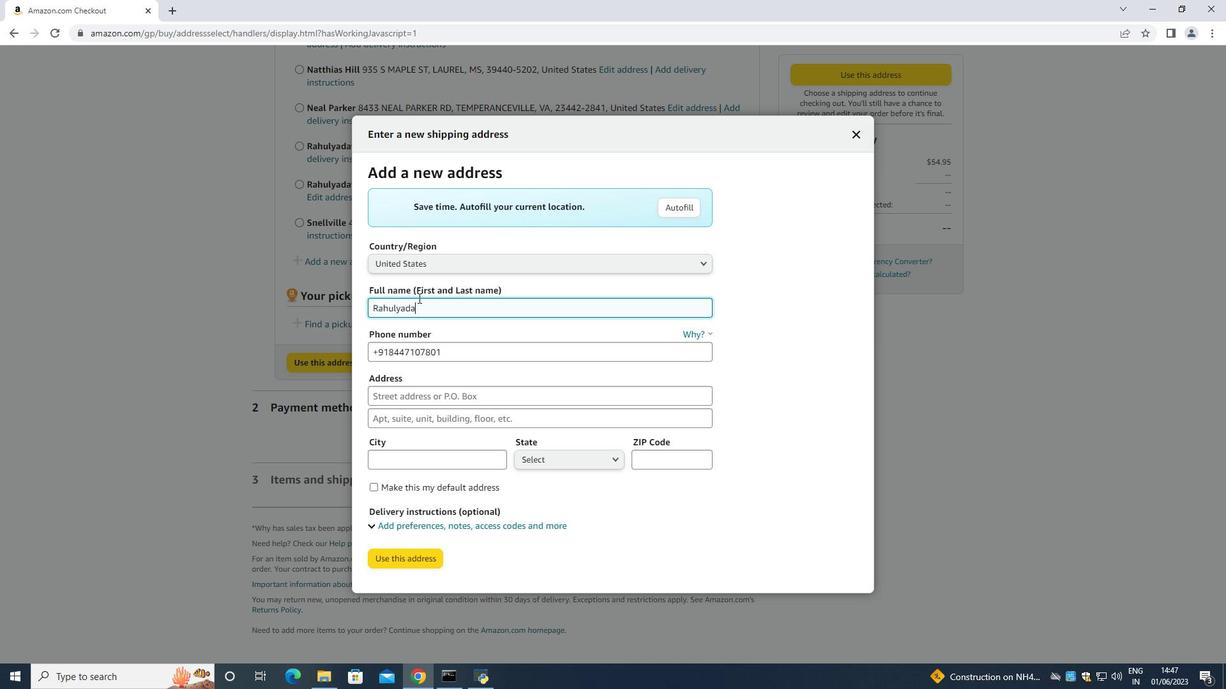 
Action: Key pressed <Key.backspace><Key.backspace><Key.backspace><Key.backspace>
Screenshot: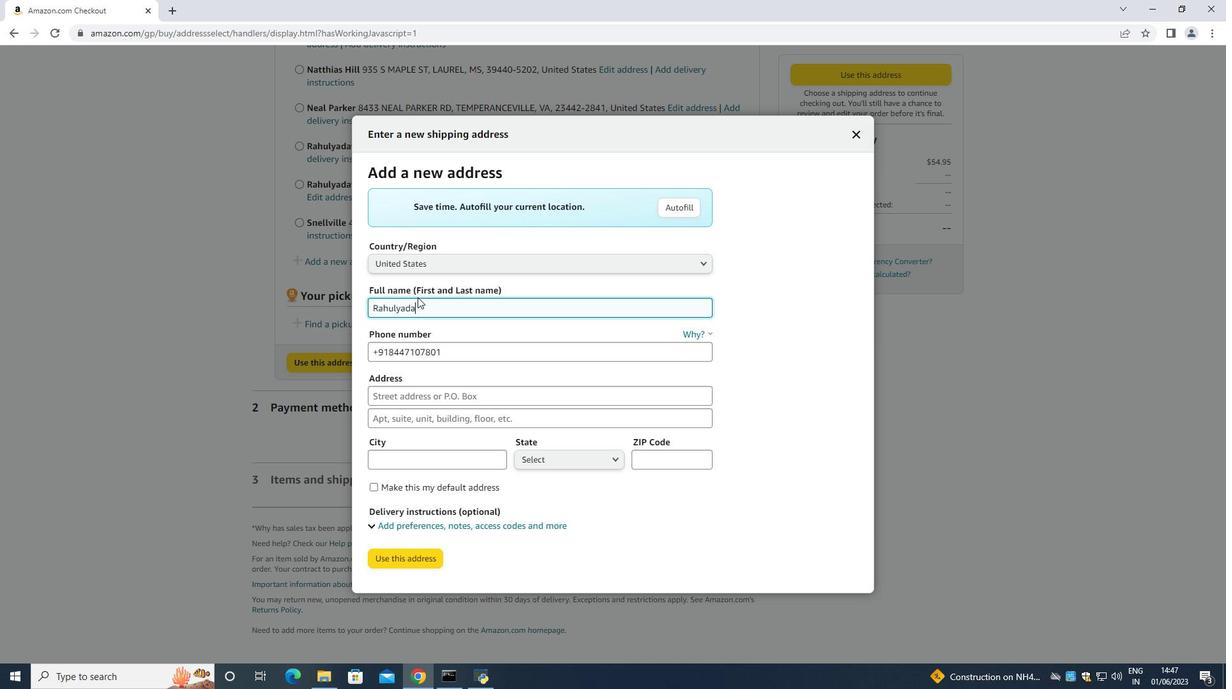 
Action: Mouse moved to (417, 297)
Screenshot: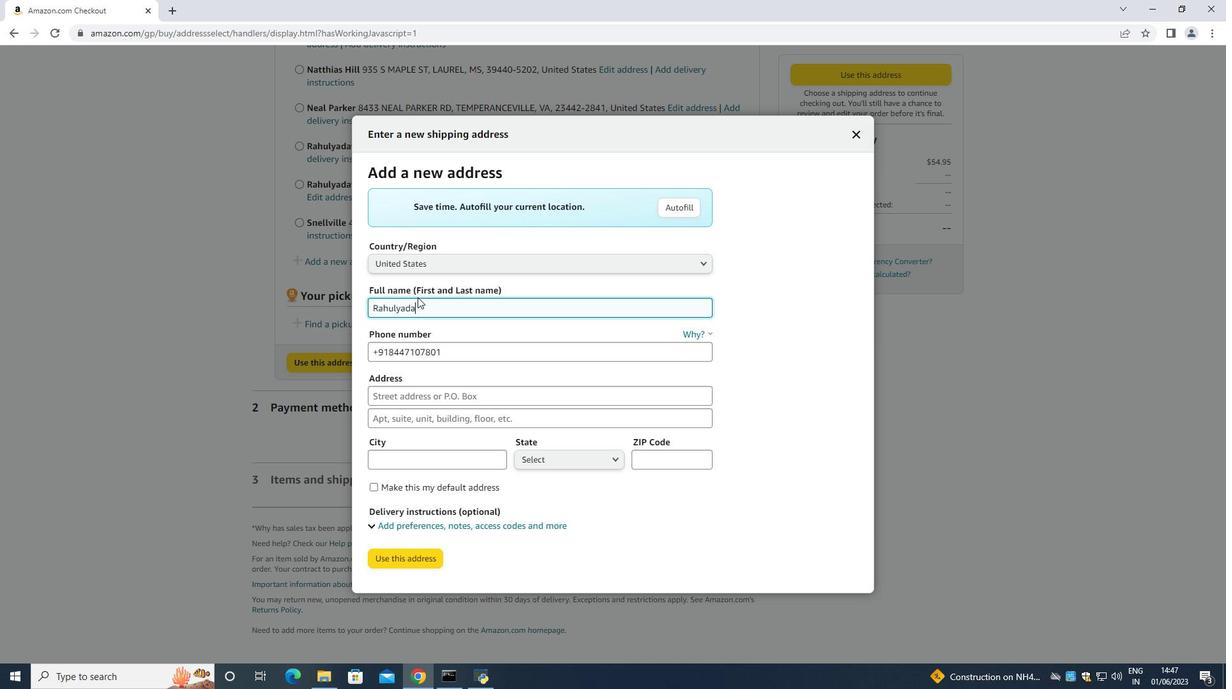 
Action: Key pressed <Key.backspace>
Screenshot: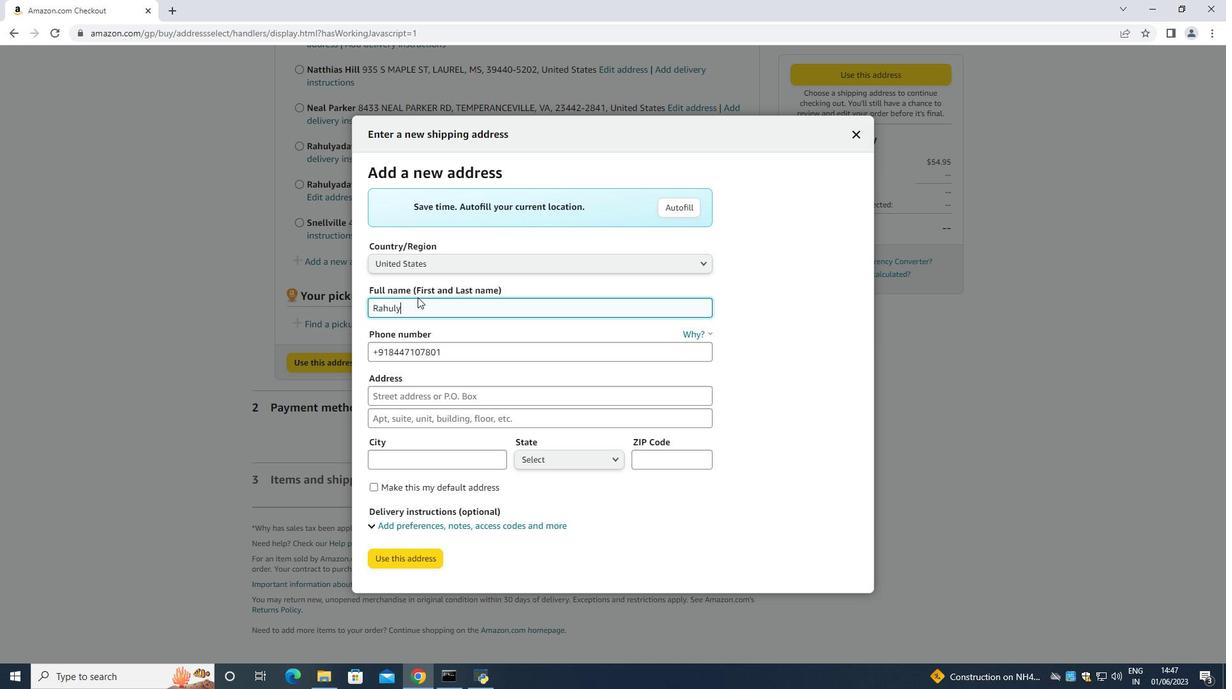 
Action: Mouse moved to (416, 297)
Screenshot: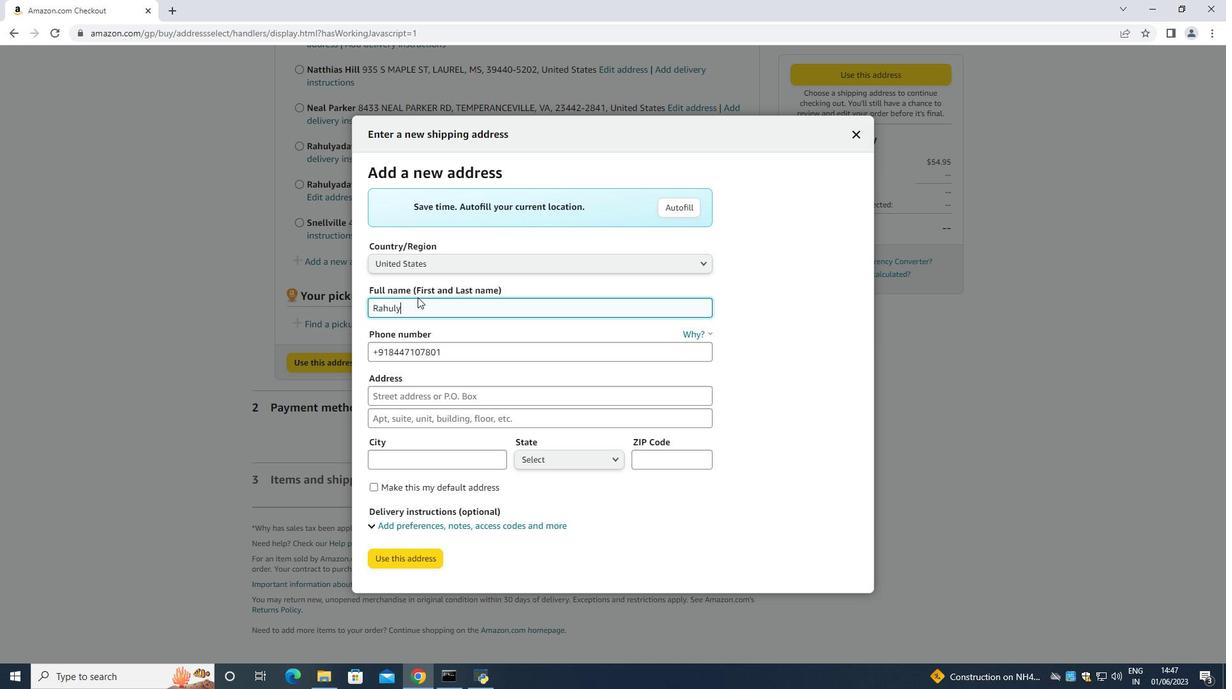 
Action: Key pressed <Key.backspace><Key.backspace><Key.backspace><Key.backspace><Key.backspace><Key.backspace>
Screenshot: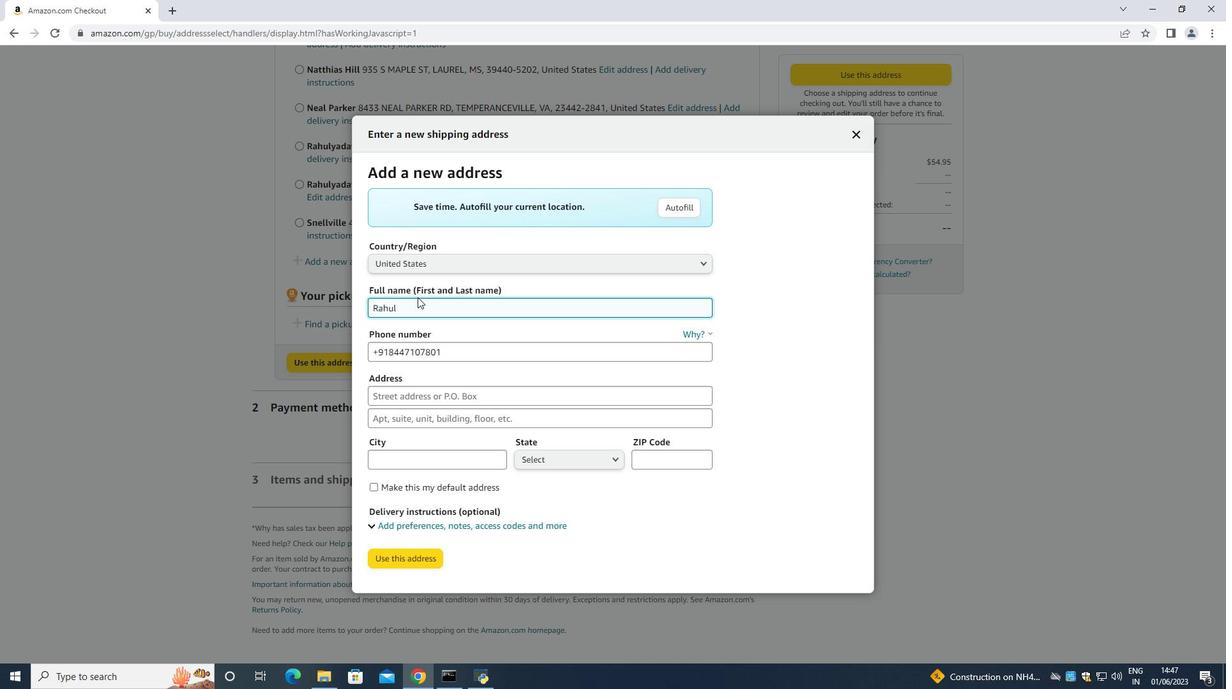 
Action: Mouse moved to (415, 296)
Screenshot: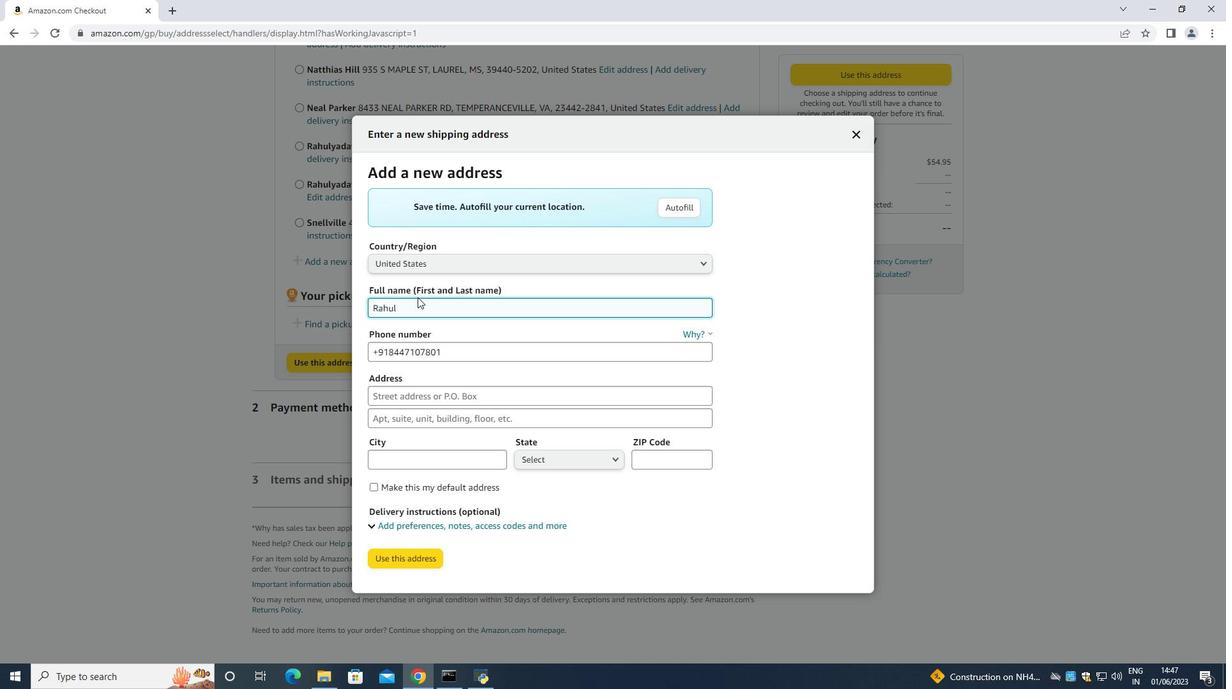
Action: Key pressed <Key.backspace><Key.backspace><Key.backspace>
Screenshot: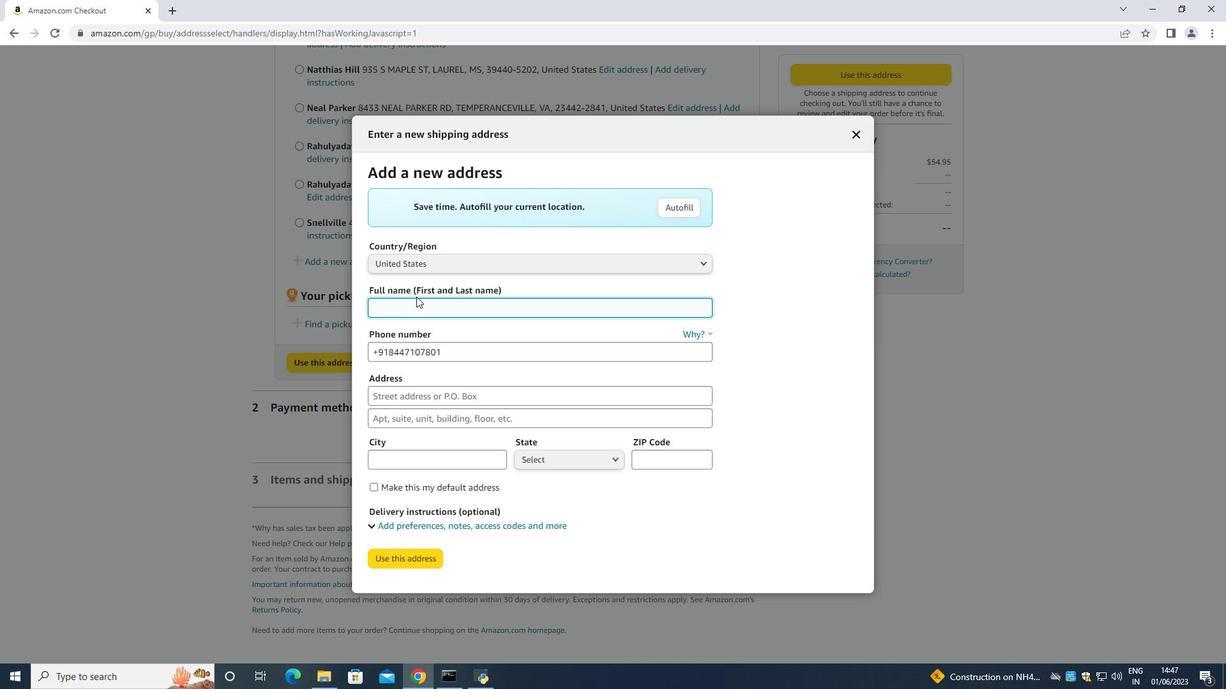 
Action: Mouse moved to (415, 296)
Screenshot: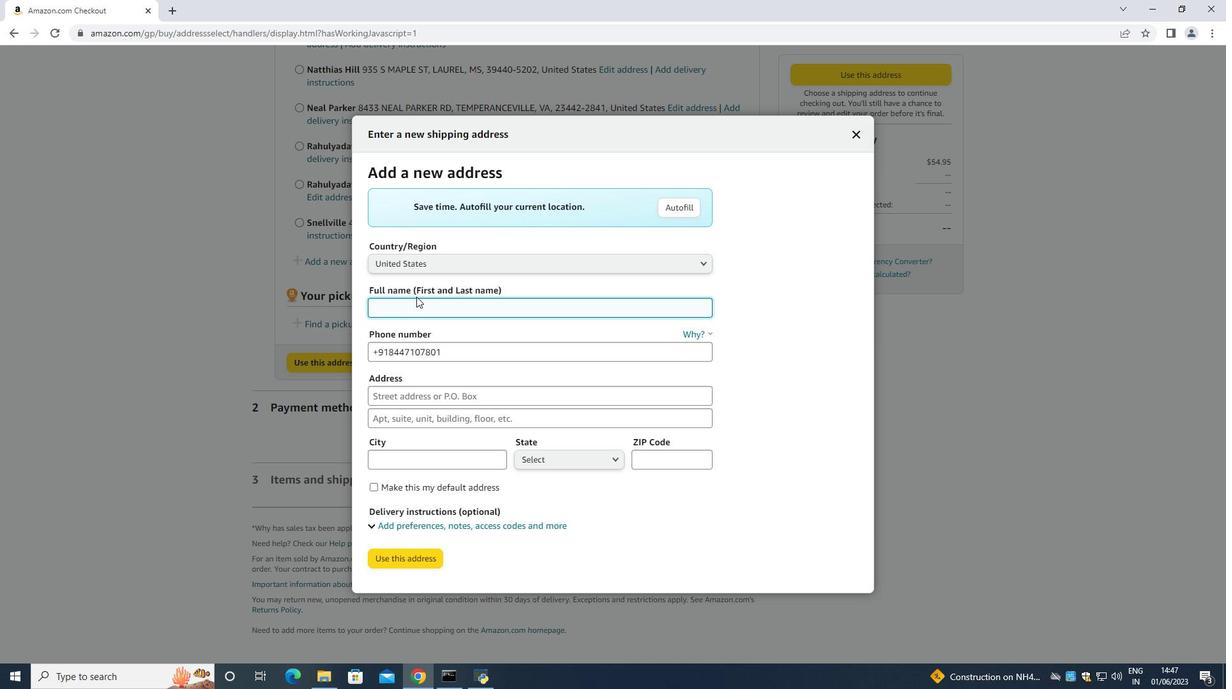 
Action: Key pressed <Key.backspace><Key.backspace><Key.backspace>
Screenshot: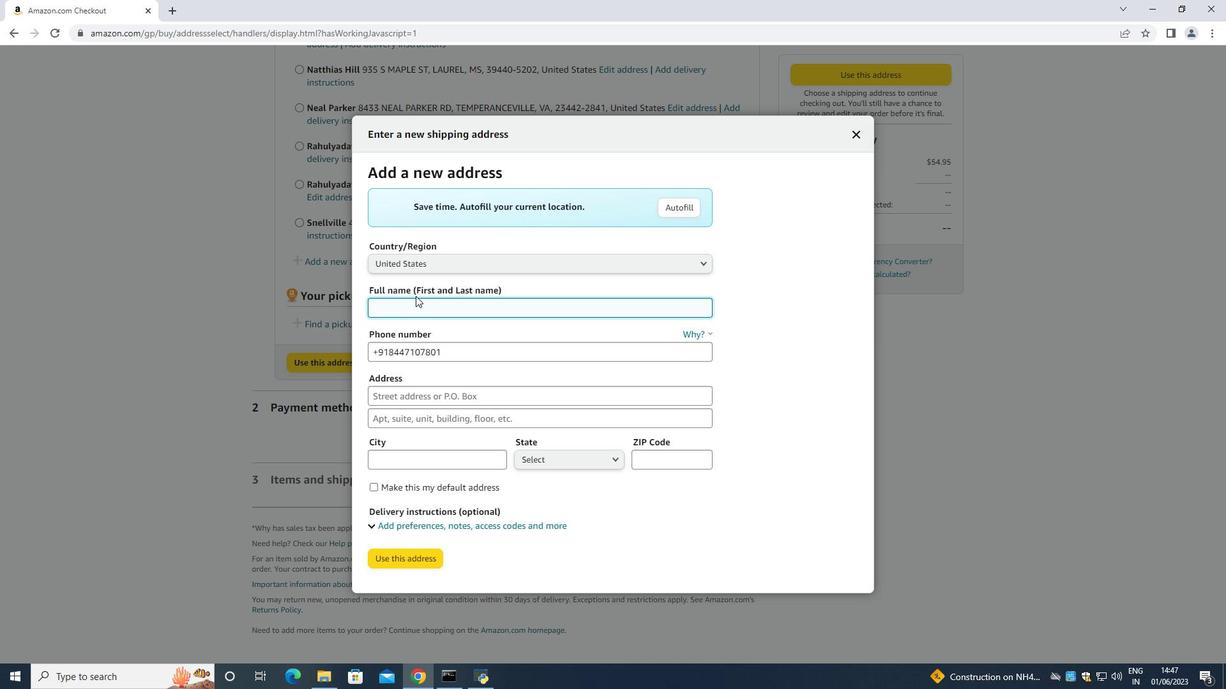
Action: Mouse moved to (413, 295)
Screenshot: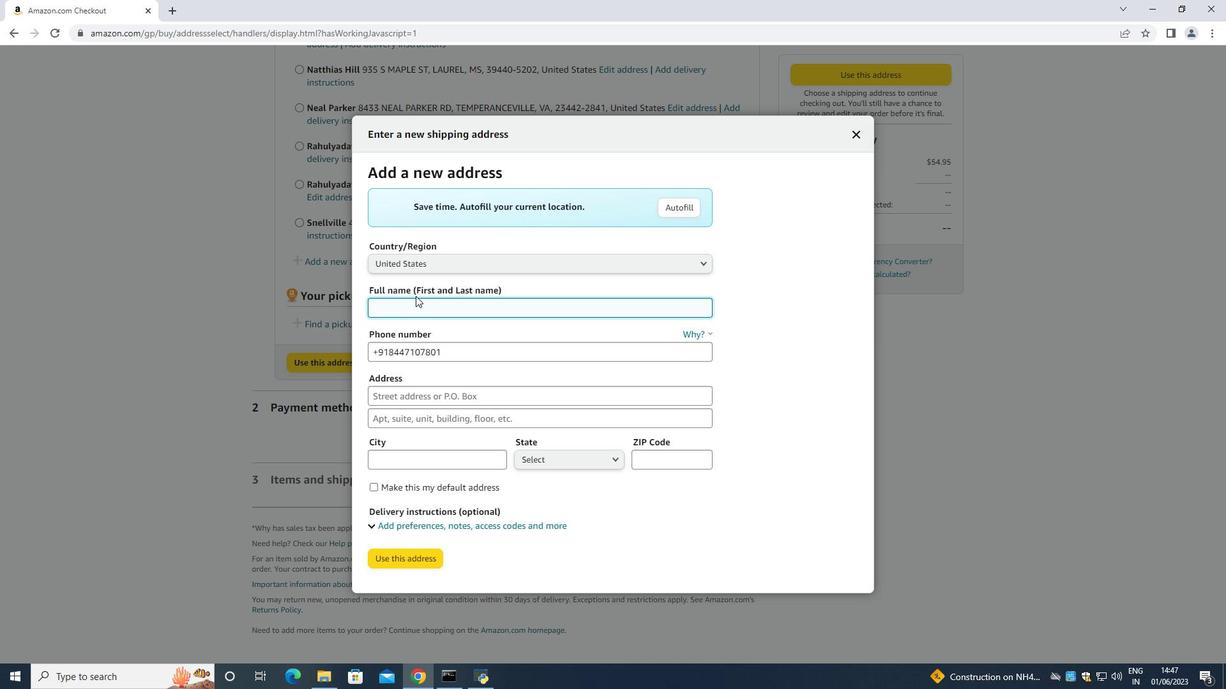 
Action: Key pressed <Key.backspace><Key.backspace><Key.backspace>
Screenshot: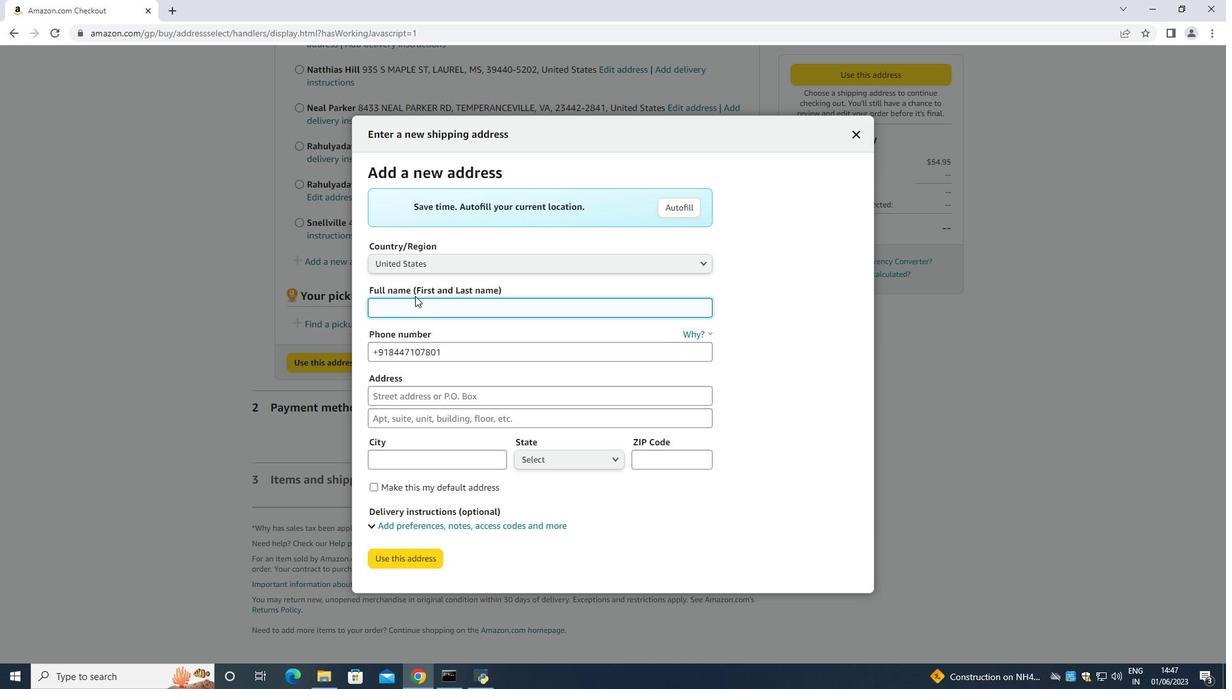 
Action: Mouse moved to (413, 295)
Screenshot: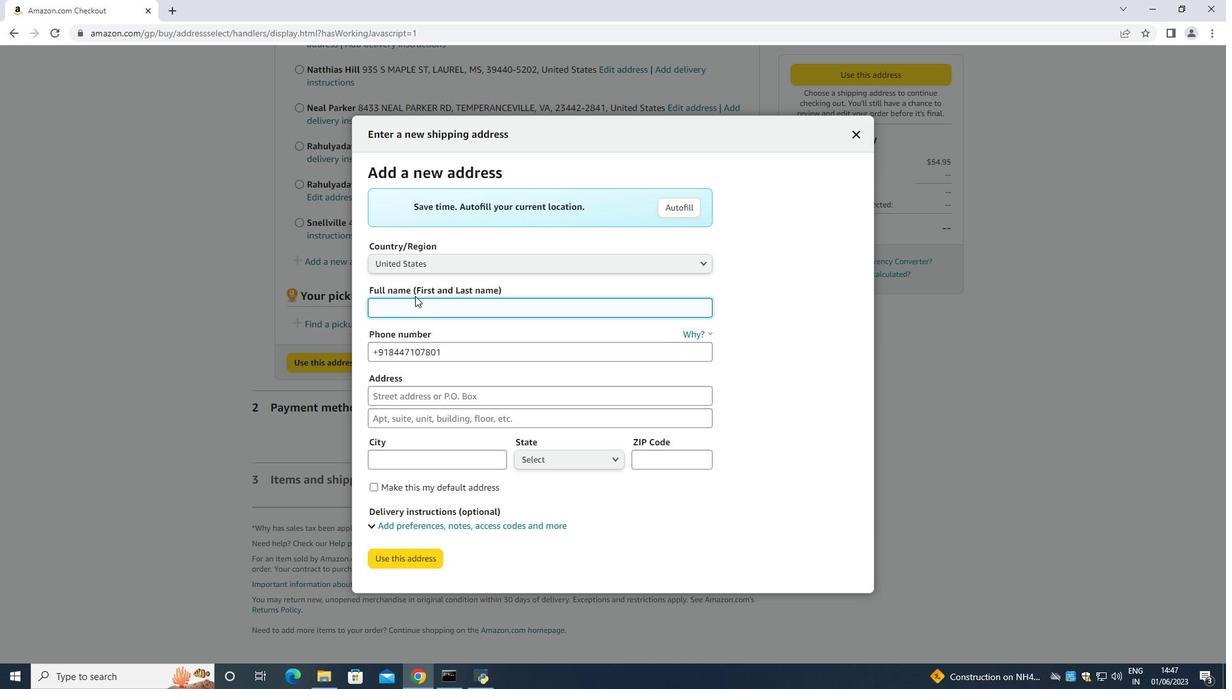 
Action: Key pressed <Key.backspace><Key.backspace>
Screenshot: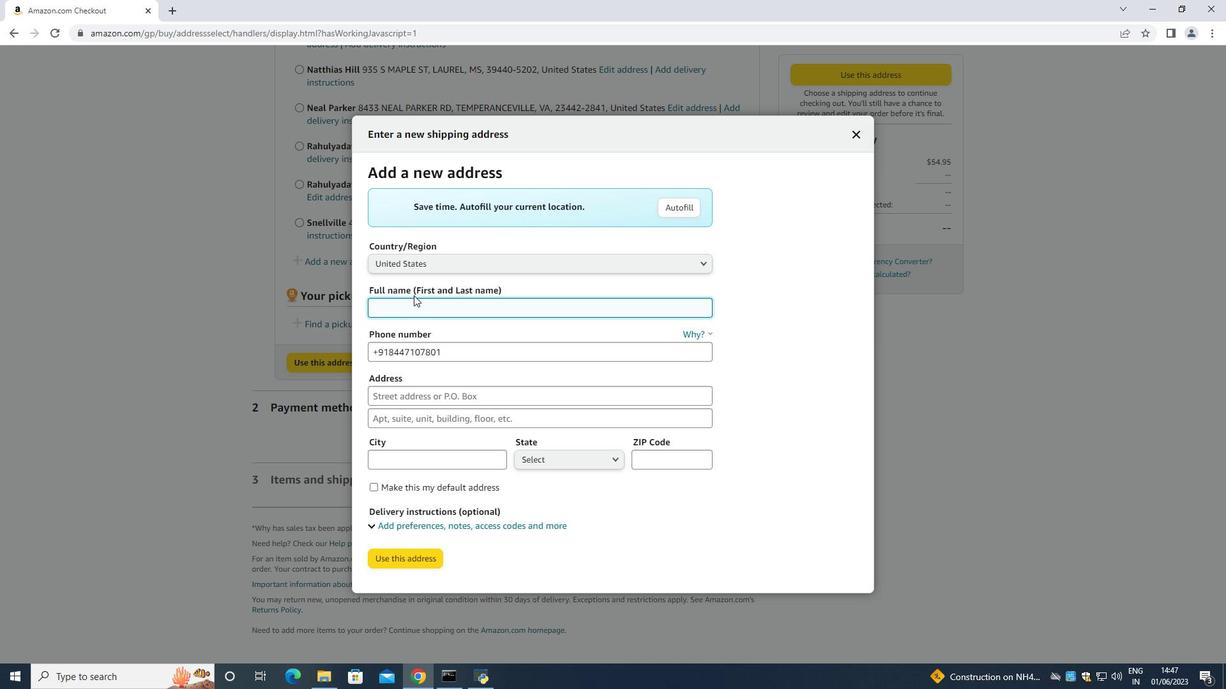 
Action: Mouse moved to (408, 291)
Screenshot: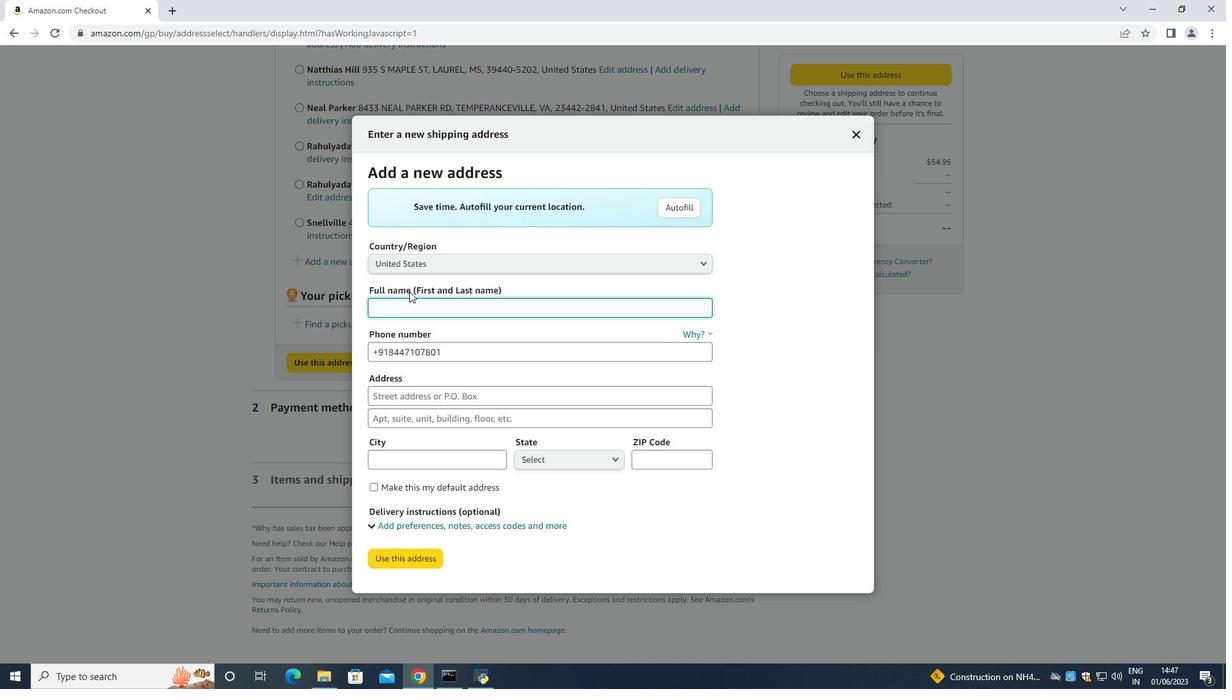 
Action: Key pressed <Key.shift>B
Screenshot: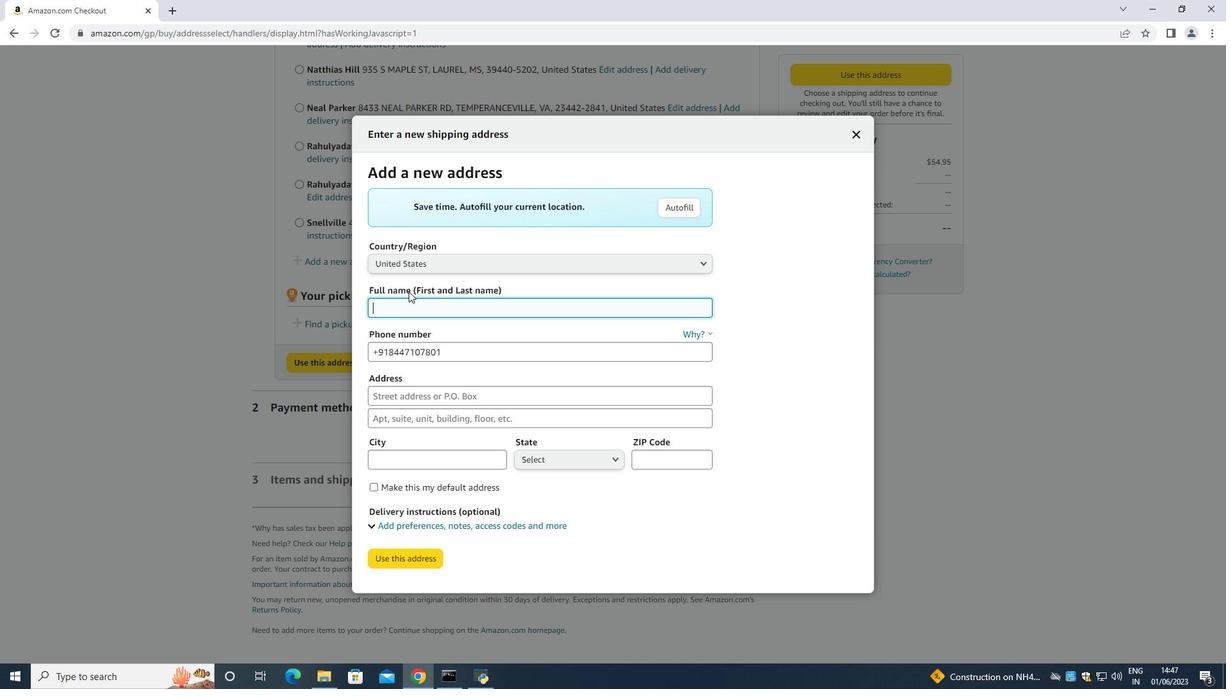 
Action: Mouse moved to (408, 290)
Screenshot: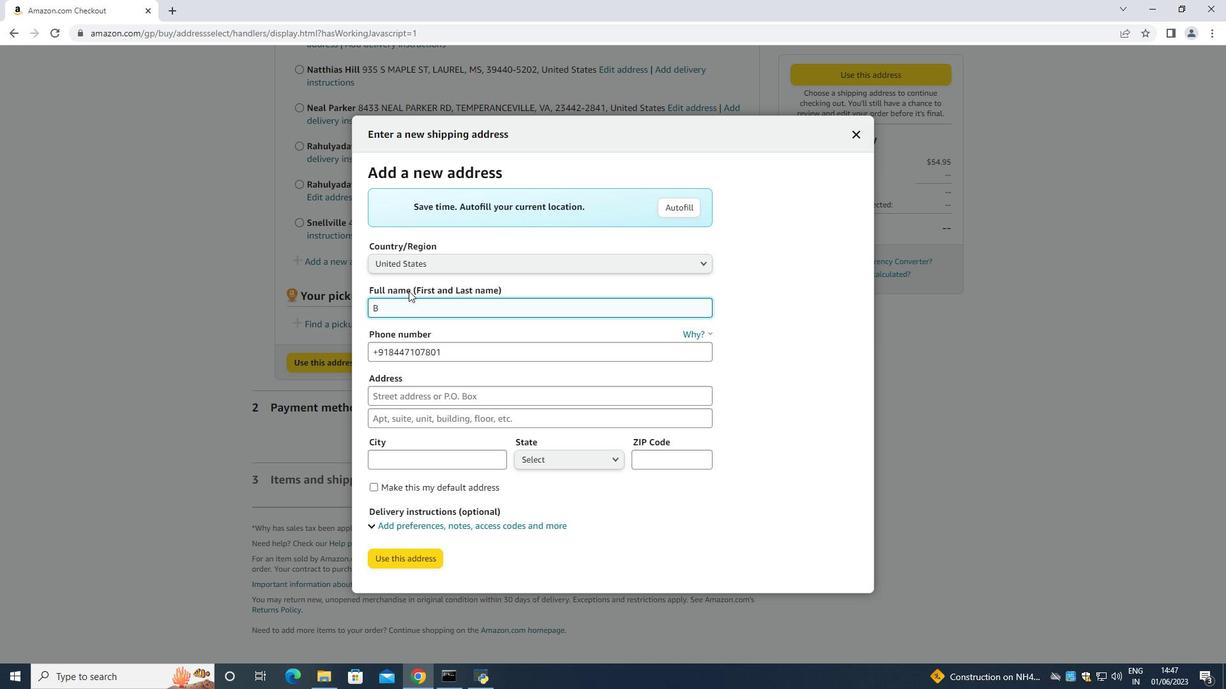
Action: Key pressed renda<Key.space><Key.shift><Key.shift><Key.shift><Key.shift><Key.shift><Key.shift><Key.shift><Key.shift><Key.shift><Key.shift>Cooper<Key.space><Key.tab><Key.tab><Key.backspace>312<Key.backspace>84332610<Key.tab>2427<Key.space><Key.shift><Key.shift><Key.shift><Key.shift><Key.shift><Key.shift><Key.shift><Key.shift><Key.shift><Key.shift><Key.shift>Augd<Key.backspace>f<Key.backspace>st<Key.space><Key.shift><Key.shift><Key.shift><Key.shift><Key.shift><Key.shift>Lane<Key.space><Key.enter>
Screenshot: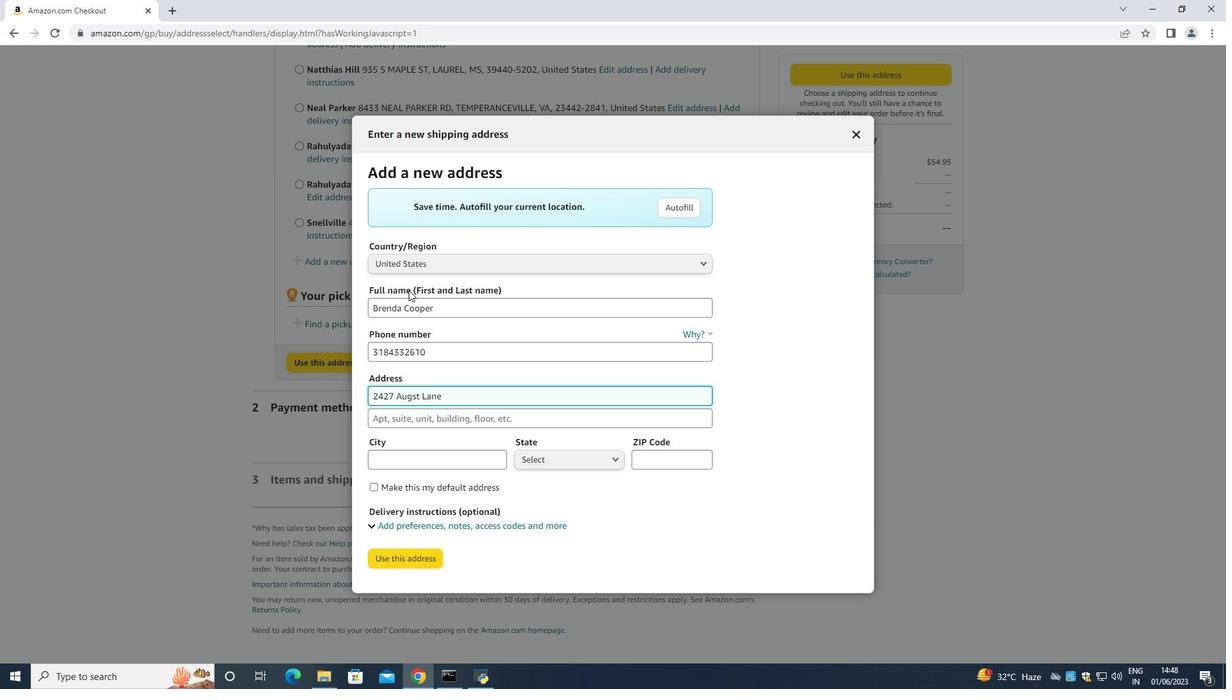 
Action: Mouse moved to (411, 448)
Screenshot: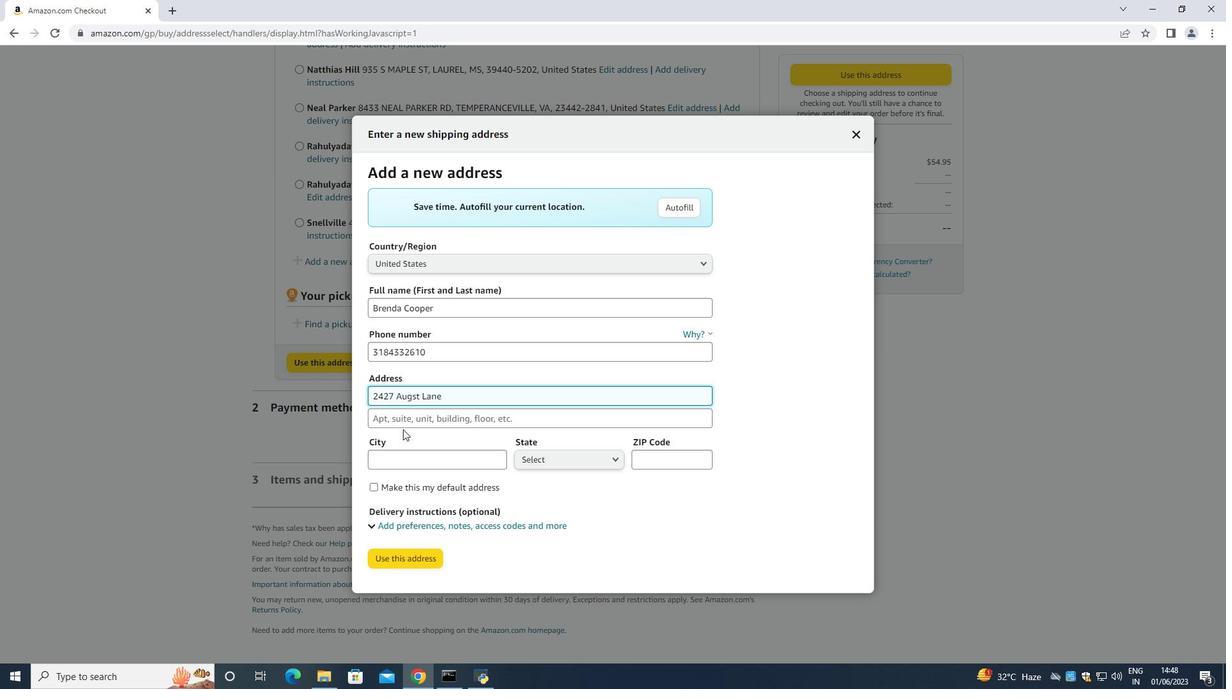
Action: Mouse pressed left at (411, 448)
Screenshot: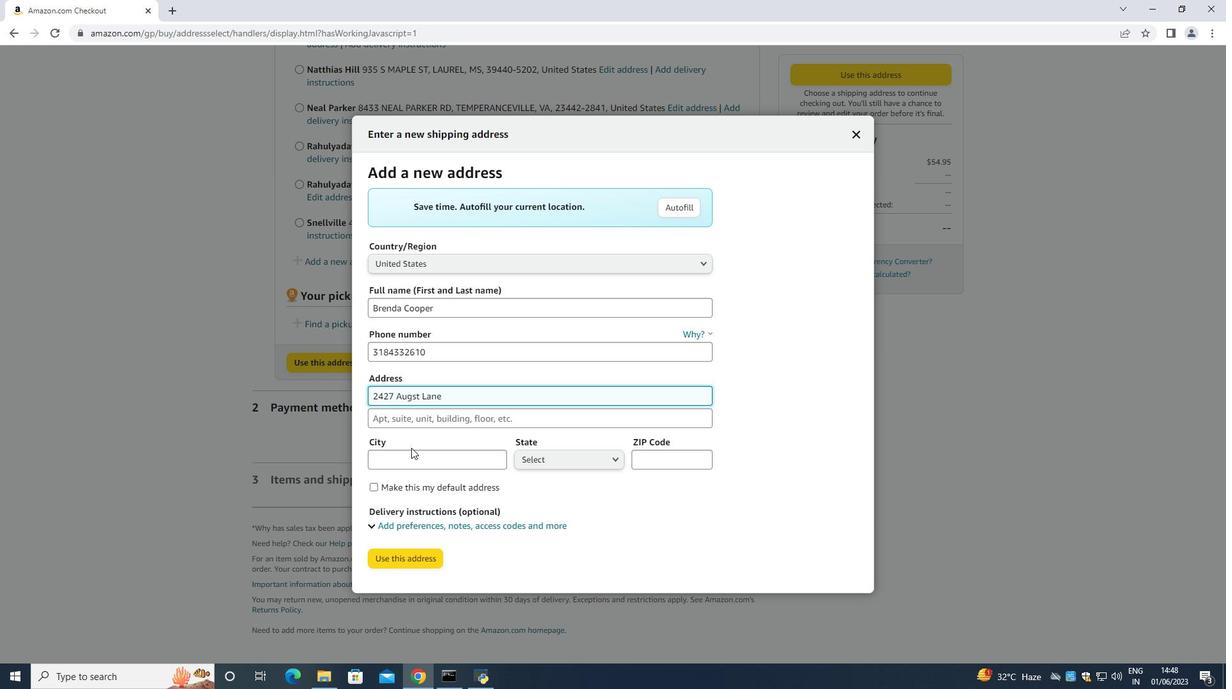 
Action: Mouse moved to (411, 452)
Screenshot: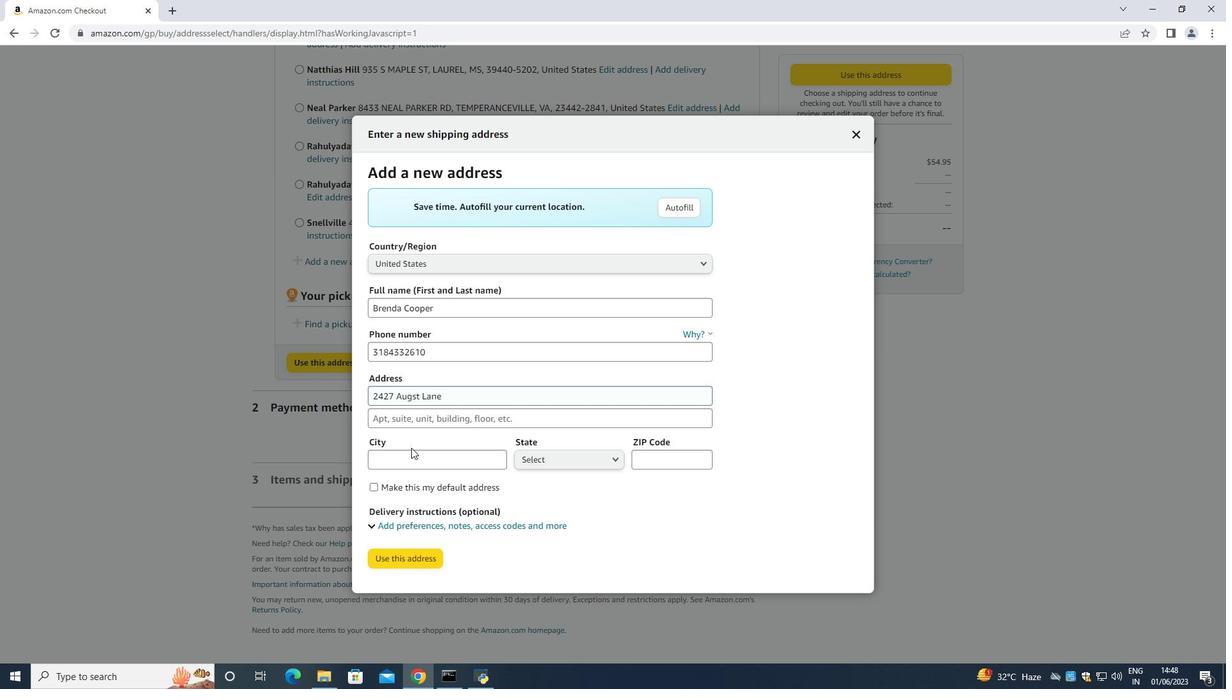 
Action: Mouse pressed left at (411, 452)
Screenshot: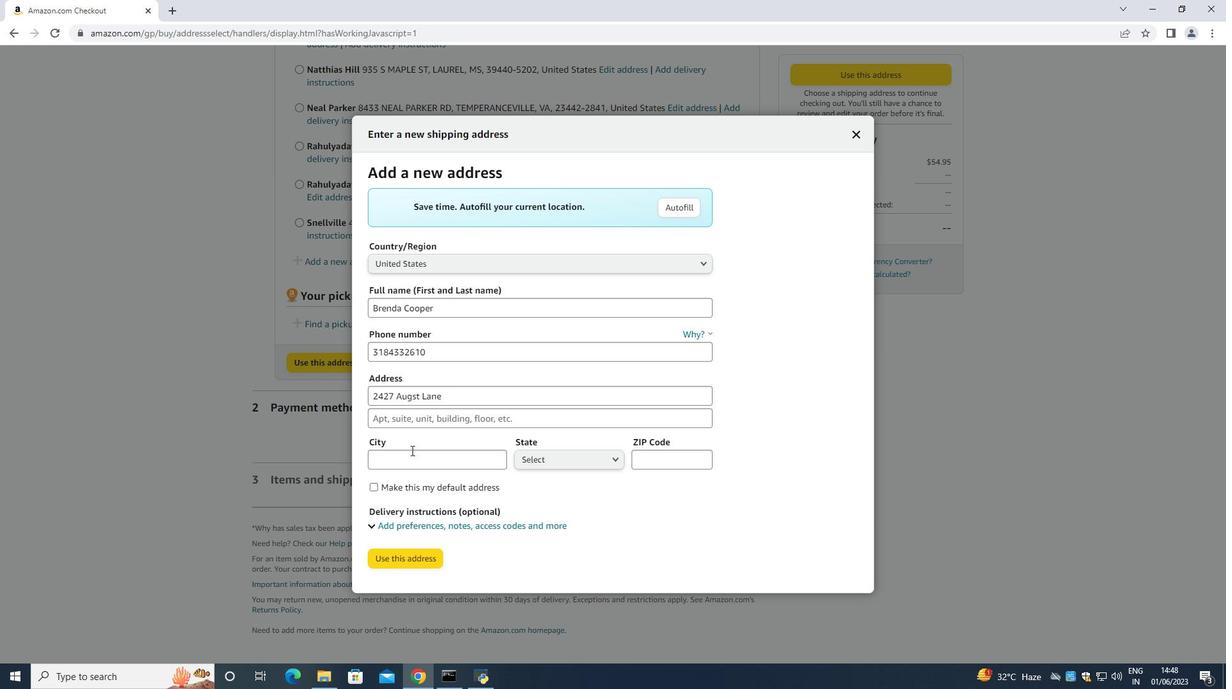 
Action: Key pressed <Key.shift>S
Screenshot: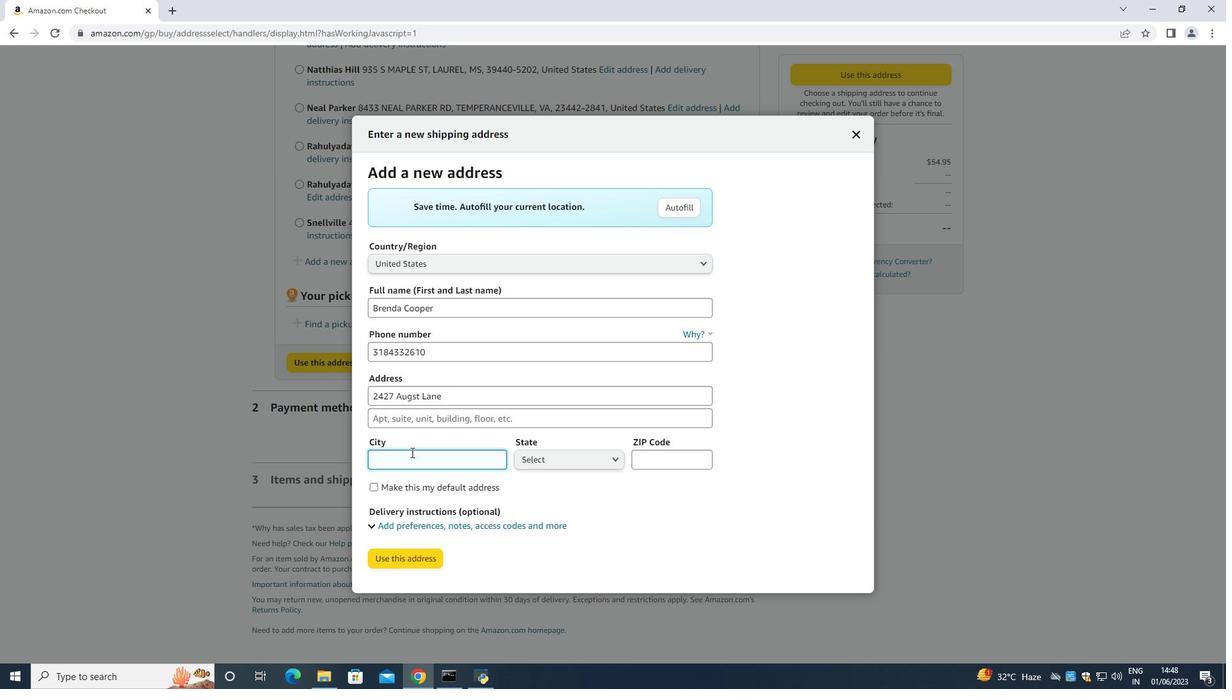 
Action: Mouse moved to (408, 450)
Screenshot: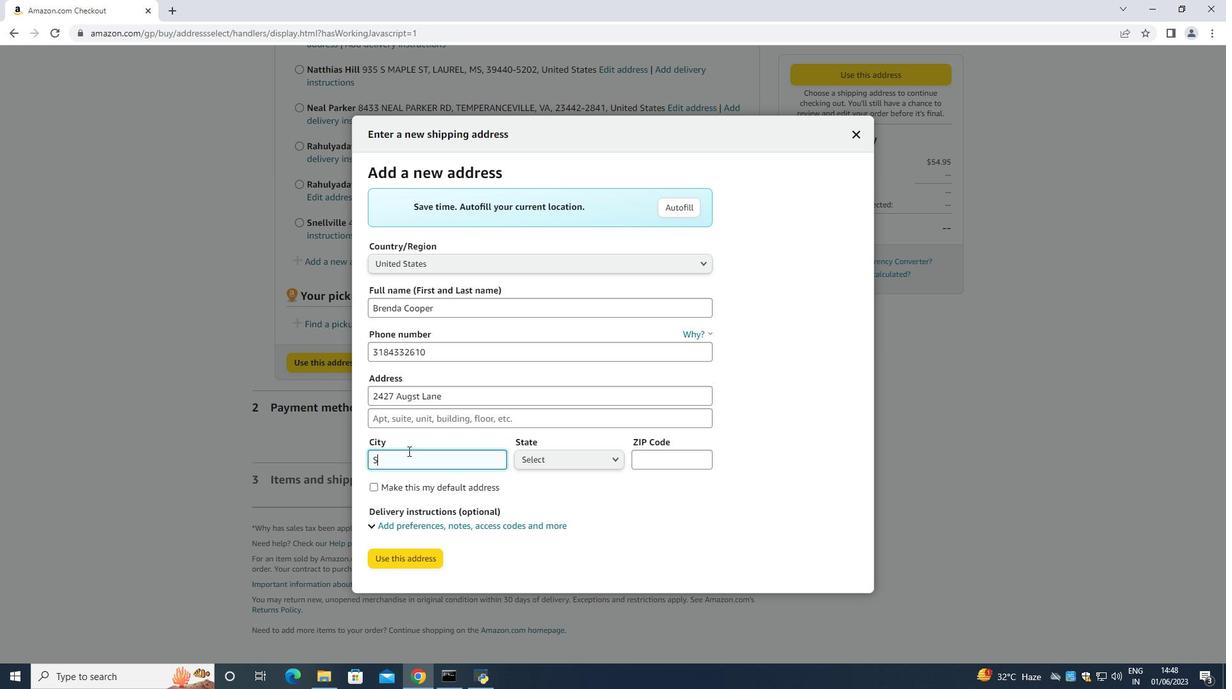 
Action: Key pressed hreveport
Screenshot: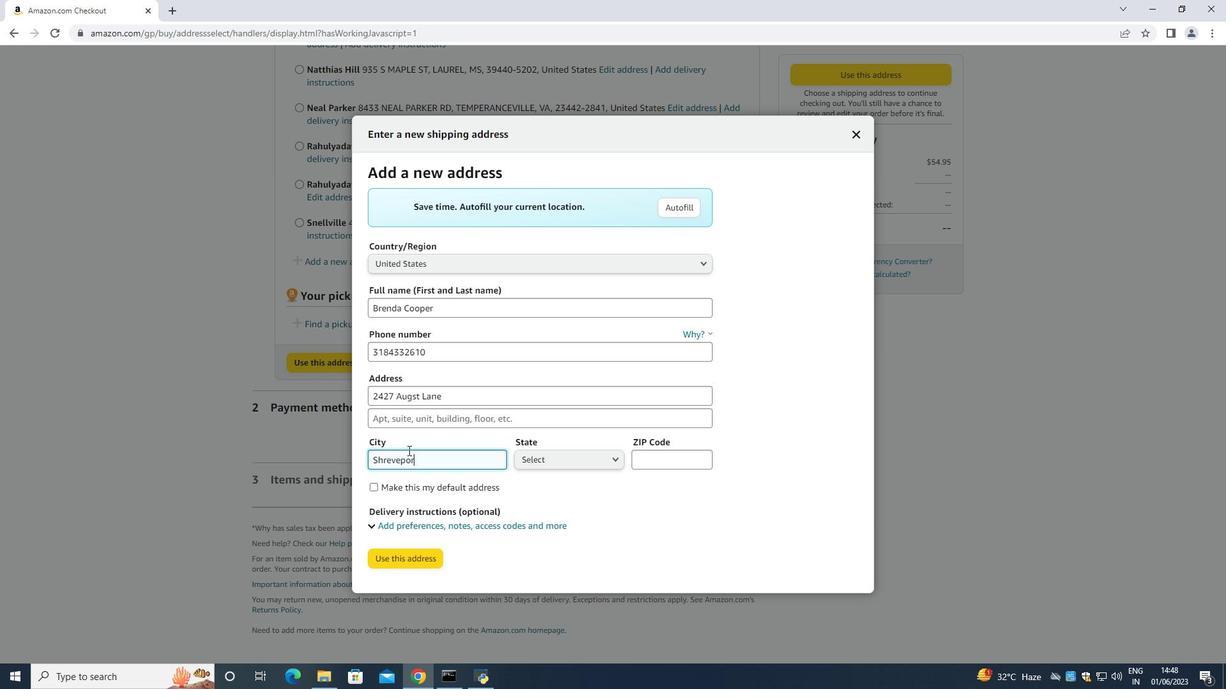 
Action: Mouse moved to (420, 467)
Screenshot: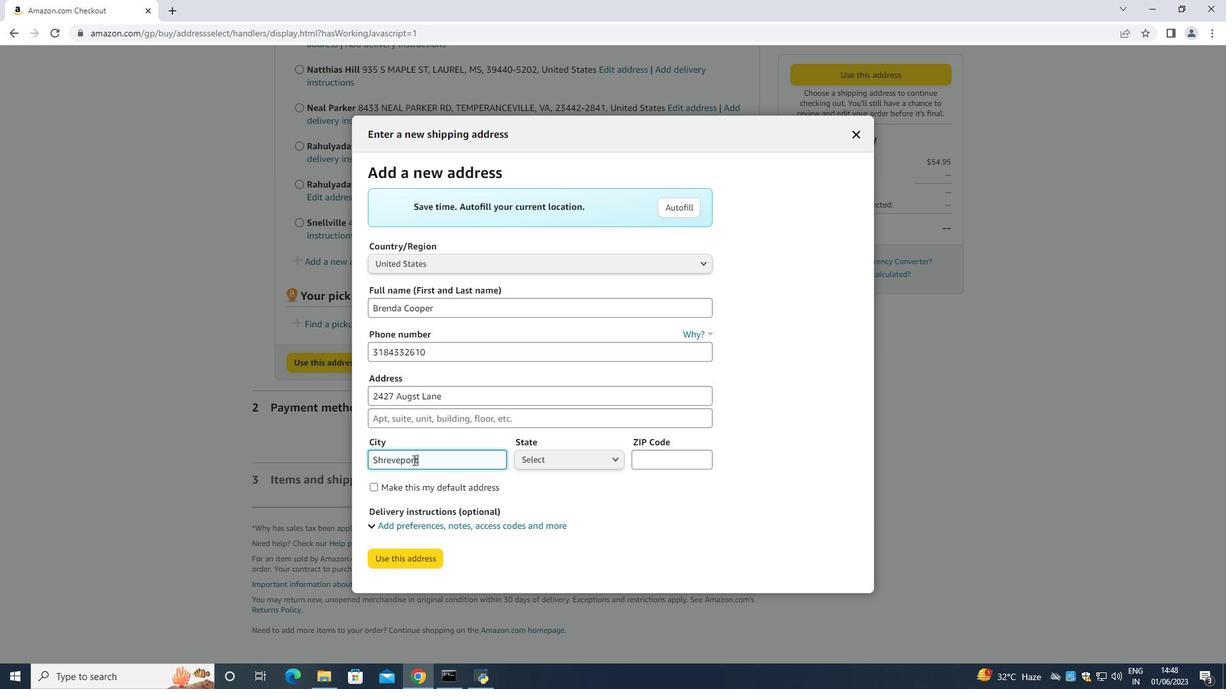 
Action: Key pressed <Key.tab>
Screenshot: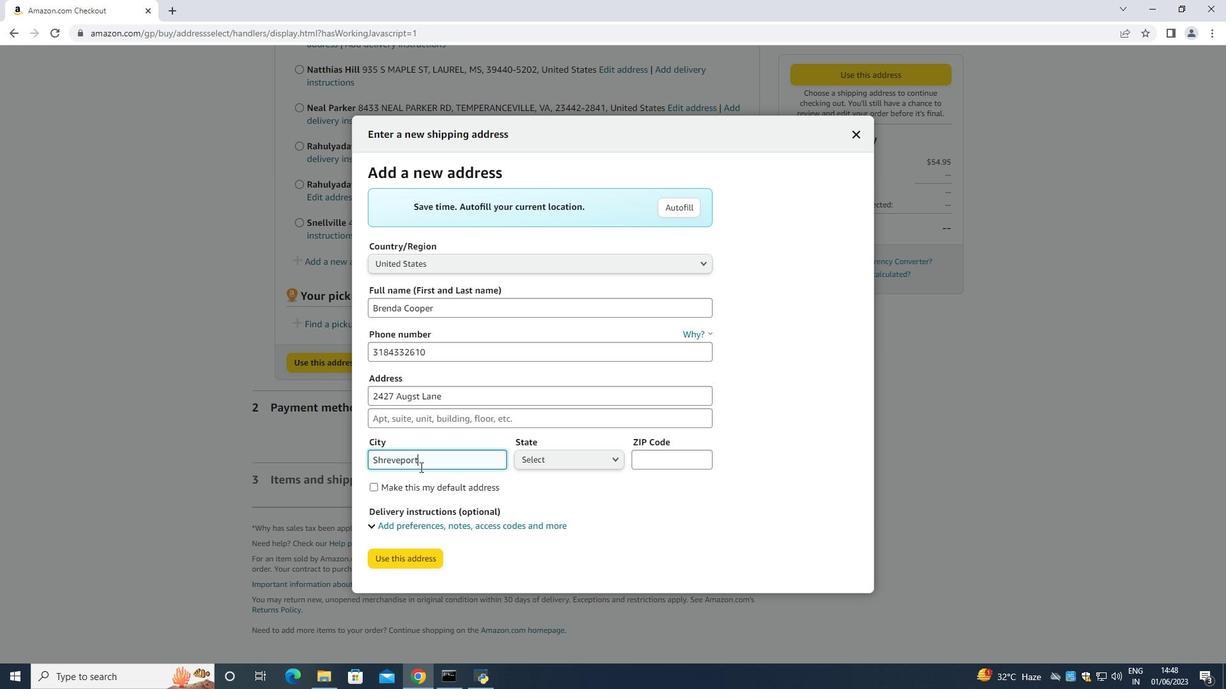 
Action: Mouse moved to (554, 447)
Screenshot: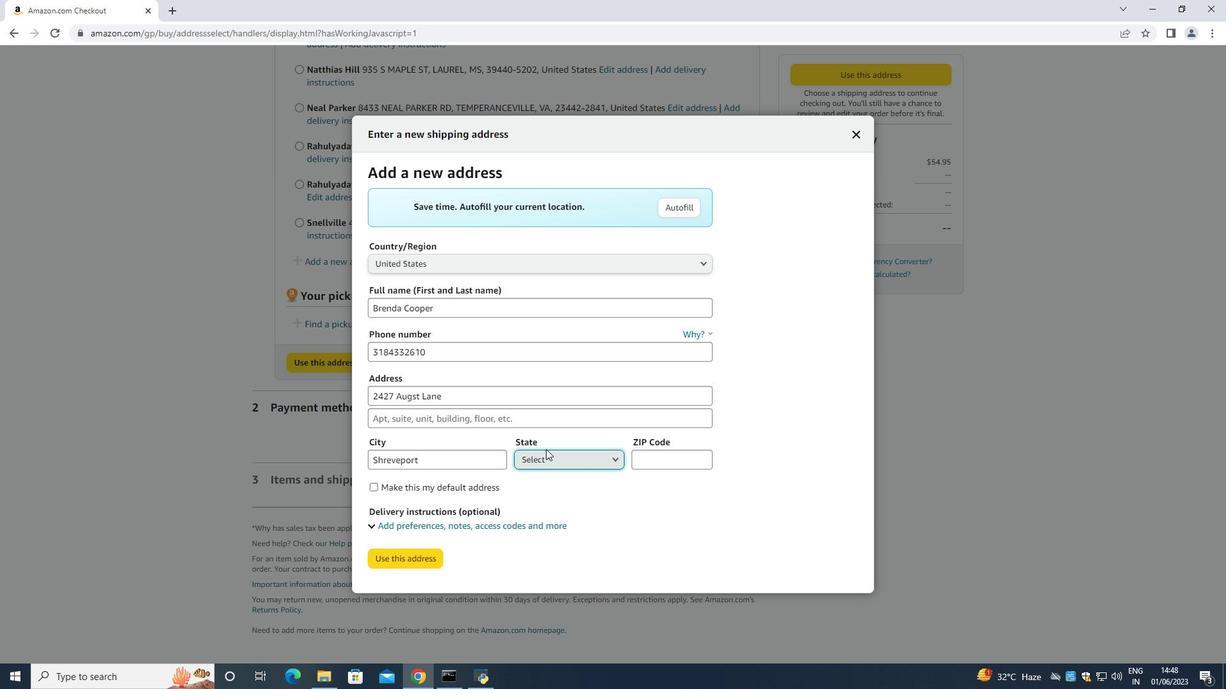 
Action: Mouse pressed left at (554, 447)
Screenshot: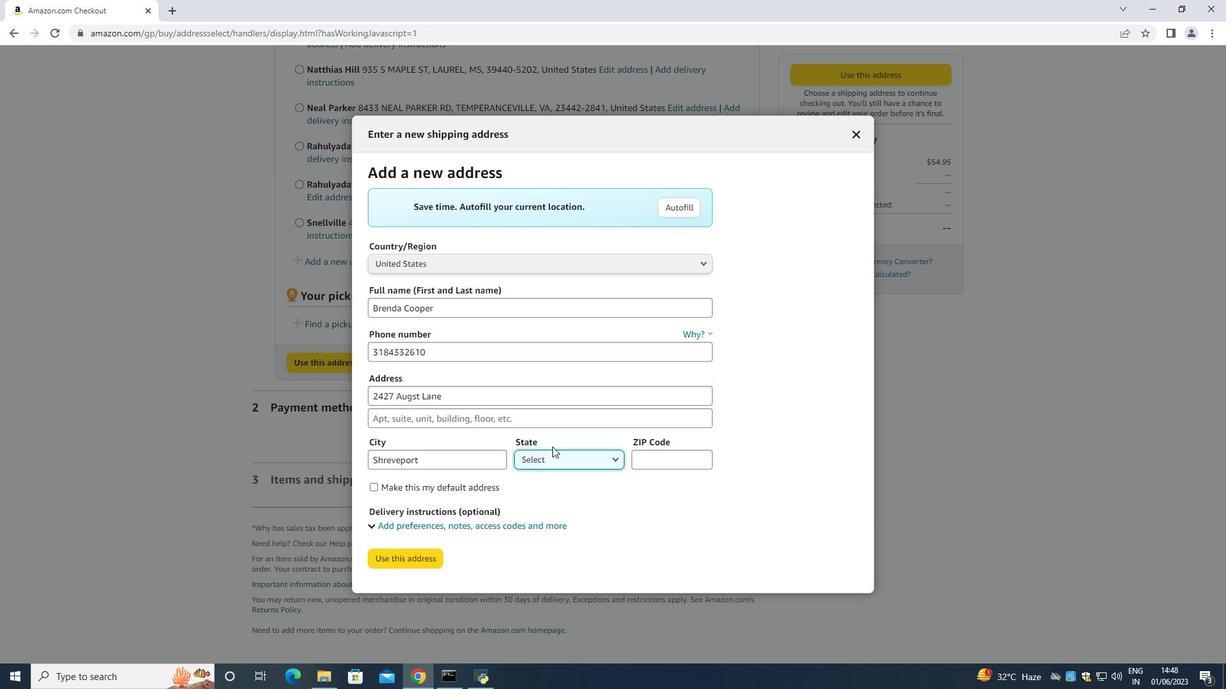 
Action: Mouse moved to (555, 455)
Screenshot: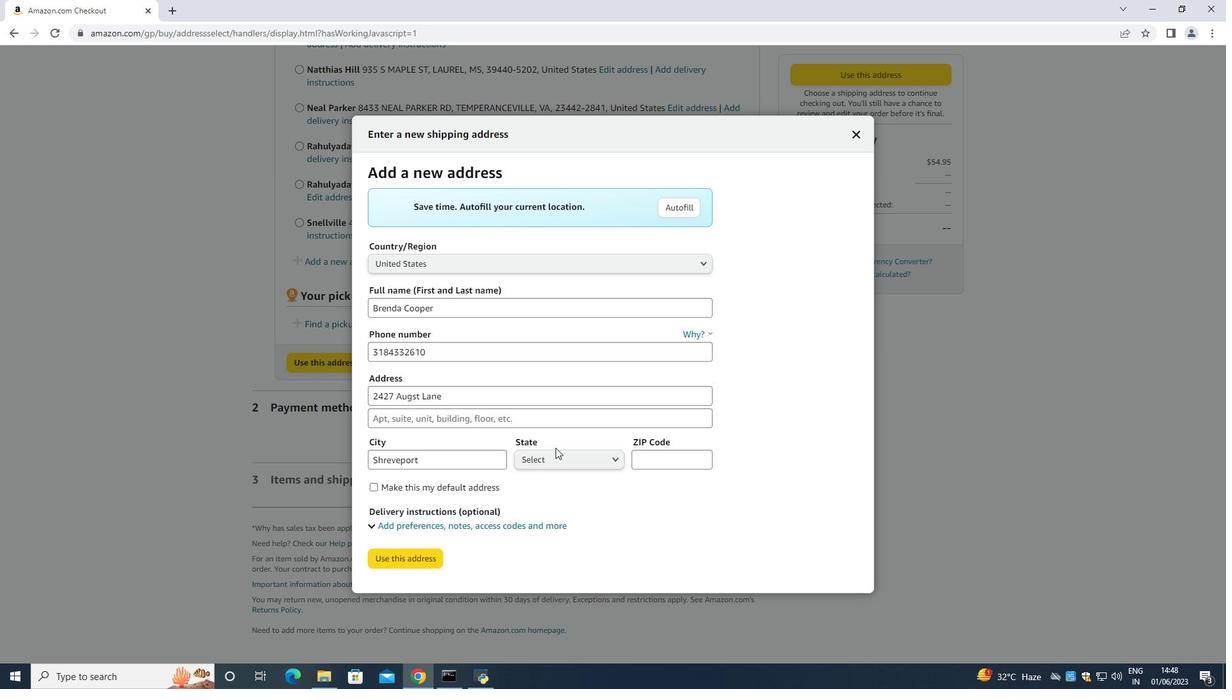 
Action: Mouse pressed left at (555, 455)
Screenshot: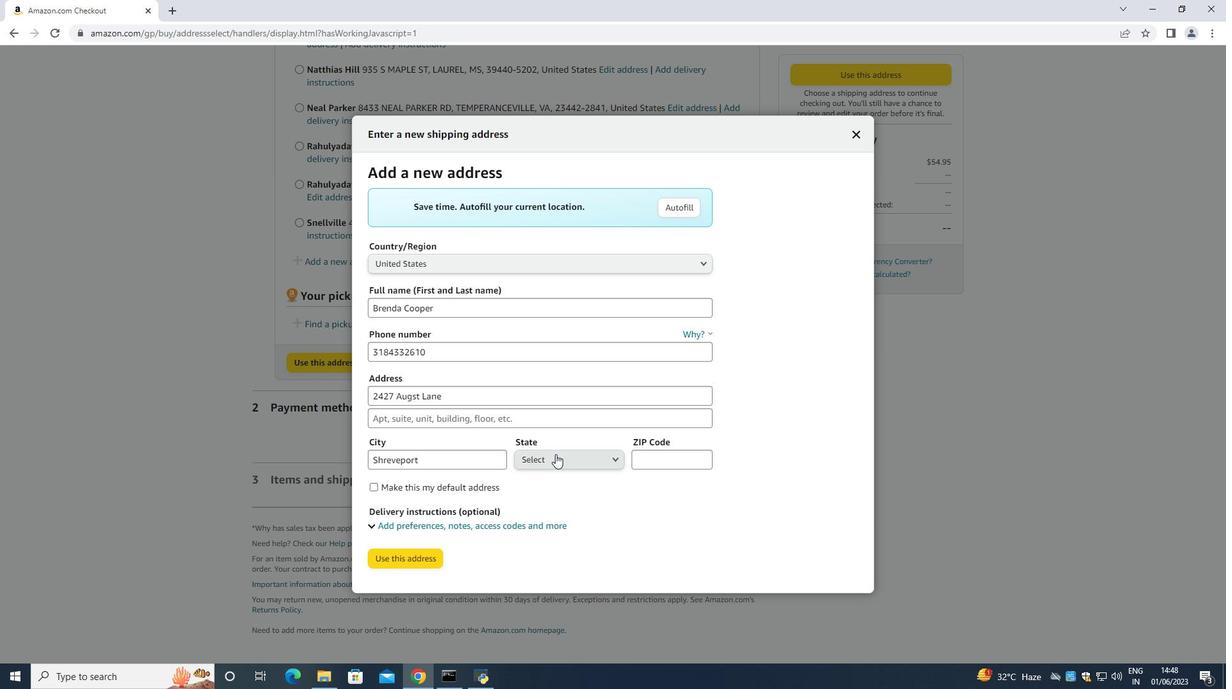 
Action: Mouse moved to (551, 411)
Screenshot: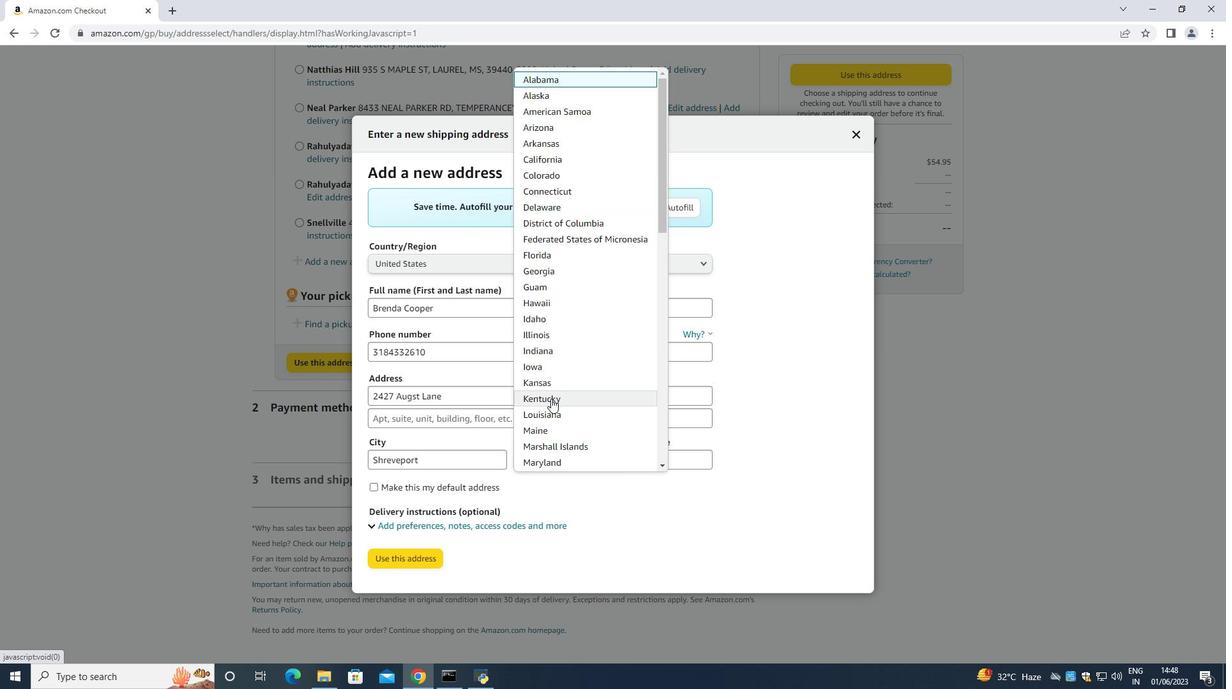 
Action: Mouse pressed left at (551, 411)
Screenshot: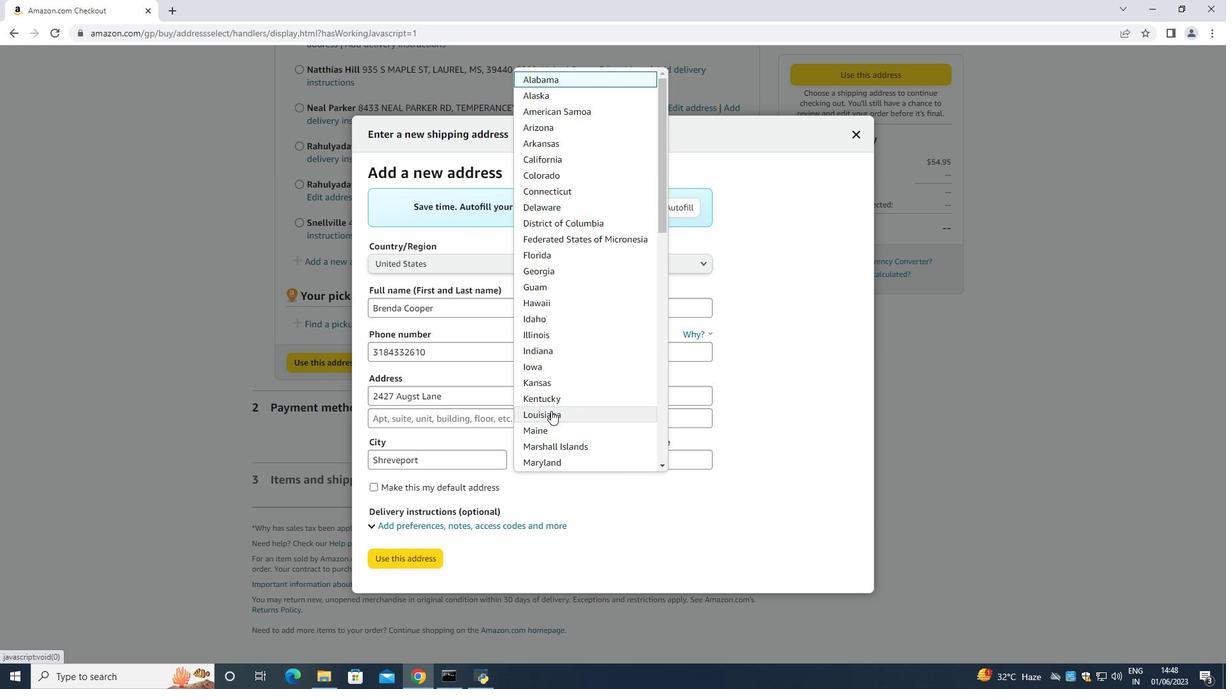 
Action: Mouse moved to (657, 458)
Screenshot: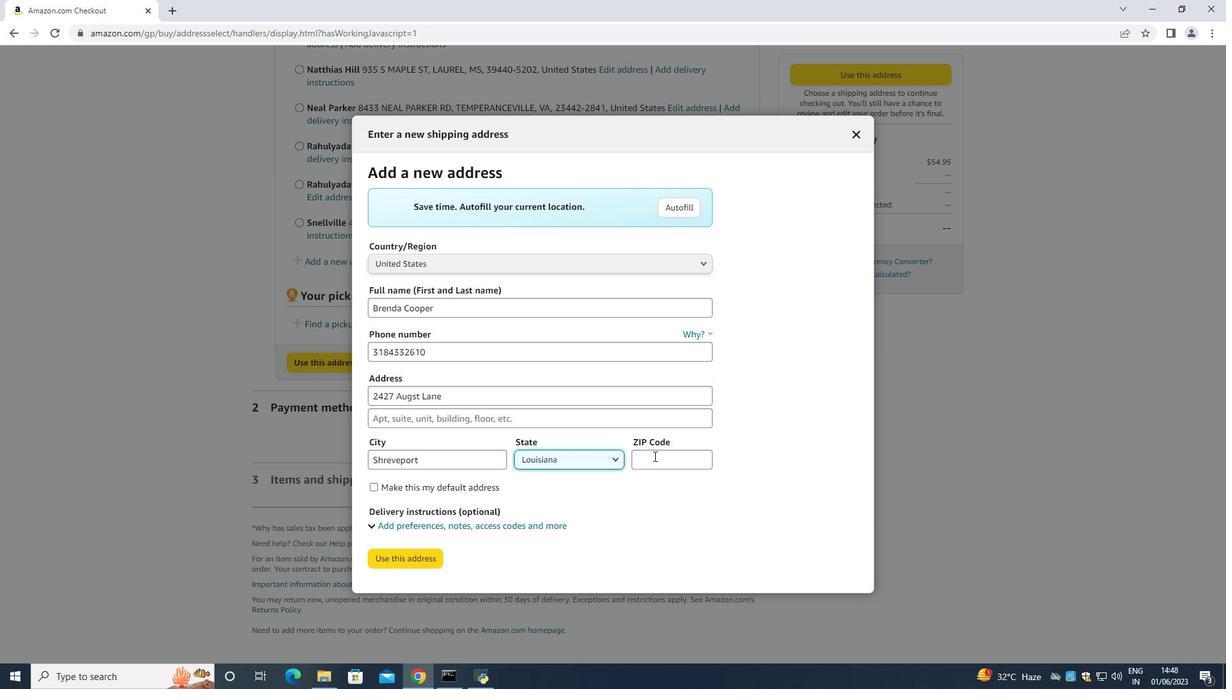 
Action: Mouse pressed left at (657, 458)
Screenshot: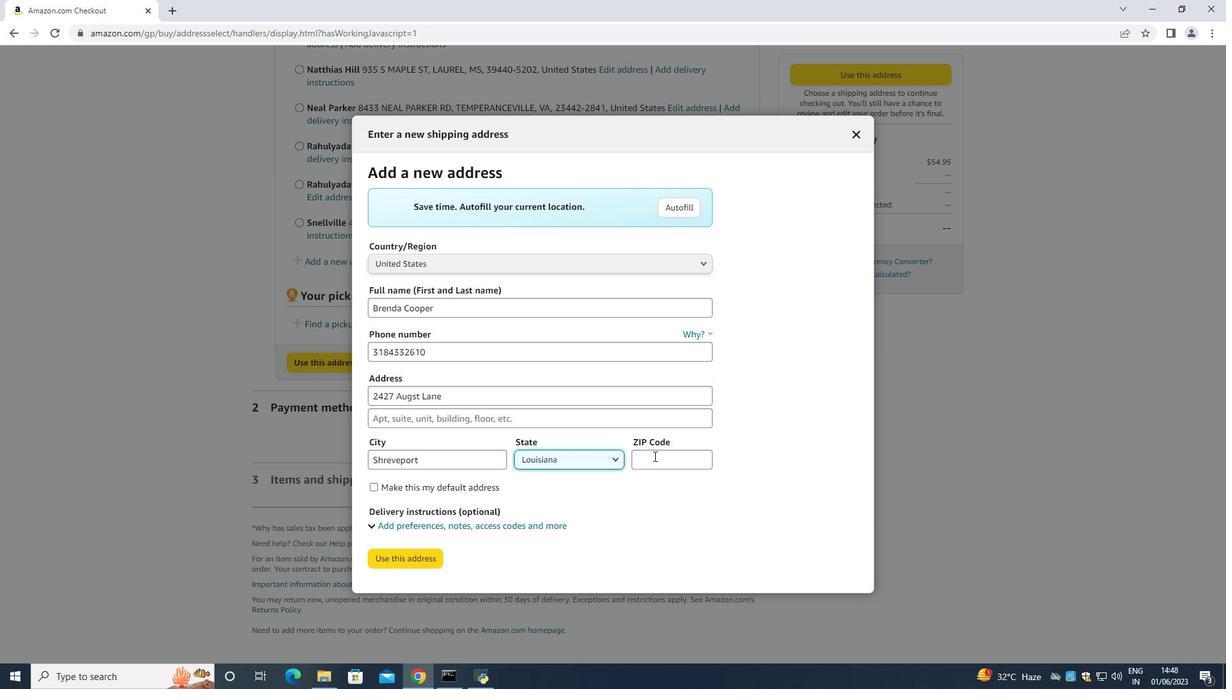 
Action: Mouse moved to (555, 412)
Screenshot: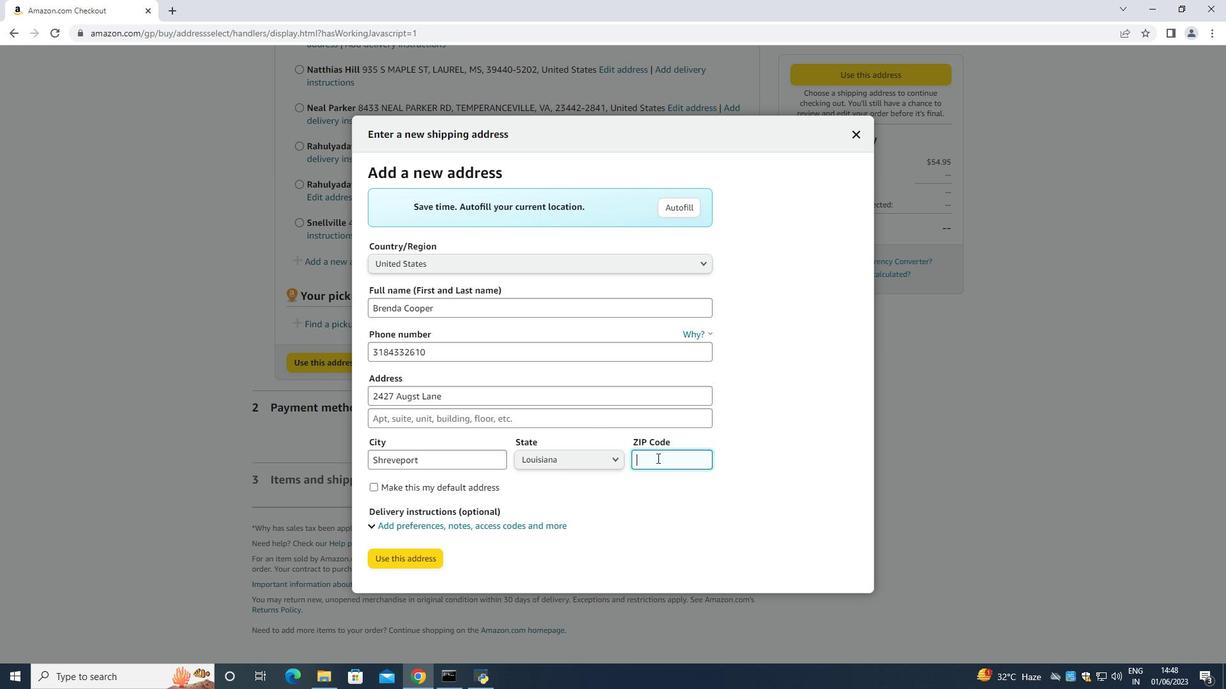 
Action: Key pressed 71101
Screenshot: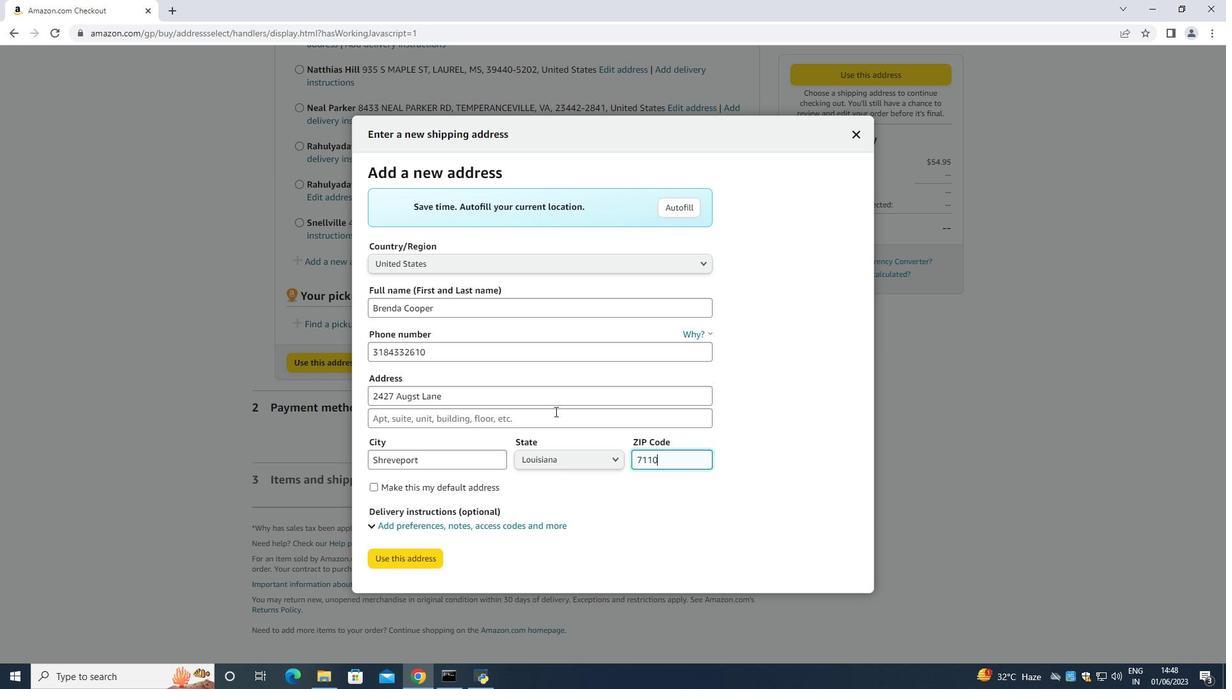 
Action: Mouse moved to (415, 553)
Screenshot: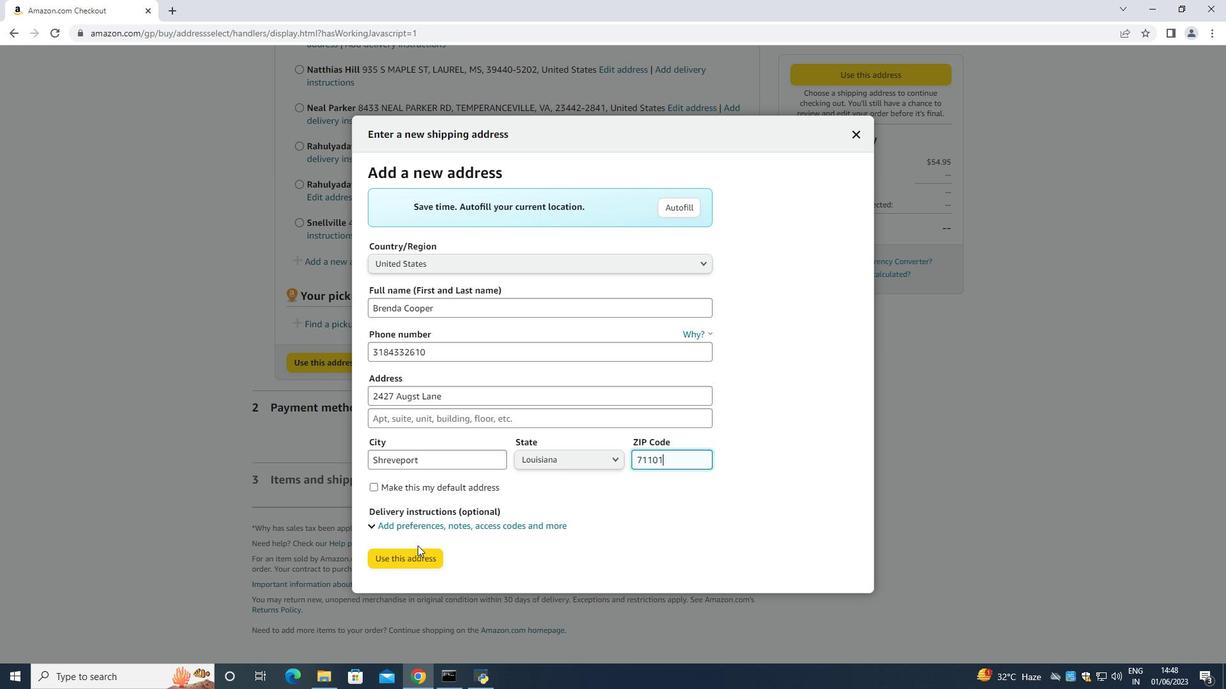 
Action: Mouse pressed left at (415, 553)
Screenshot: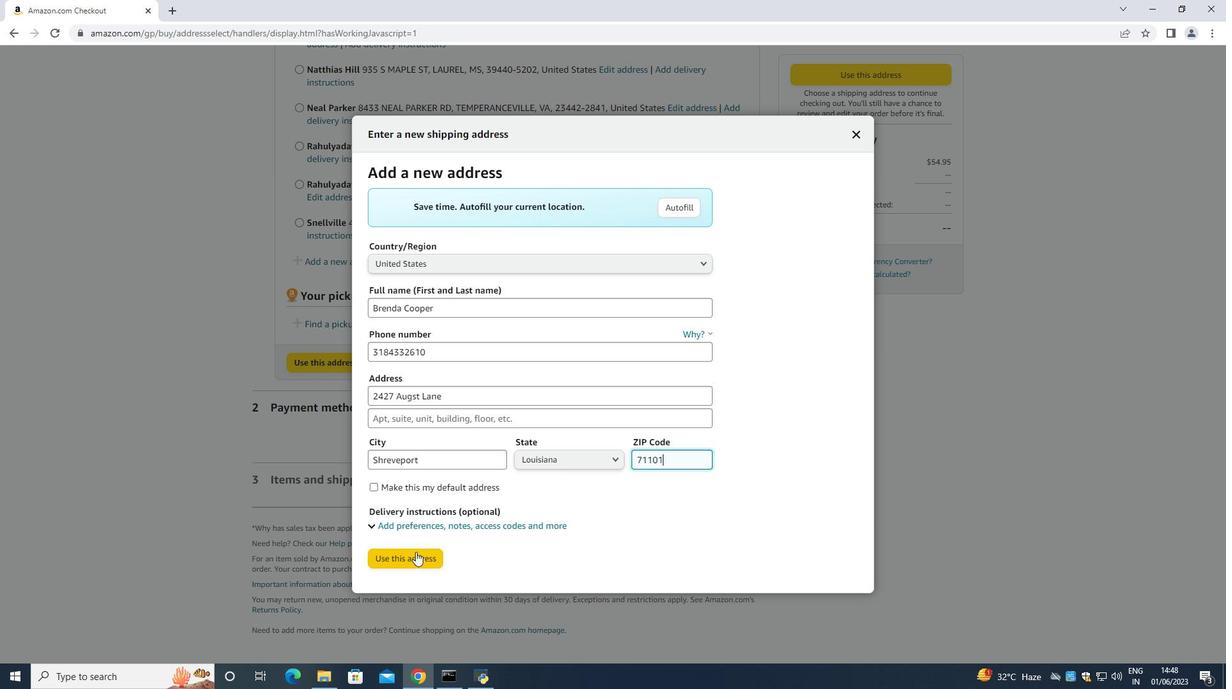 
Action: Mouse moved to (399, 645)
Screenshot: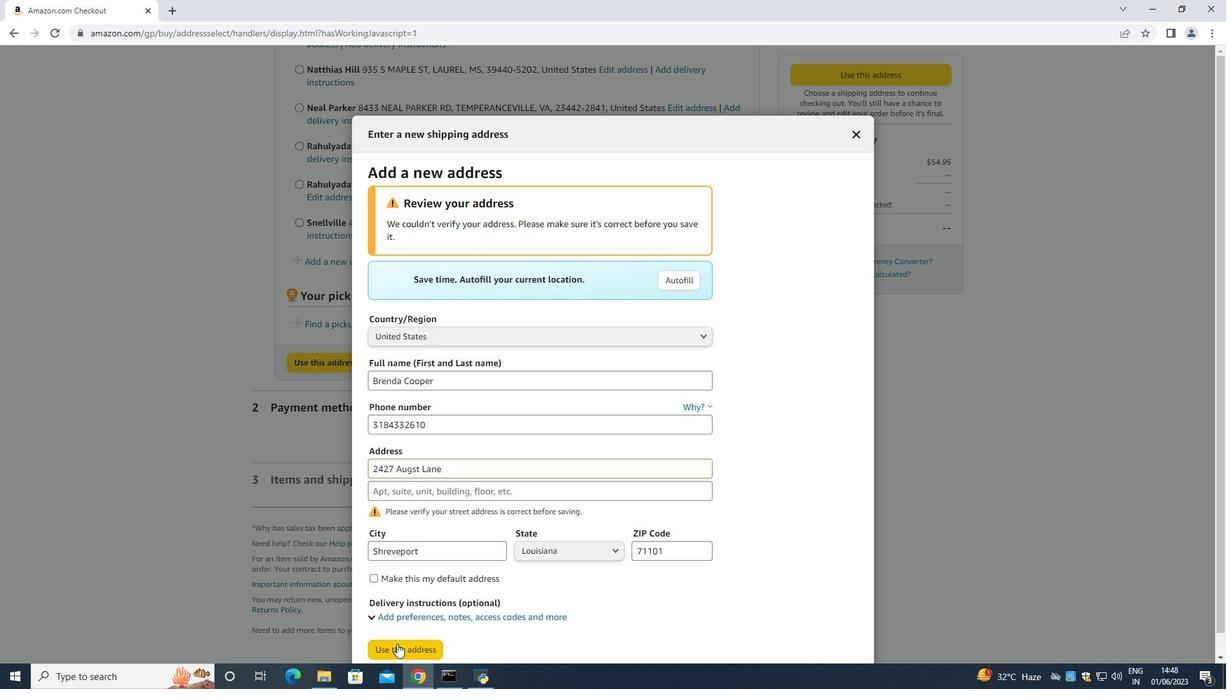 
Action: Mouse pressed left at (399, 645)
Screenshot: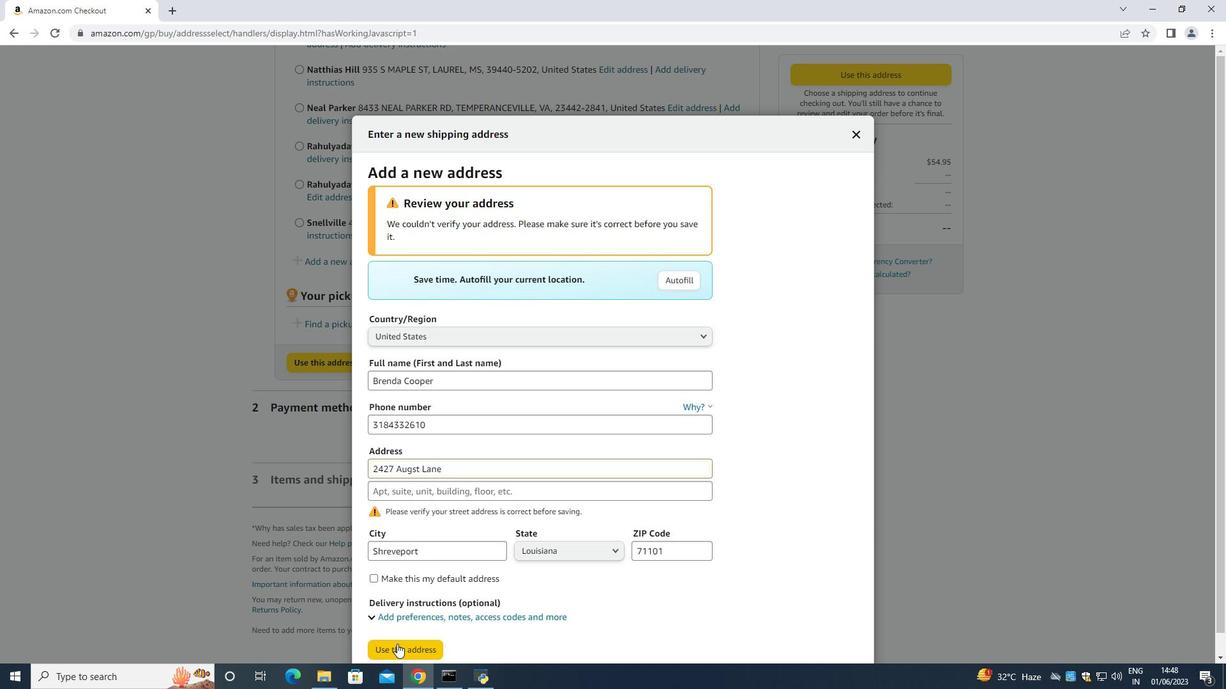 
Action: Mouse moved to (381, 305)
Screenshot: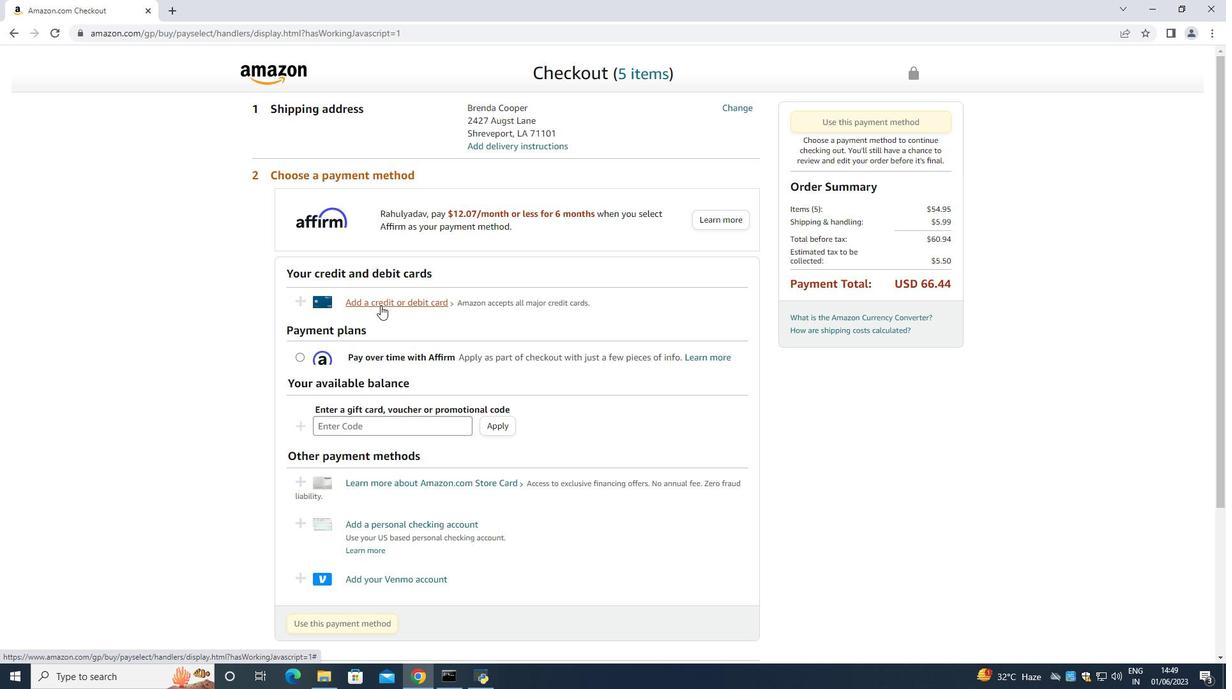 
Action: Mouse pressed left at (381, 305)
Screenshot: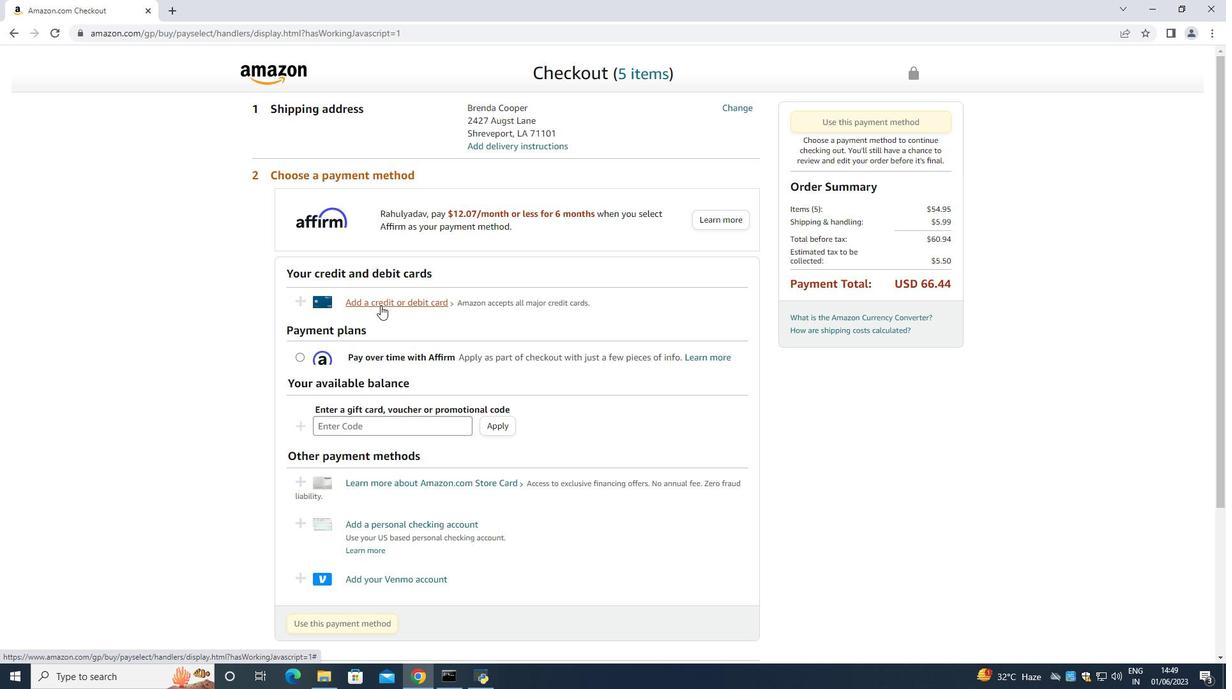 
Action: Mouse moved to (497, 289)
Screenshot: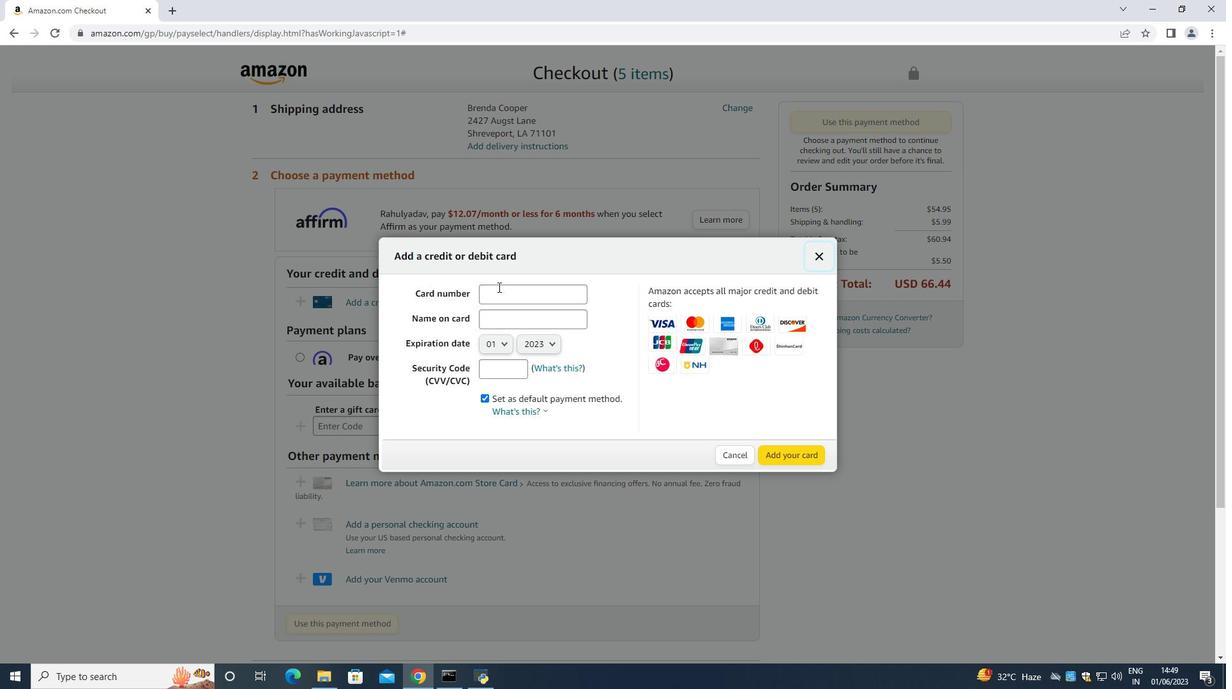 
Action: Mouse pressed left at (497, 289)
Screenshot: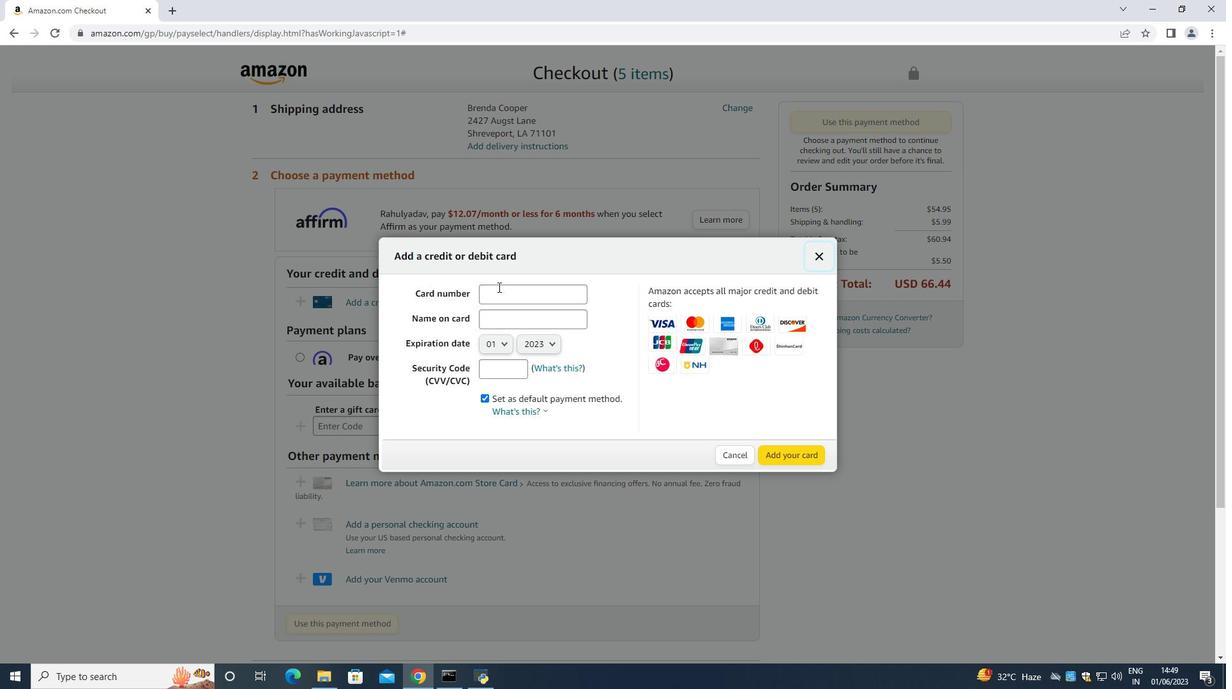 
Action: Mouse moved to (486, 283)
Screenshot: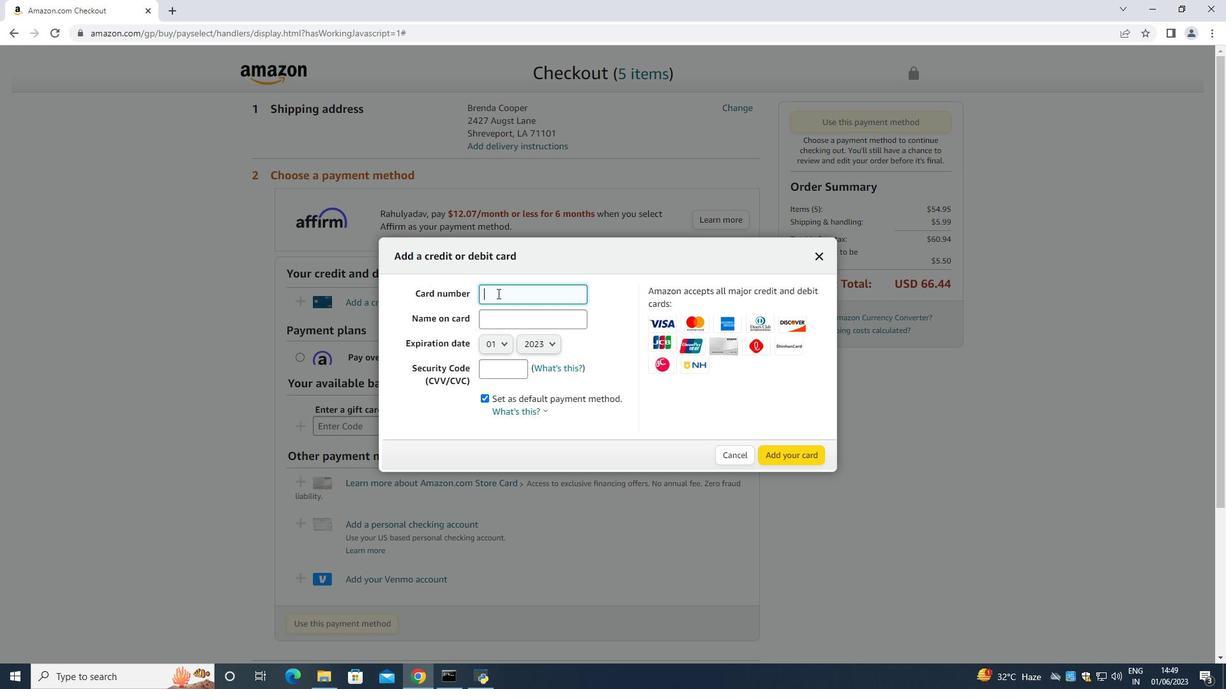 
Action: Key pressed 4726882864515759
Screenshot: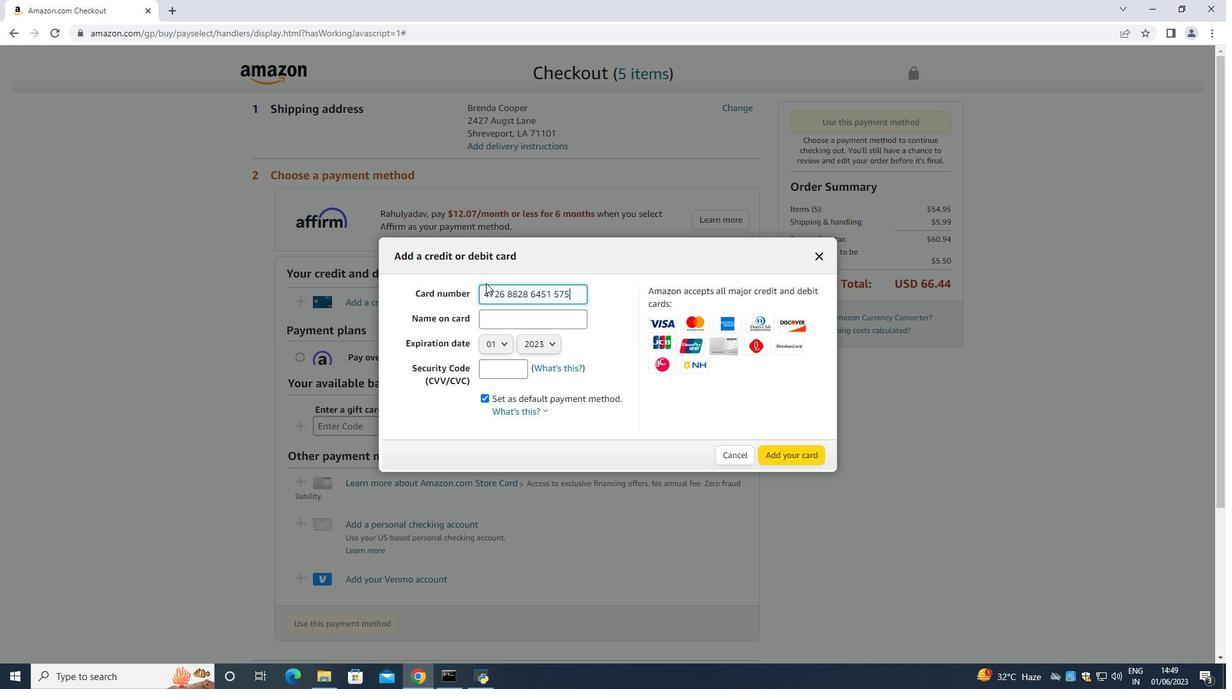 
Action: Mouse moved to (493, 316)
Screenshot: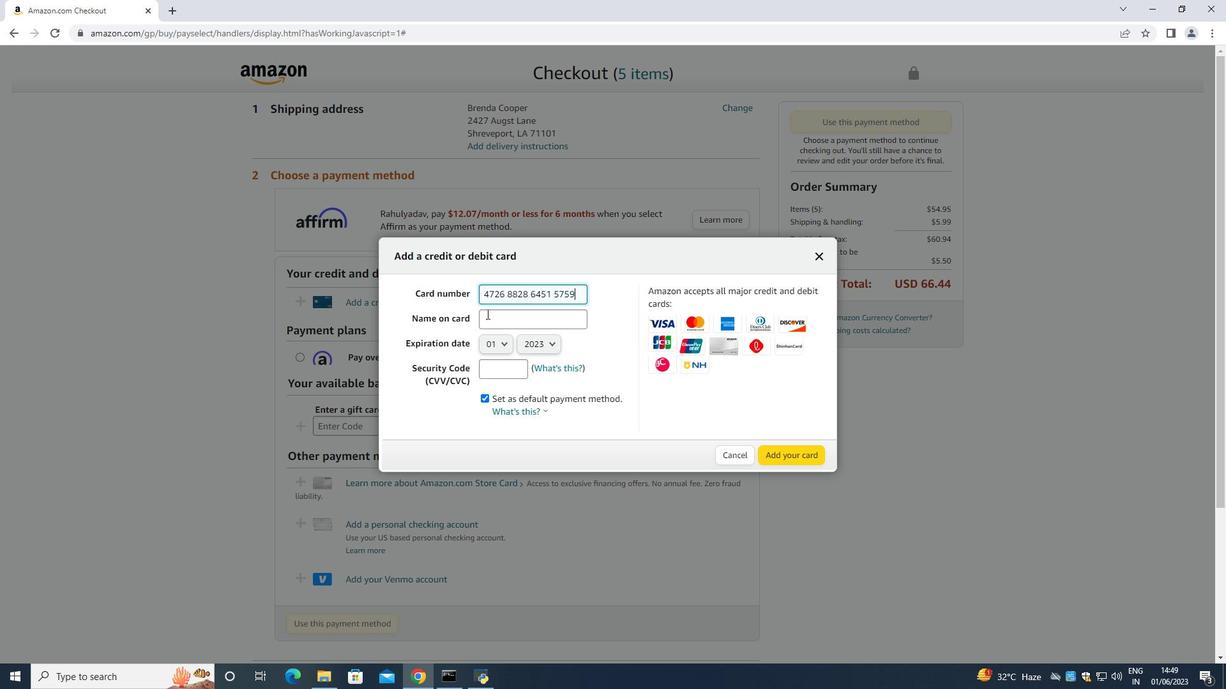 
Action: Mouse pressed left at (493, 316)
Screenshot: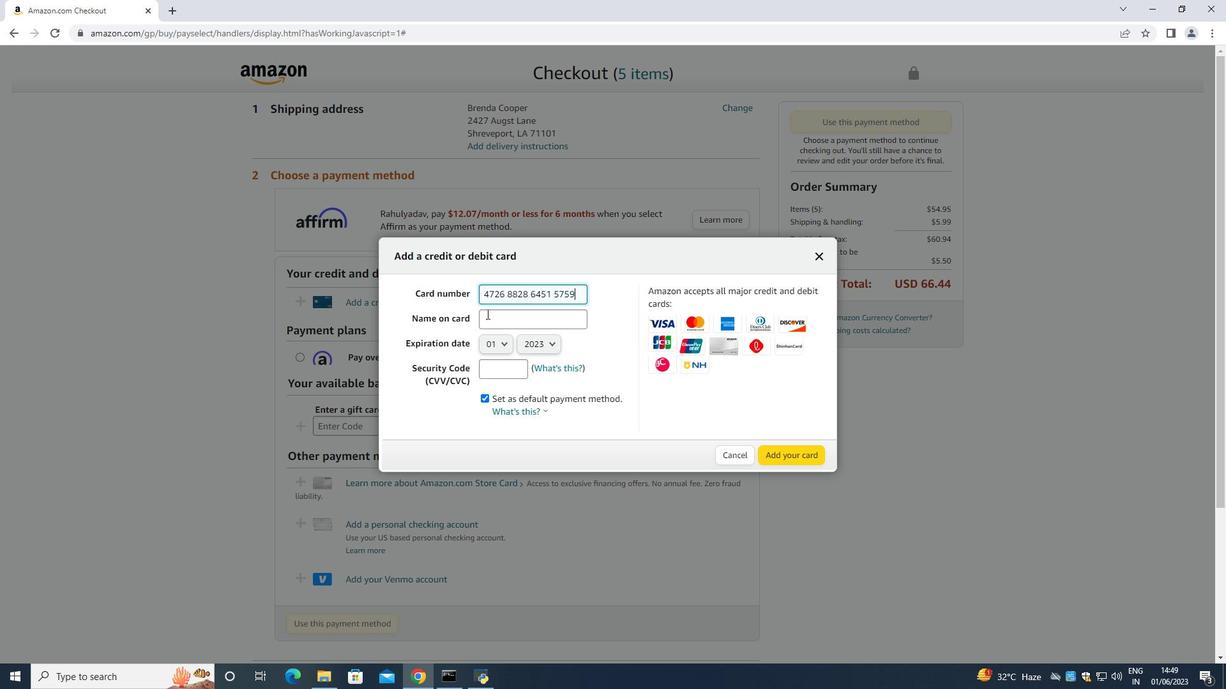 
Action: Key pressed <Key.shift>Kate<Key.space><Key.shift>Phillips<Key.space><Key.tab><Key.up><Key.down><Key.down><Key.up><Key.enter><Key.right><Key.up><Key.up><Key.enter><Key.tab><Key.right><Key.right><Key.tab>953
Screenshot: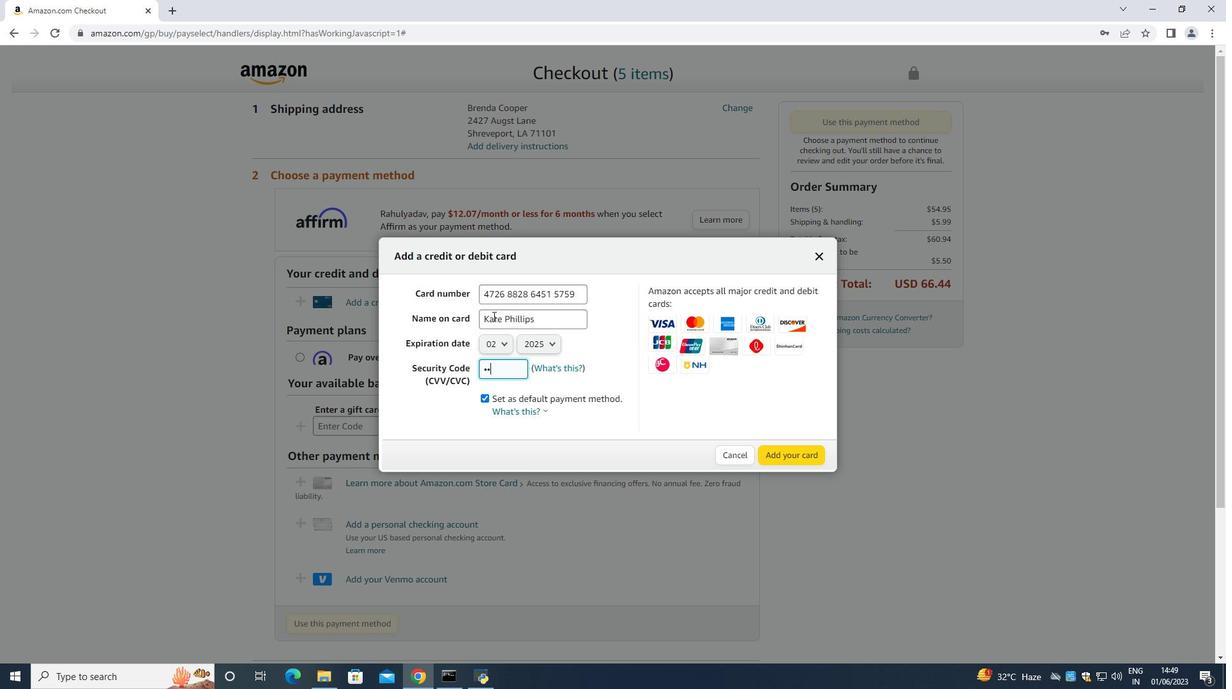 
Action: Mouse moved to (861, 334)
Screenshot: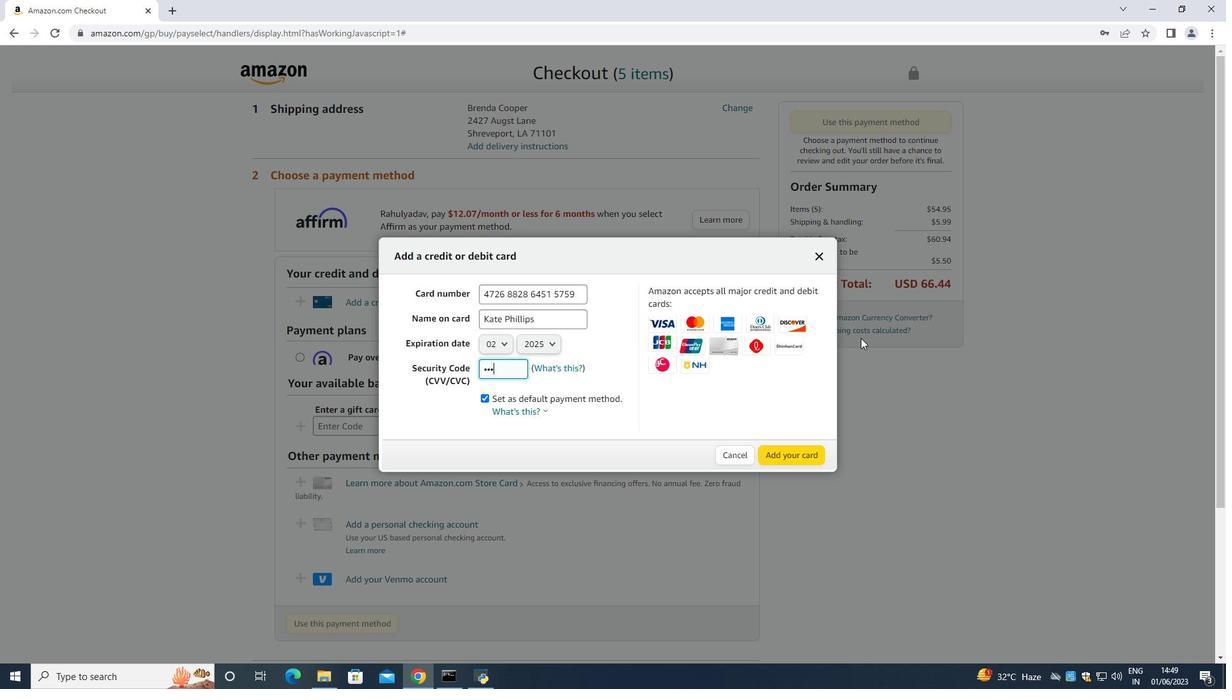 
